 Task: Read customer reviews and ratings for real estate agents in Des Moines, Iowa, to find an agent who specializes in historic preservation or restoration.
Action: Mouse moved to (259, 177)
Screenshot: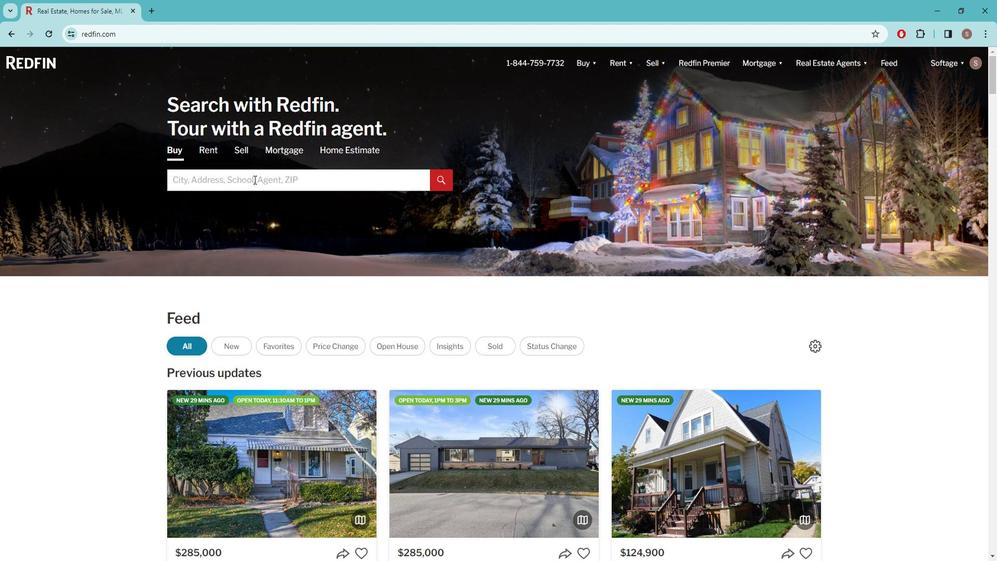 
Action: Mouse pressed left at (259, 177)
Screenshot: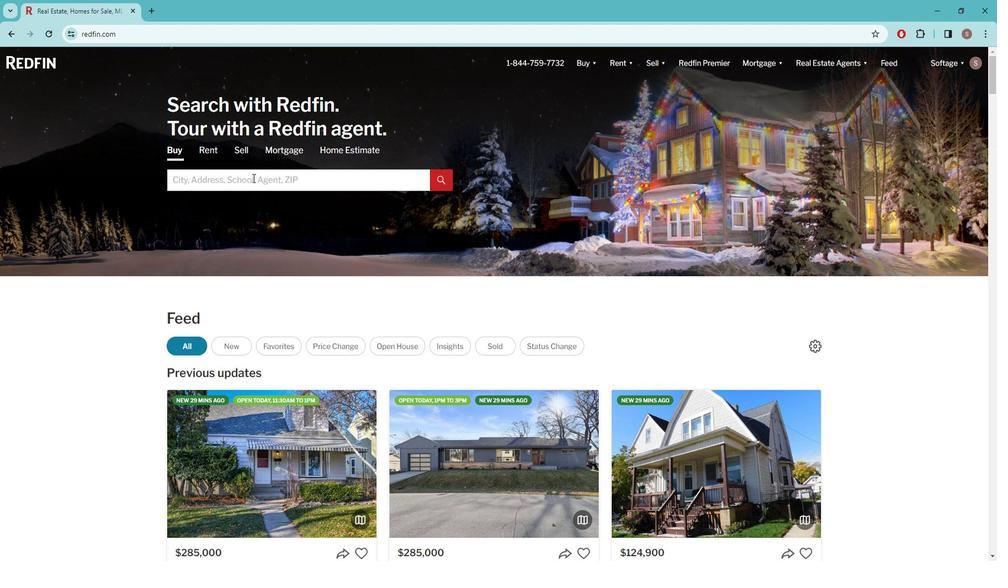 
Action: Key pressed d<Key.caps_lock>ES<Key.space><Key.caps_lock>m<Key.caps_lock>OINES,<Key.space>
Screenshot: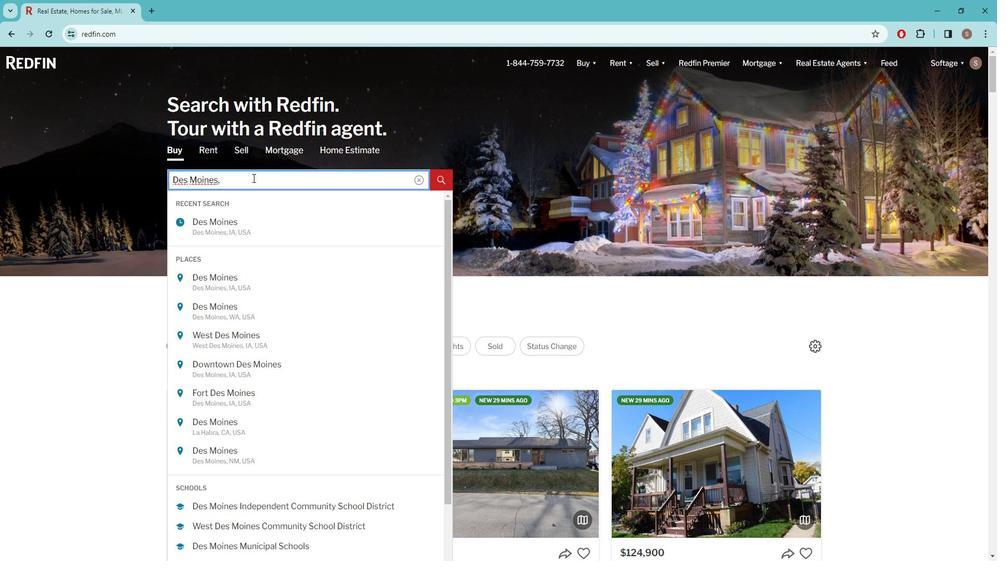 
Action: Mouse moved to (242, 220)
Screenshot: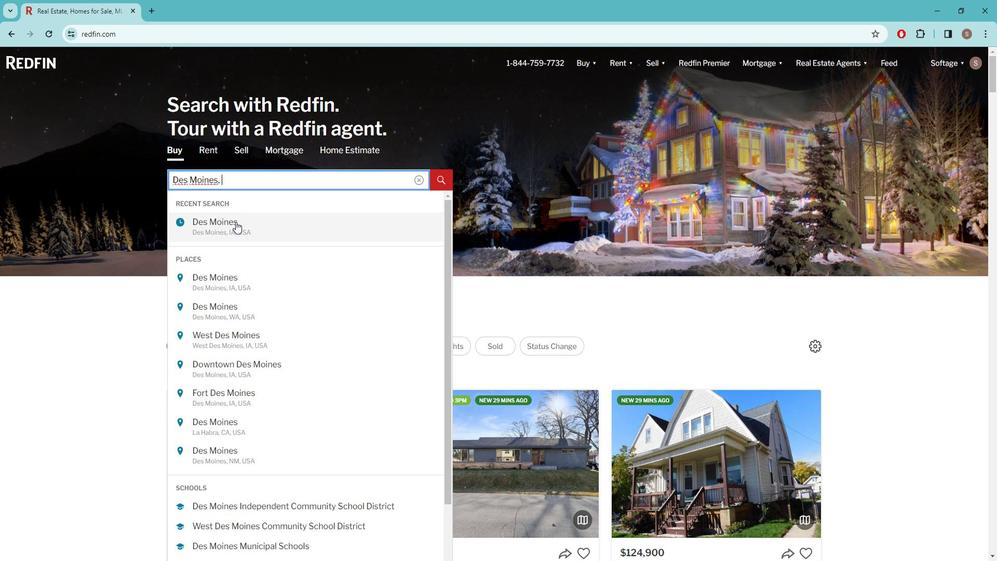 
Action: Mouse pressed left at (242, 220)
Screenshot: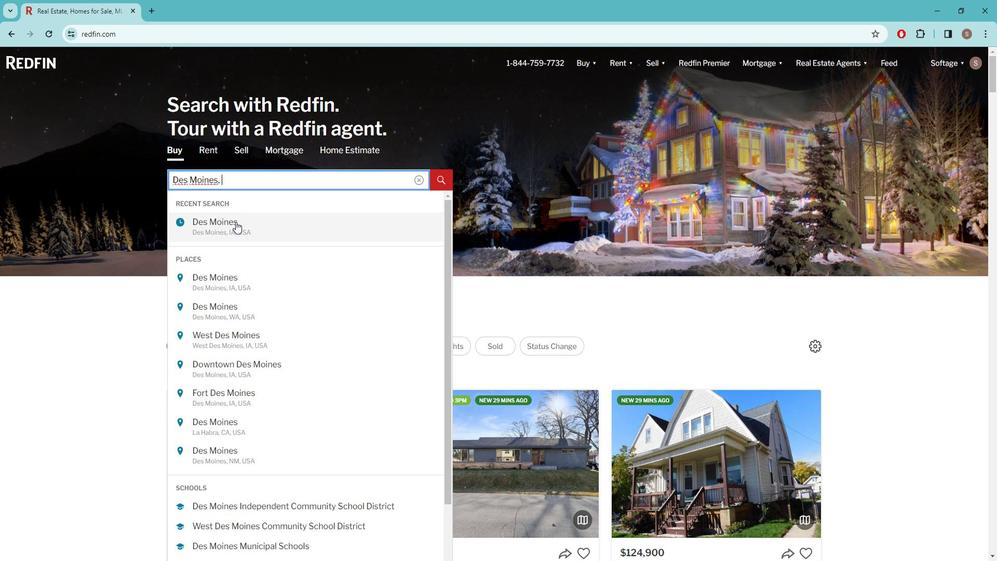 
Action: Mouse moved to (875, 131)
Screenshot: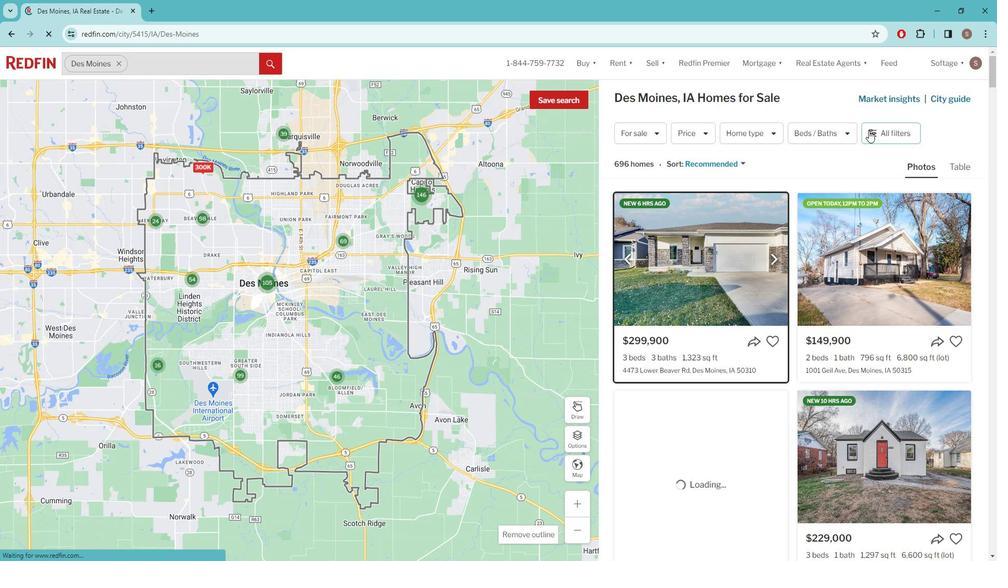 
Action: Mouse pressed left at (875, 131)
Screenshot: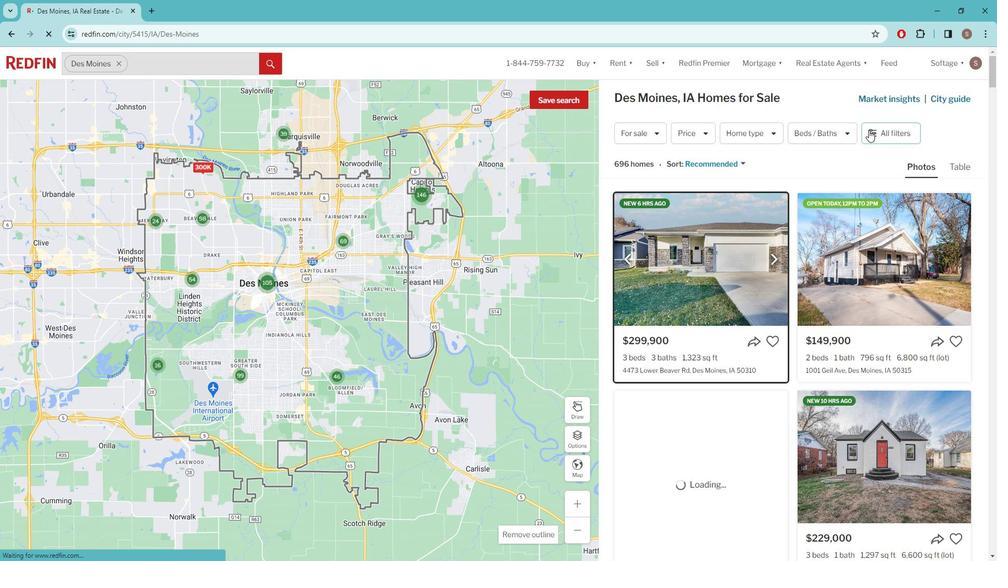 
Action: Mouse pressed left at (875, 131)
Screenshot: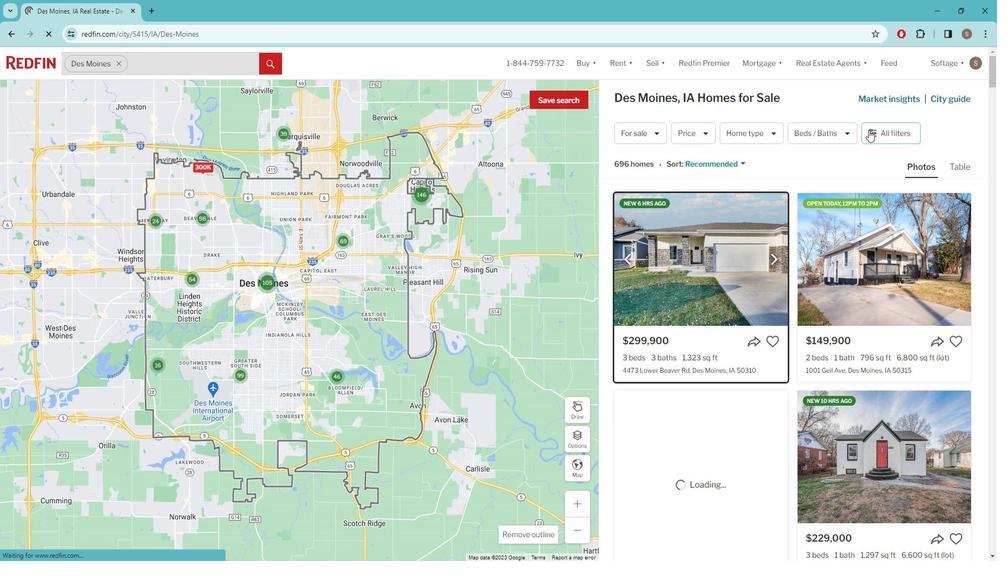
Action: Mouse pressed left at (875, 131)
Screenshot: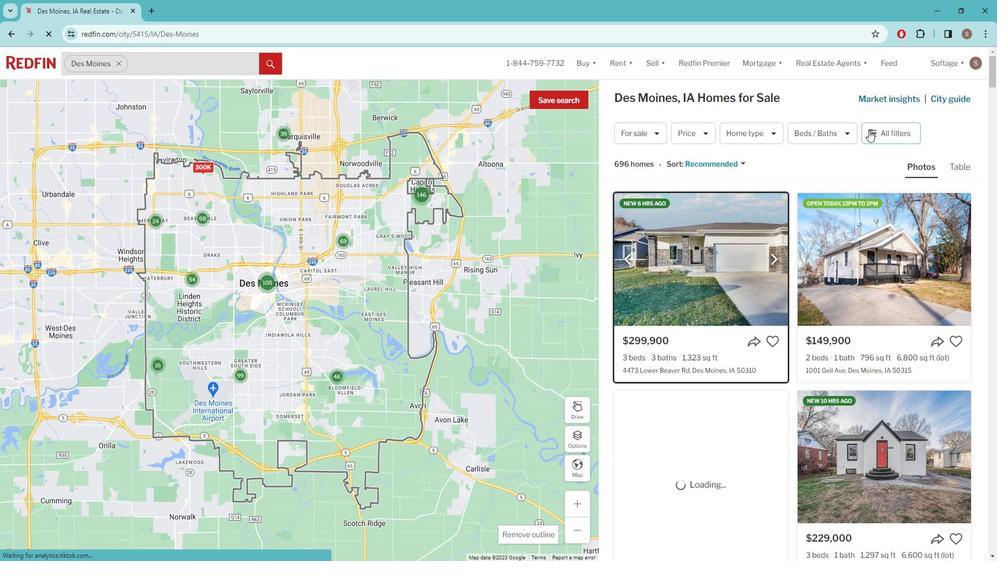 
Action: Mouse moved to (878, 131)
Screenshot: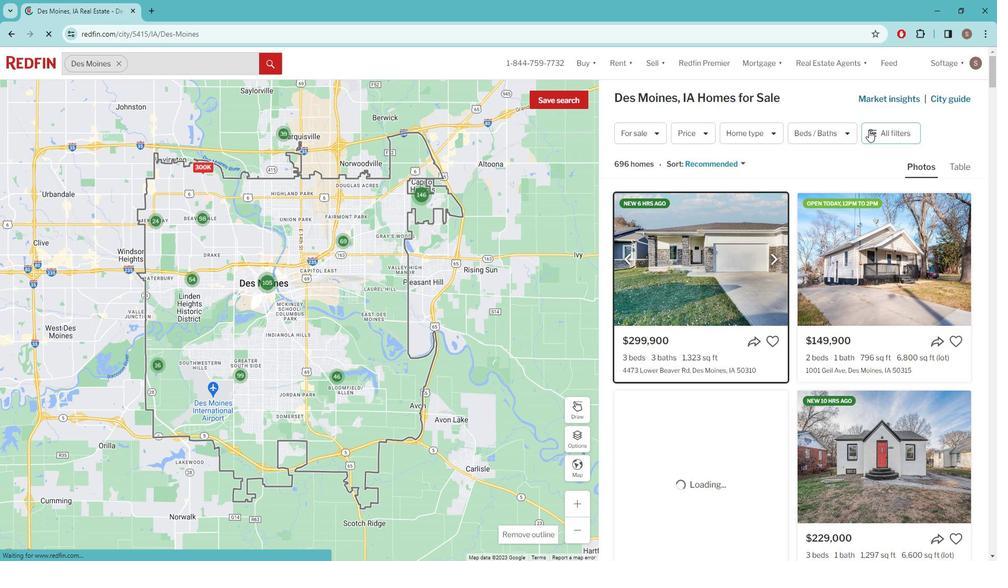 
Action: Mouse pressed left at (878, 131)
Screenshot: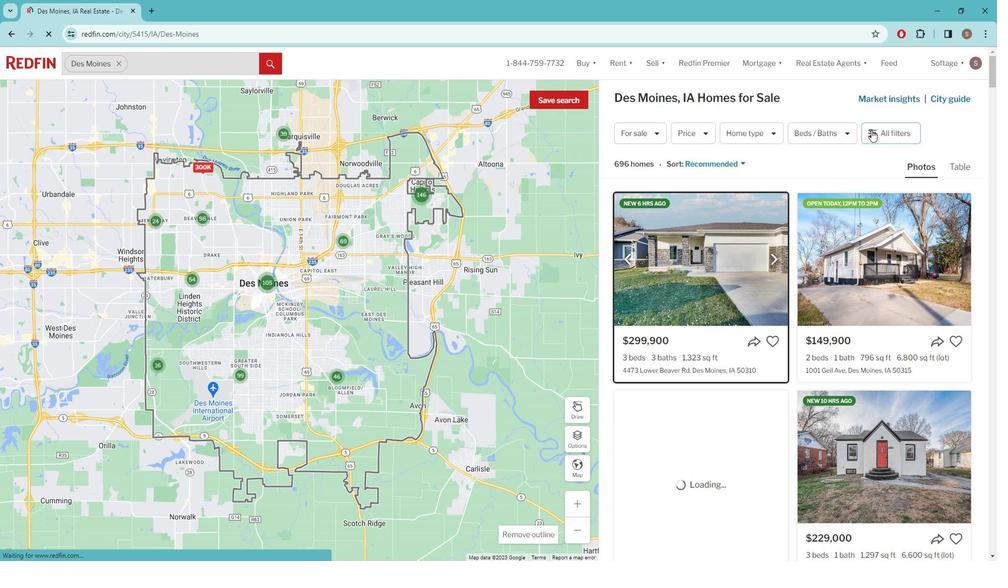 
Action: Mouse pressed left at (878, 131)
Screenshot: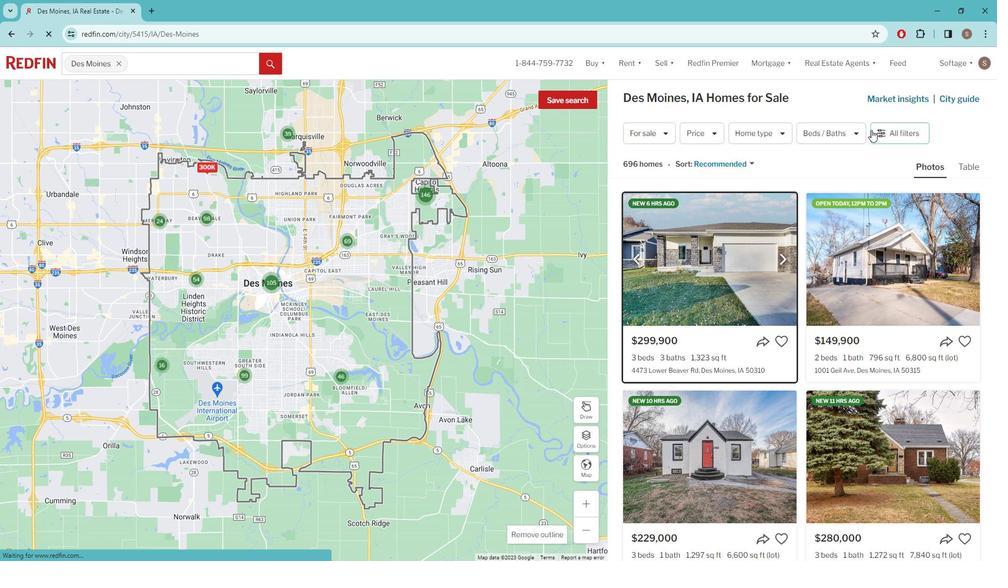 
Action: Mouse moved to (885, 131)
Screenshot: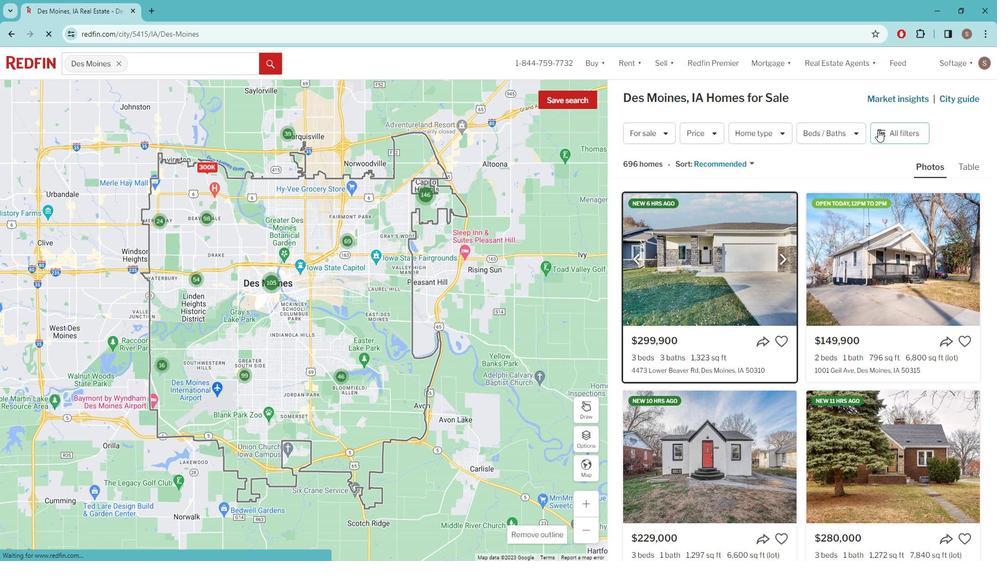
Action: Mouse pressed left at (885, 131)
Screenshot: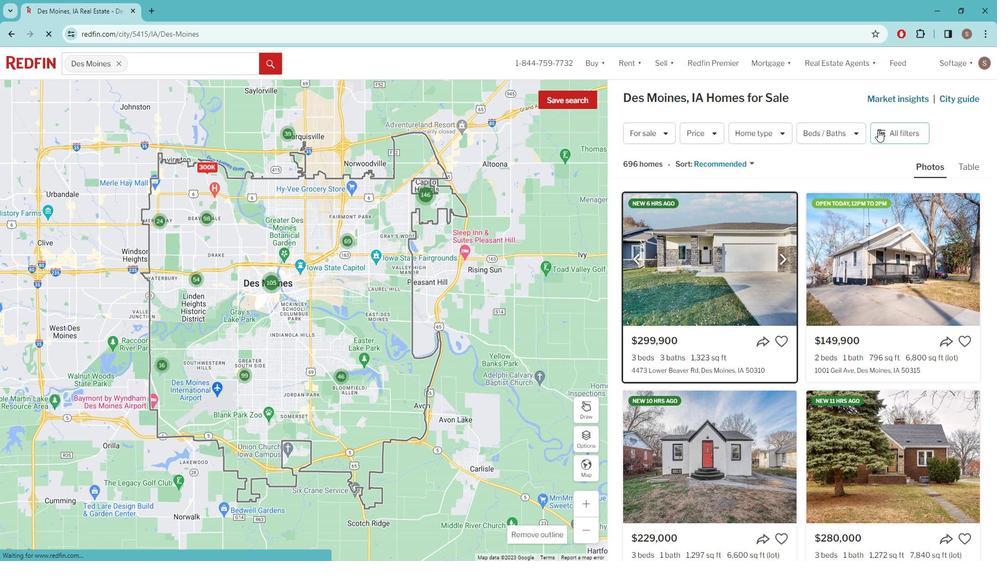 
Action: Mouse pressed left at (885, 131)
Screenshot: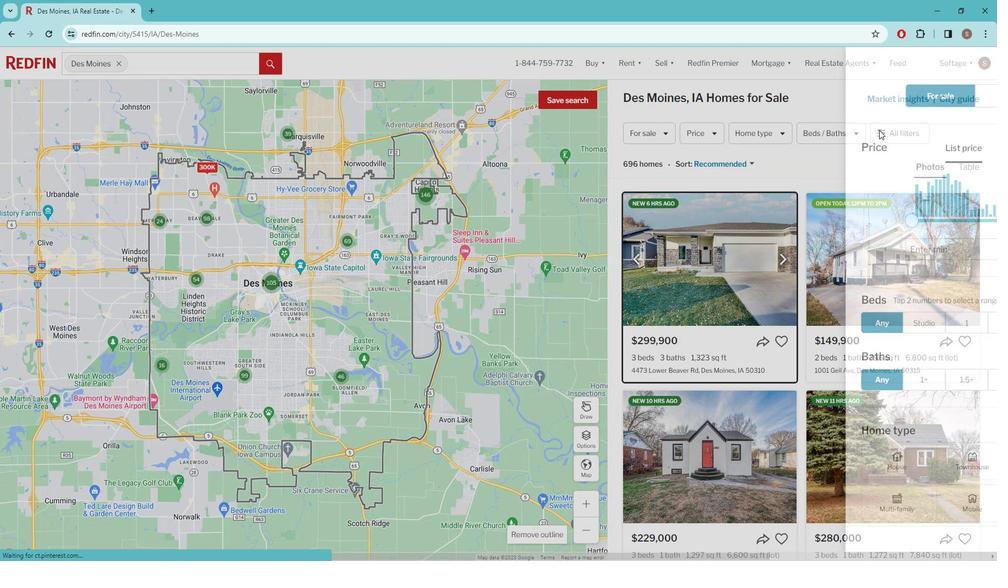 
Action: Mouse moved to (866, 175)
Screenshot: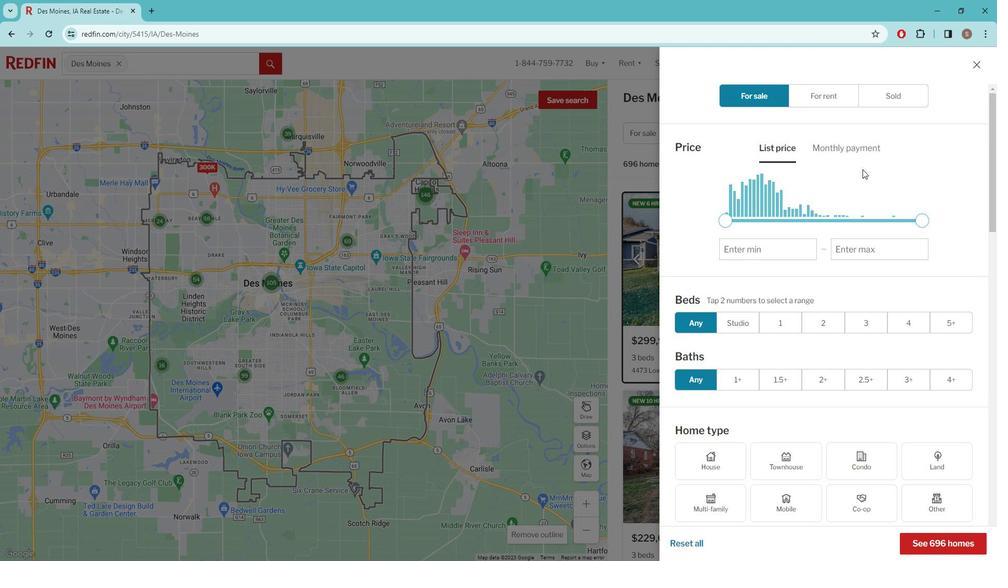 
Action: Mouse scrolled (866, 174) with delta (0, 0)
Screenshot: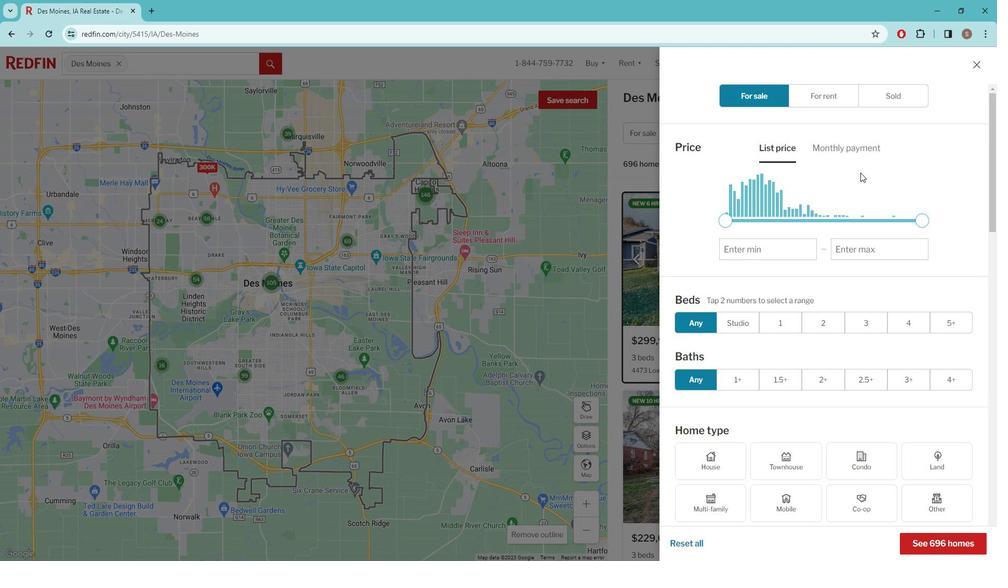 
Action: Mouse moved to (865, 177)
Screenshot: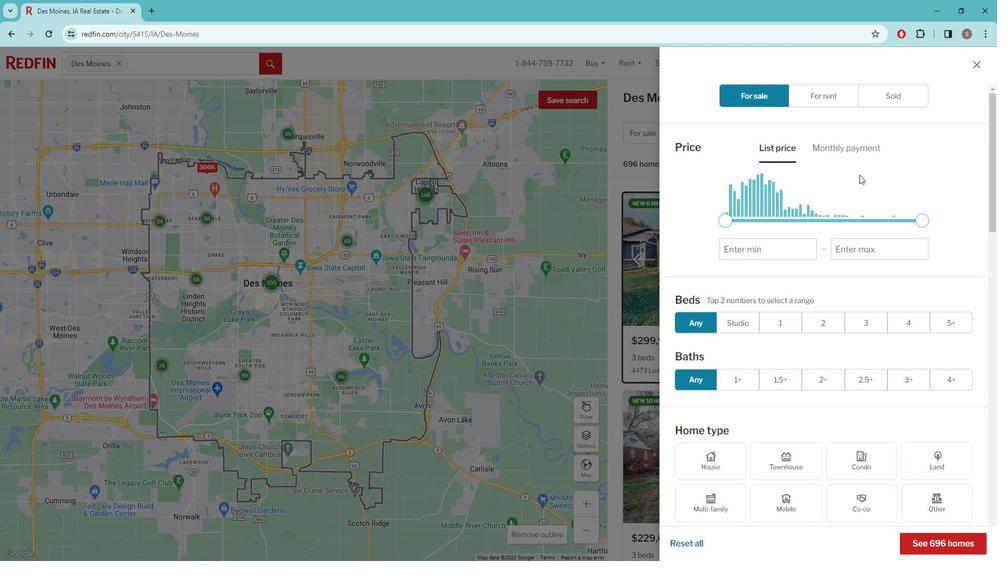 
Action: Mouse scrolled (865, 176) with delta (0, 0)
Screenshot: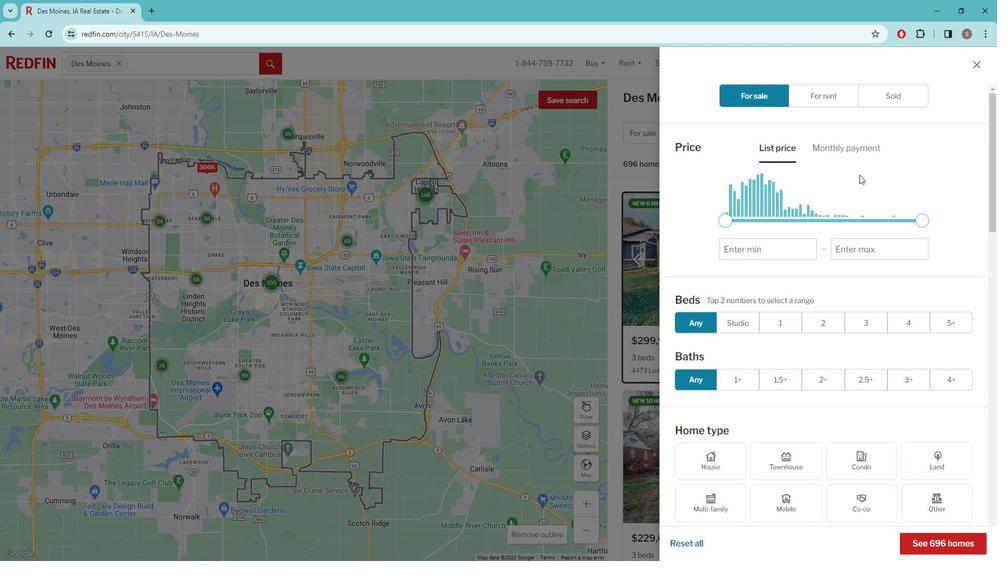 
Action: Mouse moved to (864, 179)
Screenshot: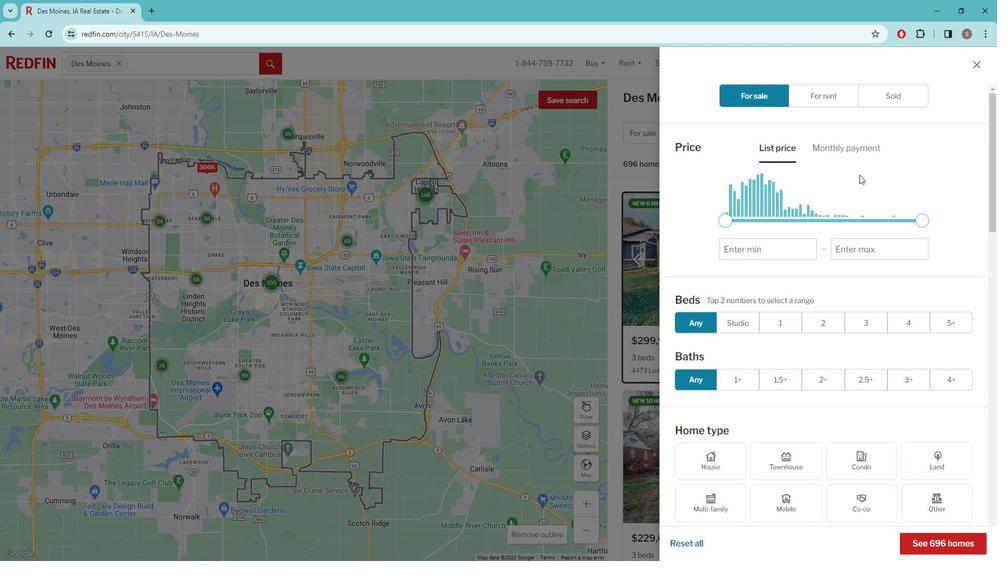 
Action: Mouse scrolled (864, 179) with delta (0, 0)
Screenshot: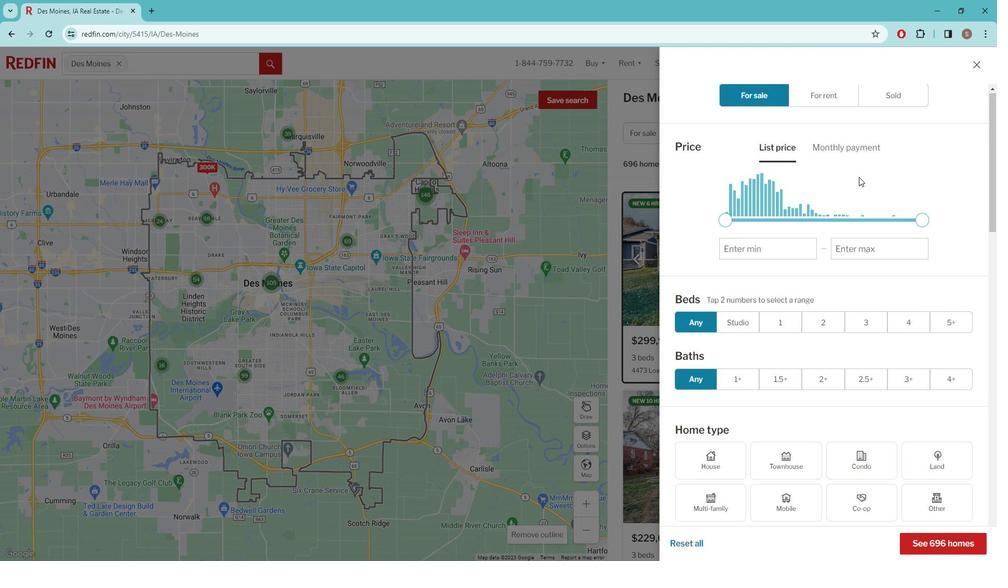 
Action: Mouse moved to (829, 243)
Screenshot: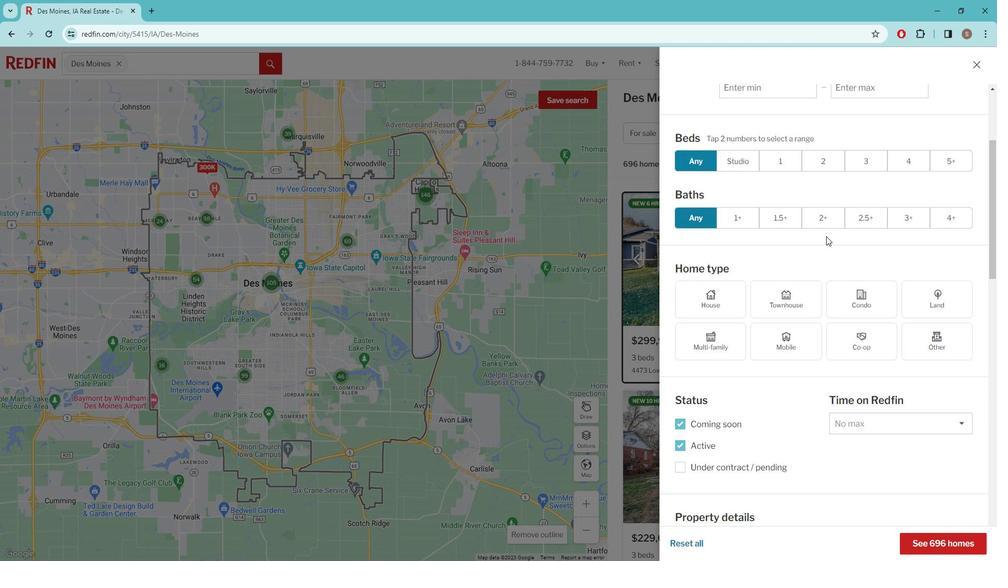 
Action: Mouse scrolled (829, 243) with delta (0, 0)
Screenshot: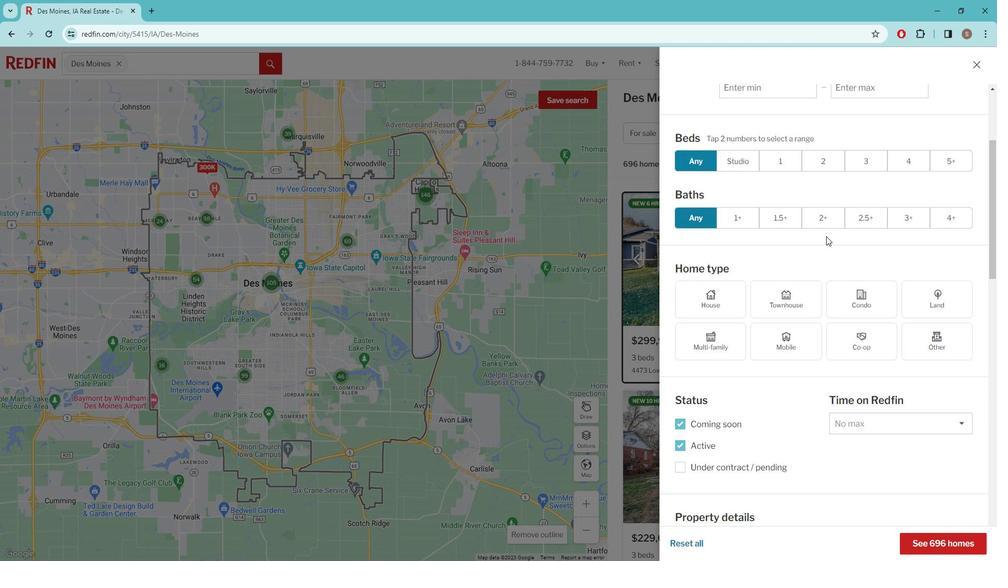 
Action: Mouse moved to (829, 246)
Screenshot: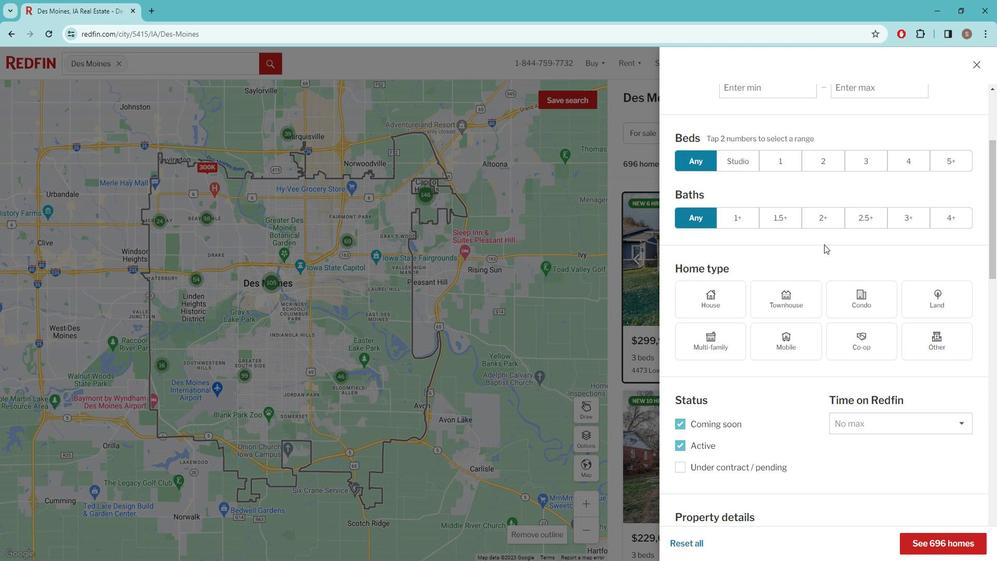 
Action: Mouse scrolled (829, 246) with delta (0, 0)
Screenshot: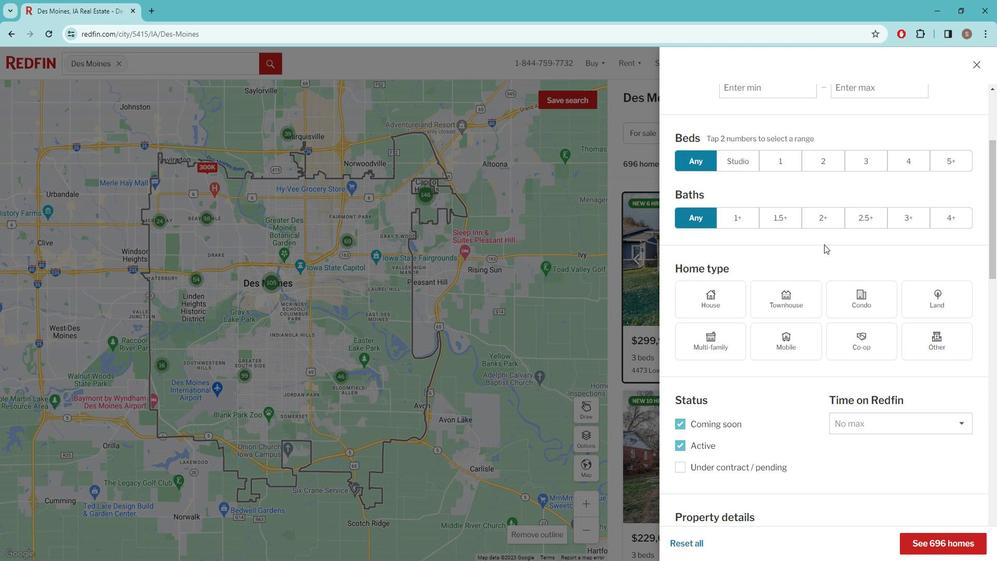 
Action: Mouse moved to (828, 247)
Screenshot: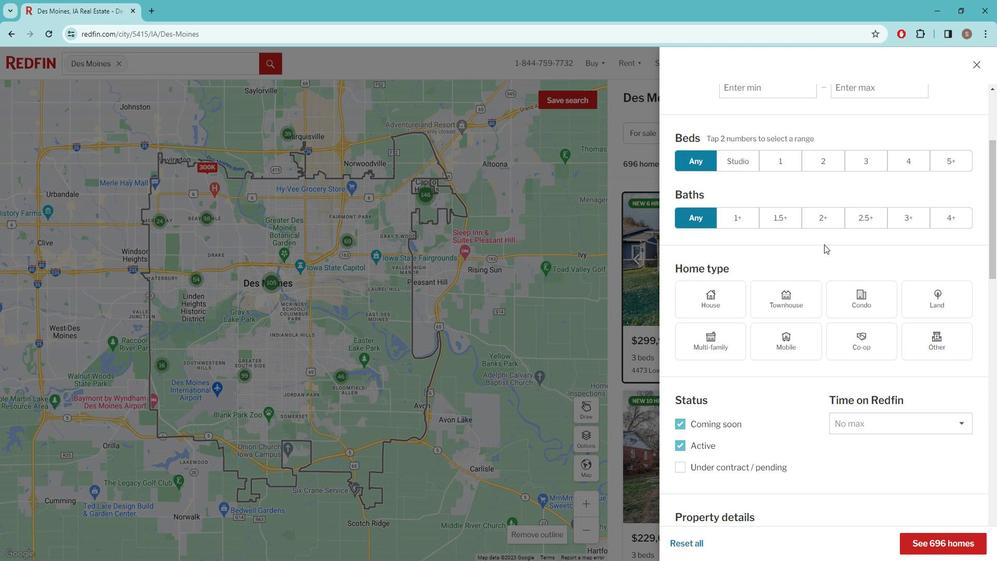 
Action: Mouse scrolled (828, 247) with delta (0, 0)
Screenshot: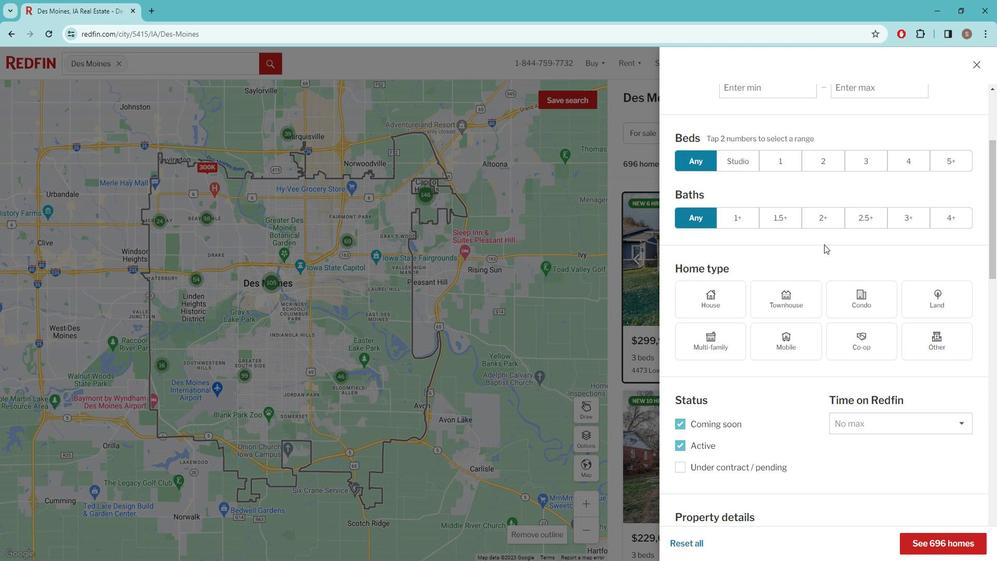 
Action: Mouse scrolled (828, 247) with delta (0, 0)
Screenshot: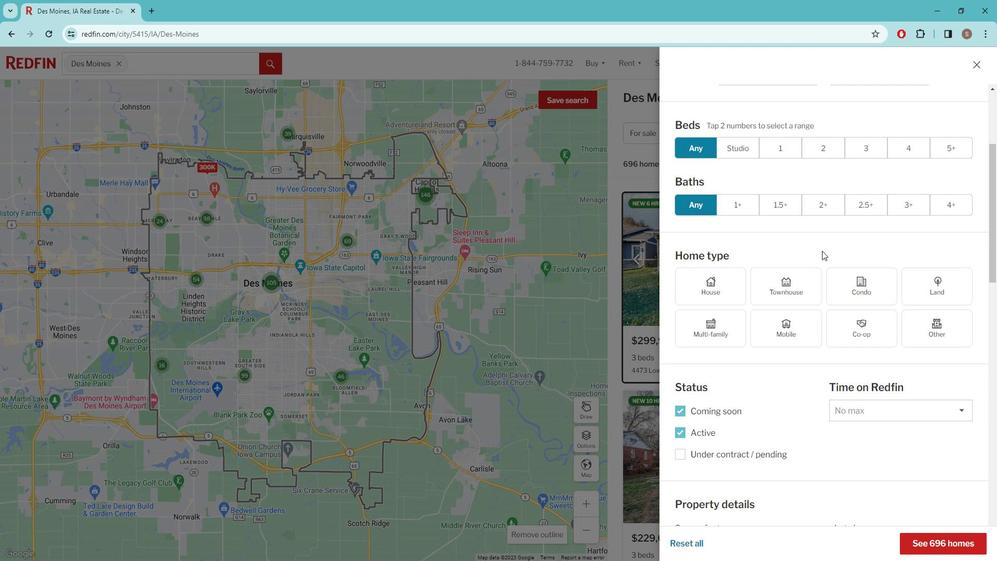 
Action: Mouse moved to (809, 285)
Screenshot: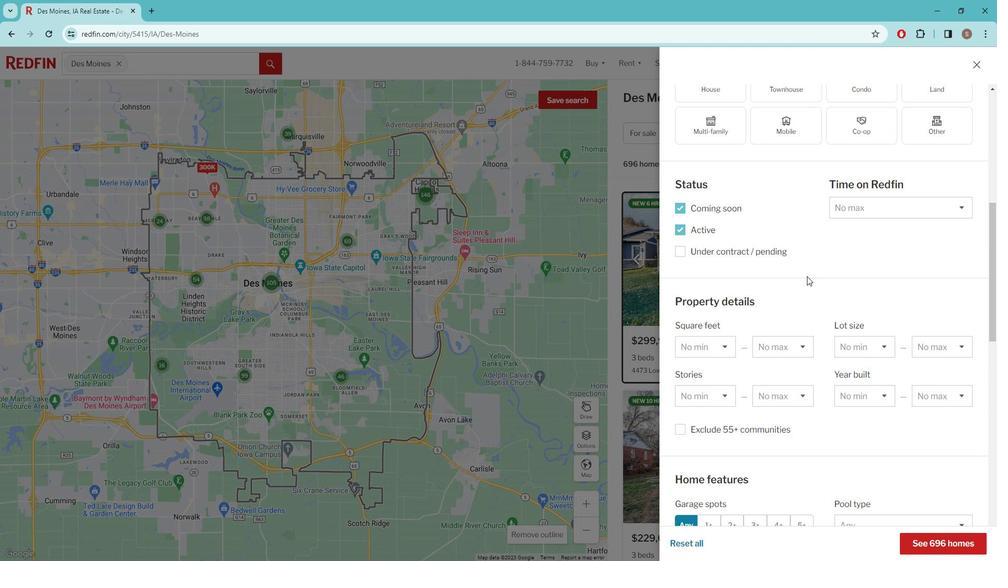 
Action: Mouse scrolled (809, 285) with delta (0, 0)
Screenshot: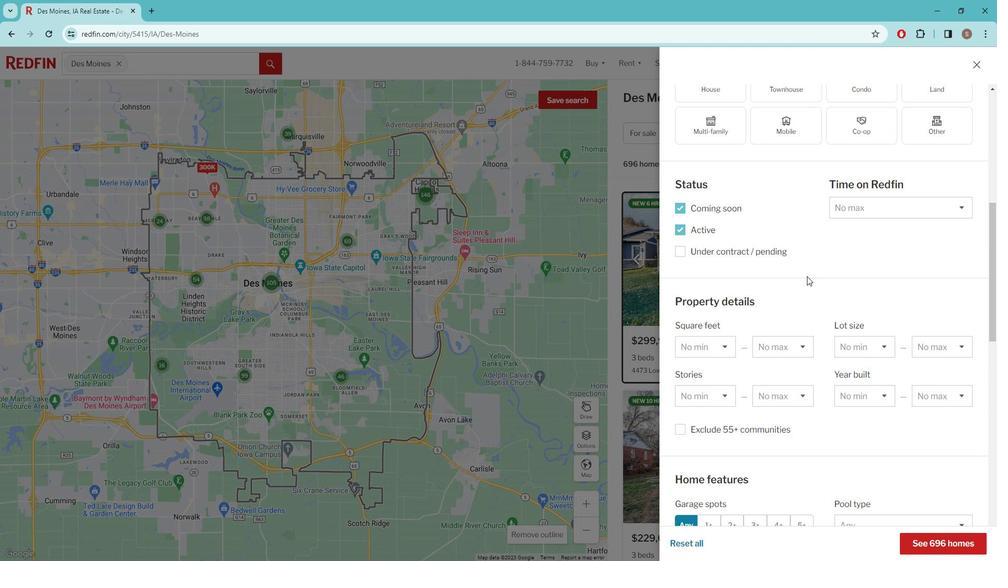 
Action: Mouse moved to (809, 287)
Screenshot: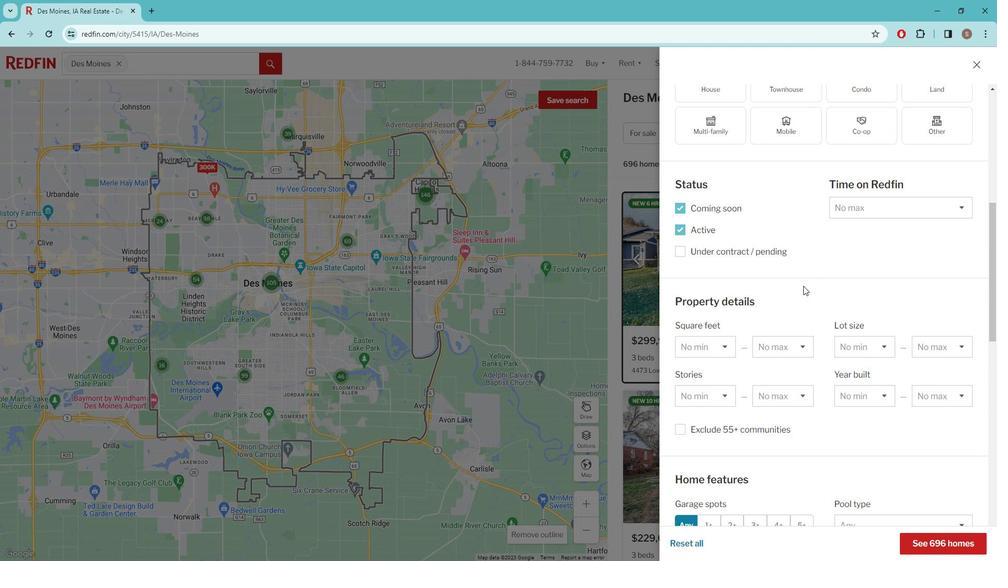 
Action: Mouse scrolled (809, 286) with delta (0, 0)
Screenshot: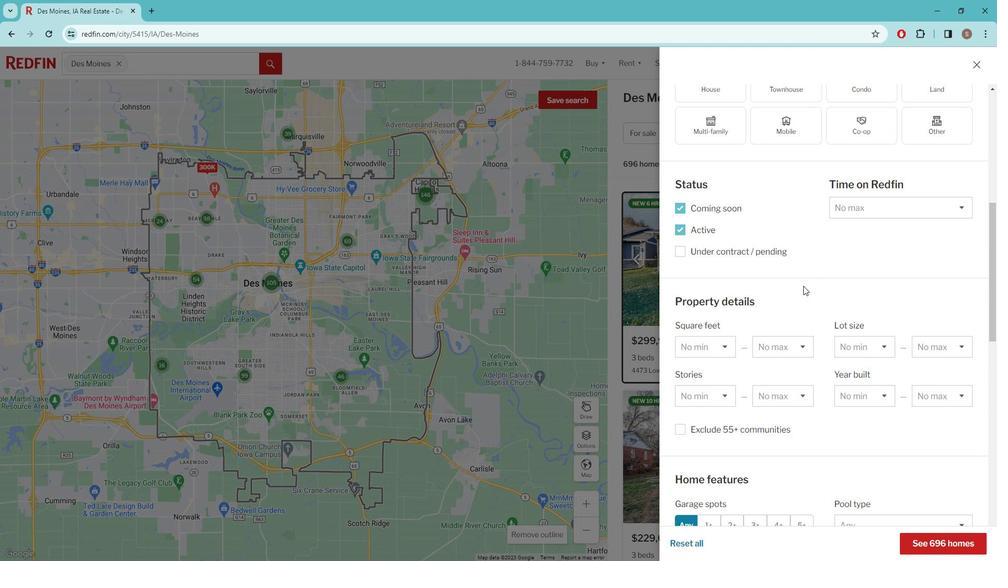 
Action: Mouse moved to (809, 298)
Screenshot: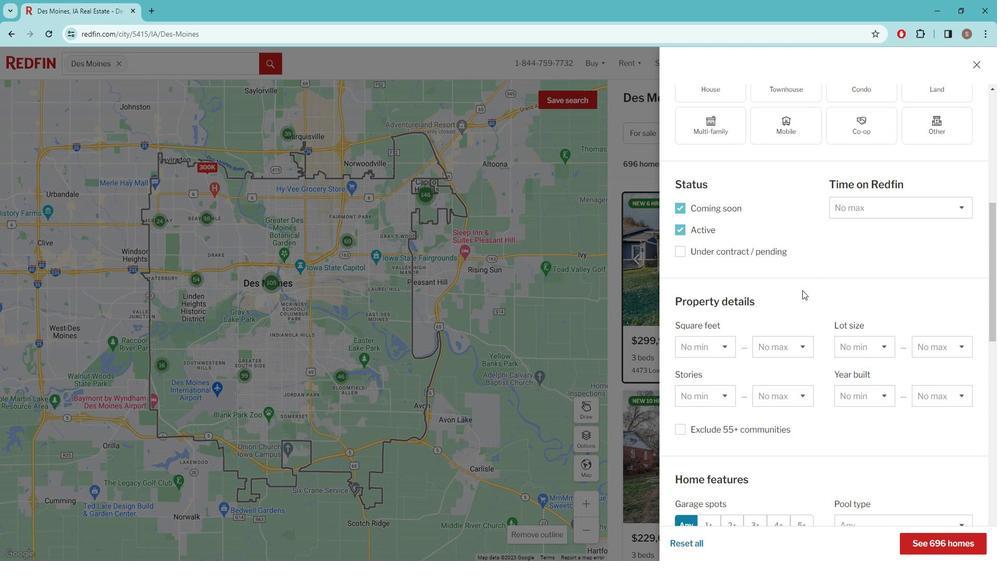 
Action: Mouse scrolled (809, 297) with delta (0, 0)
Screenshot: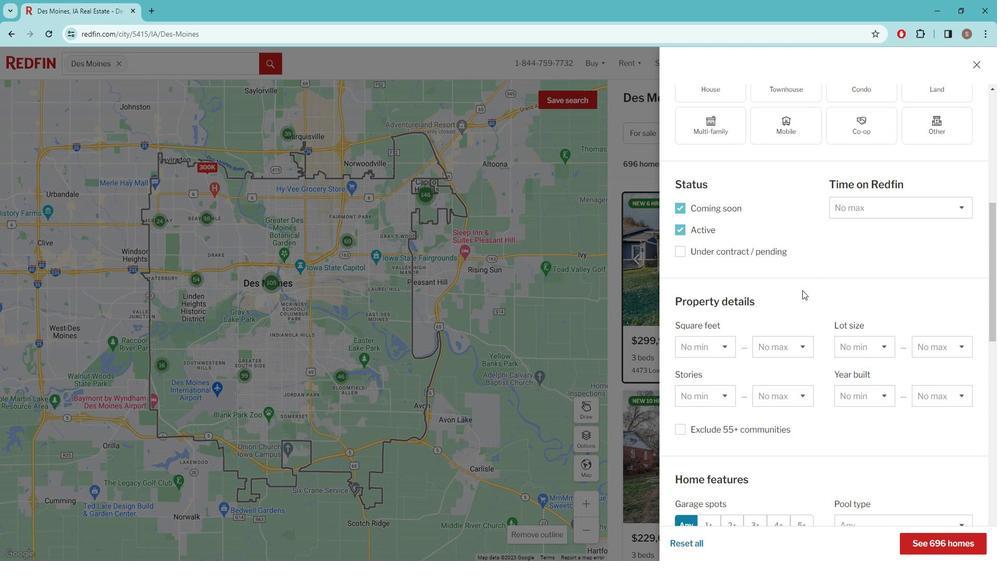 
Action: Mouse moved to (782, 398)
Screenshot: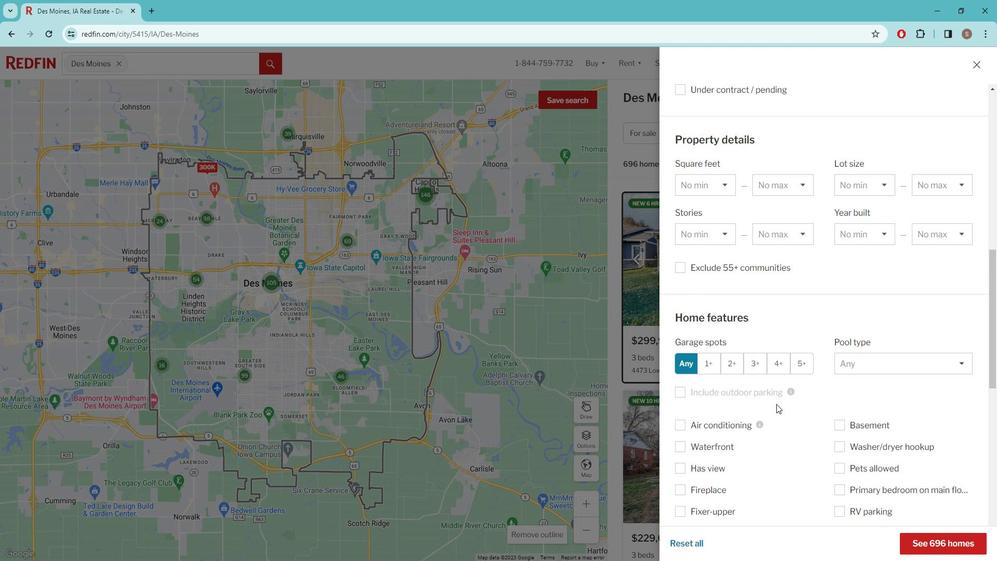 
Action: Mouse scrolled (782, 397) with delta (0, 0)
Screenshot: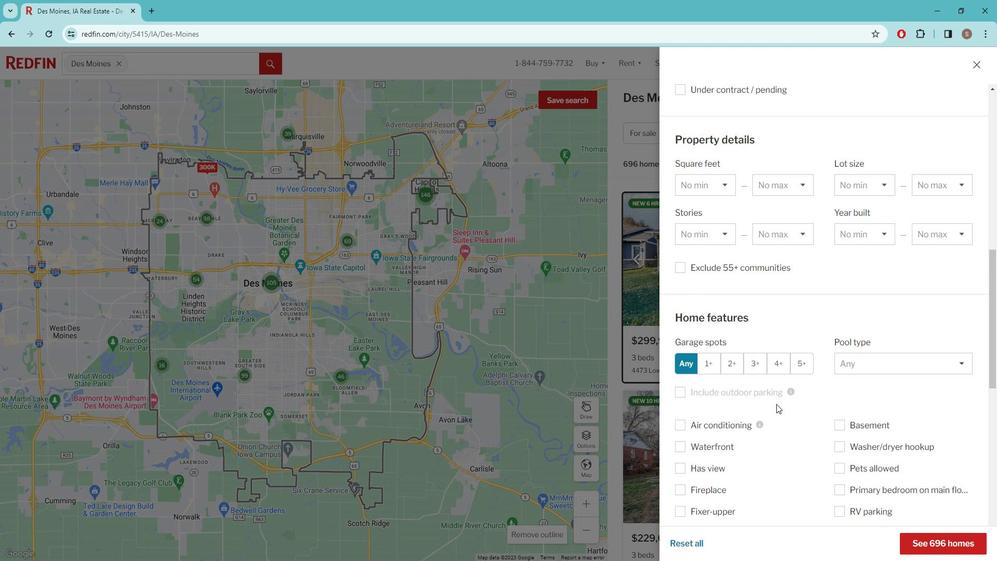 
Action: Mouse moved to (782, 398)
Screenshot: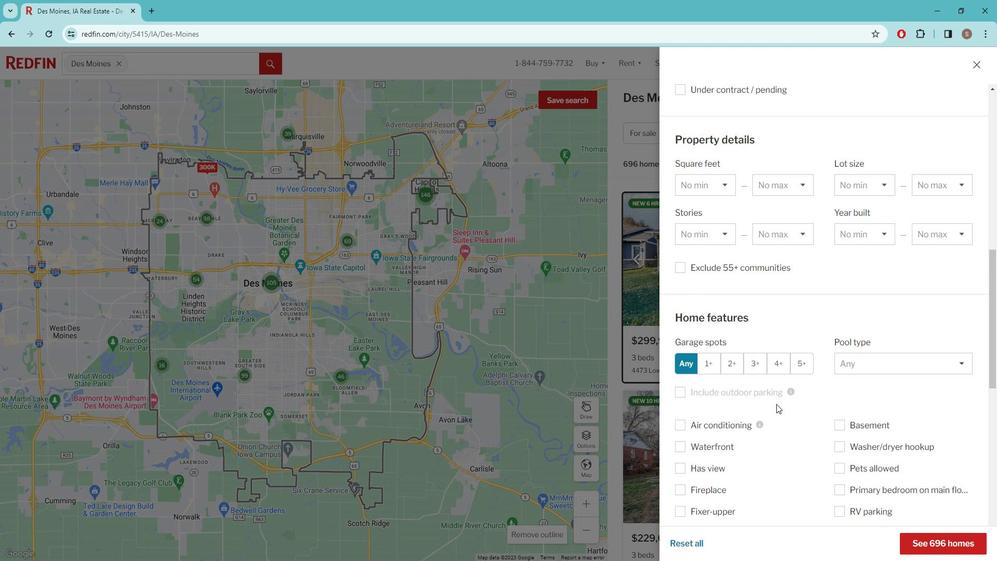 
Action: Mouse scrolled (782, 397) with delta (0, 0)
Screenshot: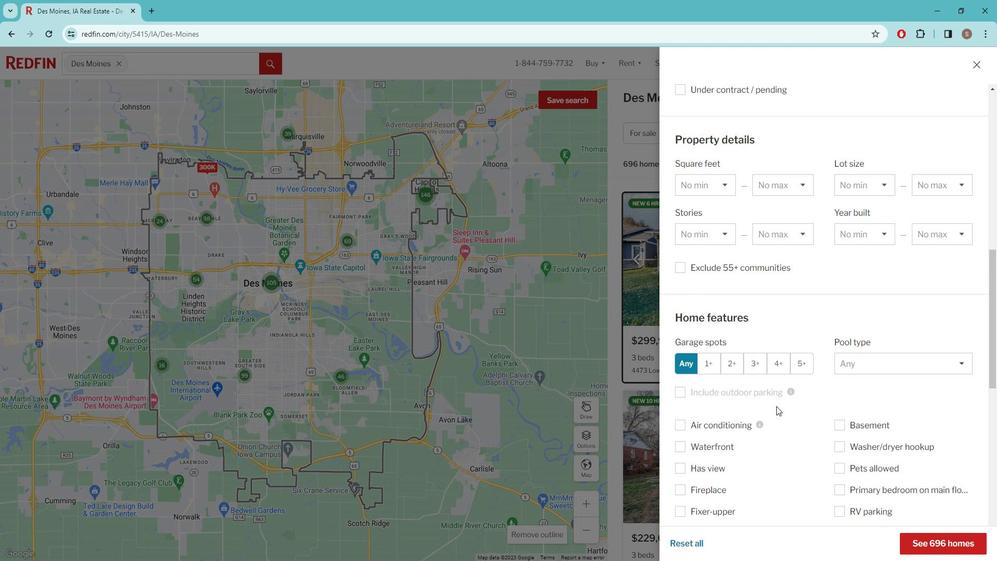 
Action: Mouse scrolled (782, 397) with delta (0, 0)
Screenshot: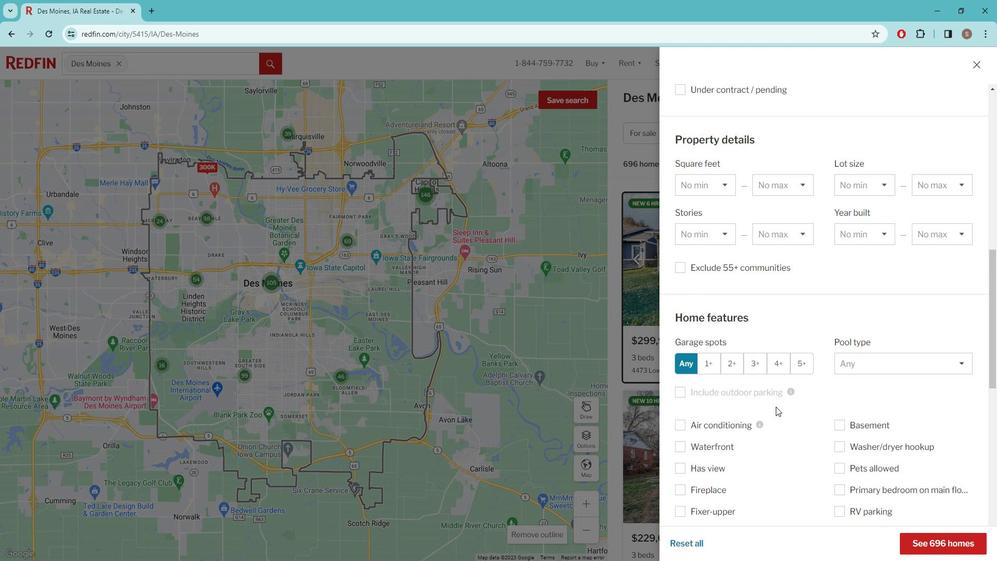 
Action: Mouse moved to (749, 441)
Screenshot: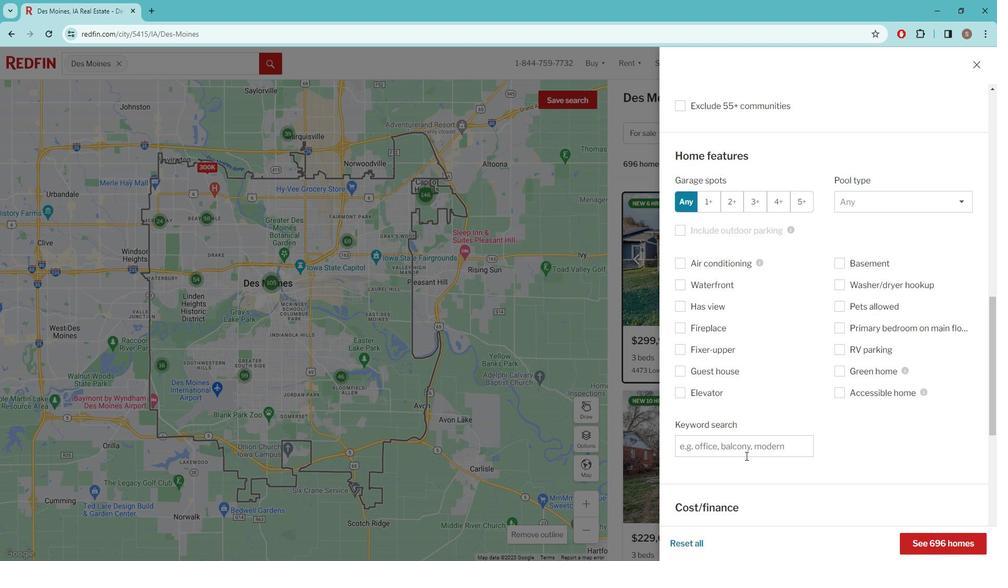 
Action: Mouse pressed left at (749, 441)
Screenshot: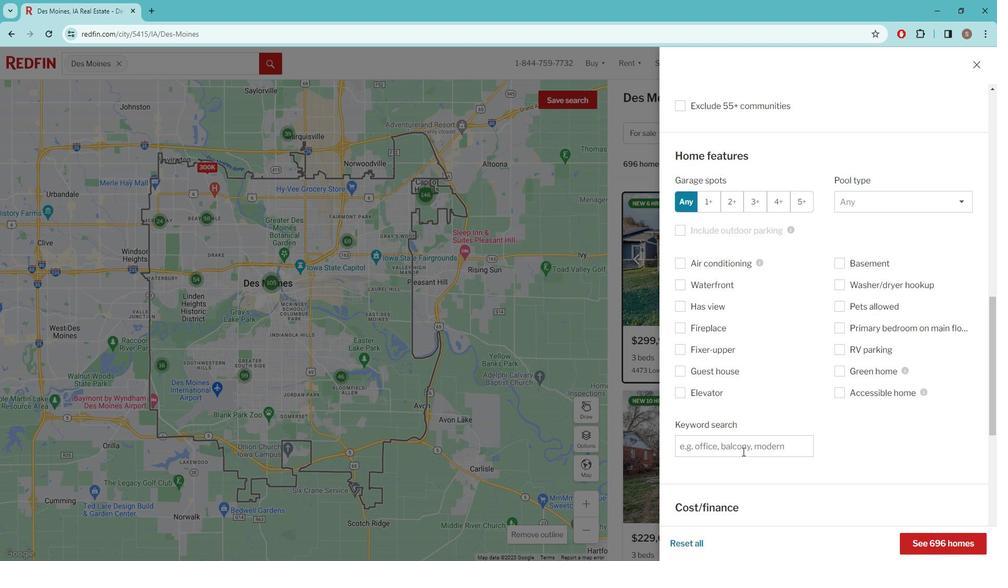 
Action: Key pressed HISTORIC<Key.space>RESTORATION<Key.space>
Screenshot: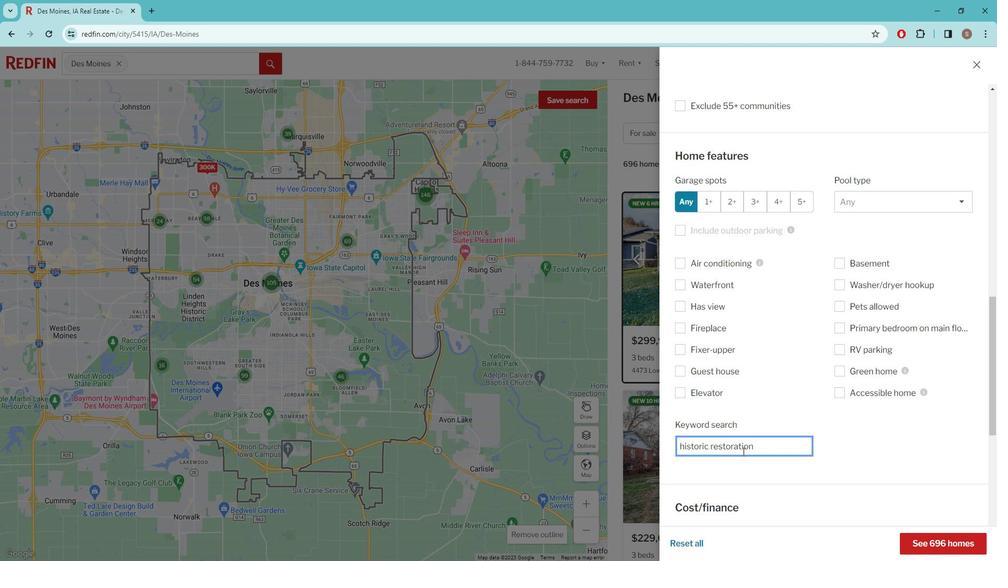 
Action: Mouse scrolled (749, 440) with delta (0, 0)
Screenshot: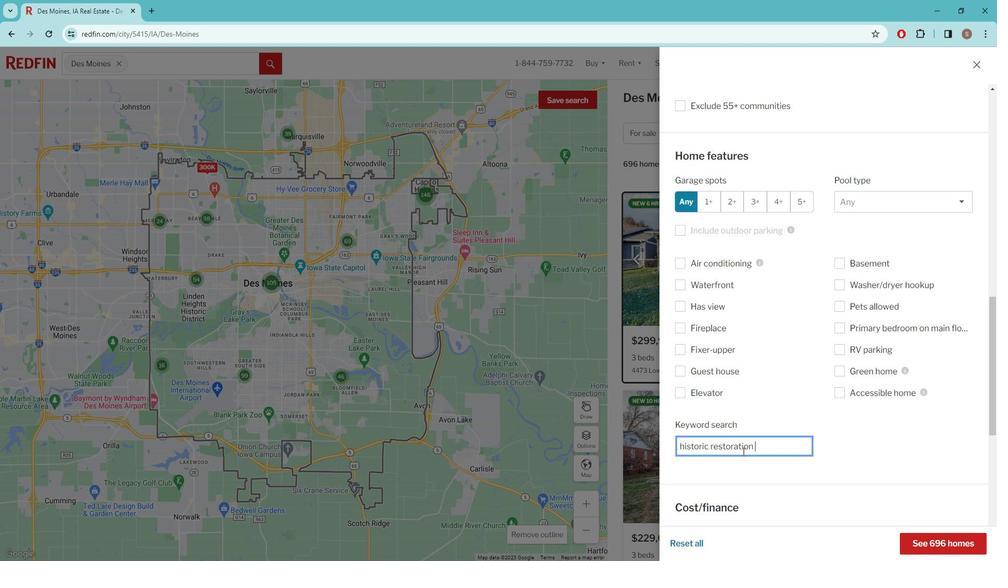 
Action: Mouse scrolled (749, 440) with delta (0, 0)
Screenshot: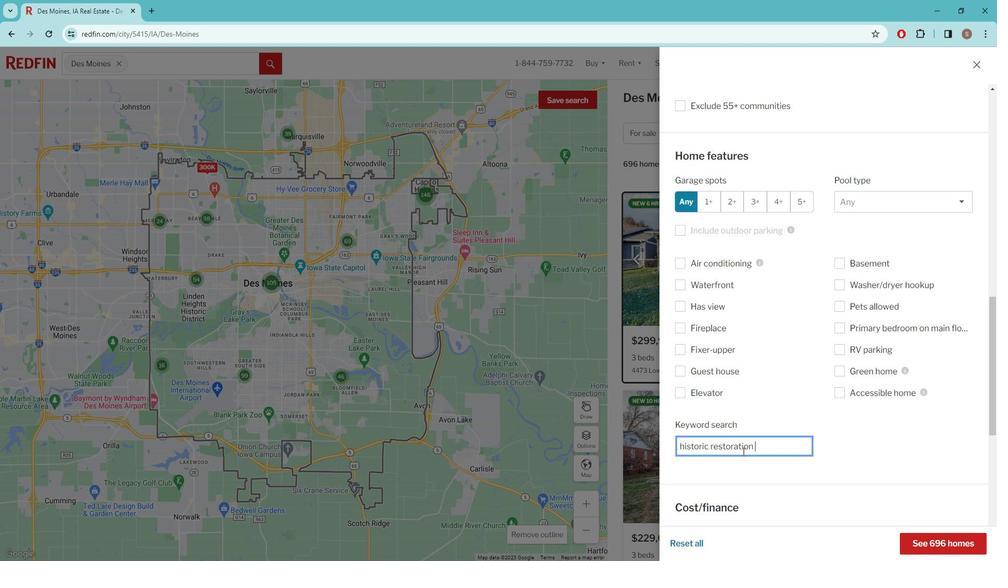 
Action: Mouse scrolled (749, 440) with delta (0, 0)
Screenshot: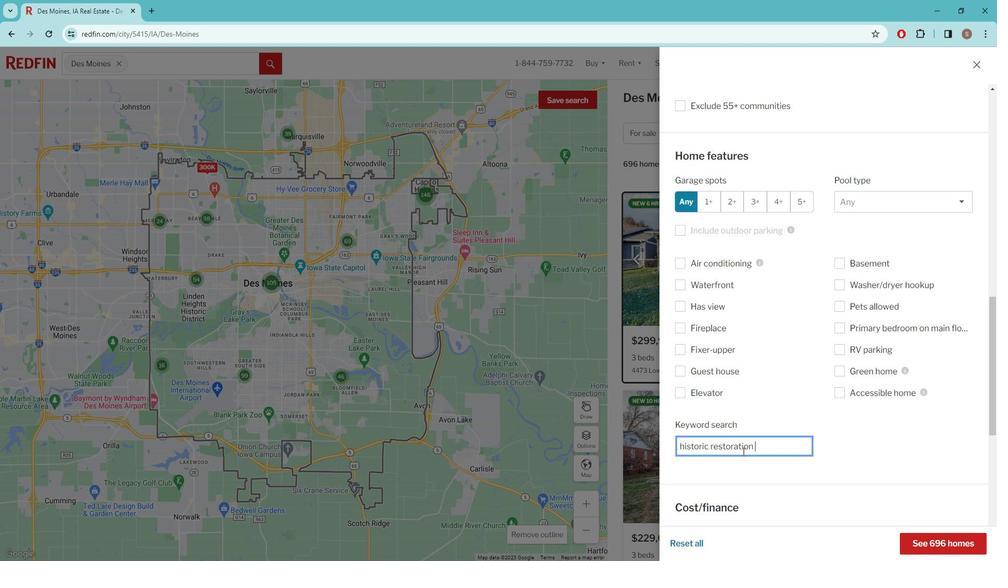 
Action: Mouse scrolled (749, 440) with delta (0, 0)
Screenshot: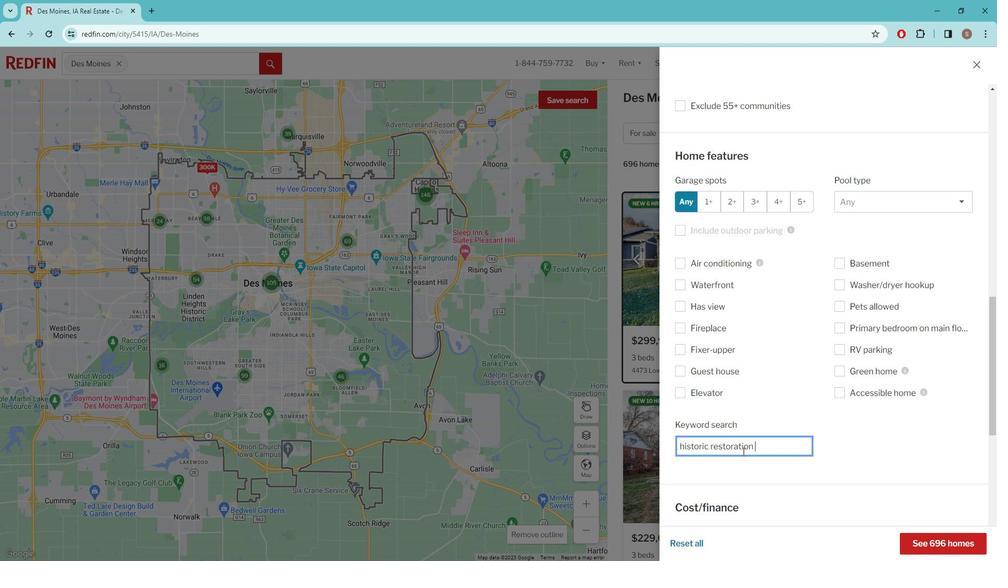 
Action: Mouse scrolled (749, 440) with delta (0, 0)
Screenshot: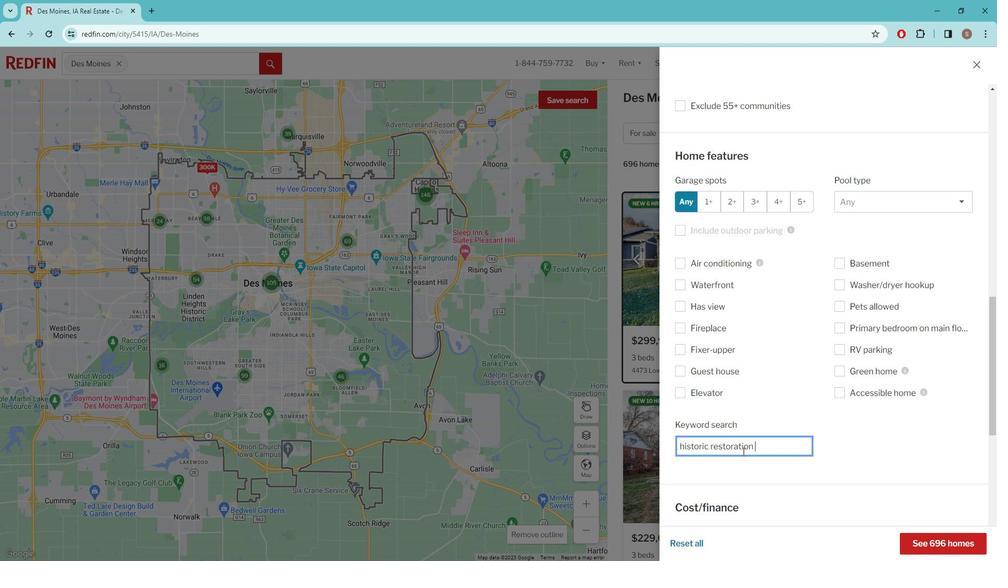 
Action: Mouse scrolled (749, 440) with delta (0, 0)
Screenshot: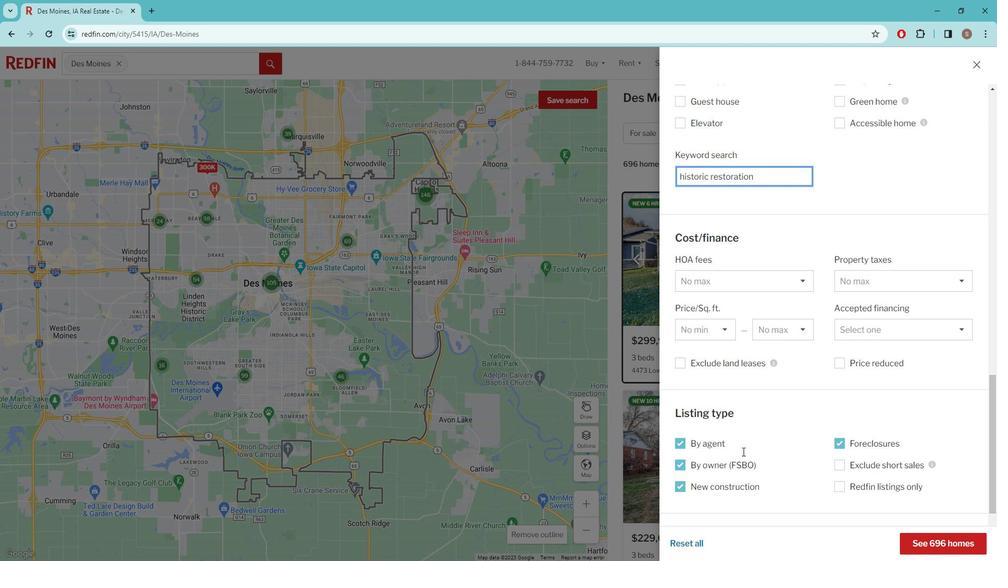
Action: Mouse scrolled (749, 440) with delta (0, 0)
Screenshot: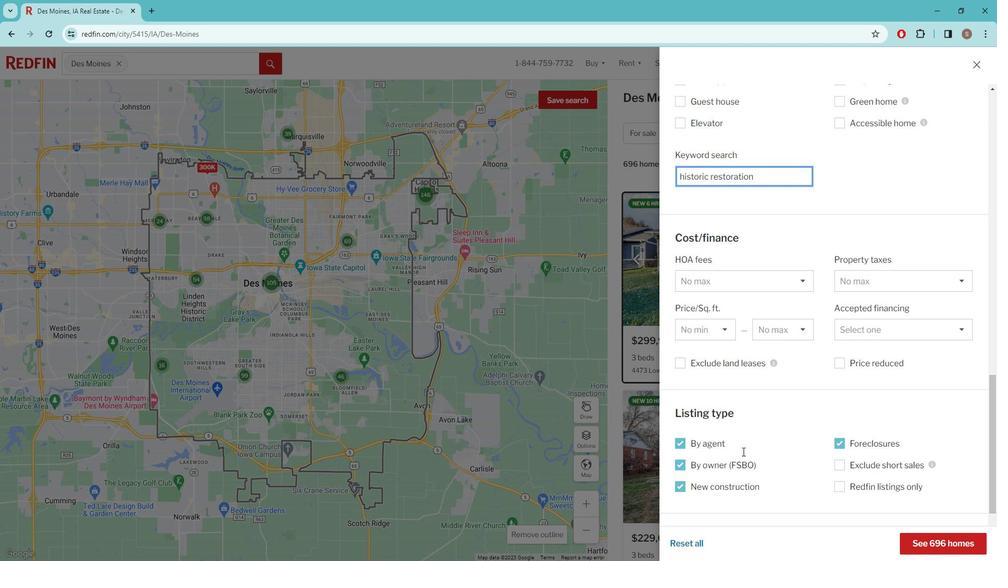 
Action: Mouse scrolled (749, 440) with delta (0, 0)
Screenshot: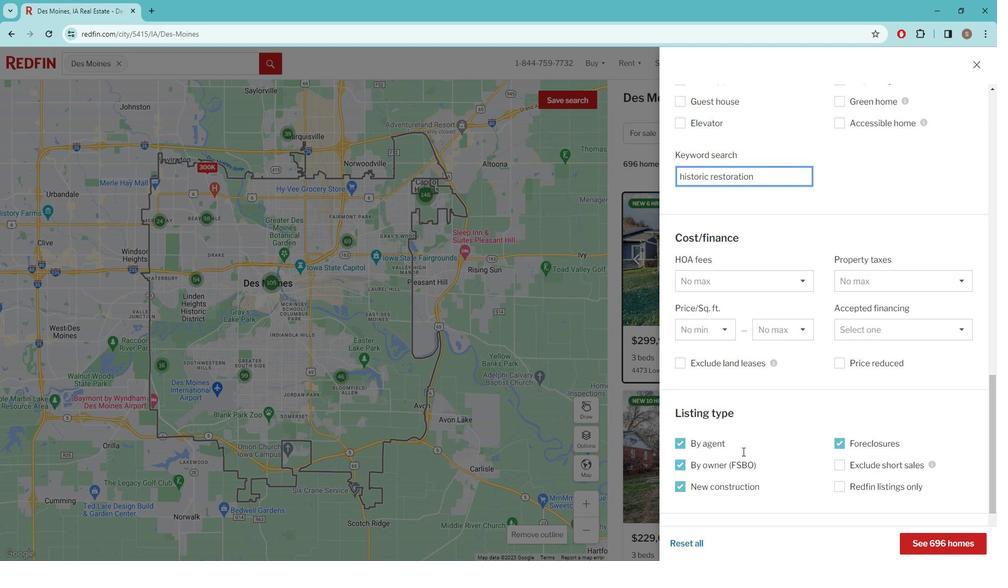 
Action: Mouse scrolled (749, 440) with delta (0, 0)
Screenshot: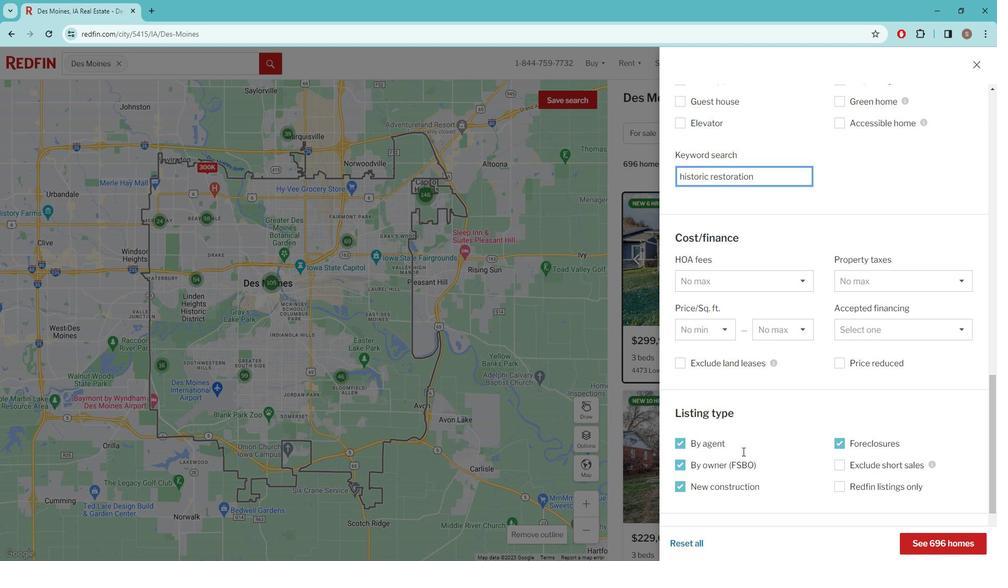 
Action: Mouse scrolled (749, 440) with delta (0, 0)
Screenshot: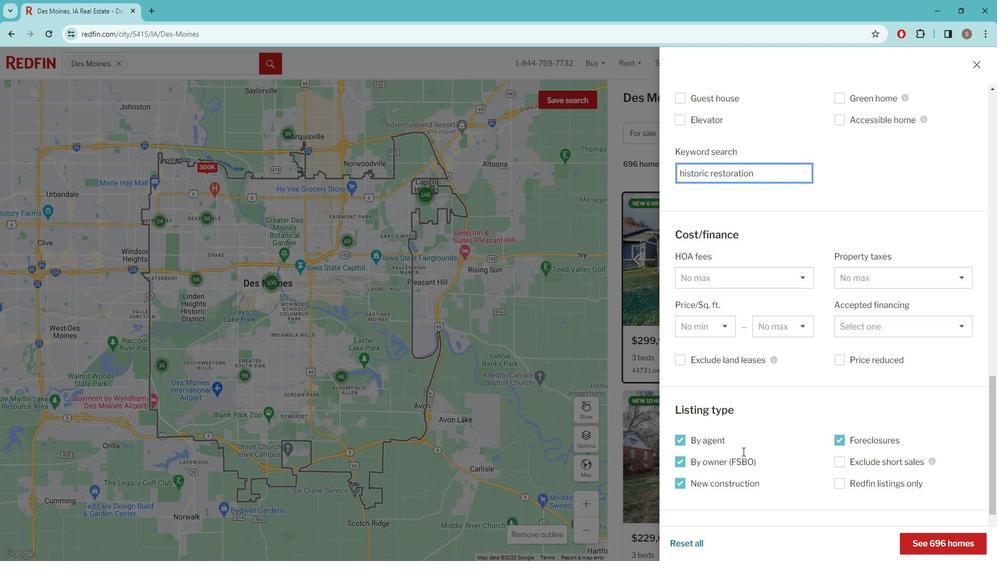 
Action: Mouse moved to (926, 523)
Screenshot: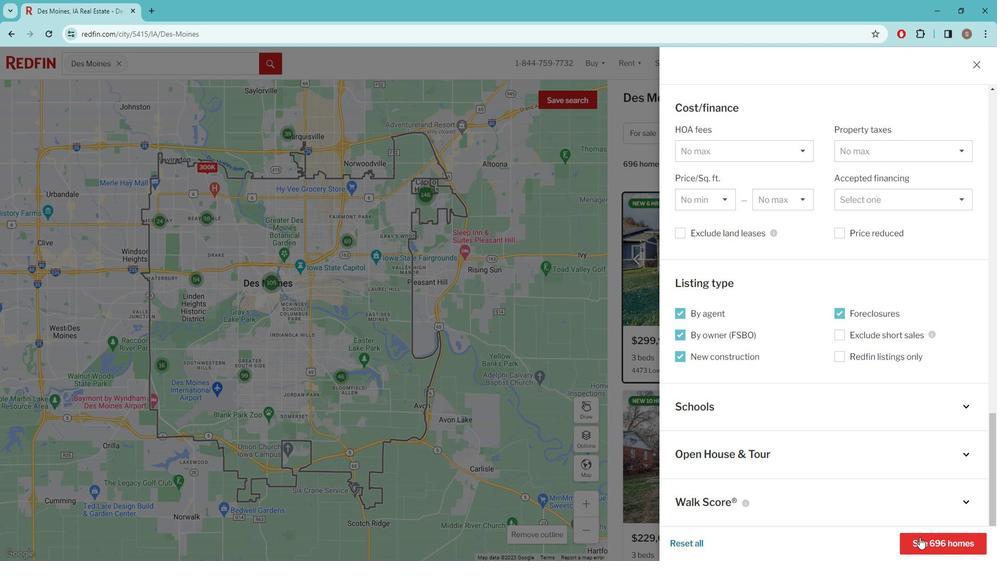 
Action: Mouse pressed left at (926, 523)
Screenshot: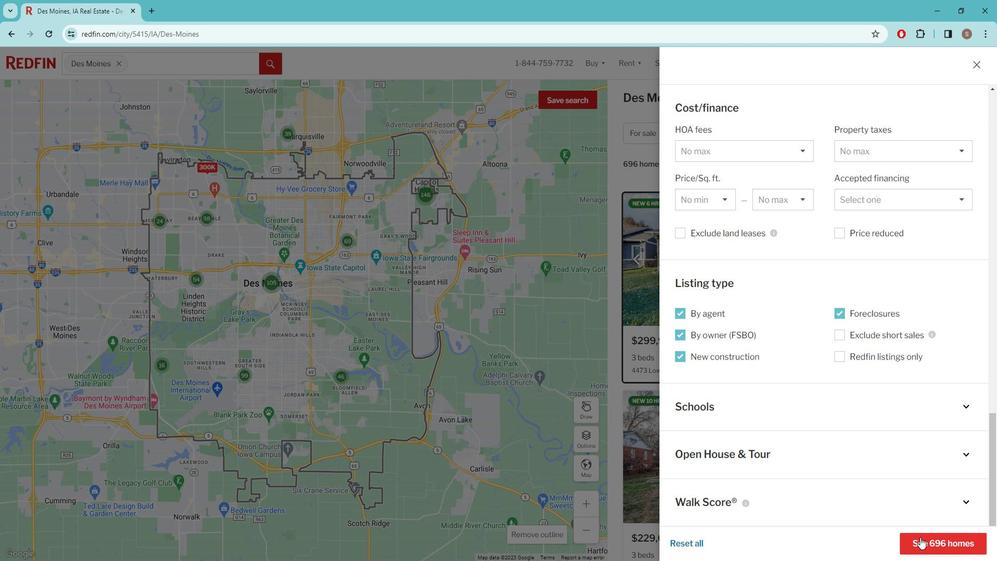 
Action: Mouse moved to (839, 106)
Screenshot: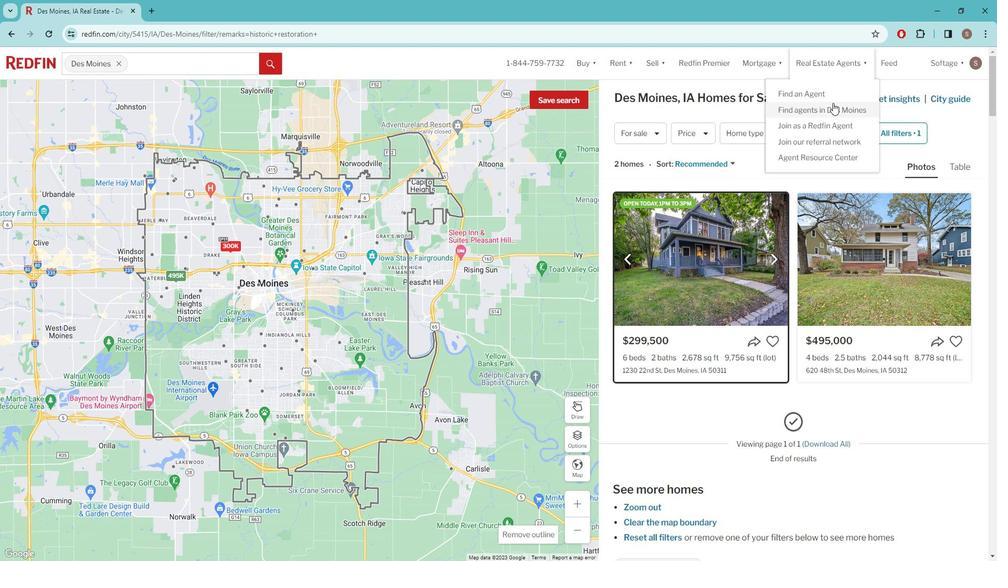
Action: Mouse pressed left at (839, 106)
Screenshot: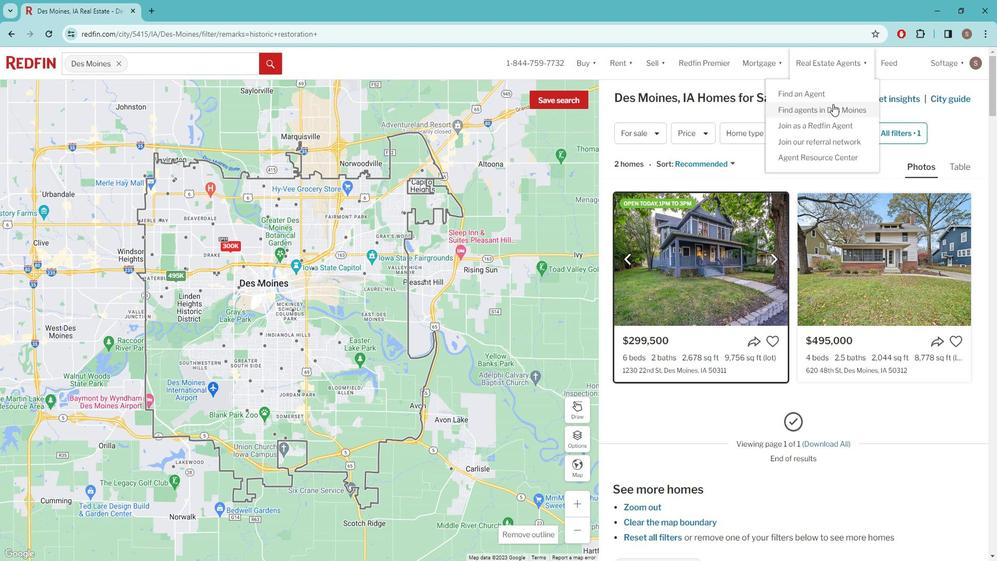 
Action: Mouse moved to (366, 264)
Screenshot: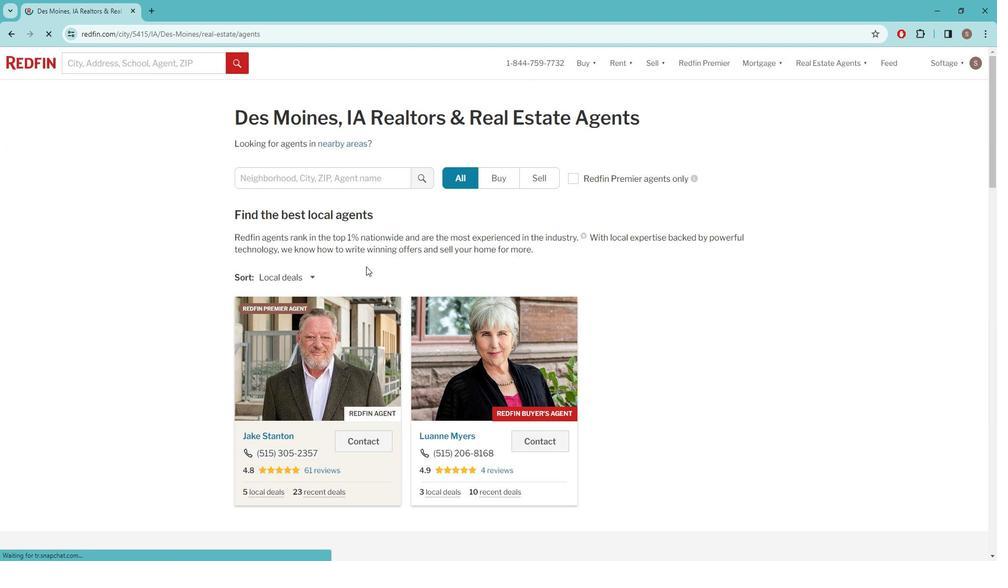 
Action: Mouse scrolled (366, 263) with delta (0, 0)
Screenshot: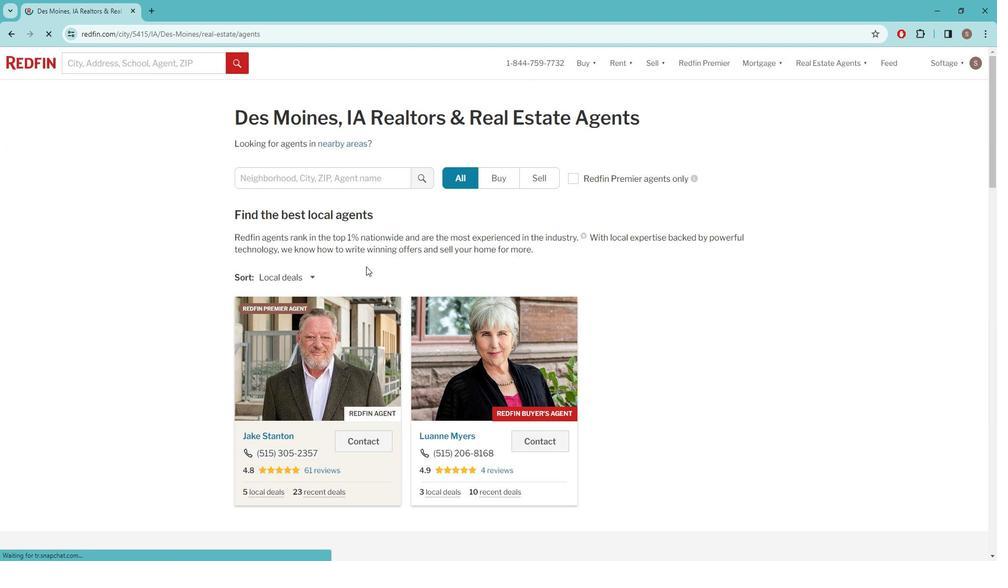 
Action: Mouse moved to (365, 264)
Screenshot: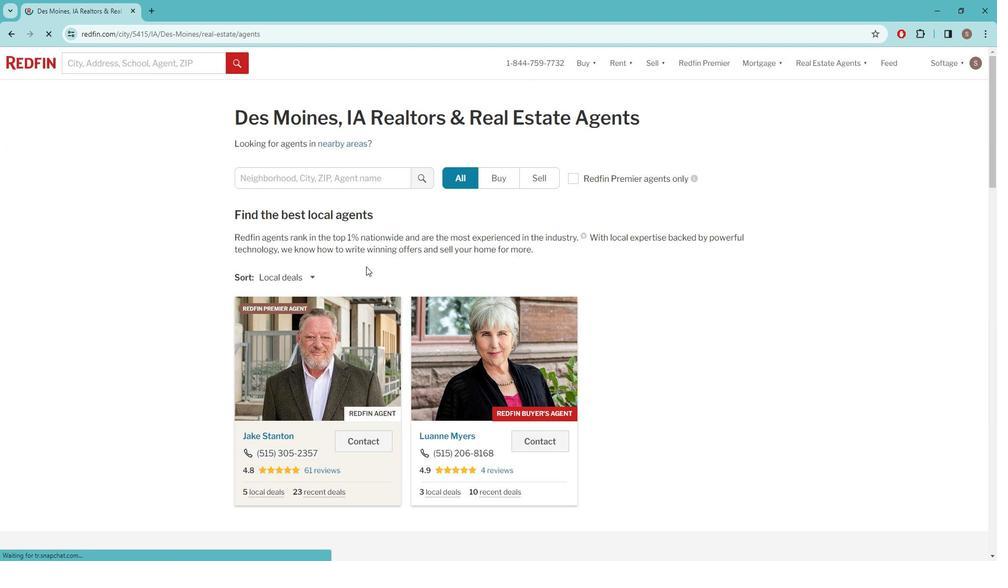 
Action: Mouse scrolled (365, 263) with delta (0, 0)
Screenshot: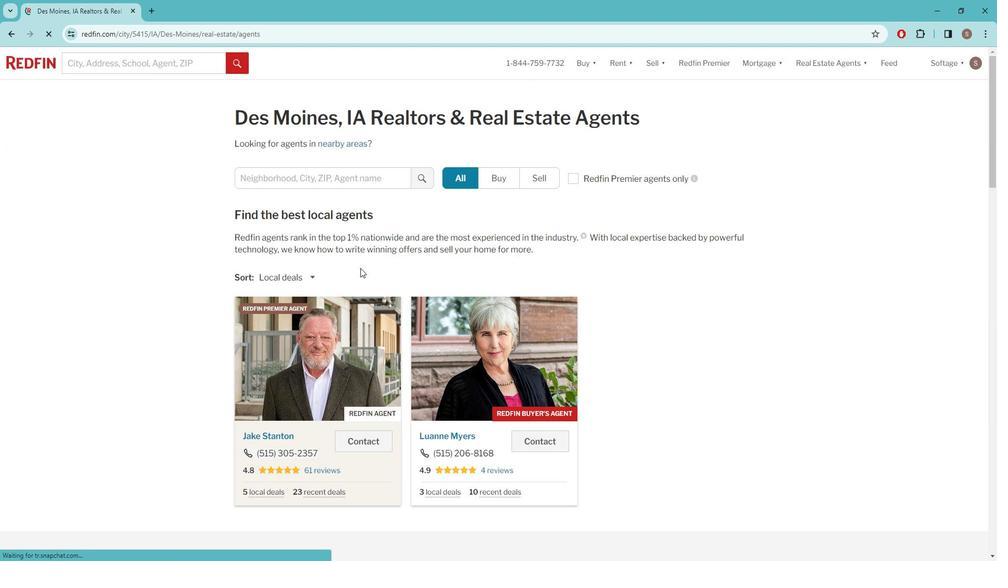 
Action: Mouse scrolled (365, 263) with delta (0, 0)
Screenshot: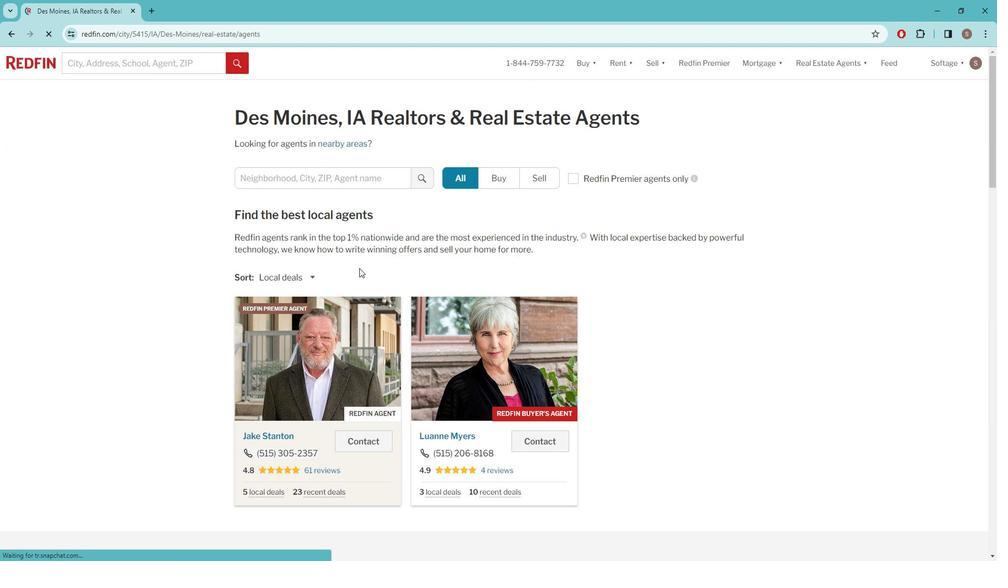 
Action: Mouse scrolled (365, 263) with delta (0, 0)
Screenshot: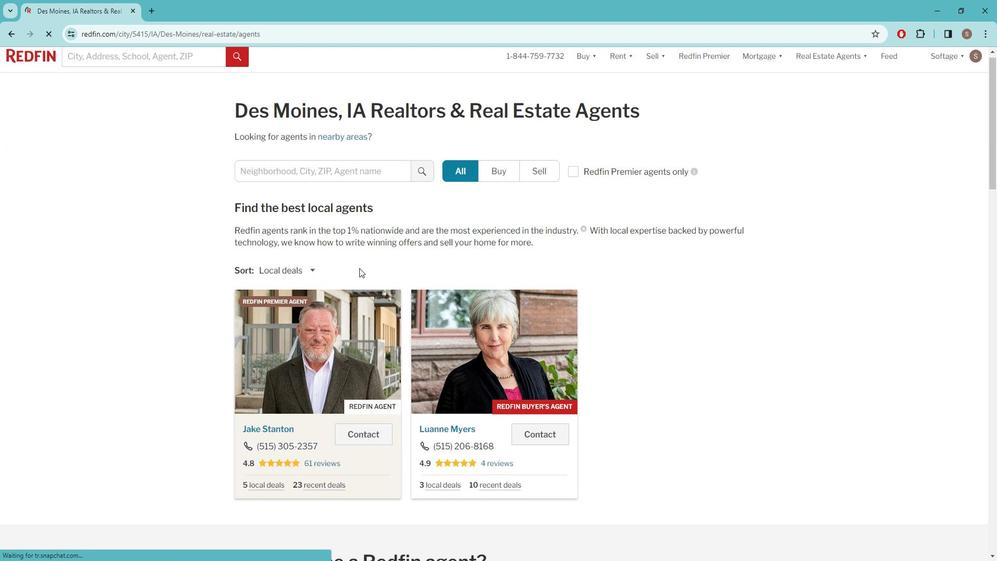 
Action: Mouse moved to (316, 250)
Screenshot: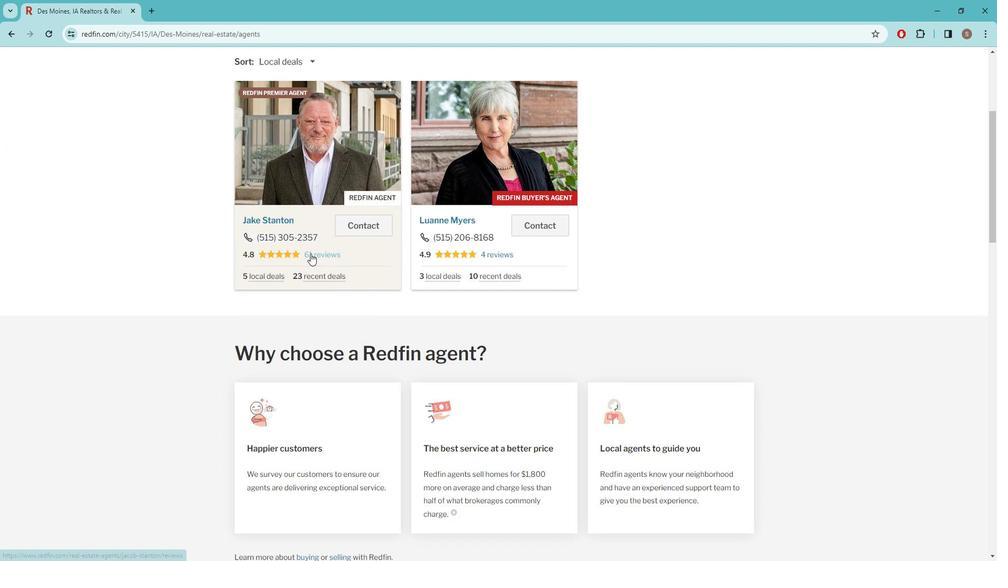 
Action: Mouse pressed left at (316, 250)
Screenshot: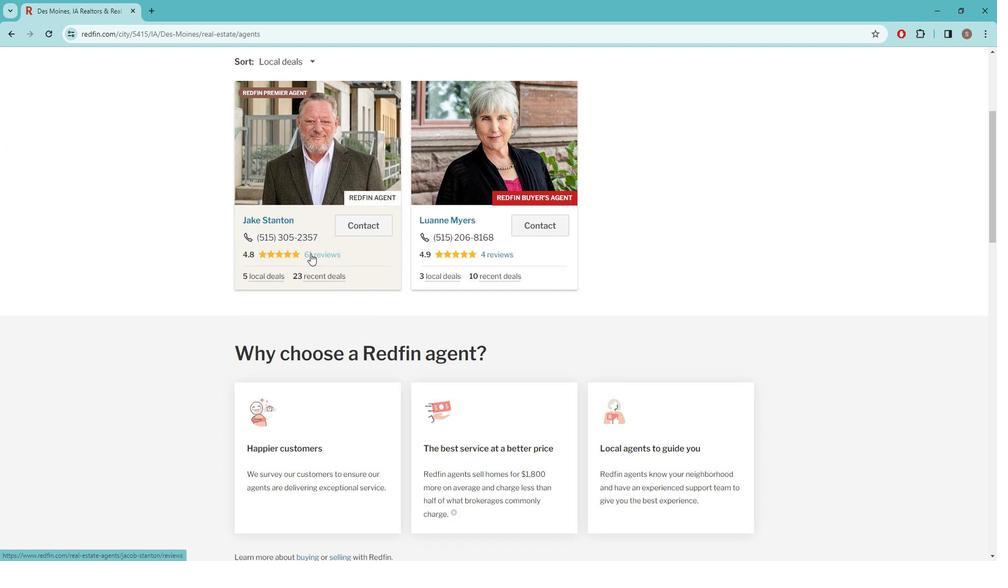 
Action: Mouse moved to (371, 252)
Screenshot: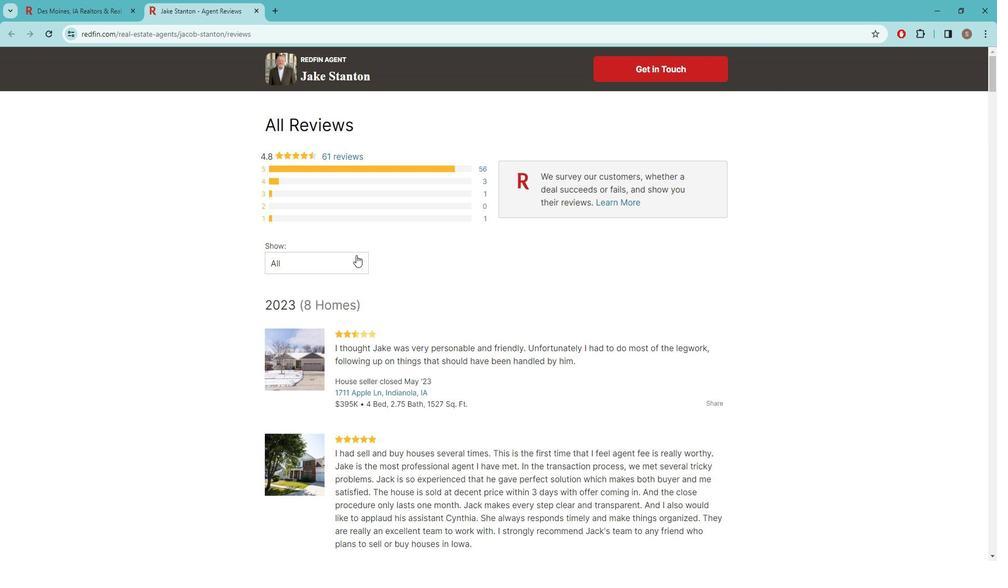 
Action: Mouse scrolled (371, 251) with delta (0, 0)
Screenshot: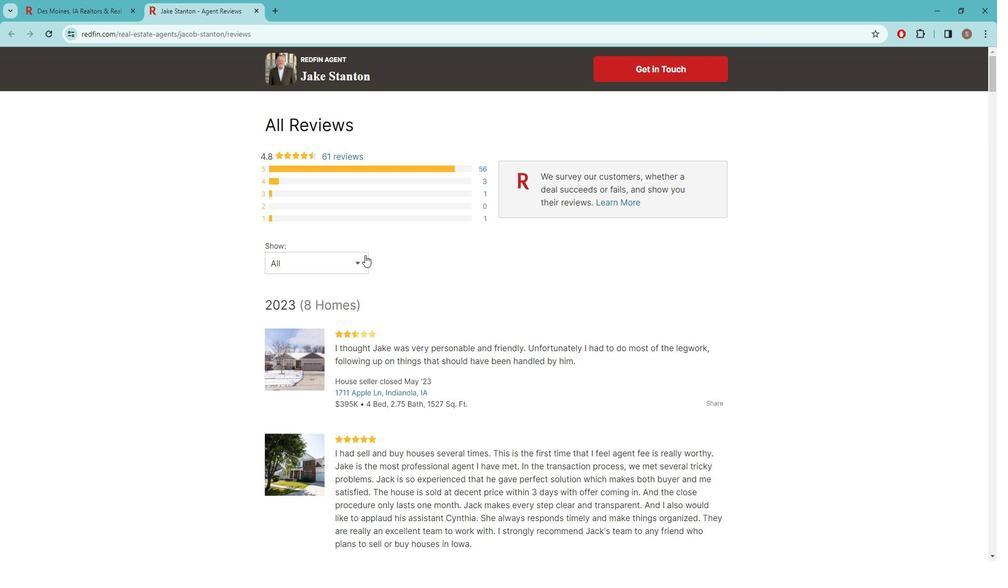 
Action: Mouse moved to (413, 251)
Screenshot: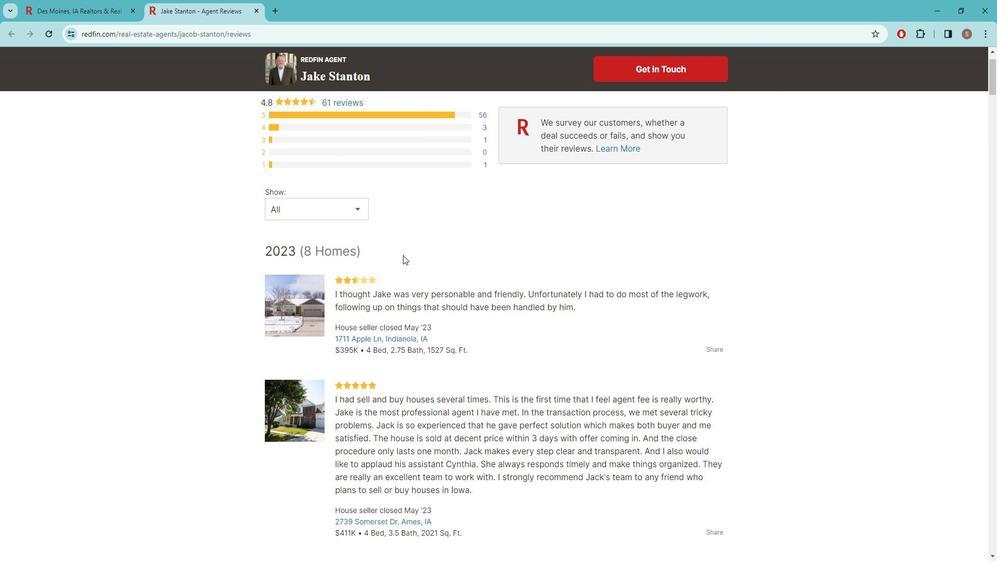 
Action: Mouse scrolled (413, 252) with delta (0, 0)
Screenshot: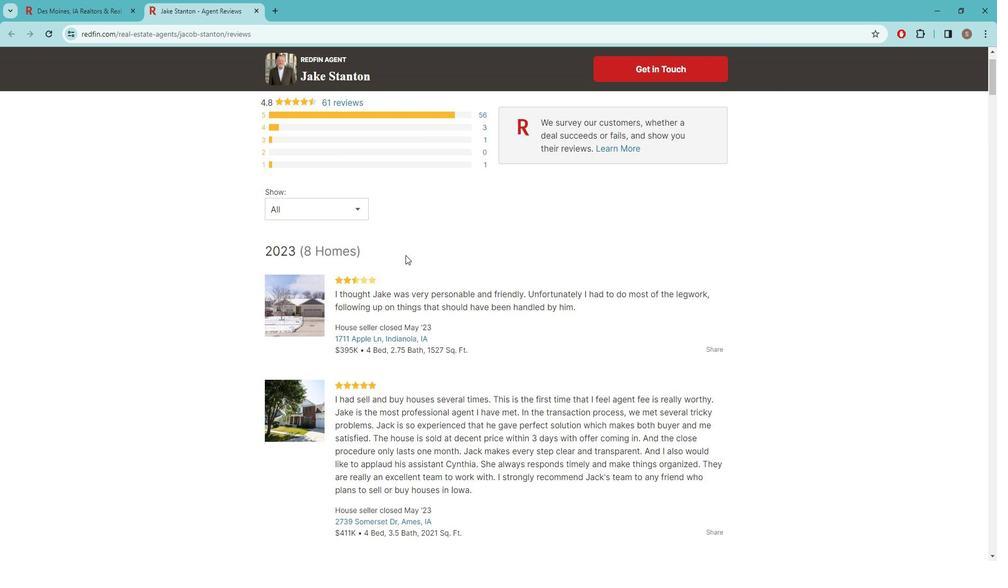 
Action: Mouse scrolled (413, 252) with delta (0, 0)
Screenshot: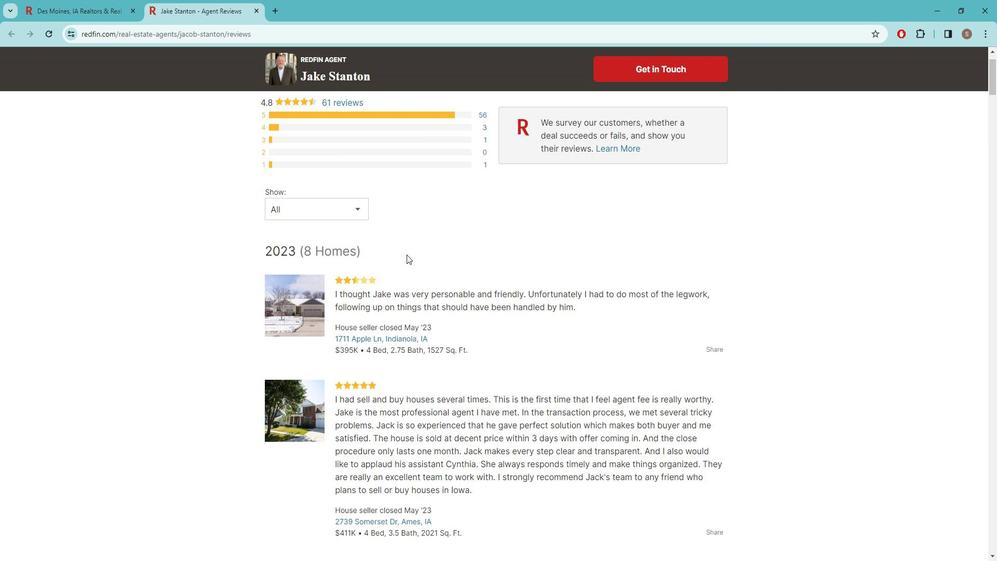 
Action: Mouse scrolled (413, 252) with delta (0, 0)
Screenshot: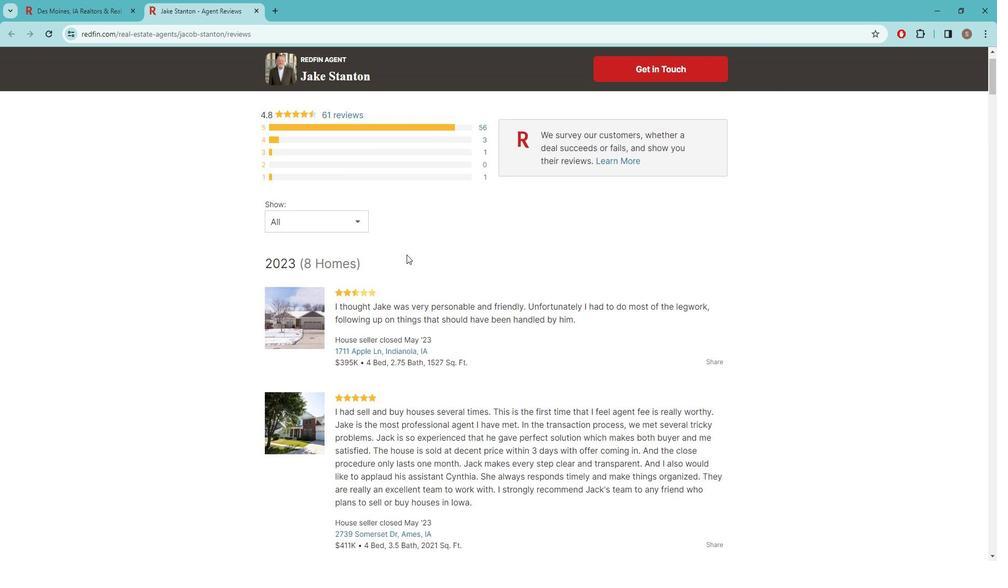 
Action: Mouse moved to (412, 253)
Screenshot: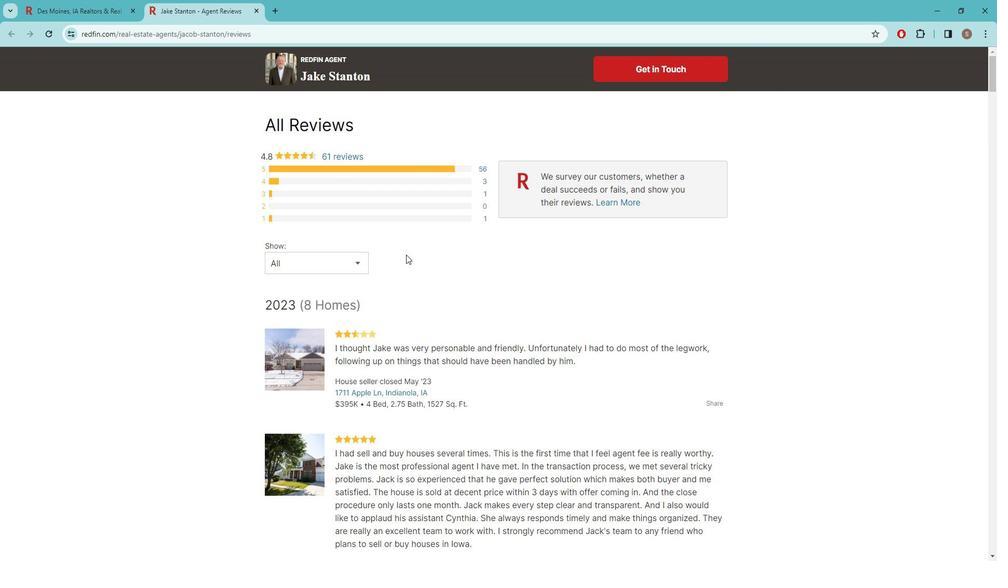 
Action: Mouse scrolled (412, 252) with delta (0, 0)
Screenshot: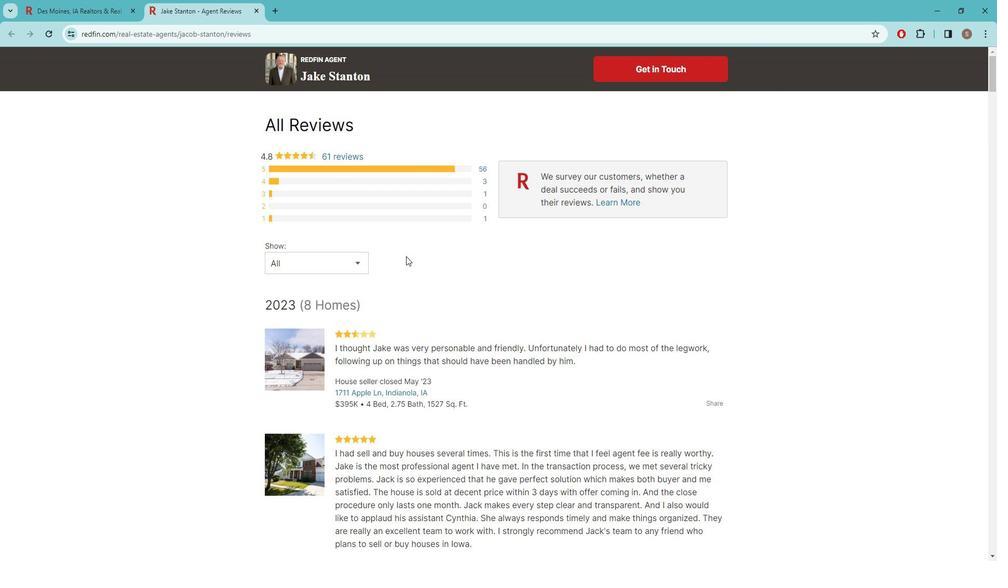 
Action: Mouse moved to (549, 320)
Screenshot: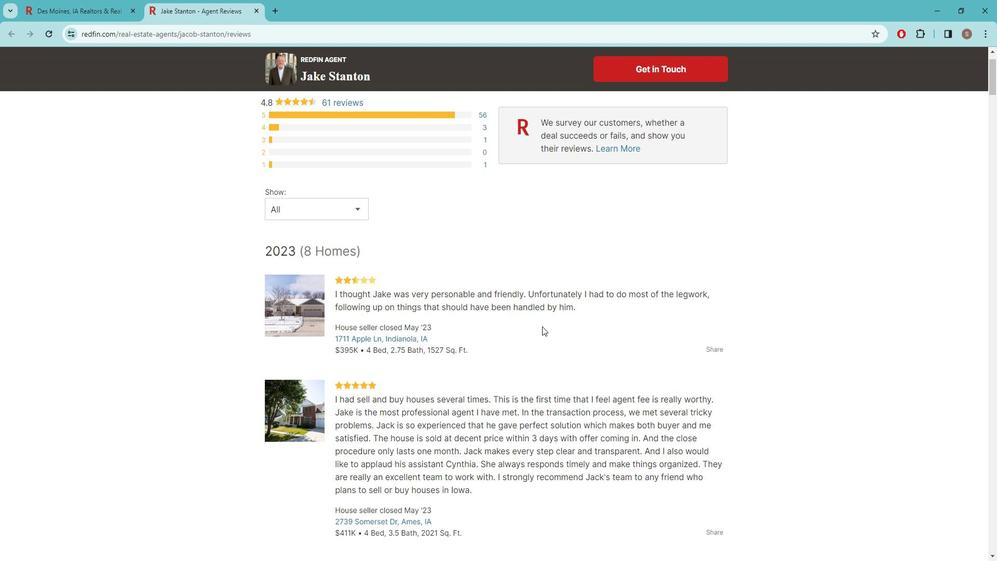 
Action: Mouse scrolled (549, 320) with delta (0, 0)
Screenshot: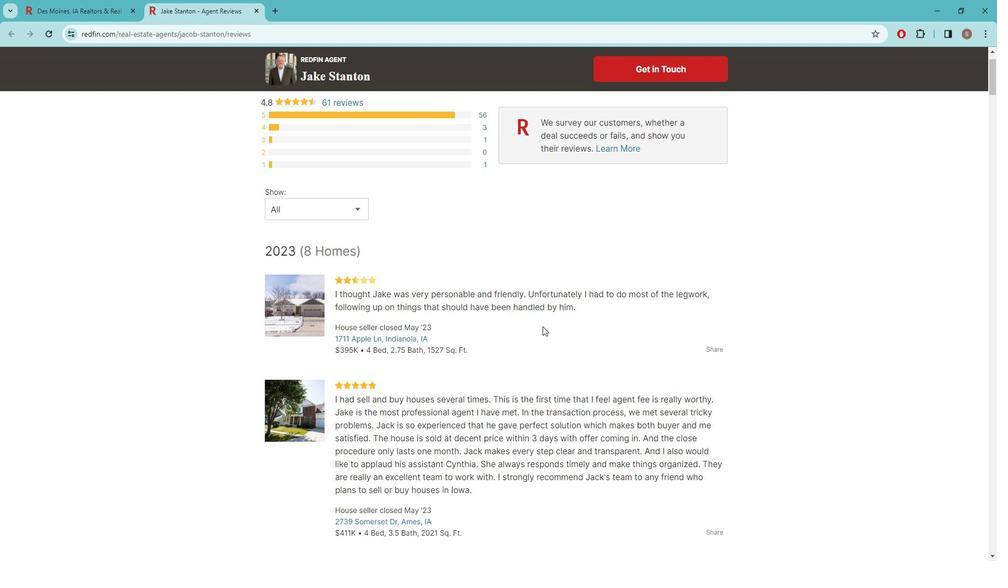 
Action: Mouse moved to (548, 314)
Screenshot: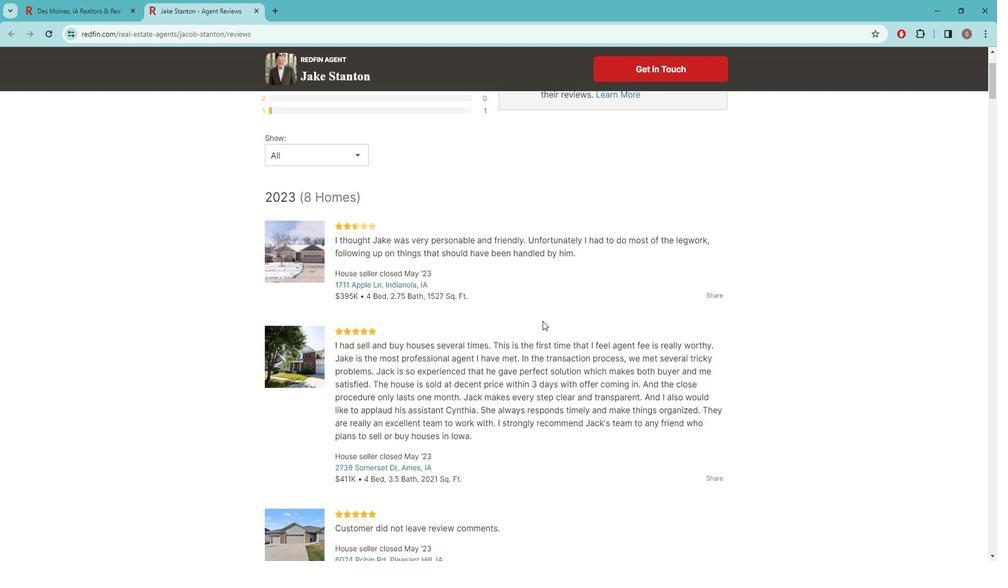 
Action: Mouse scrolled (548, 313) with delta (0, 0)
Screenshot: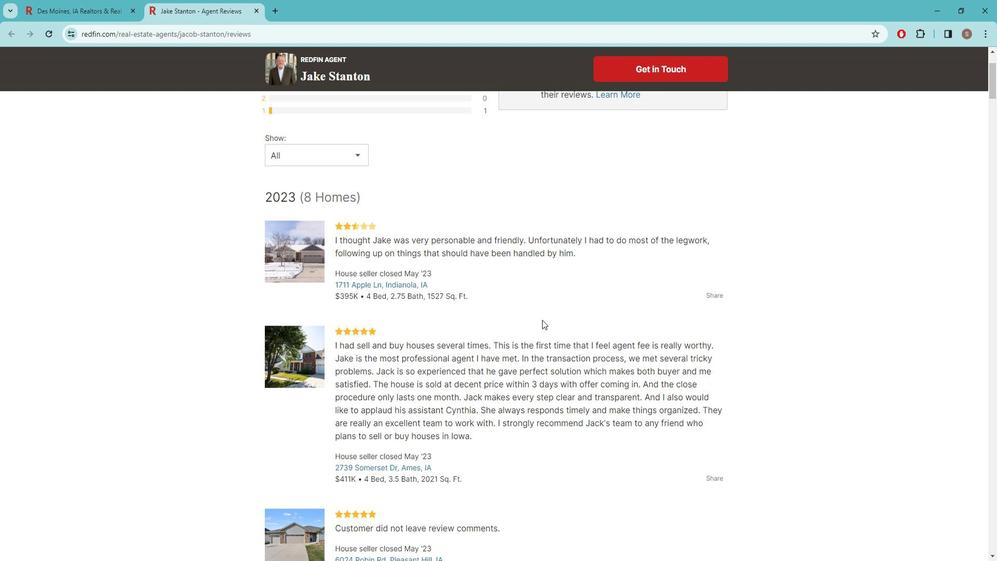 
Action: Mouse moved to (548, 313)
Screenshot: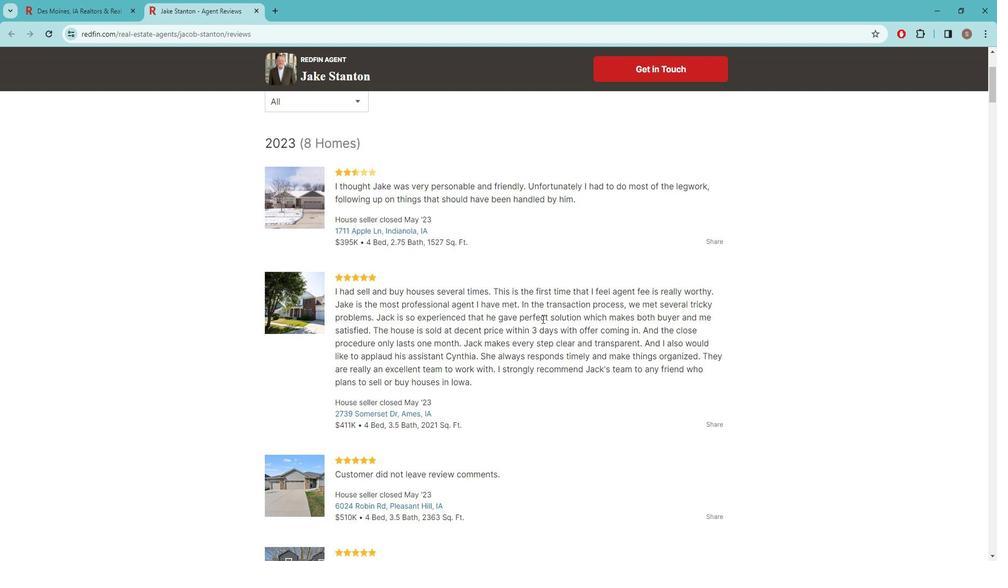 
Action: Mouse scrolled (548, 312) with delta (0, 0)
Screenshot: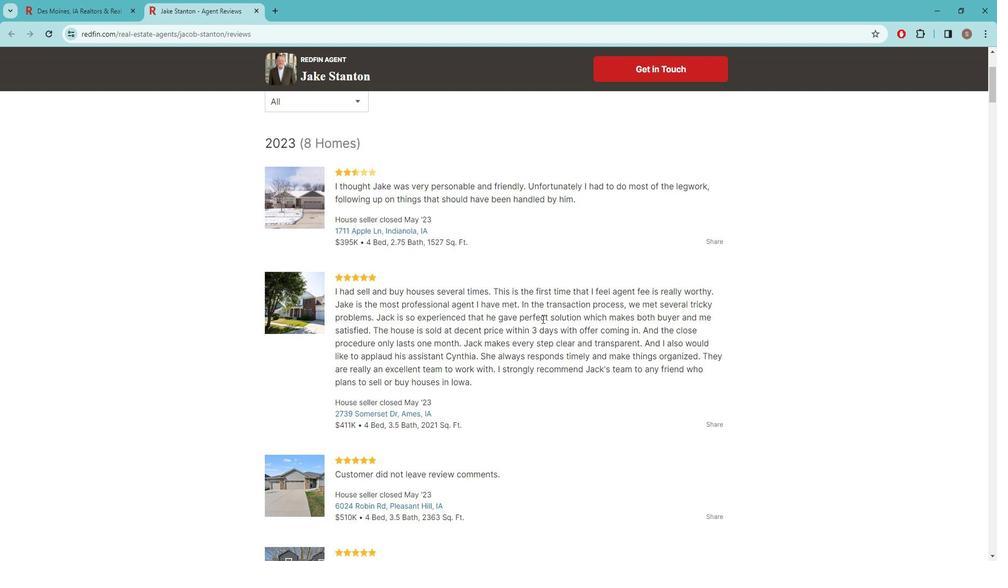 
Action: Mouse moved to (549, 328)
Screenshot: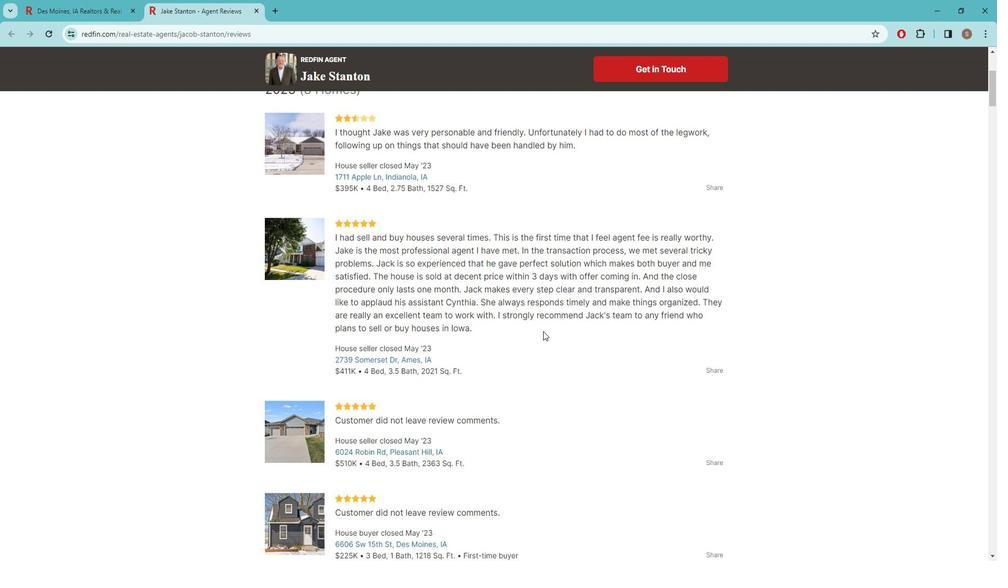 
Action: Mouse scrolled (549, 328) with delta (0, 0)
Screenshot: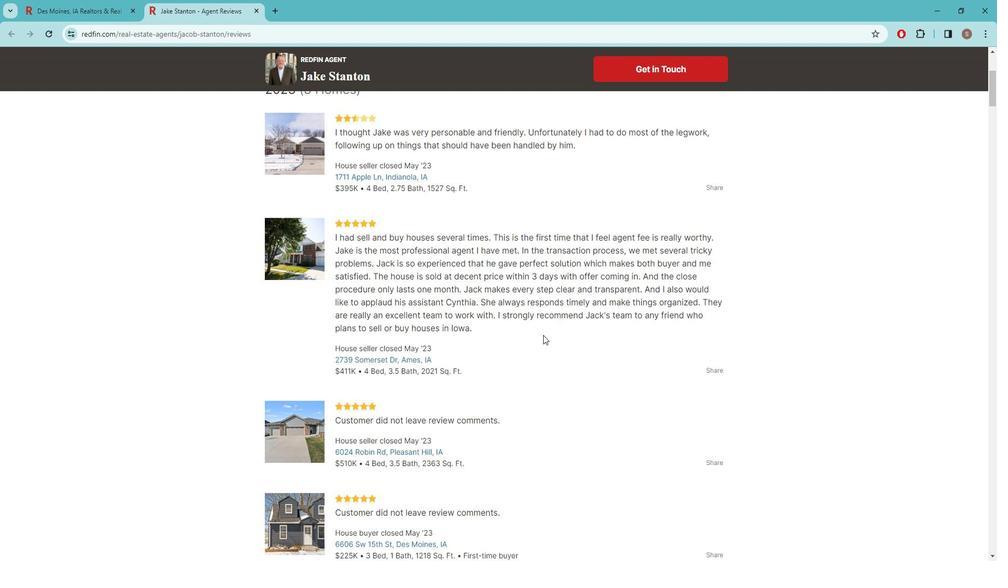 
Action: Mouse moved to (565, 316)
Screenshot: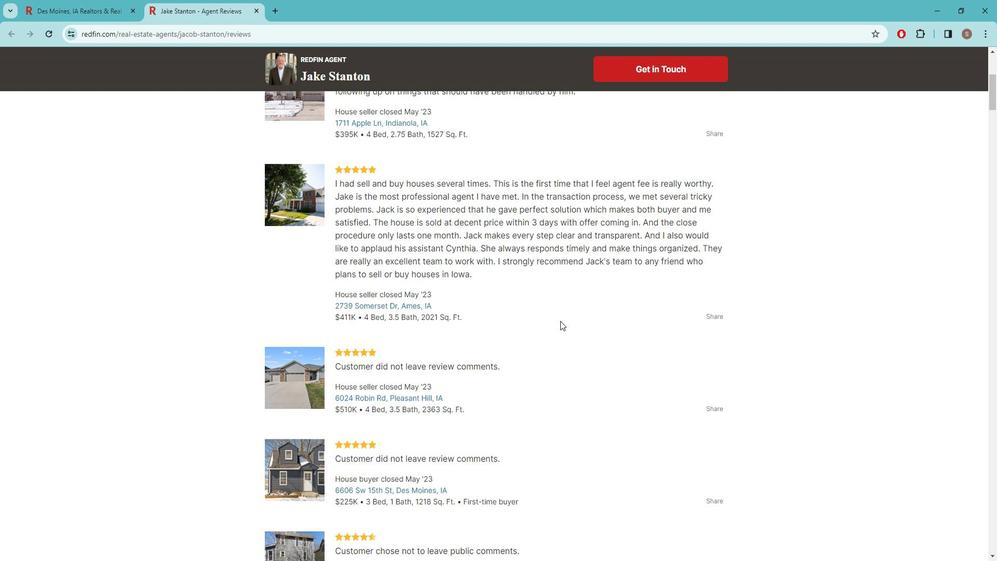 
Action: Mouse scrolled (565, 316) with delta (0, 0)
Screenshot: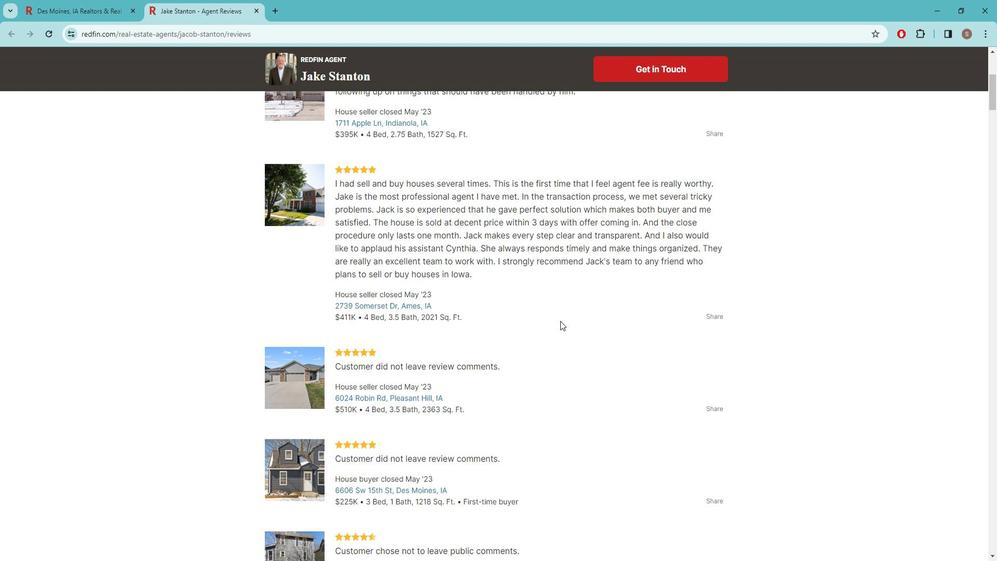 
Action: Mouse moved to (547, 320)
Screenshot: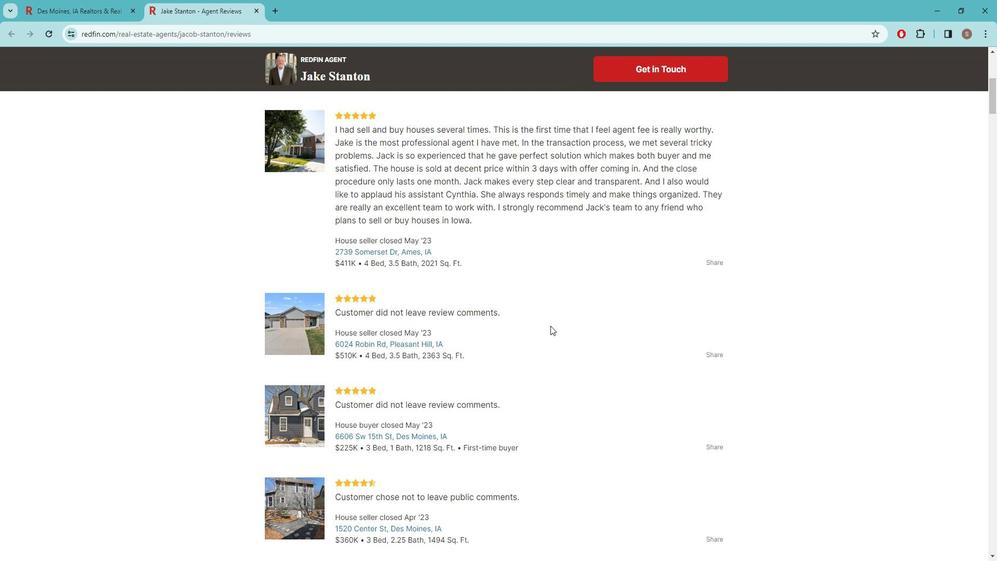 
Action: Mouse scrolled (547, 319) with delta (0, 0)
Screenshot: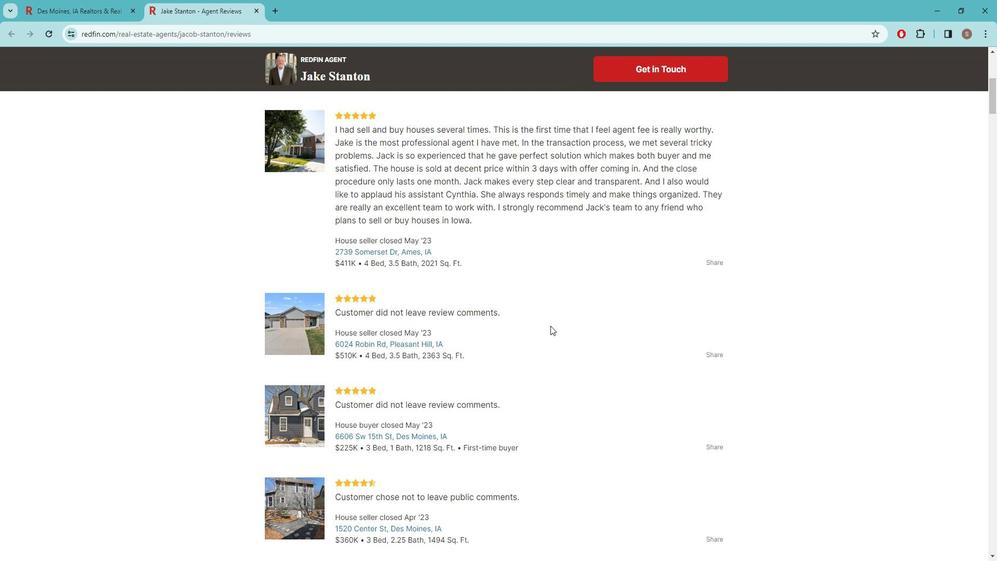 
Action: Mouse moved to (488, 308)
Screenshot: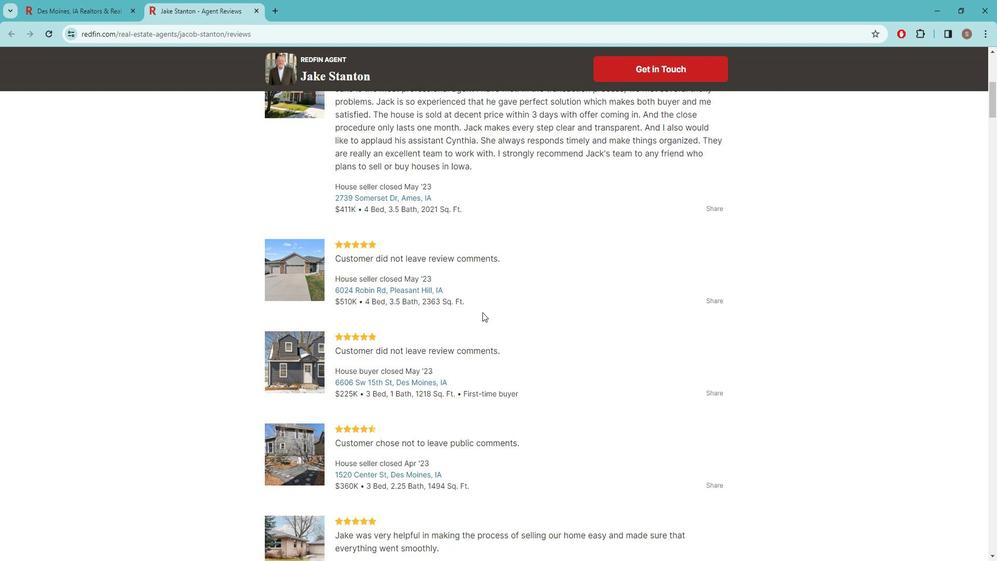
Action: Mouse scrolled (488, 307) with delta (0, 0)
Screenshot: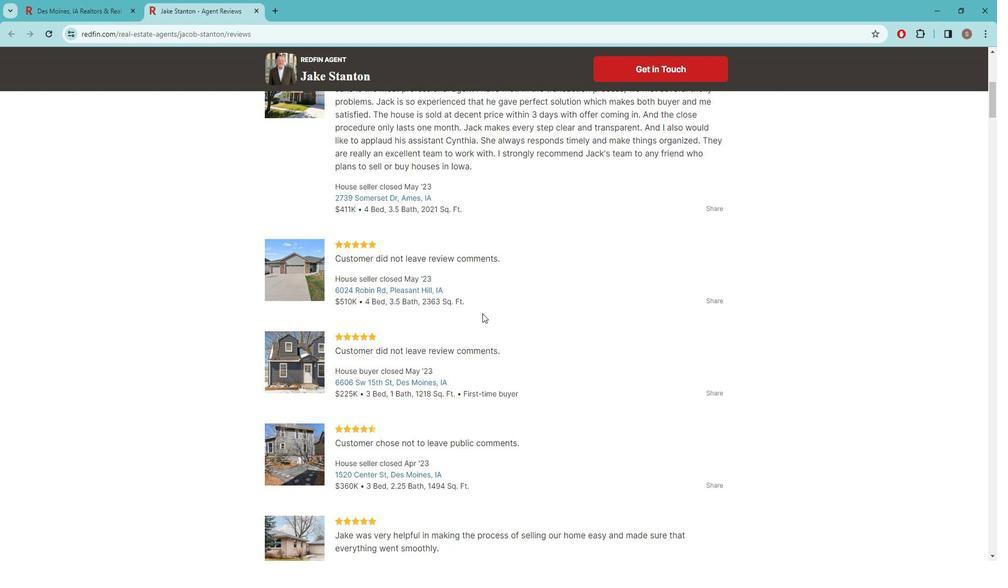 
Action: Mouse moved to (488, 308)
Screenshot: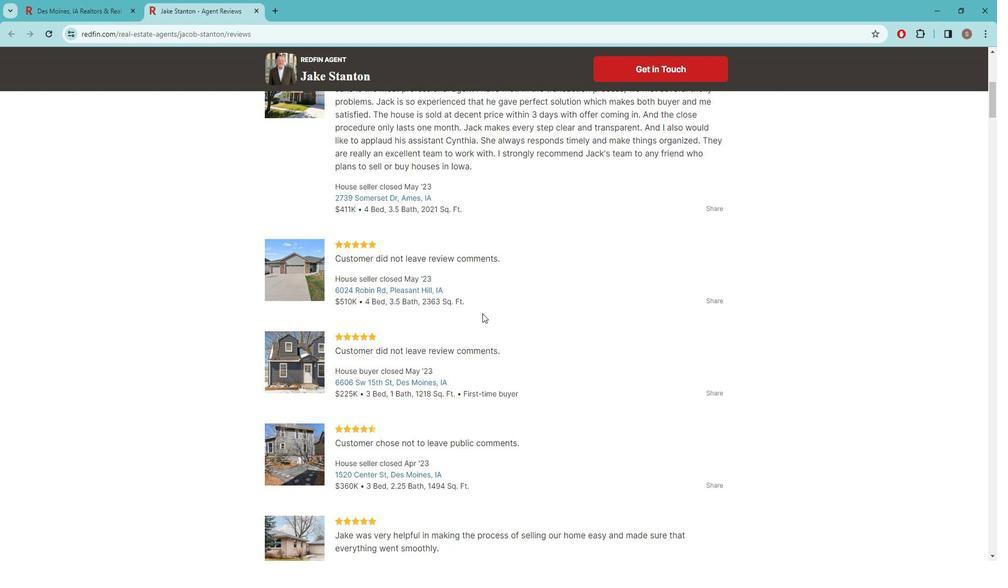 
Action: Mouse scrolled (488, 308) with delta (0, 0)
Screenshot: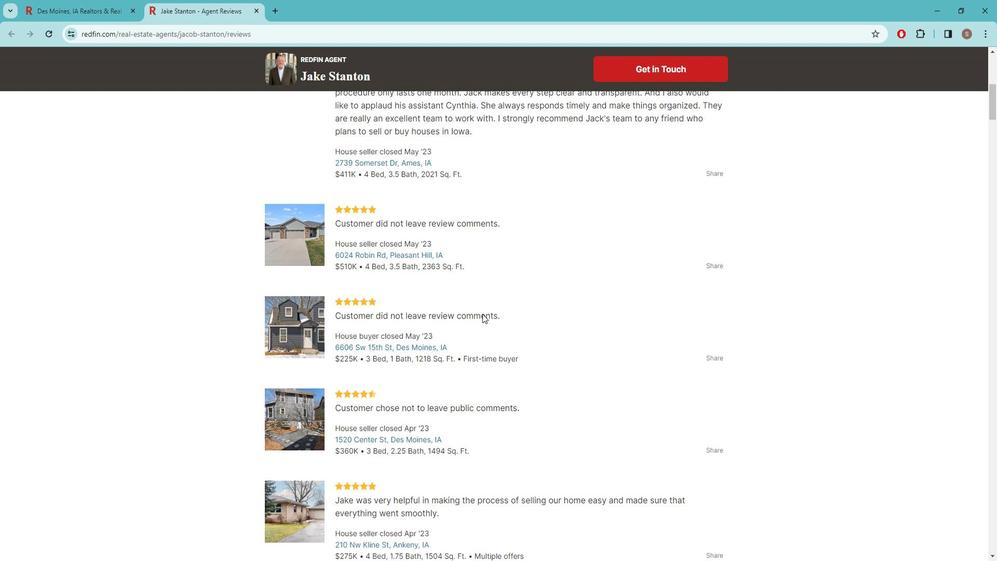 
Action: Mouse moved to (498, 312)
Screenshot: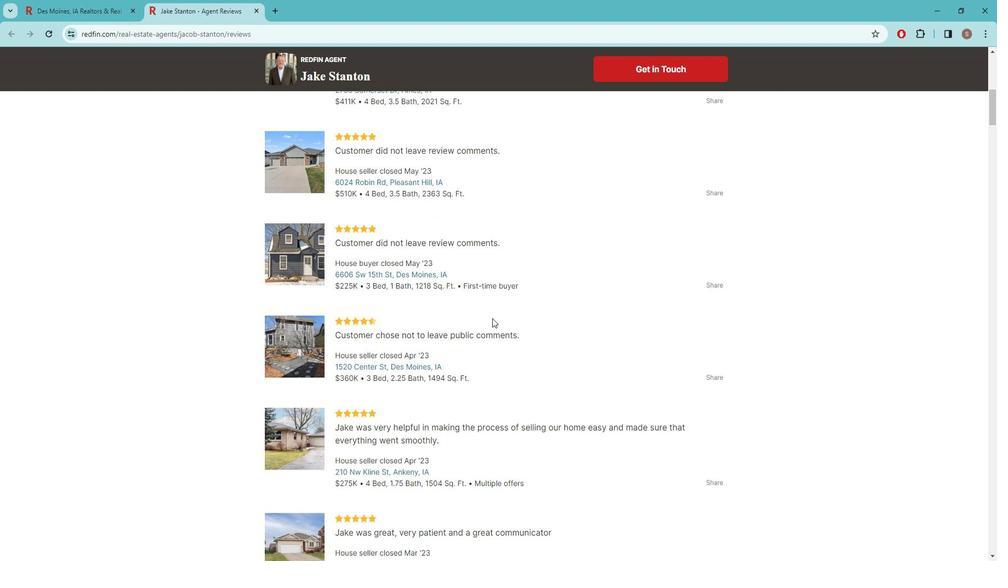 
Action: Mouse scrolled (498, 312) with delta (0, 0)
Screenshot: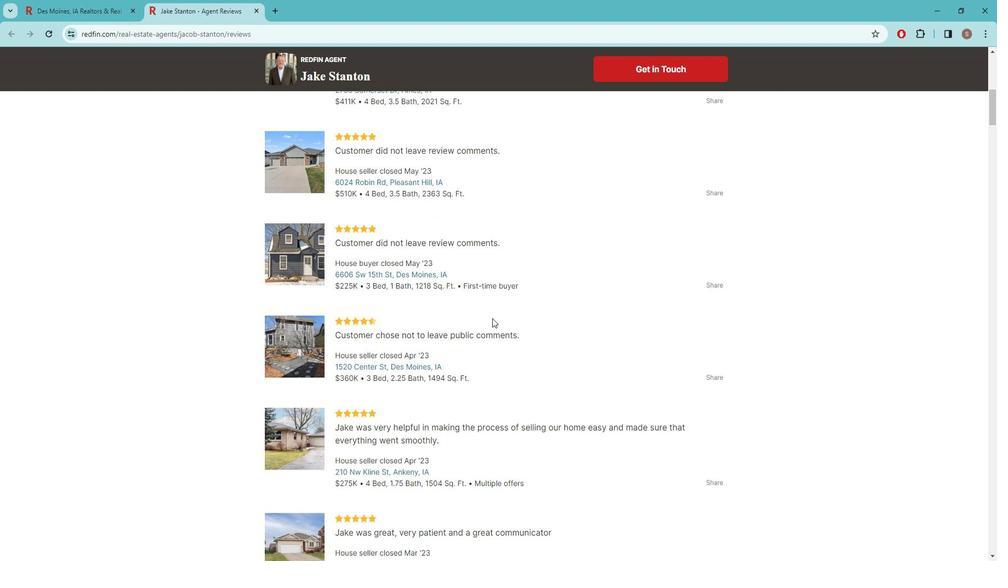 
Action: Mouse moved to (502, 319)
Screenshot: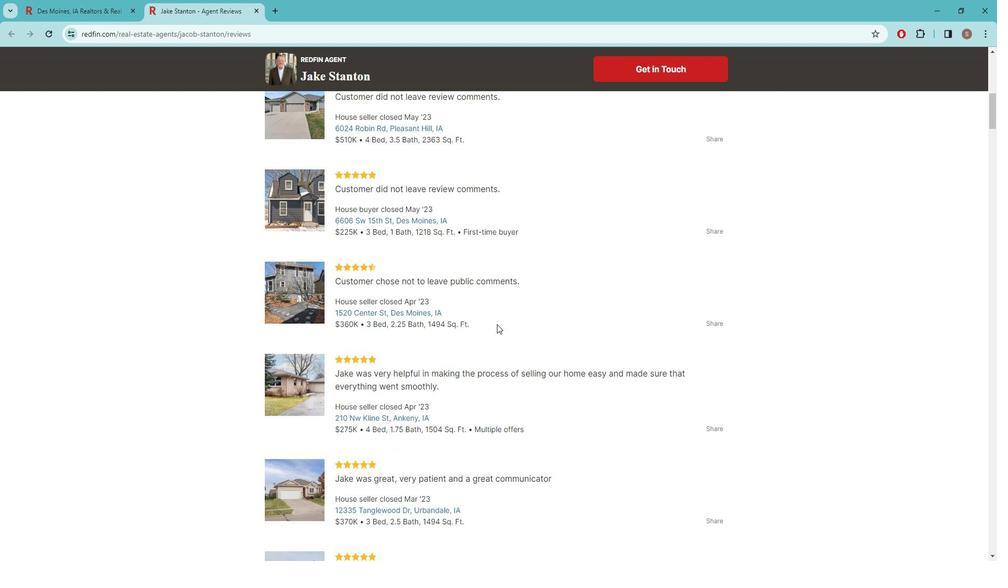 
Action: Mouse scrolled (502, 318) with delta (0, 0)
Screenshot: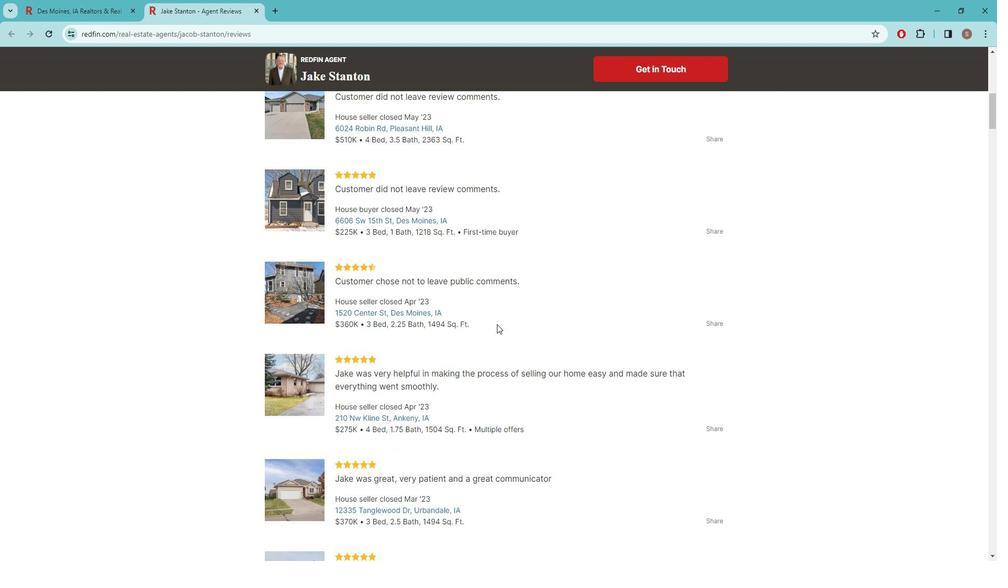 
Action: Mouse moved to (502, 319)
Screenshot: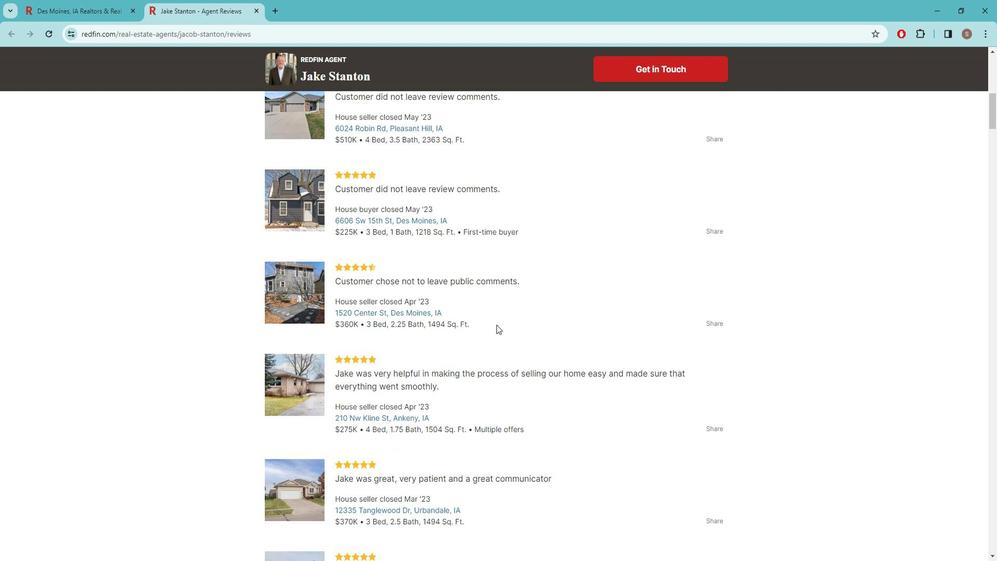 
Action: Mouse scrolled (502, 319) with delta (0, 0)
Screenshot: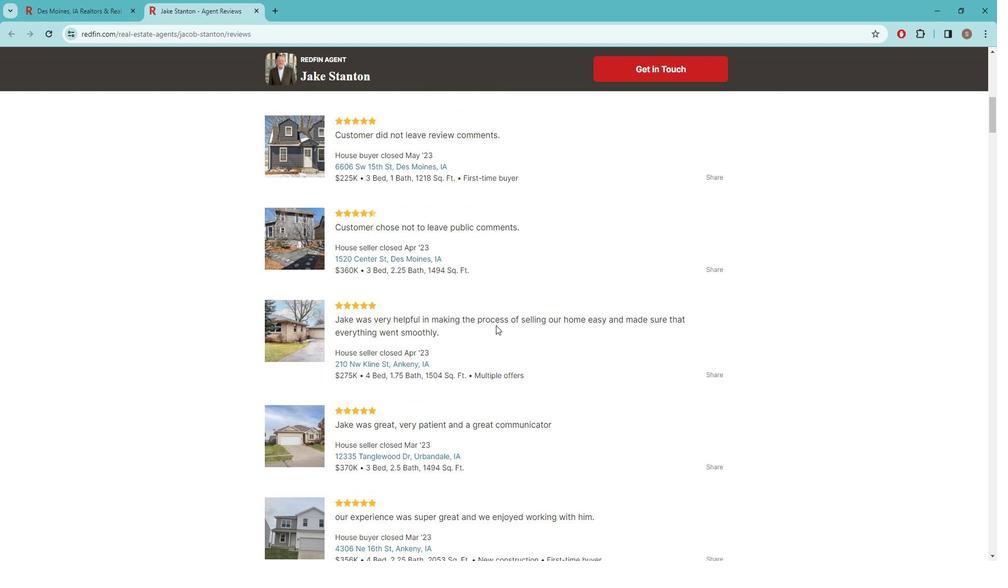 
Action: Mouse moved to (501, 319)
Screenshot: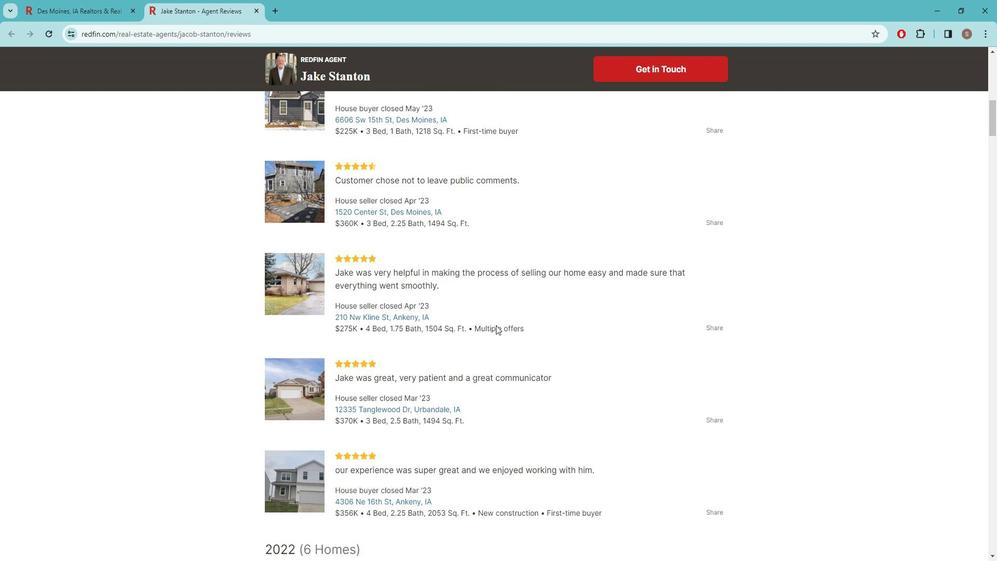 
Action: Mouse scrolled (501, 320) with delta (0, 0)
Screenshot: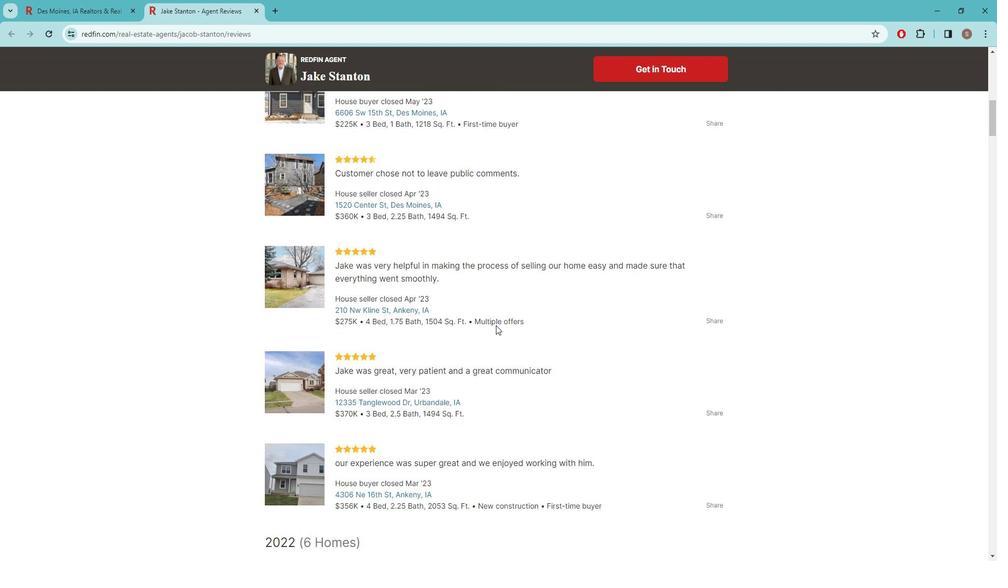 
Action: Mouse moved to (501, 324)
Screenshot: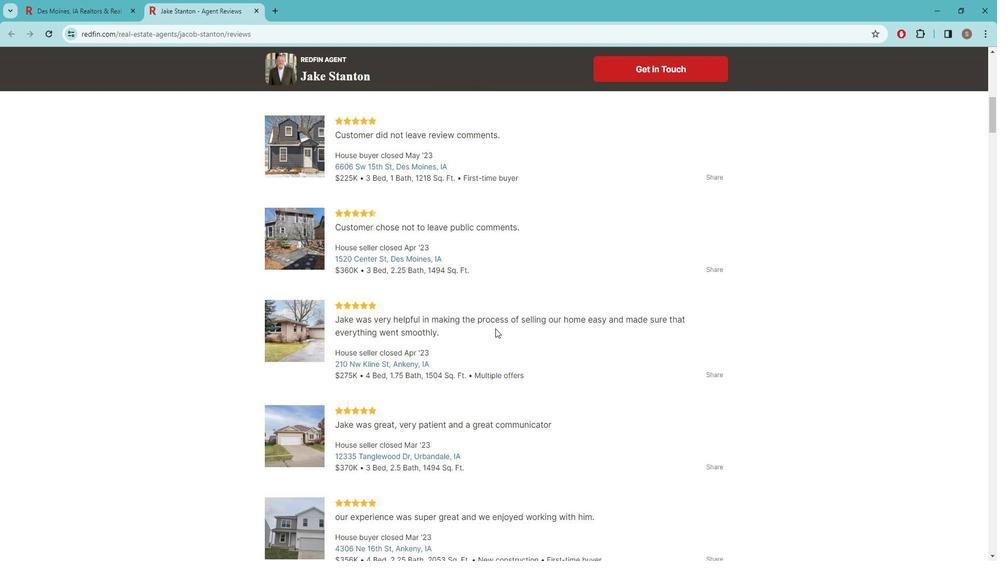 
Action: Mouse scrolled (501, 323) with delta (0, 0)
Screenshot: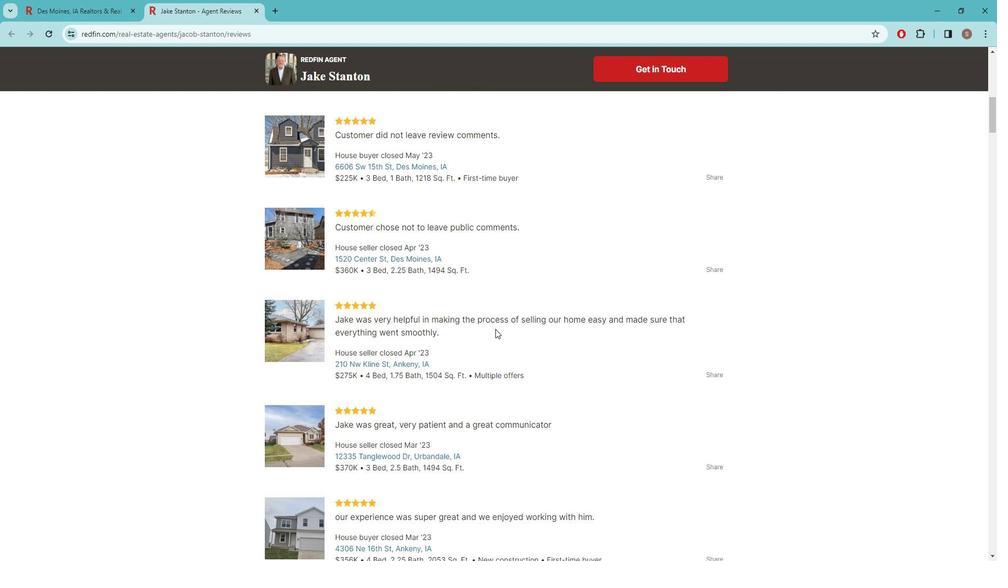 
Action: Mouse moved to (543, 321)
Screenshot: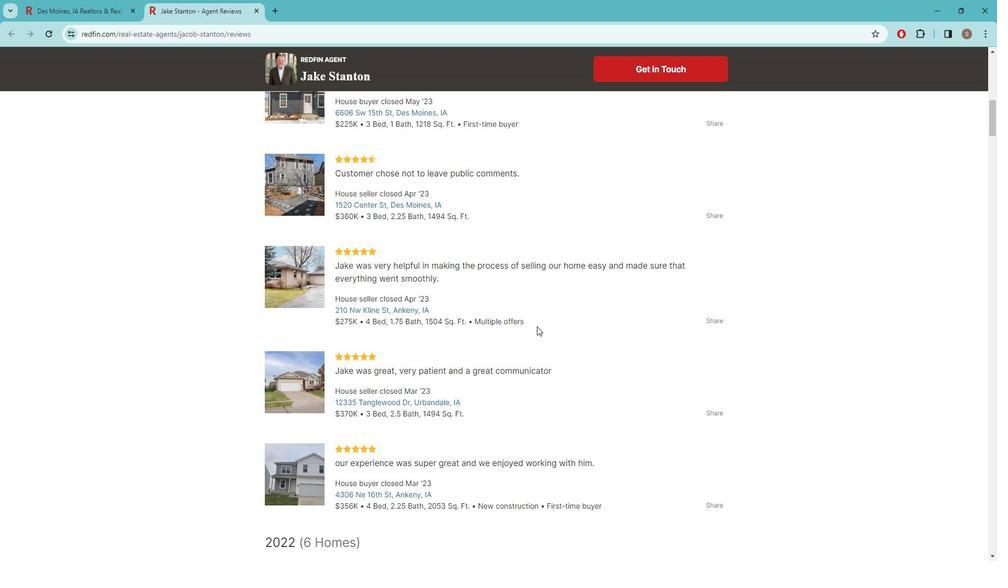 
Action: Mouse scrolled (543, 321) with delta (0, 0)
Screenshot: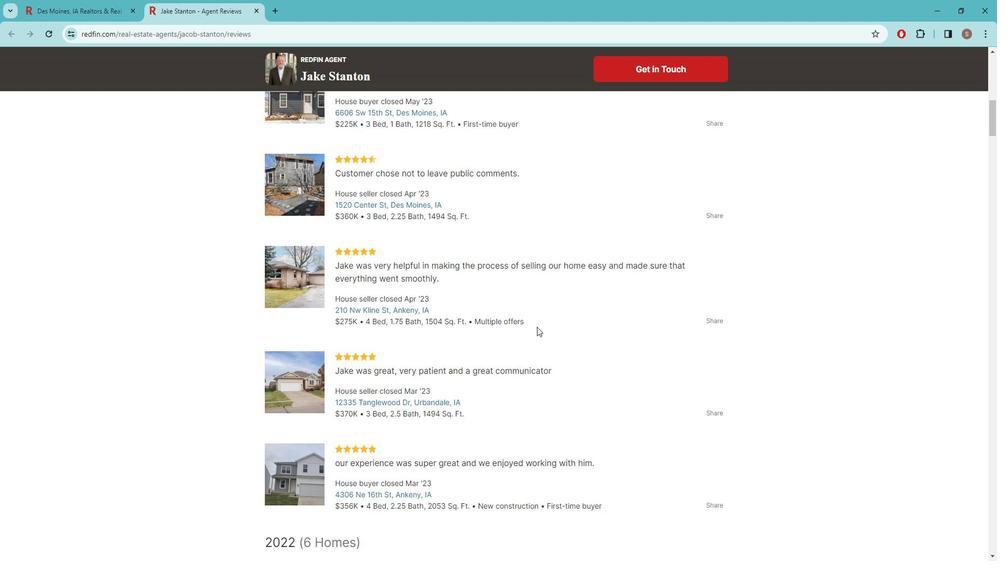 
Action: Mouse moved to (543, 322)
Screenshot: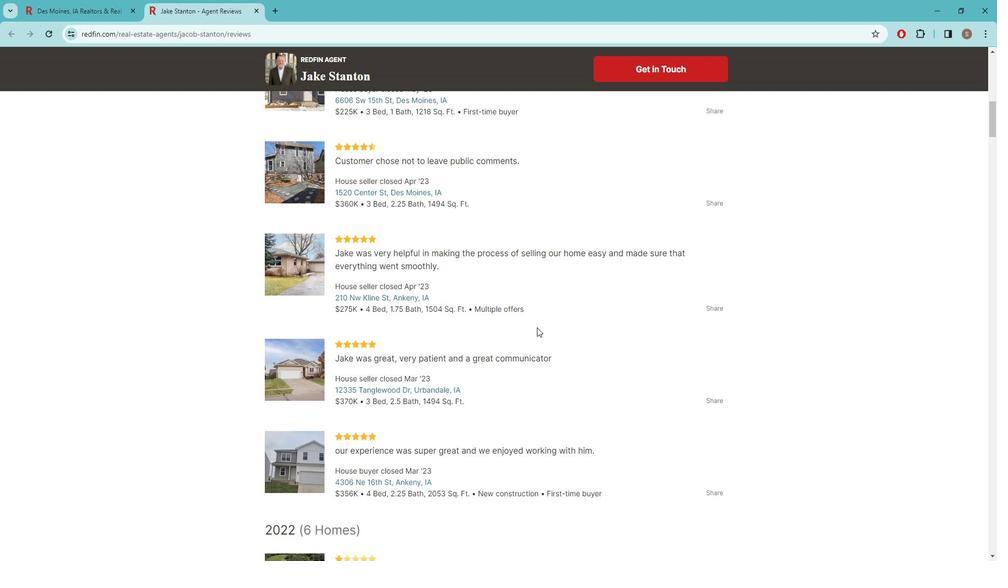 
Action: Mouse scrolled (543, 321) with delta (0, 0)
Screenshot: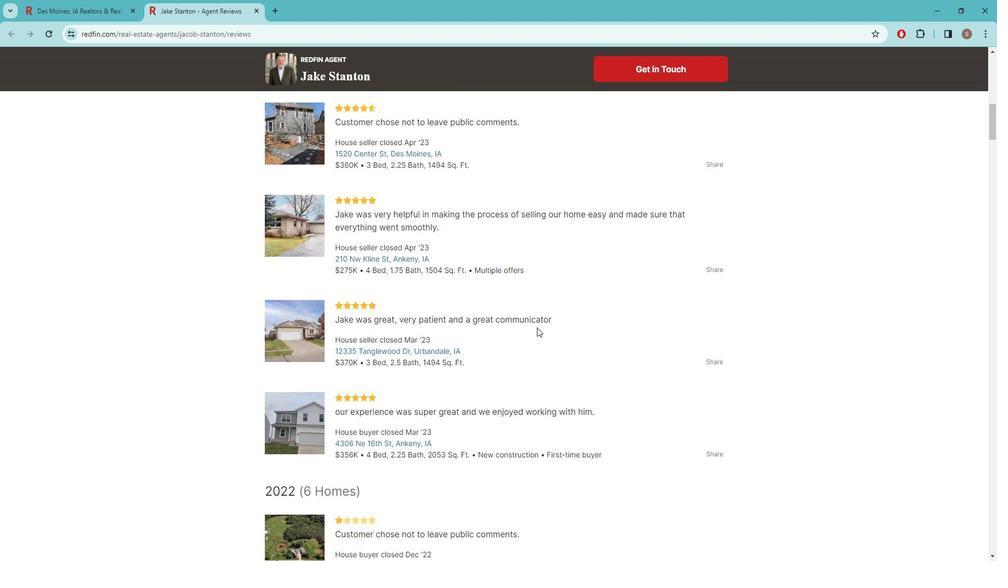
Action: Mouse moved to (493, 317)
Screenshot: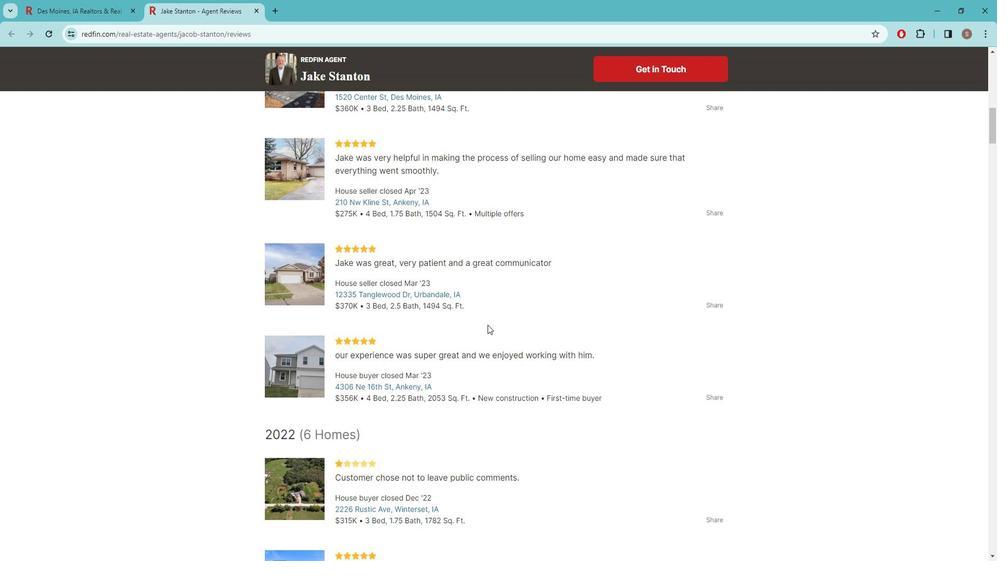 
Action: Mouse scrolled (493, 317) with delta (0, 0)
Screenshot: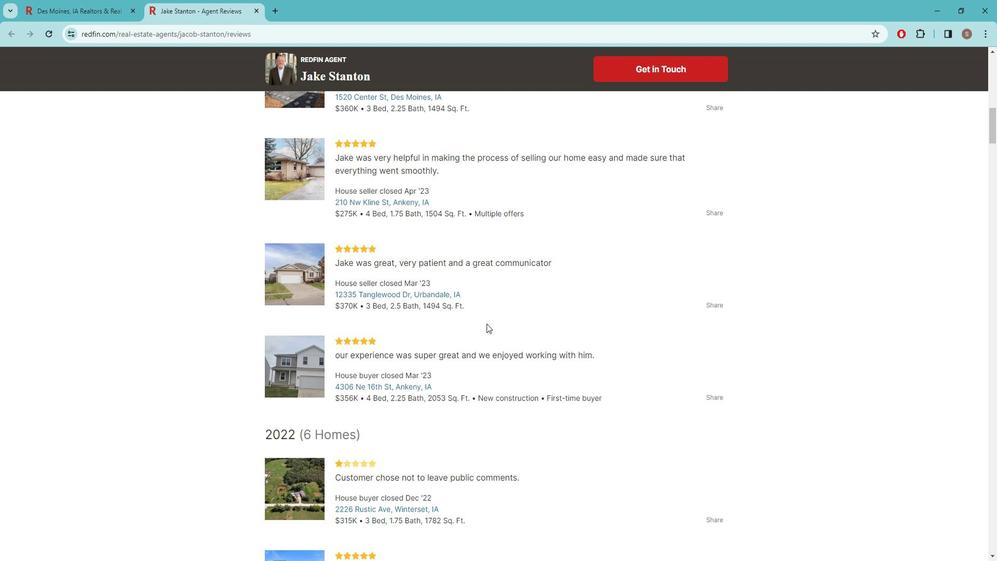 
Action: Mouse moved to (529, 319)
Screenshot: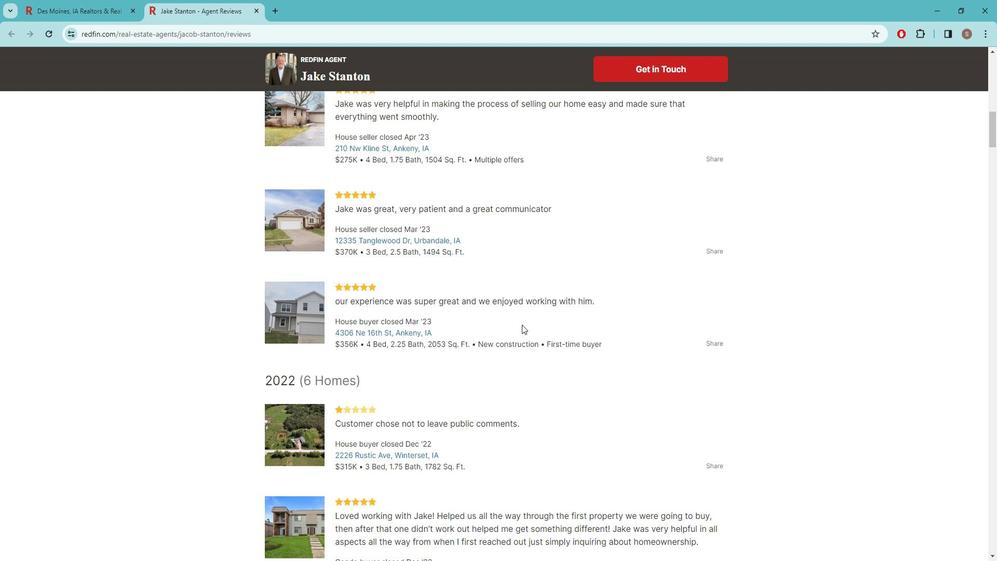 
Action: Mouse scrolled (529, 318) with delta (0, 0)
Screenshot: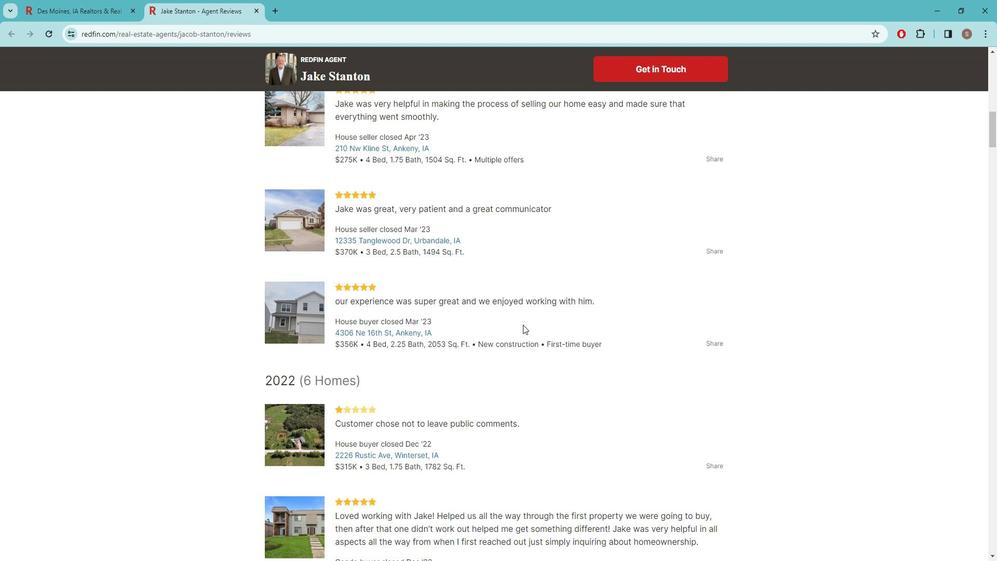 
Action: Mouse scrolled (529, 318) with delta (0, 0)
Screenshot: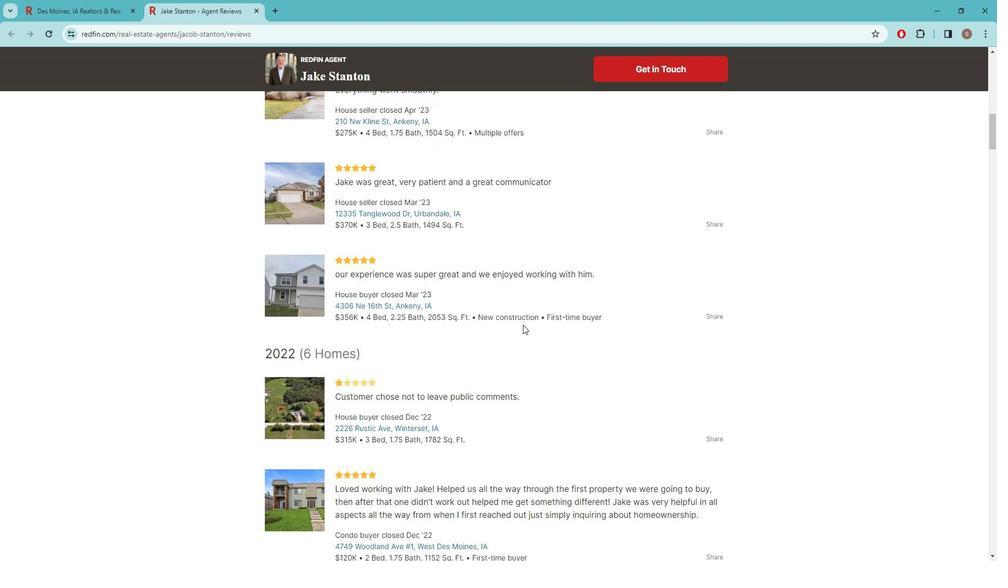 
Action: Mouse moved to (511, 329)
Screenshot: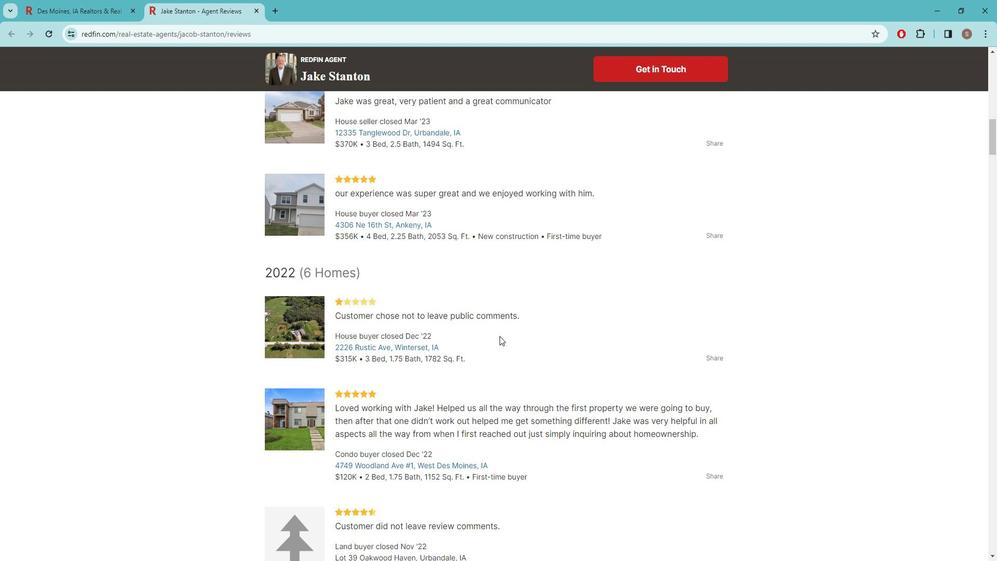 
Action: Mouse scrolled (511, 329) with delta (0, 0)
Screenshot: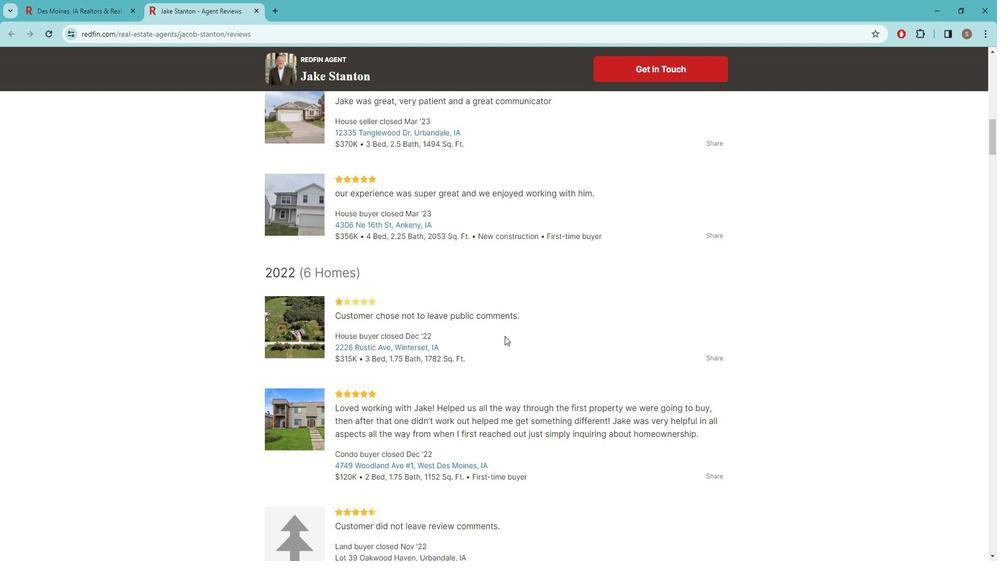 
Action: Mouse scrolled (511, 329) with delta (0, 0)
Screenshot: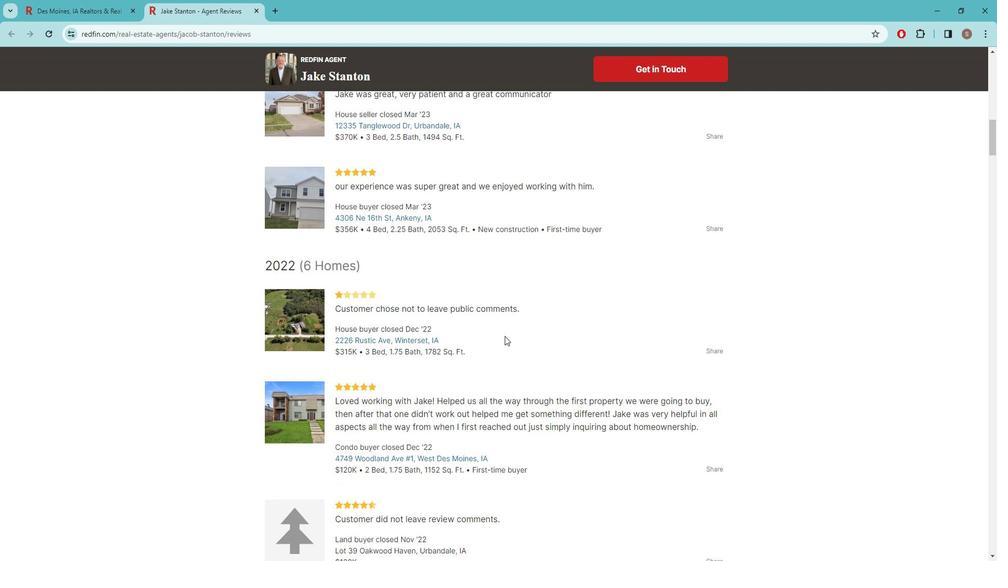 
Action: Mouse moved to (545, 391)
Screenshot: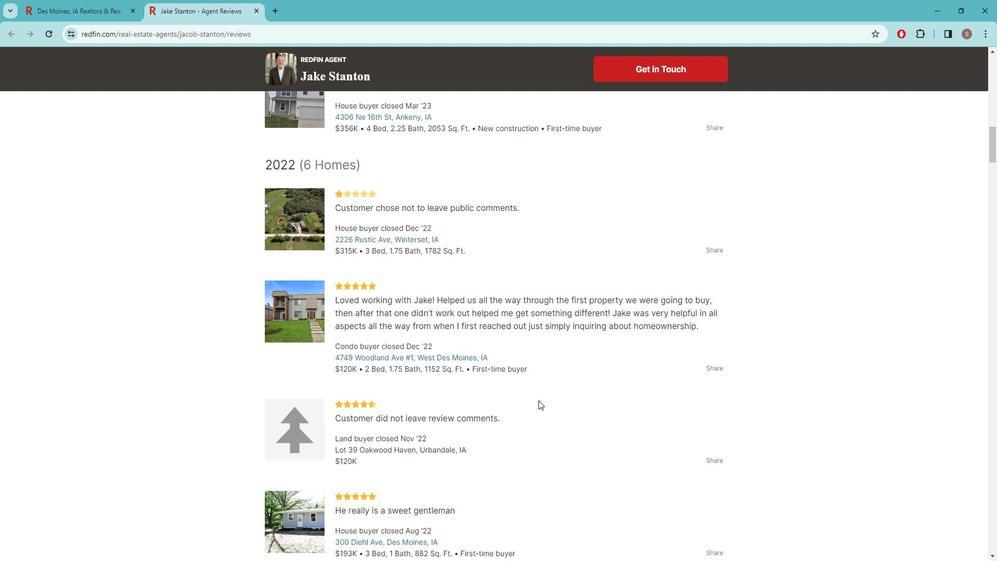 
Action: Mouse scrolled (545, 391) with delta (0, 0)
Screenshot: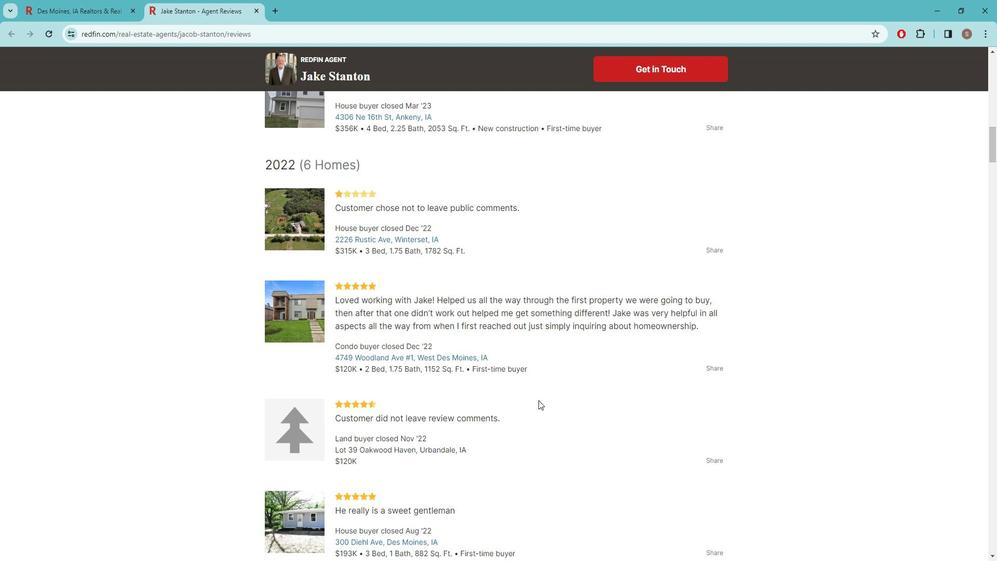 
Action: Mouse moved to (544, 391)
Screenshot: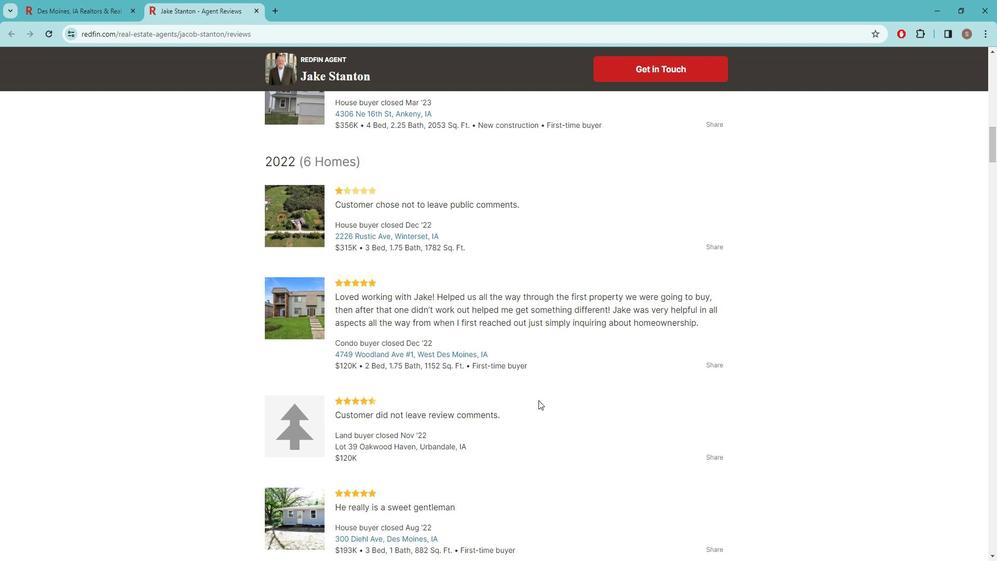 
Action: Mouse scrolled (544, 391) with delta (0, 0)
Screenshot: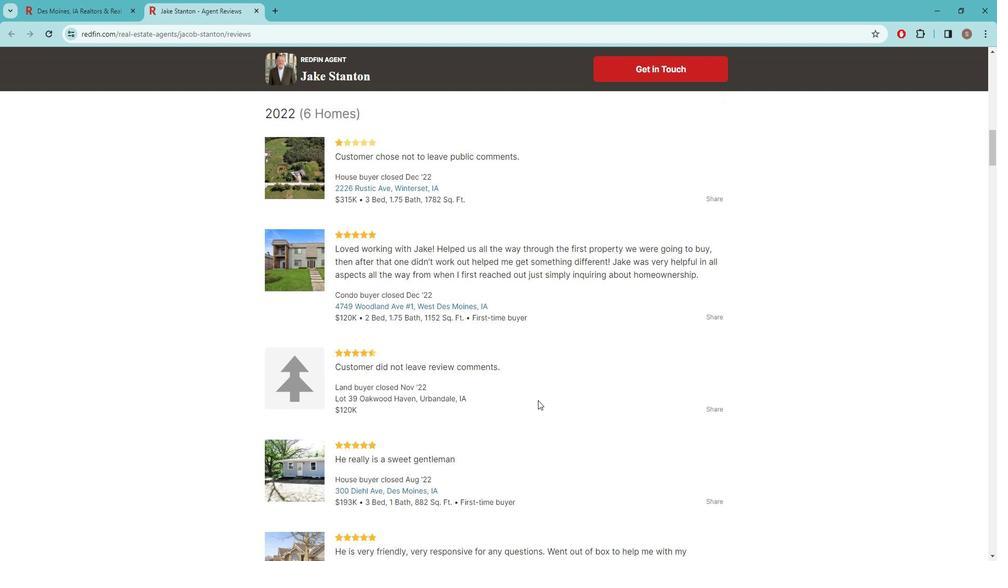 
Action: Mouse moved to (510, 377)
Screenshot: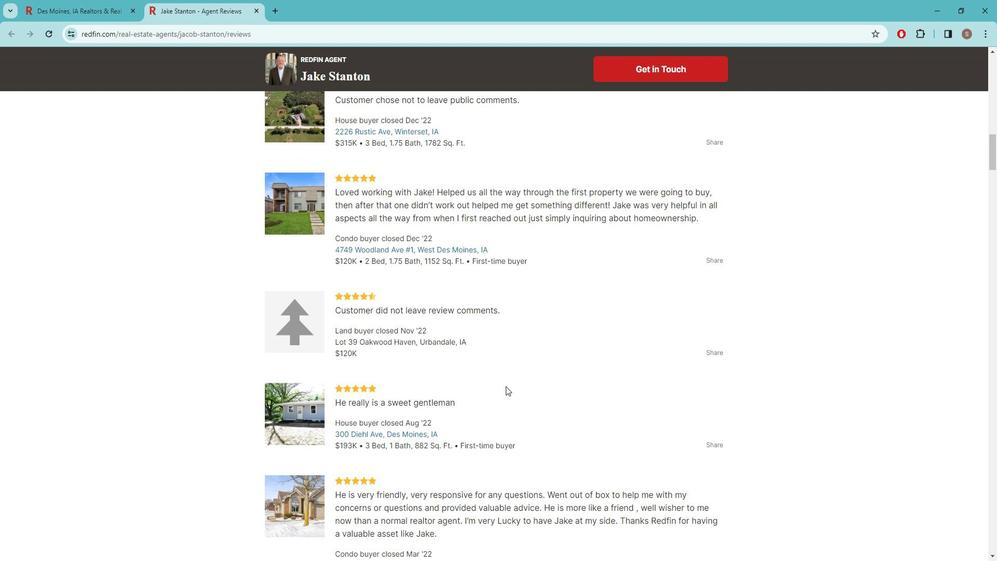 
Action: Mouse scrolled (510, 377) with delta (0, 0)
Screenshot: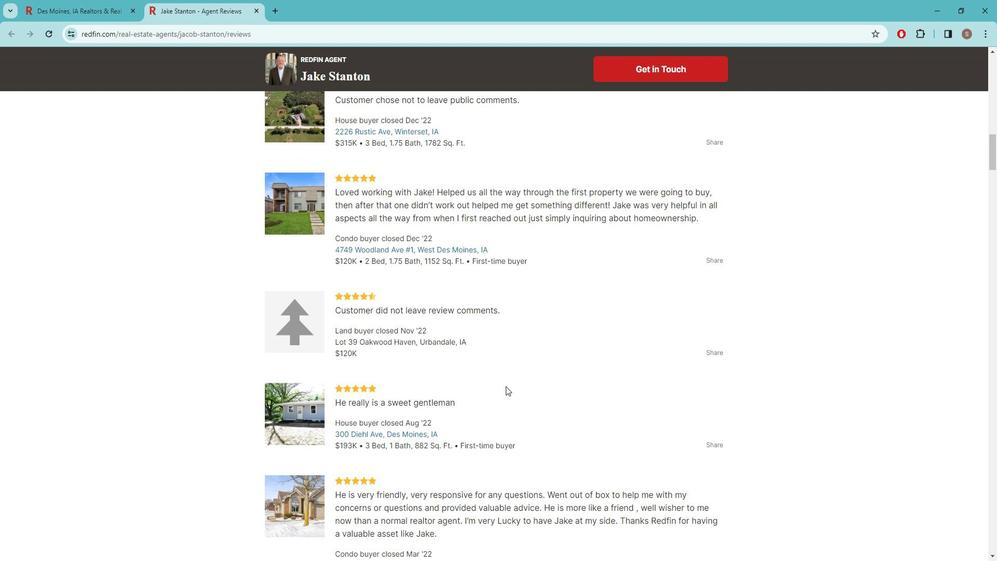
Action: Mouse moved to (507, 377)
Screenshot: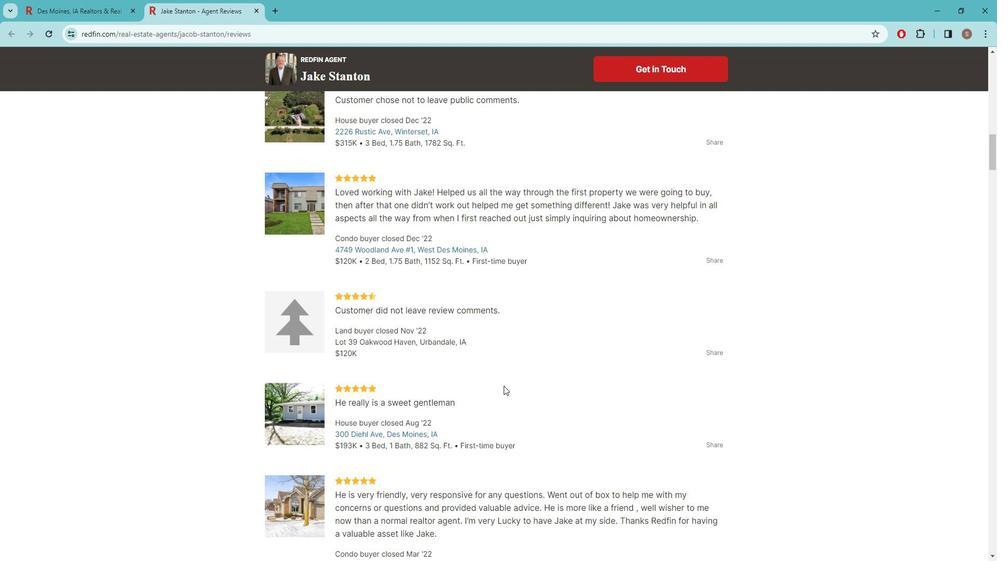 
Action: Mouse scrolled (507, 376) with delta (0, 0)
Screenshot: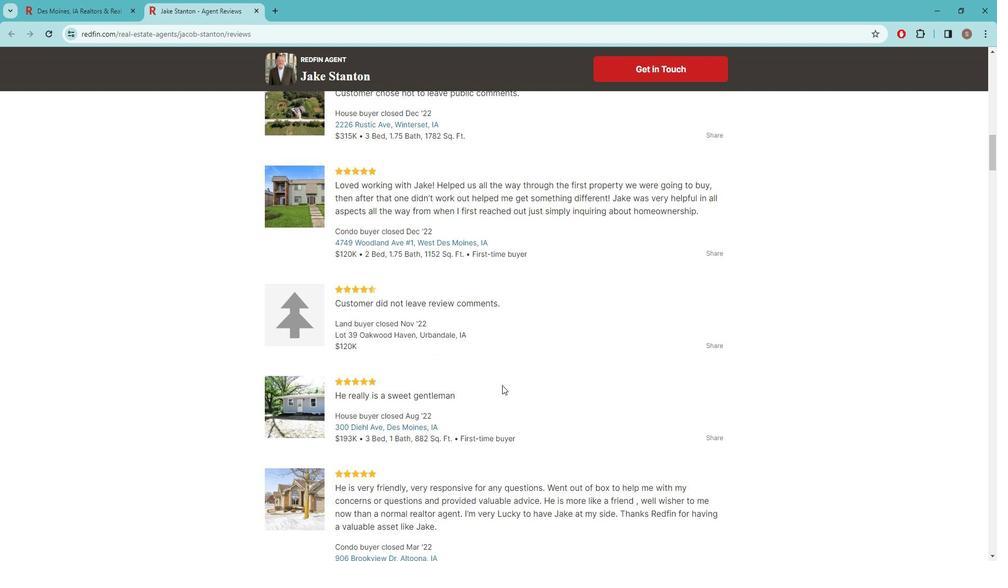
Action: Mouse moved to (520, 380)
Screenshot: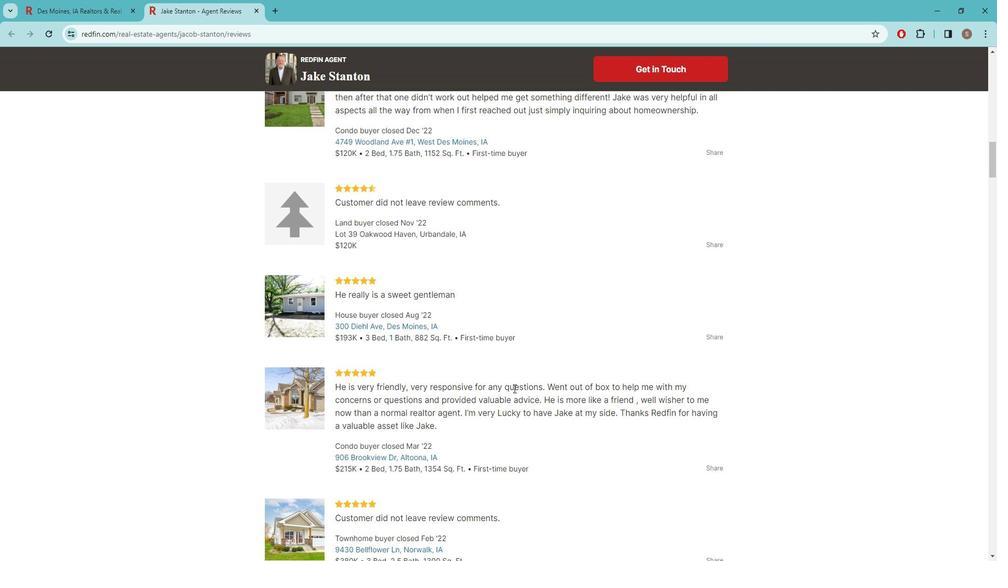 
Action: Mouse scrolled (520, 380) with delta (0, 0)
Screenshot: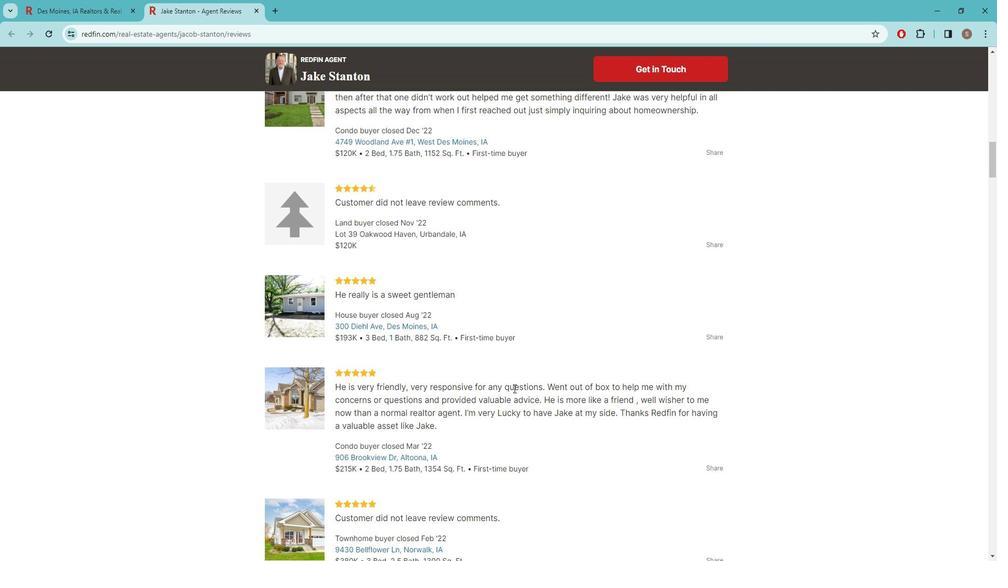 
Action: Mouse moved to (519, 380)
Screenshot: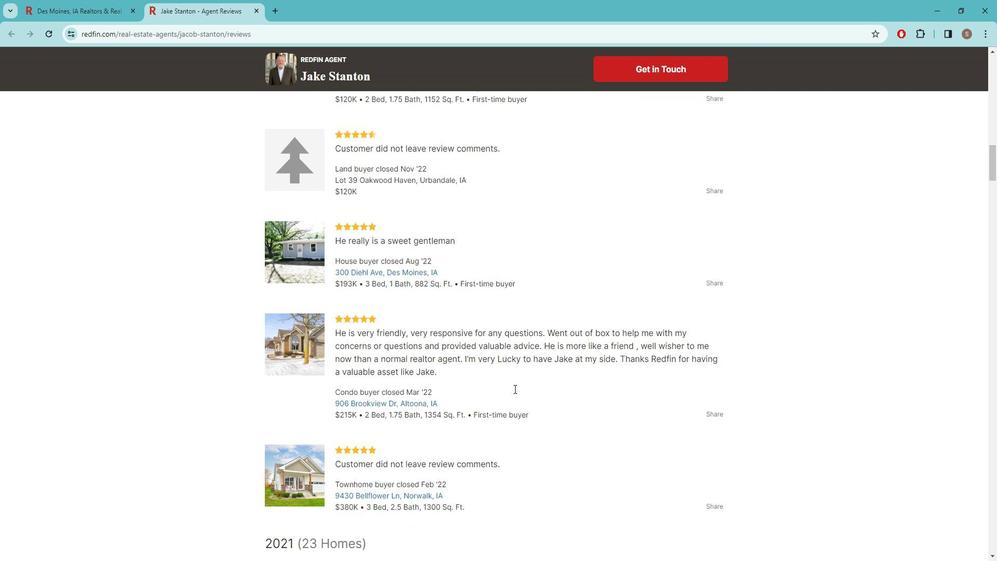 
Action: Mouse scrolled (519, 380) with delta (0, 0)
Screenshot: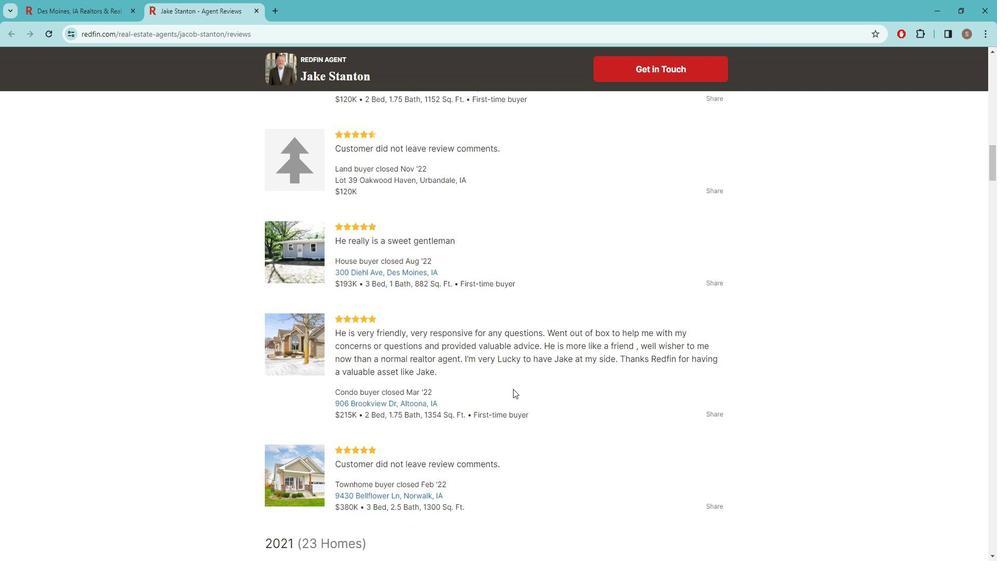 
Action: Mouse moved to (509, 379)
Screenshot: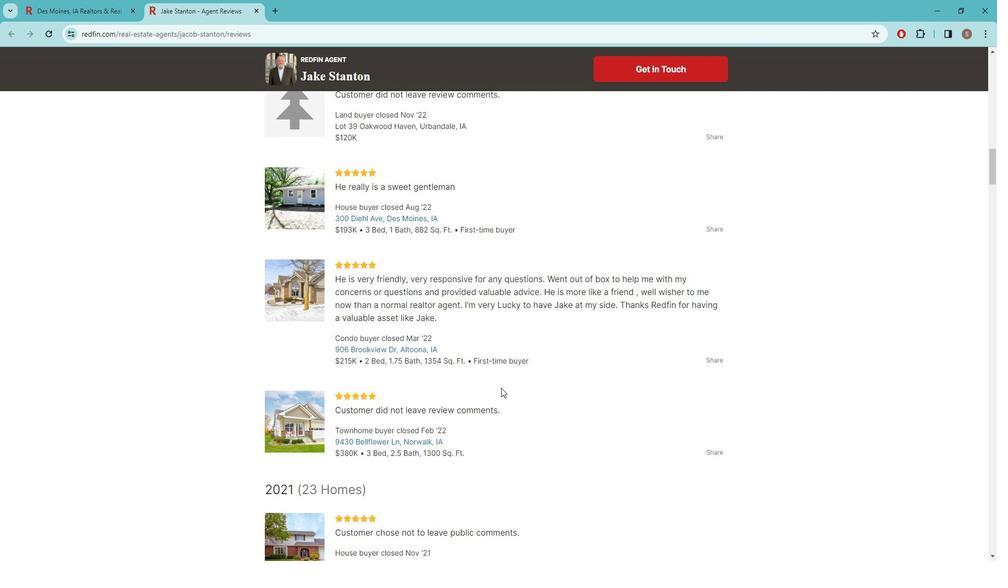 
Action: Mouse scrolled (509, 378) with delta (0, 0)
Screenshot: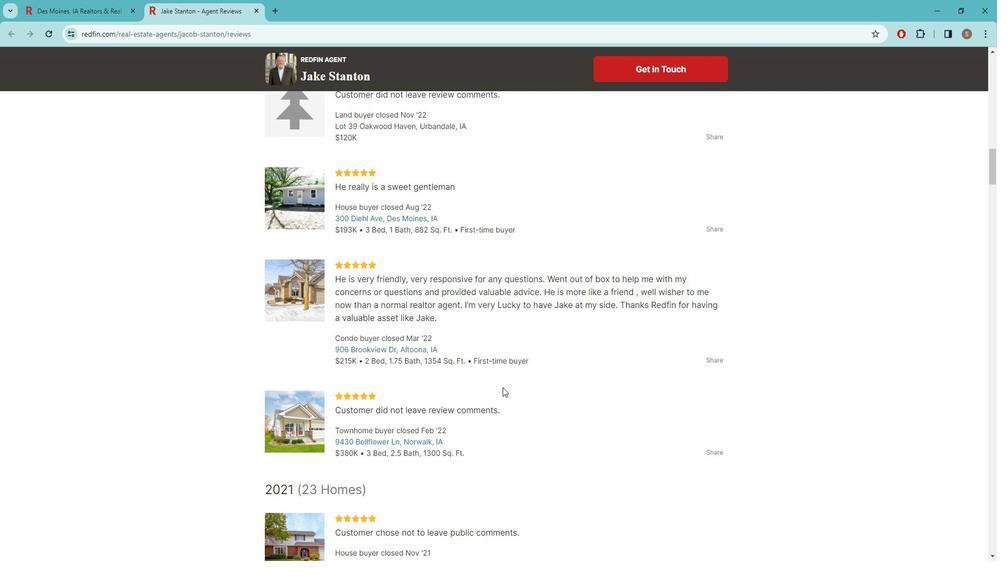 
Action: Mouse moved to (557, 295)
Screenshot: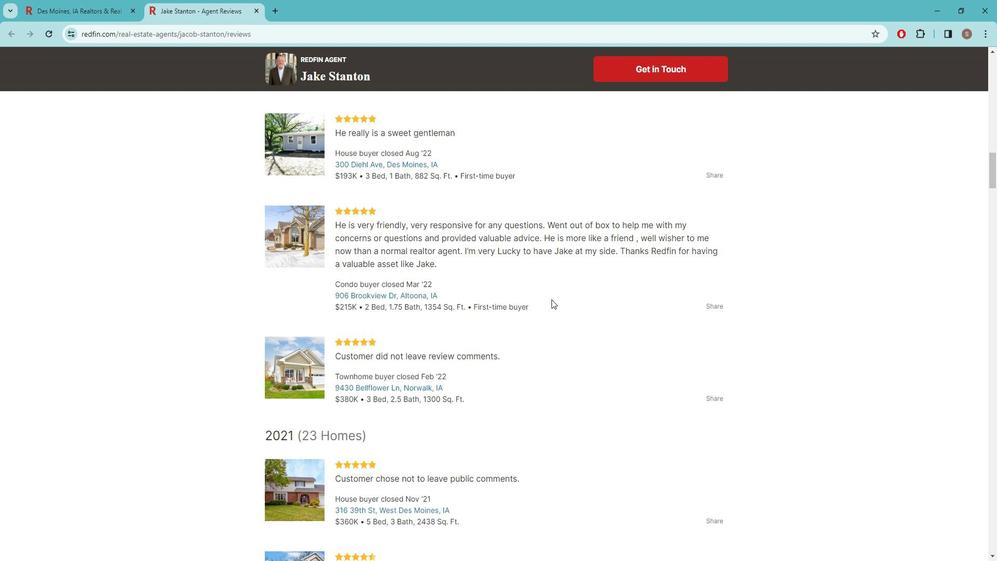 
Action: Mouse scrolled (557, 294) with delta (0, 0)
Screenshot: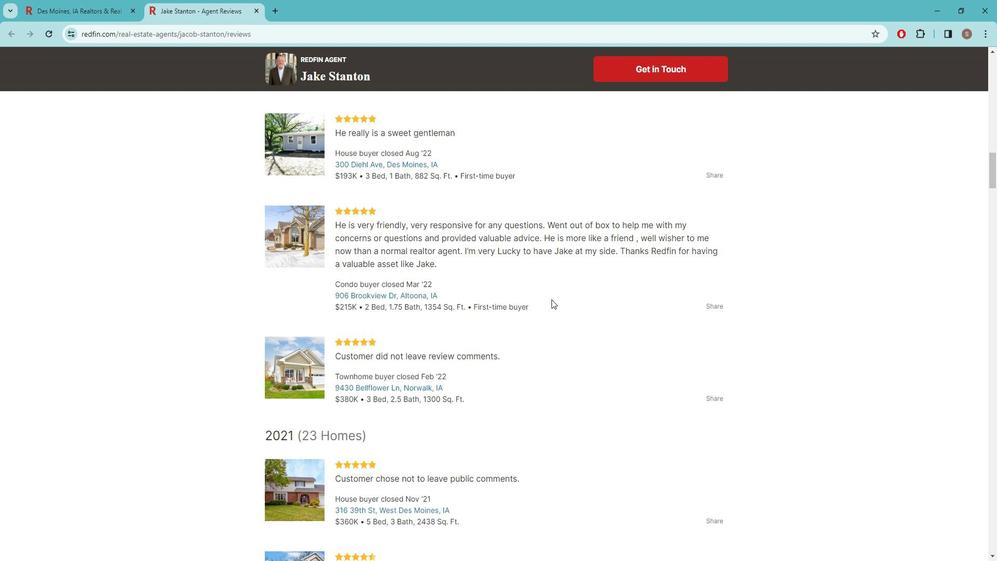 
Action: Mouse moved to (548, 295)
Screenshot: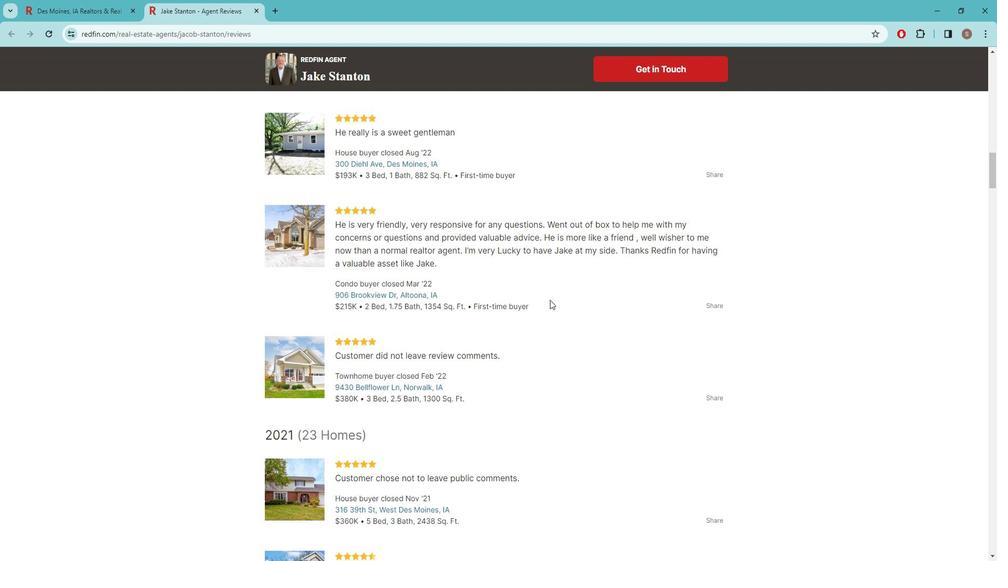
Action: Mouse scrolled (548, 294) with delta (0, 0)
Screenshot: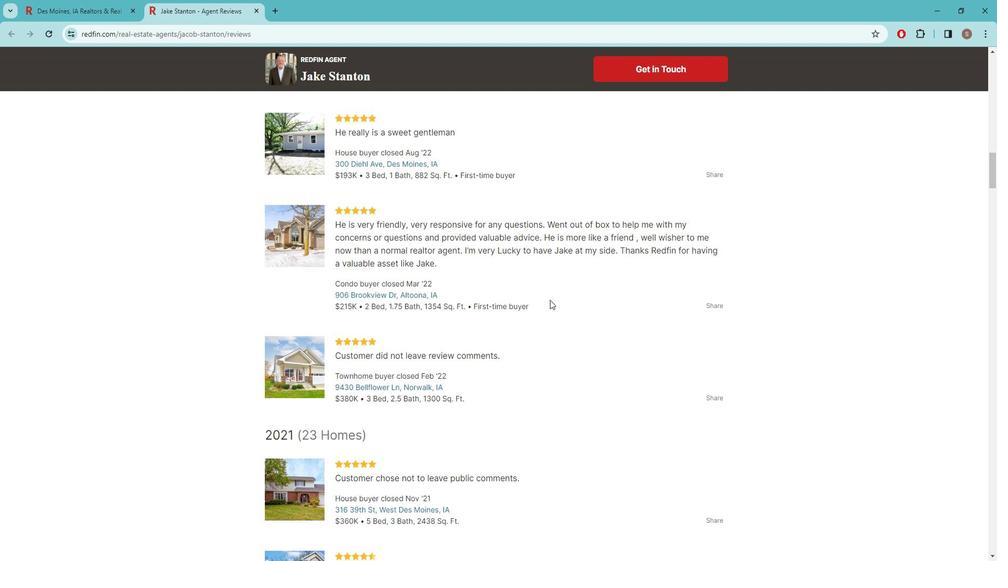 
Action: Mouse moved to (524, 293)
Screenshot: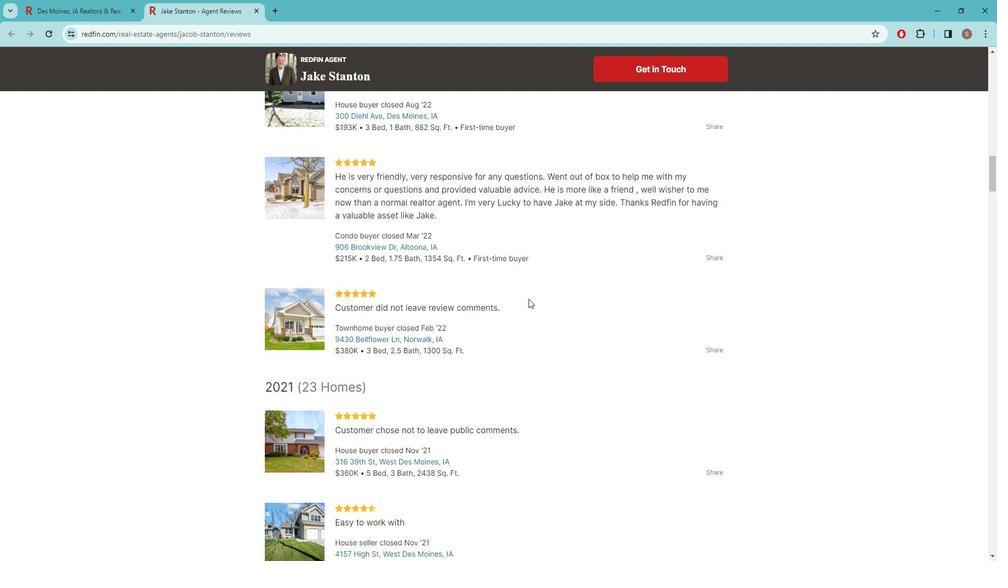 
Action: Mouse scrolled (524, 293) with delta (0, 0)
Screenshot: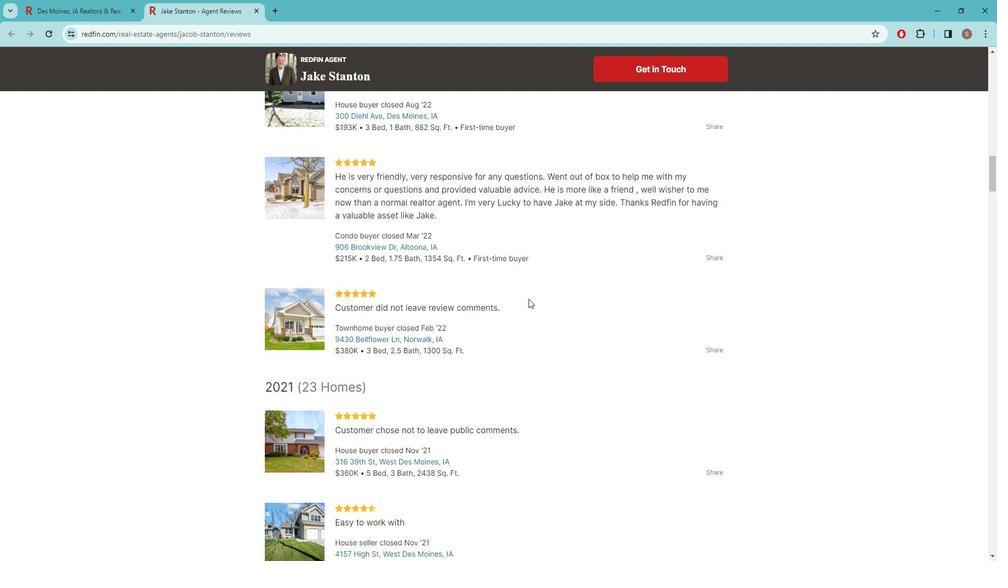 
Action: Mouse moved to (487, 346)
Screenshot: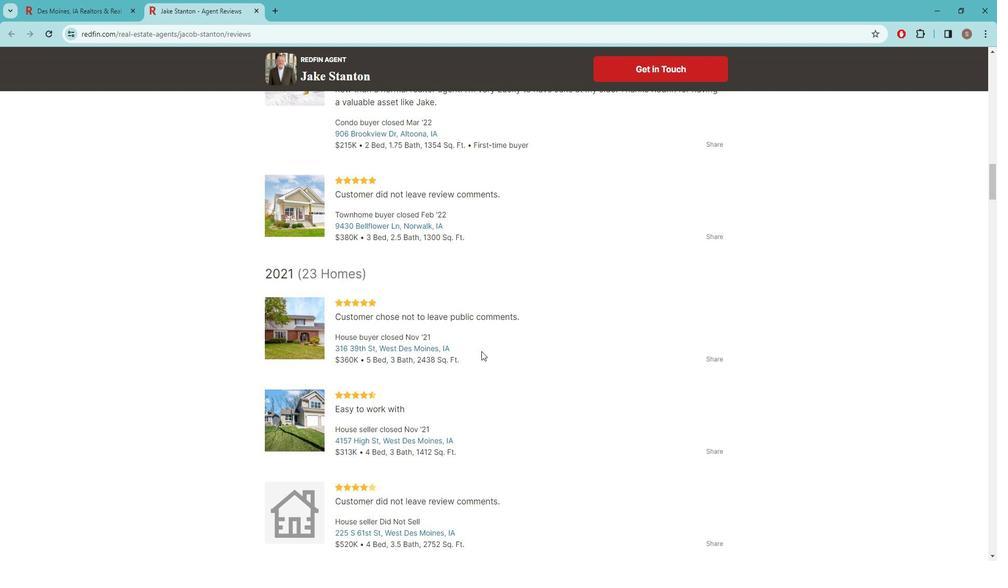 
Action: Mouse scrolled (487, 346) with delta (0, 0)
Screenshot: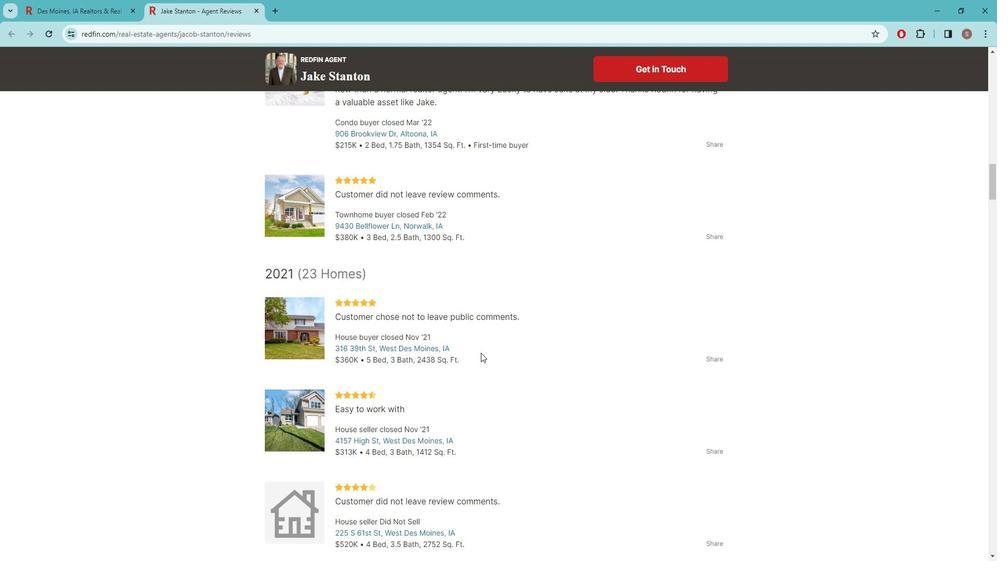 
Action: Mouse scrolled (487, 346) with delta (0, 0)
Screenshot: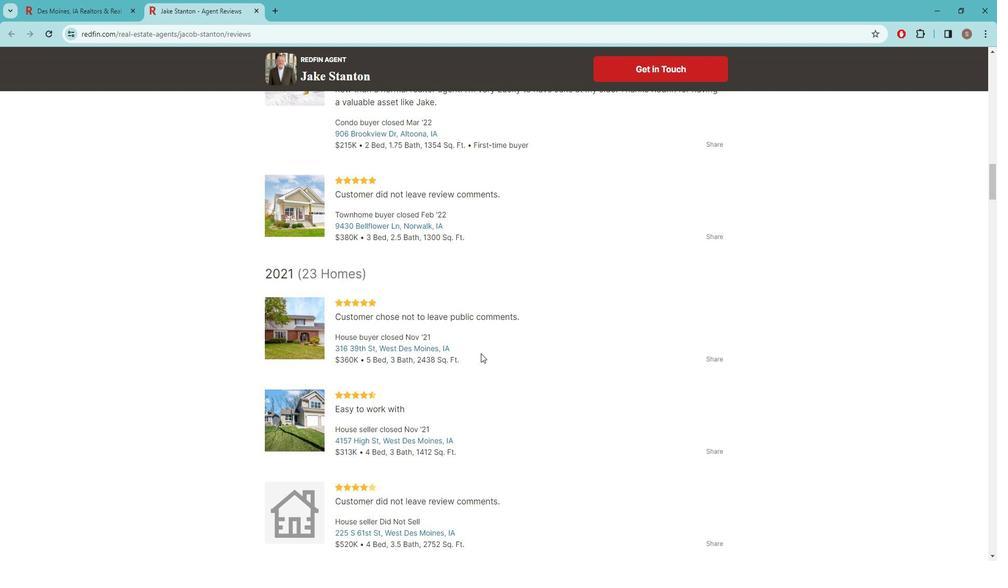 
Action: Mouse moved to (481, 339)
Screenshot: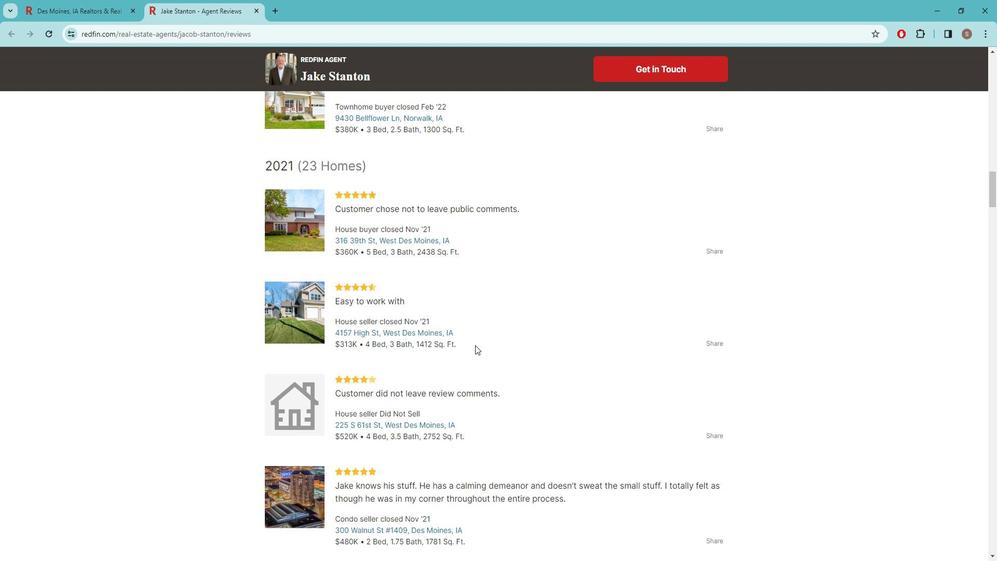 
Action: Mouse scrolled (481, 338) with delta (0, 0)
Screenshot: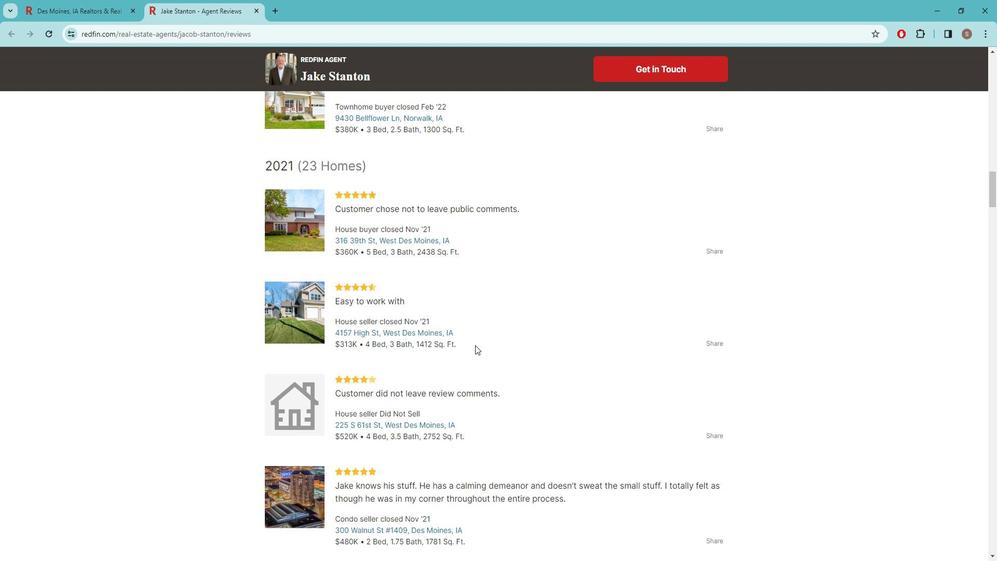 
Action: Mouse moved to (506, 352)
Screenshot: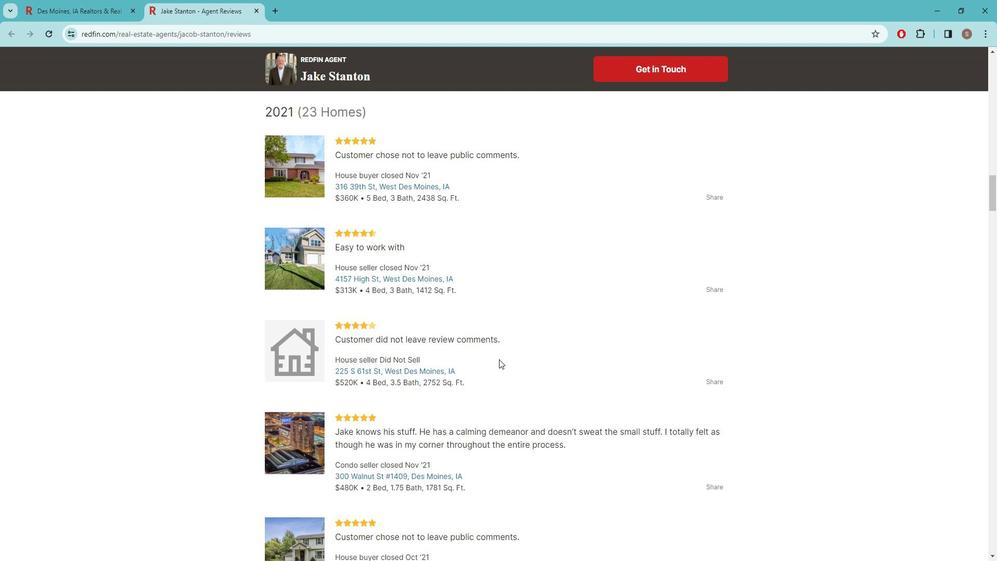 
Action: Mouse scrolled (506, 352) with delta (0, 0)
Screenshot: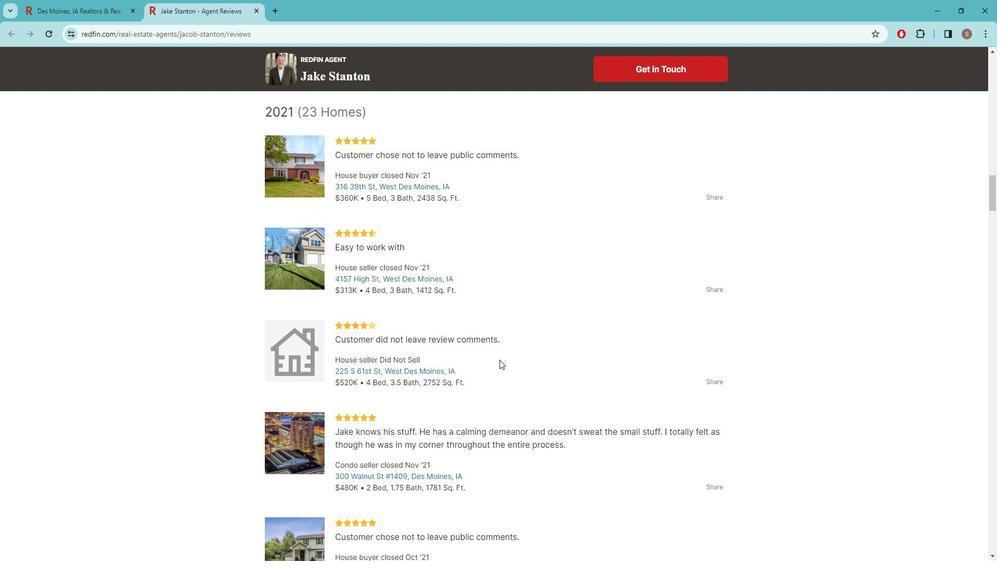 
Action: Mouse moved to (483, 335)
Screenshot: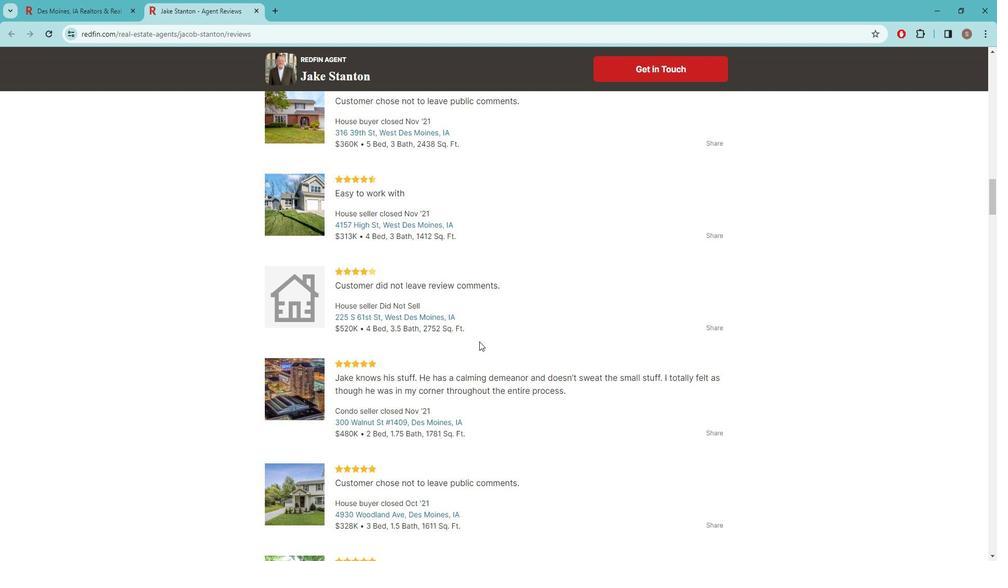 
Action: Mouse scrolled (483, 335) with delta (0, 0)
Screenshot: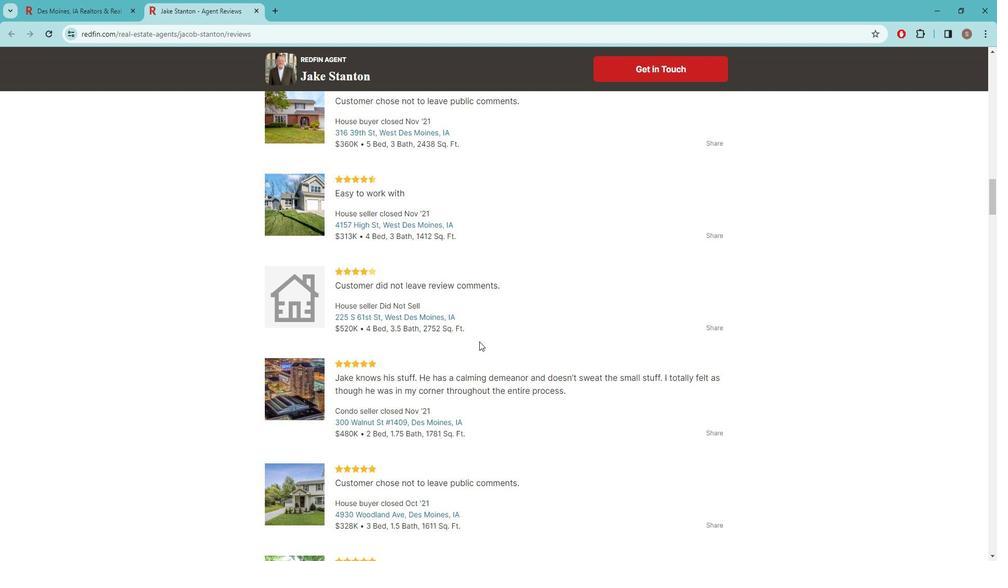 
Action: Mouse moved to (482, 335)
Screenshot: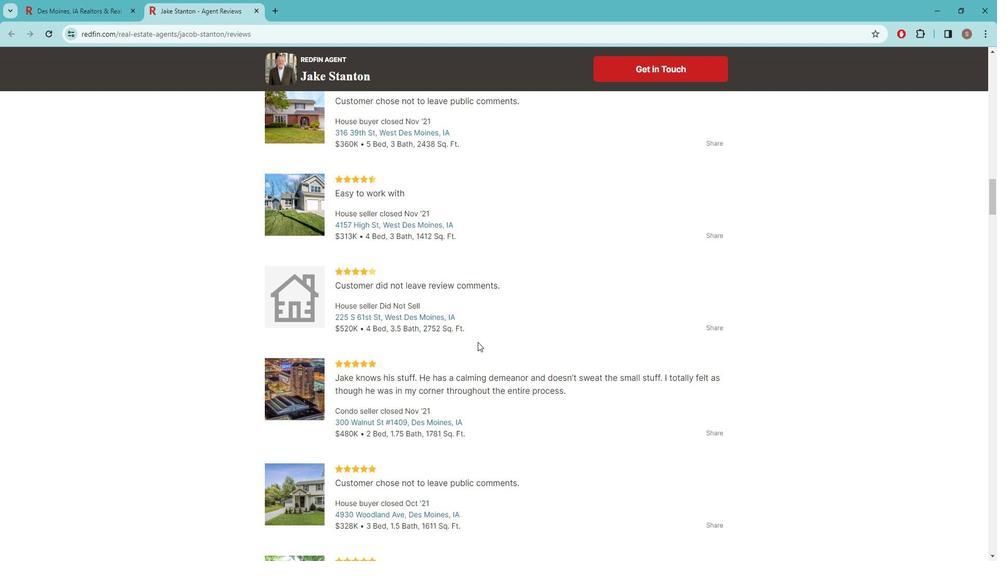 
Action: Mouse scrolled (482, 335) with delta (0, 0)
Screenshot: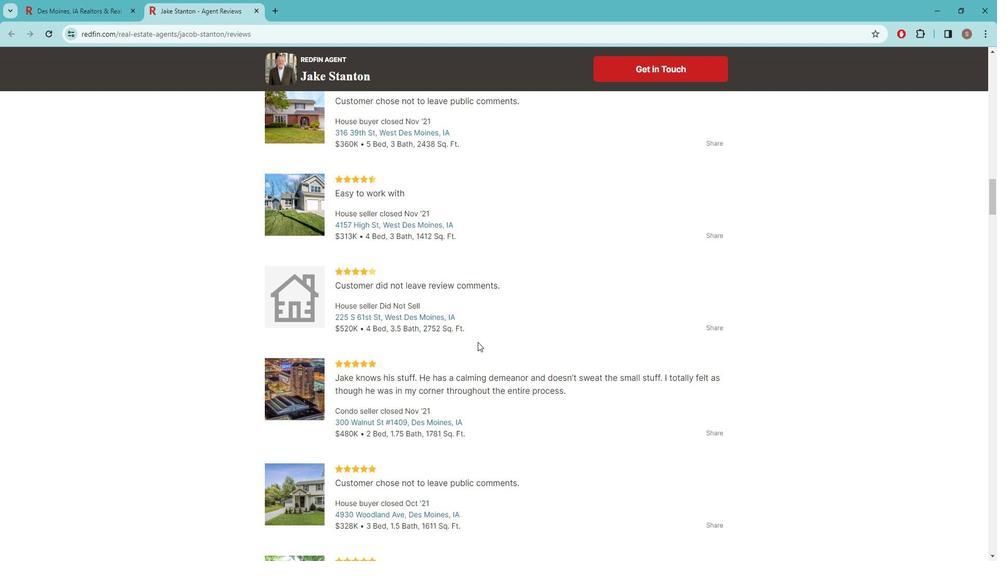 
Action: Mouse moved to (610, 306)
Screenshot: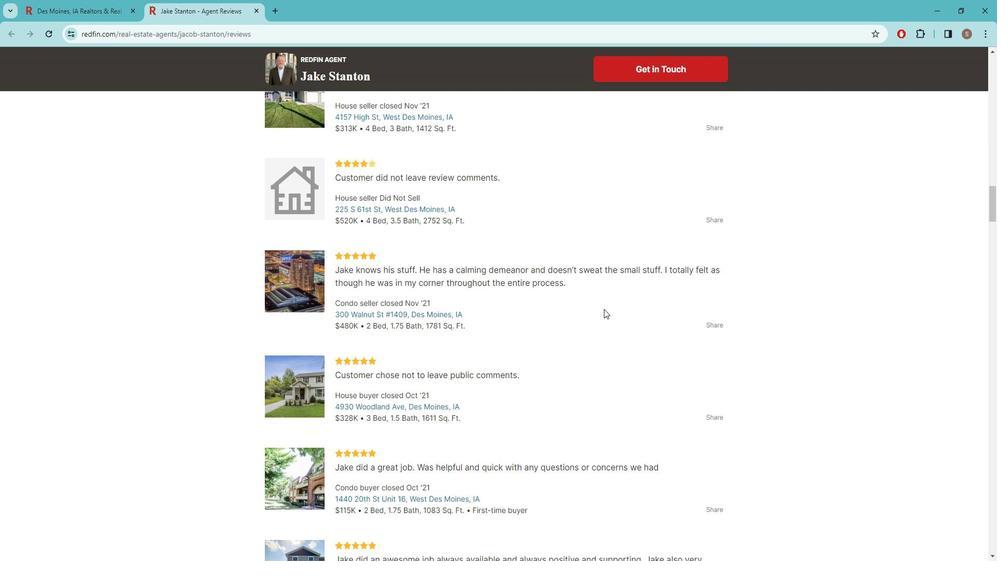
Action: Mouse scrolled (610, 306) with delta (0, 0)
Screenshot: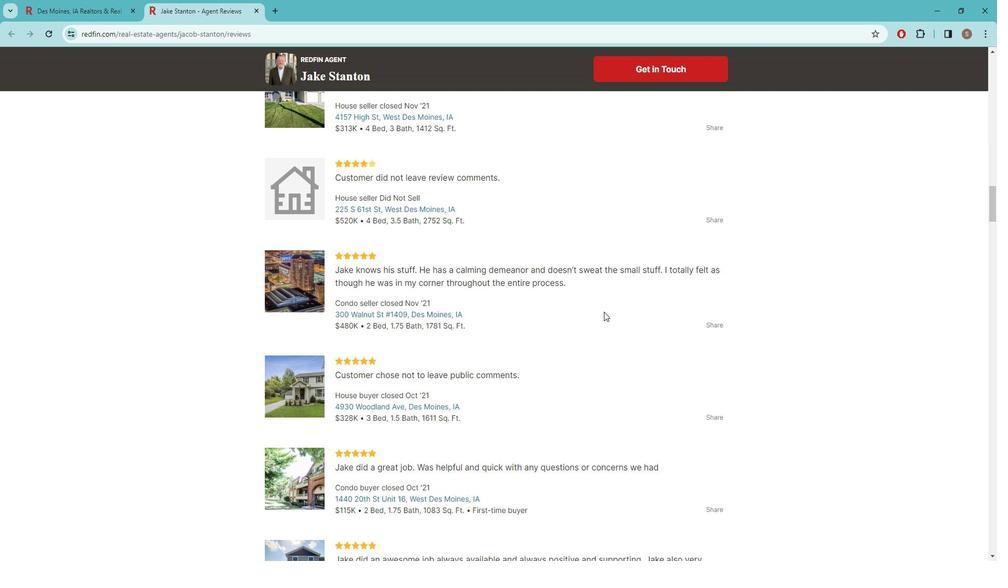 
Action: Mouse scrolled (610, 307) with delta (0, 0)
Screenshot: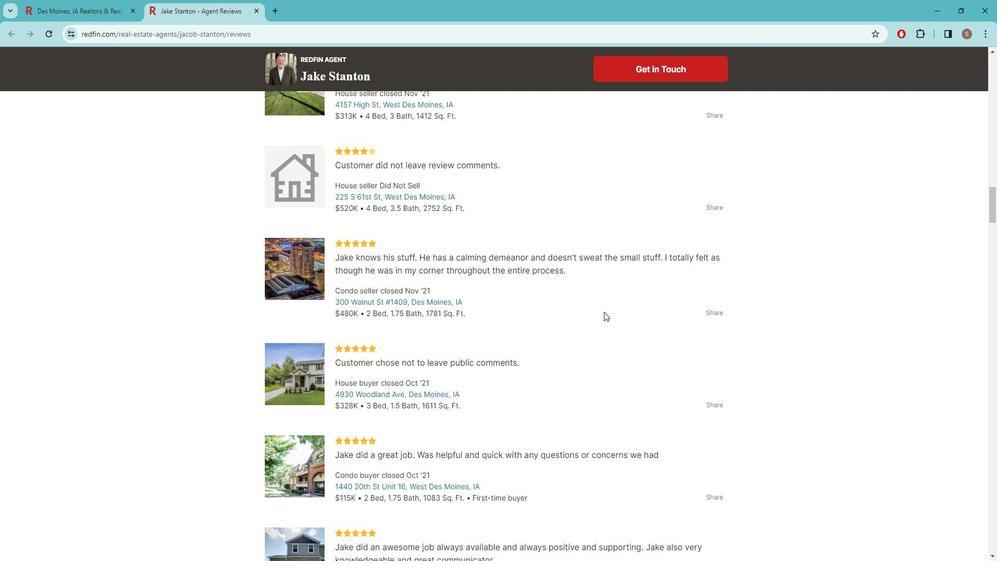 
Action: Mouse moved to (501, 358)
Screenshot: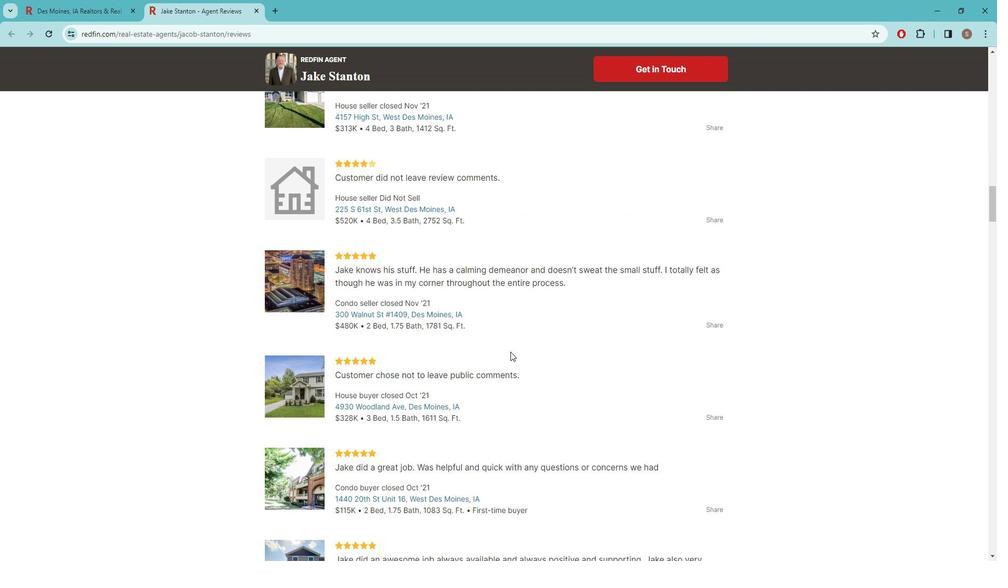 
Action: Mouse scrolled (501, 357) with delta (0, 0)
Screenshot: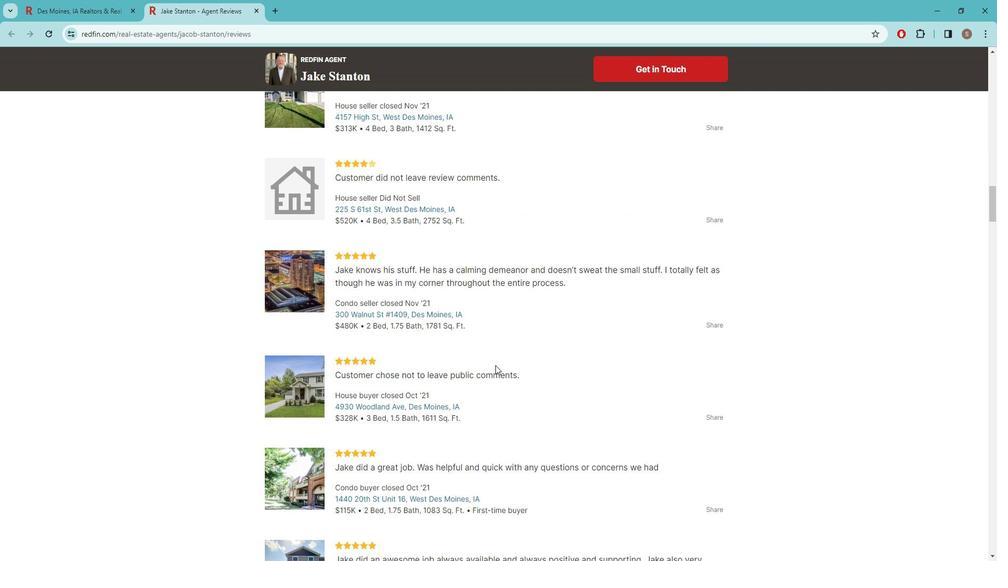 
Action: Mouse moved to (509, 352)
Screenshot: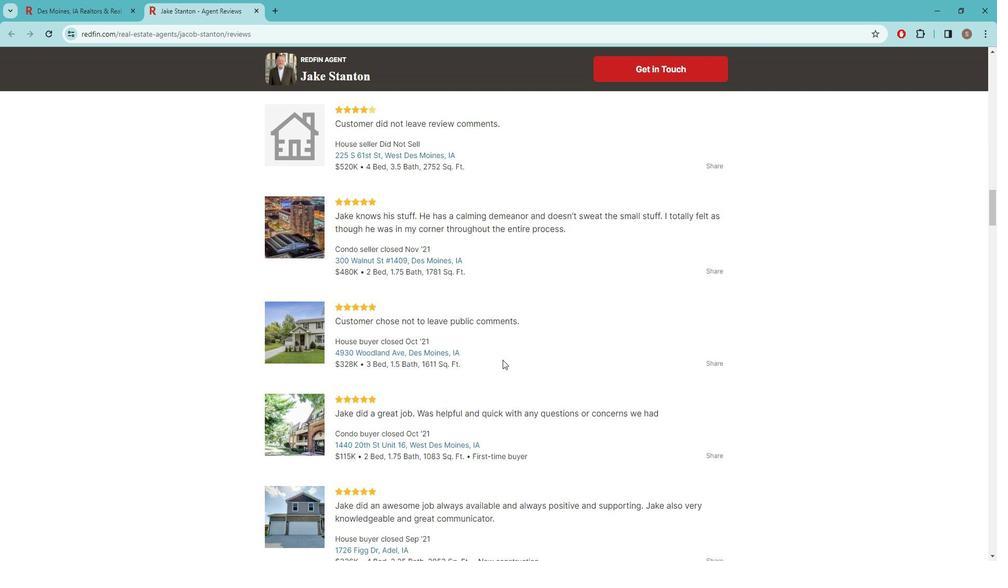 
Action: Mouse scrolled (509, 352) with delta (0, 0)
Screenshot: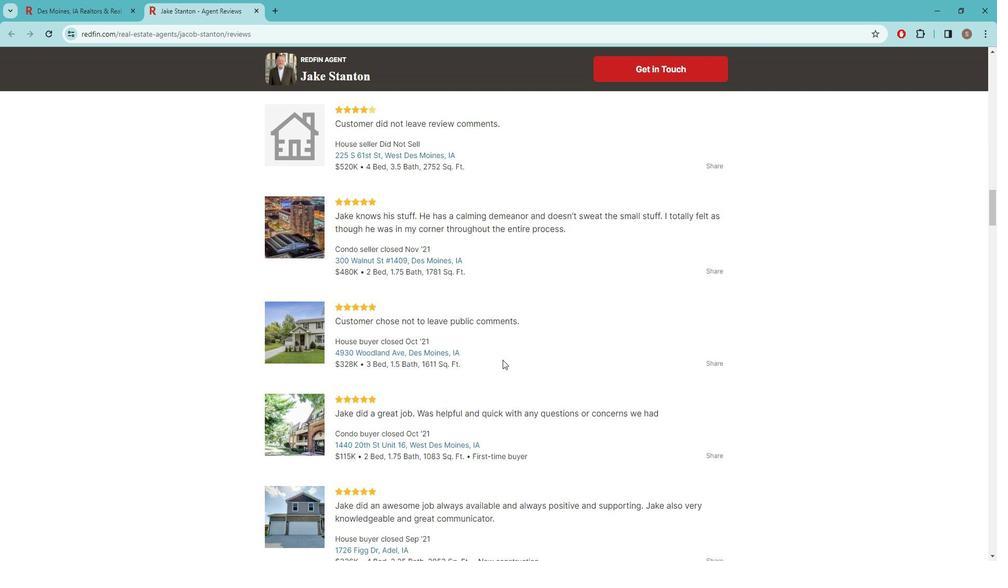 
Action: Mouse moved to (529, 346)
Screenshot: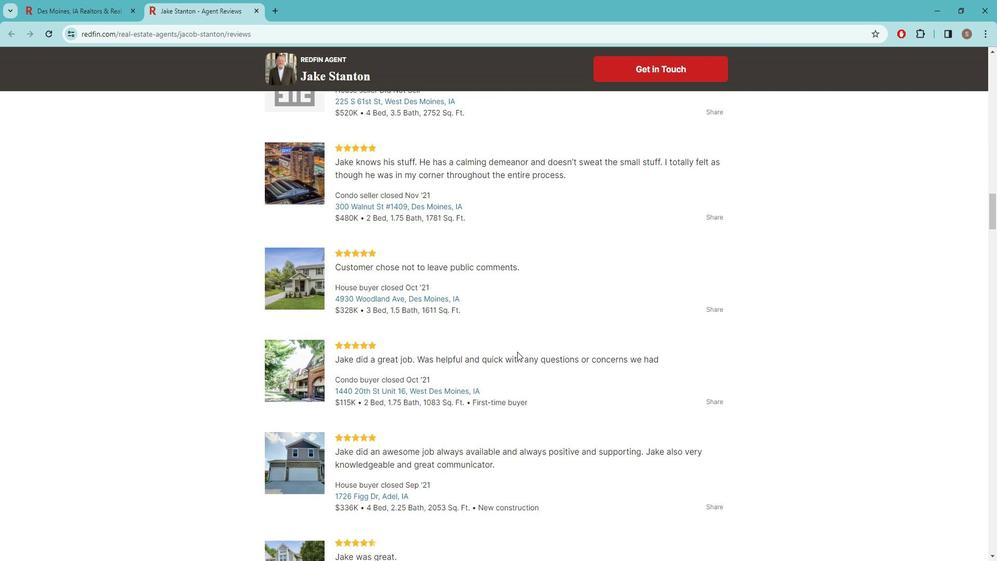 
Action: Mouse scrolled (529, 345) with delta (0, 0)
Screenshot: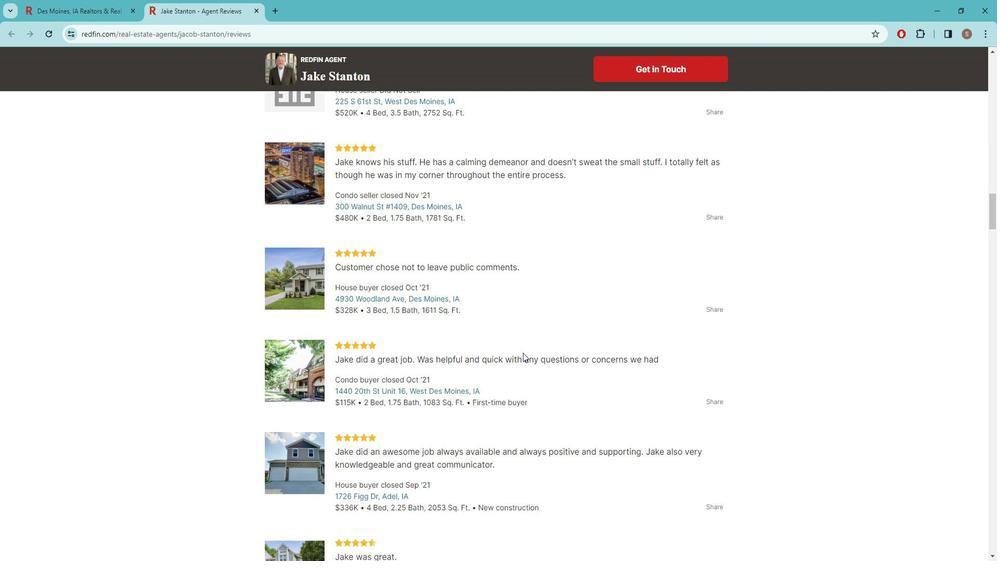 
Action: Mouse moved to (551, 349)
Screenshot: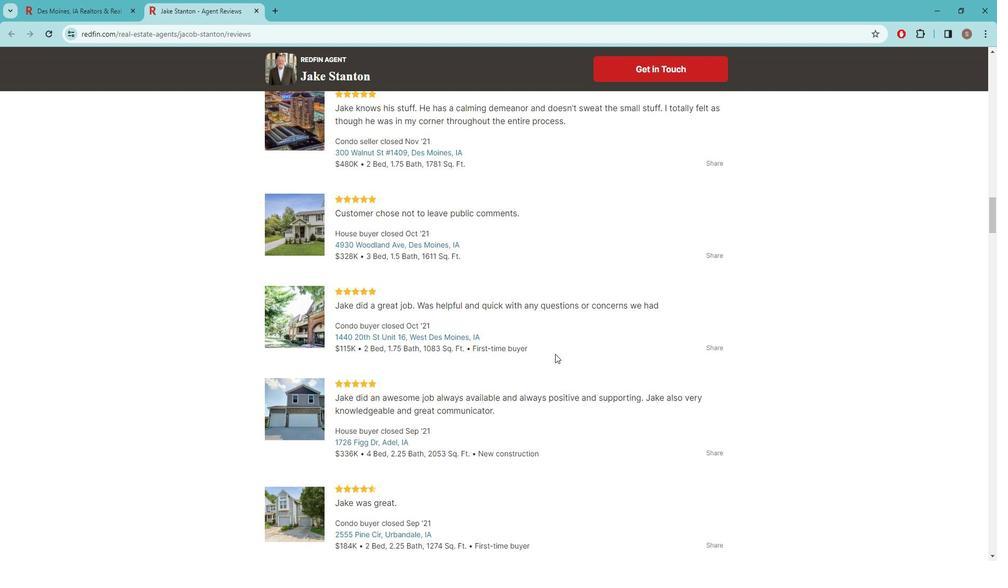 
Action: Mouse scrolled (551, 348) with delta (0, 0)
Screenshot: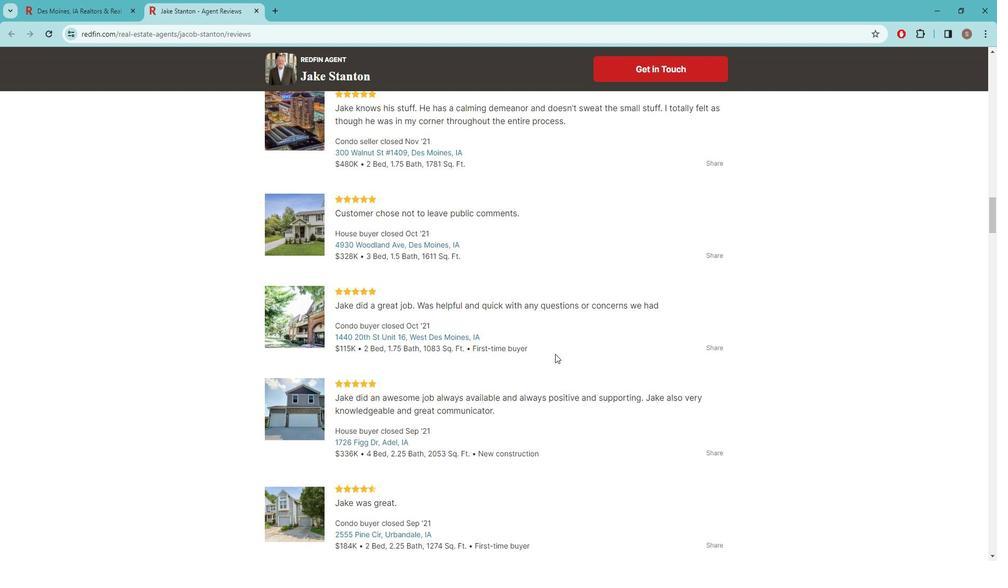
Action: Mouse moved to (533, 350)
Screenshot: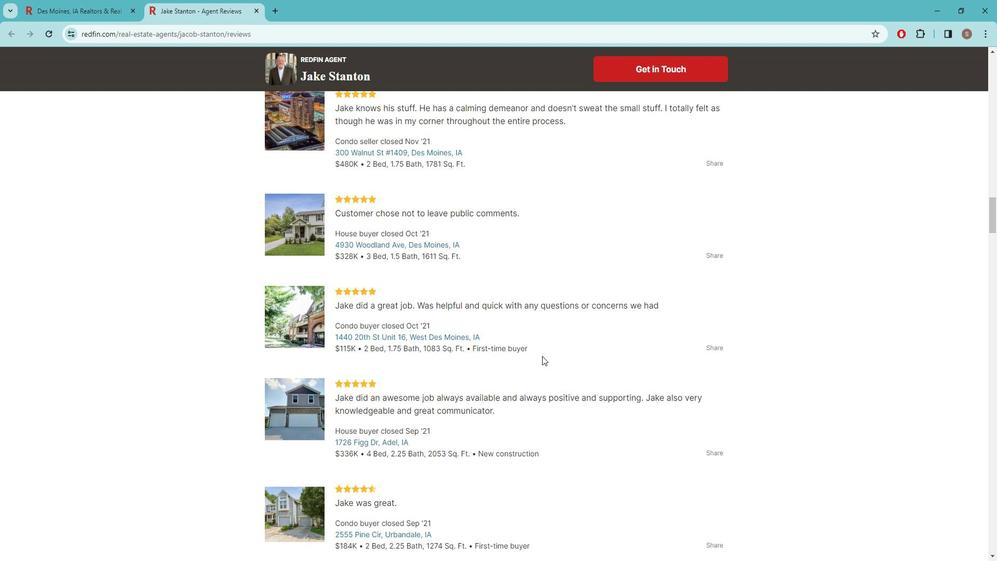 
Action: Mouse scrolled (533, 350) with delta (0, 0)
Screenshot: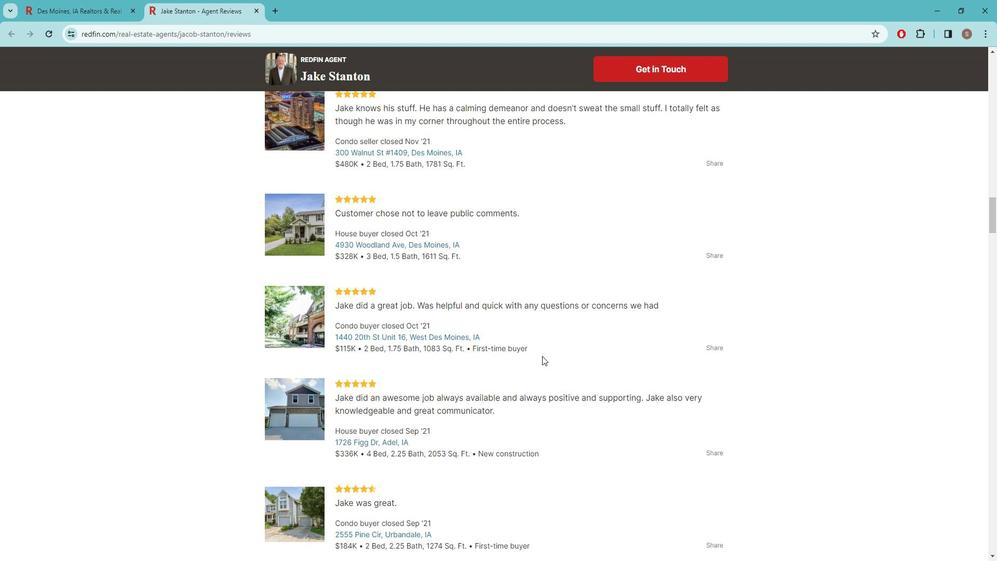 
Action: Mouse moved to (596, 314)
Screenshot: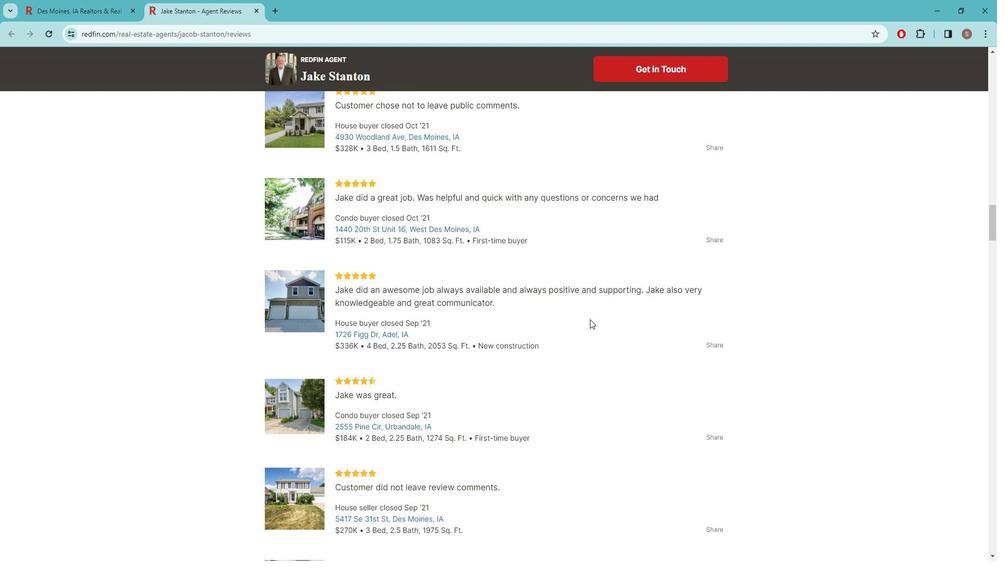 
Action: Mouse scrolled (596, 313) with delta (0, 0)
Screenshot: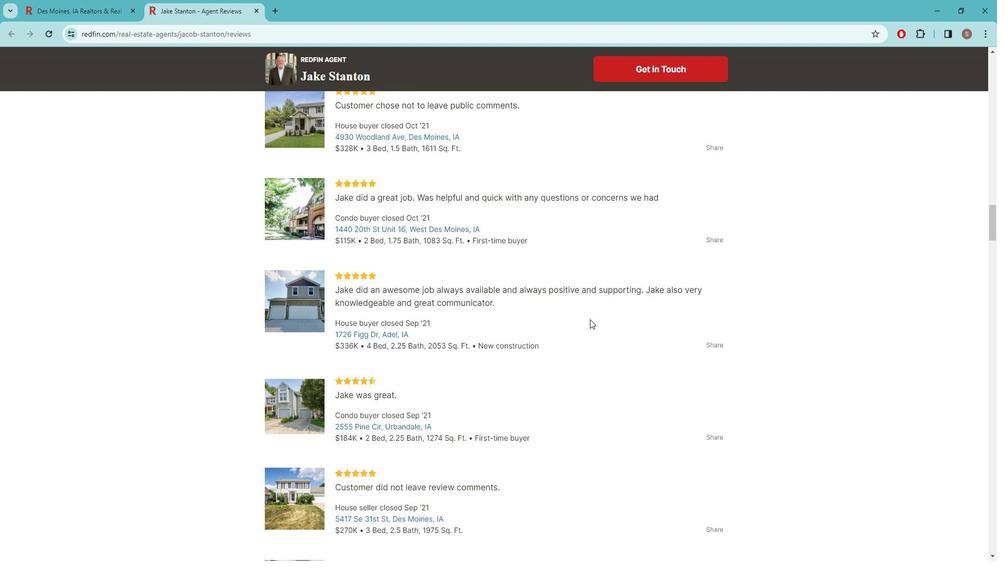 
Action: Mouse scrolled (596, 313) with delta (0, 0)
Screenshot: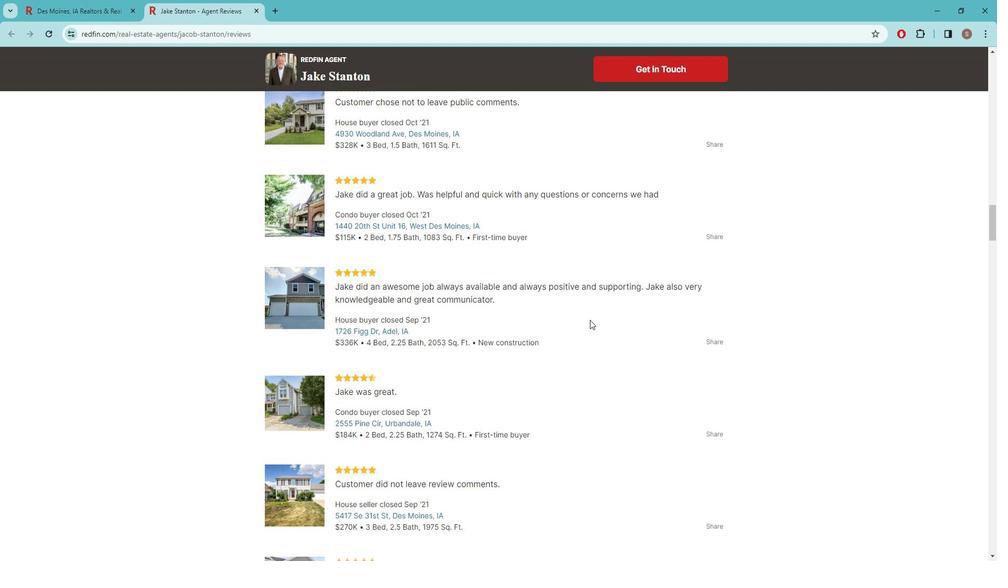 
Action: Mouse moved to (529, 328)
Screenshot: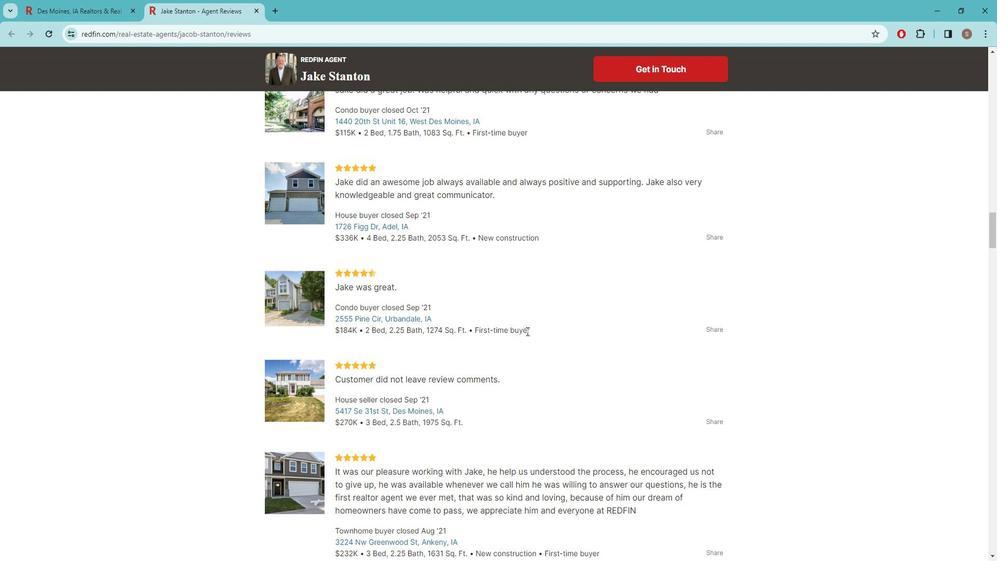 
Action: Mouse scrolled (529, 327) with delta (0, 0)
Screenshot: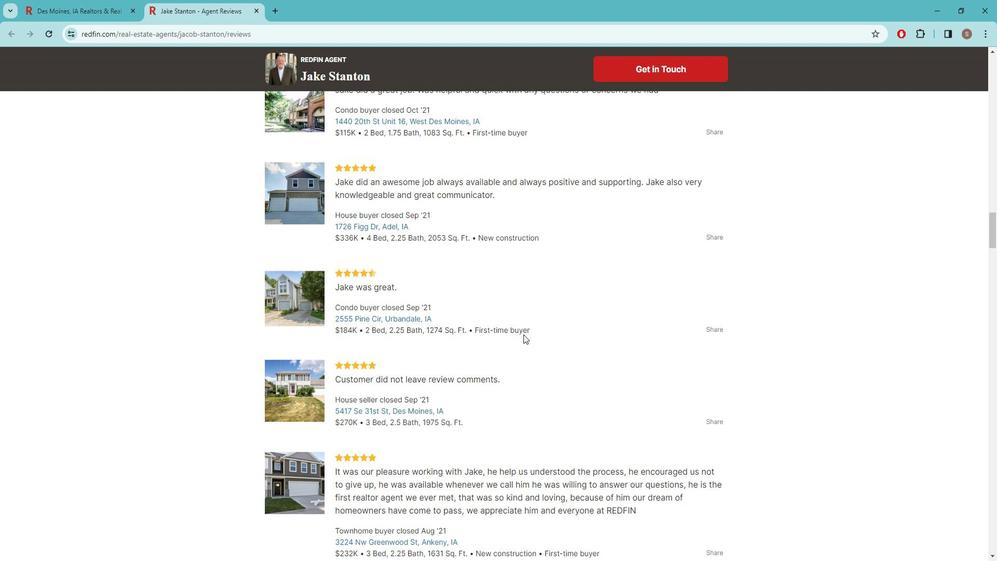 
Action: Mouse moved to (519, 345)
Screenshot: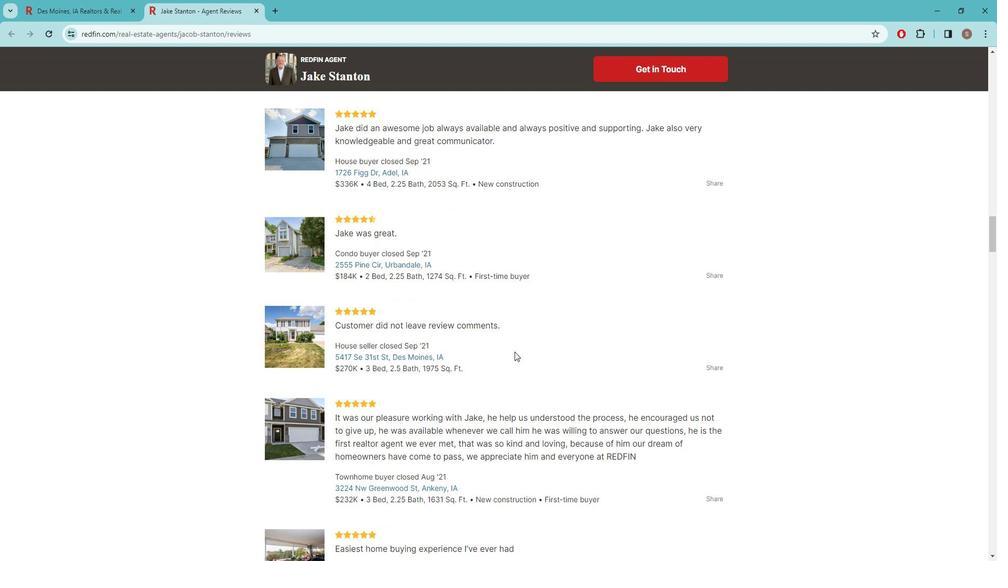 
Action: Mouse scrolled (519, 345) with delta (0, 0)
Screenshot: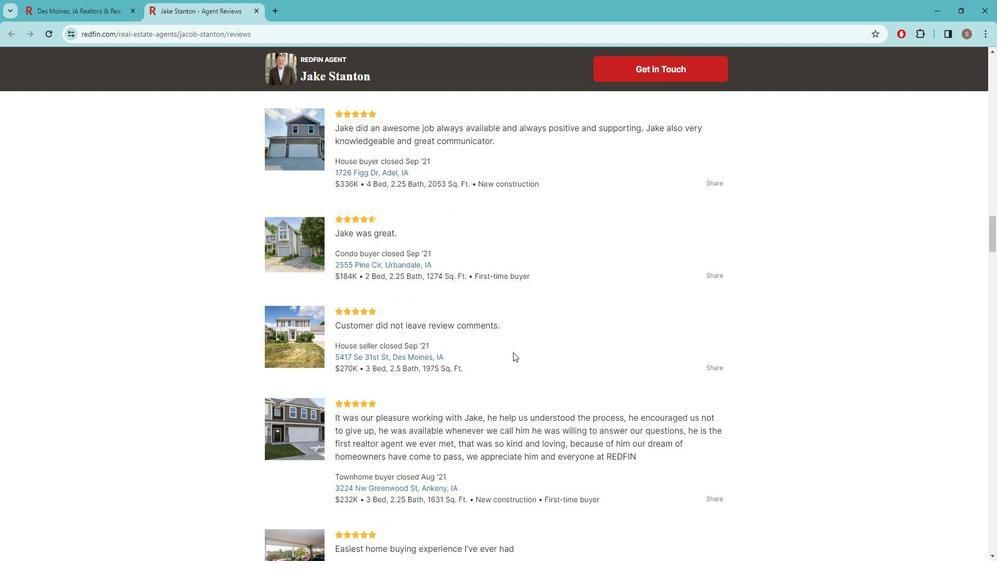 
Action: Mouse moved to (518, 346)
Screenshot: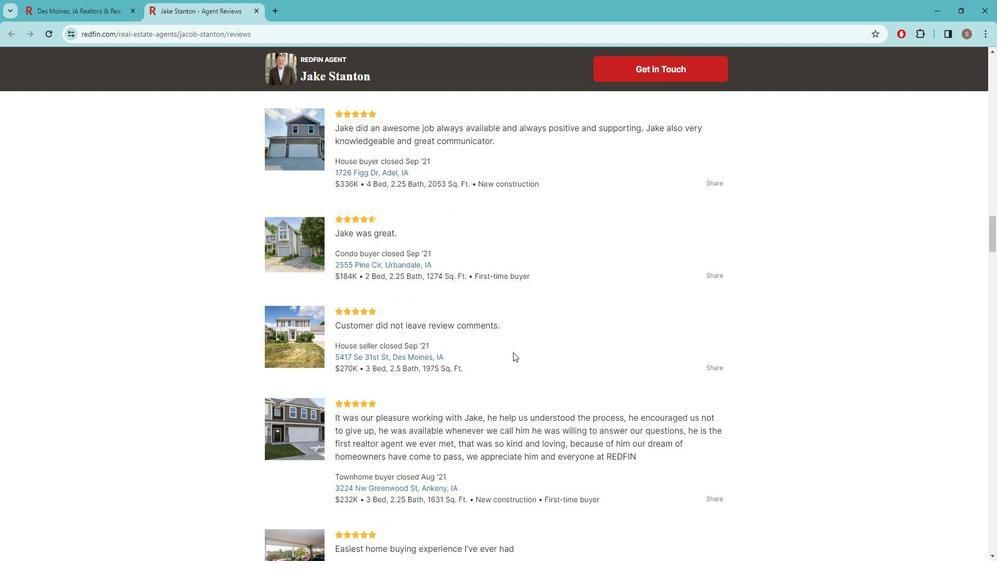 
Action: Mouse scrolled (518, 345) with delta (0, 0)
Screenshot: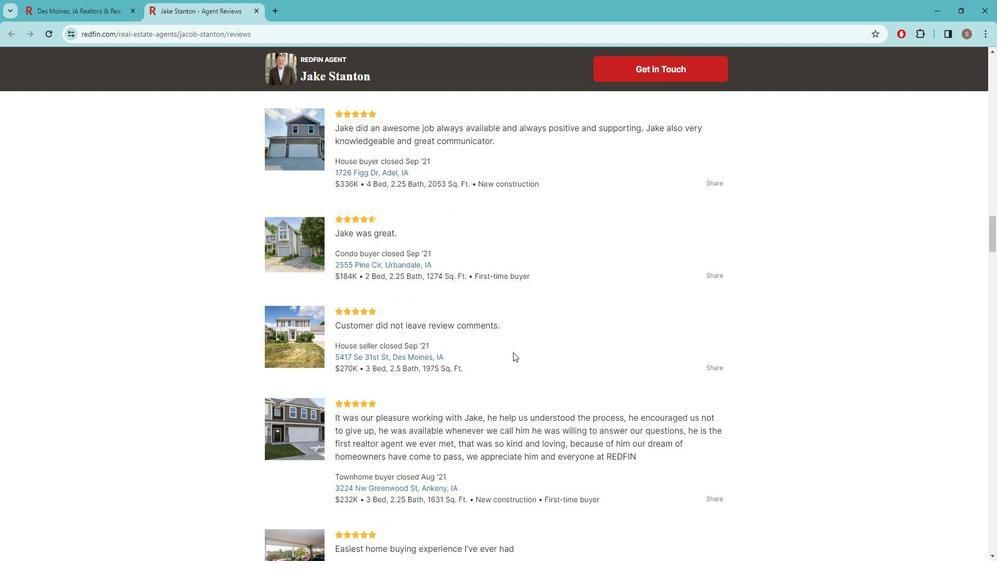 
Action: Mouse moved to (586, 377)
Screenshot: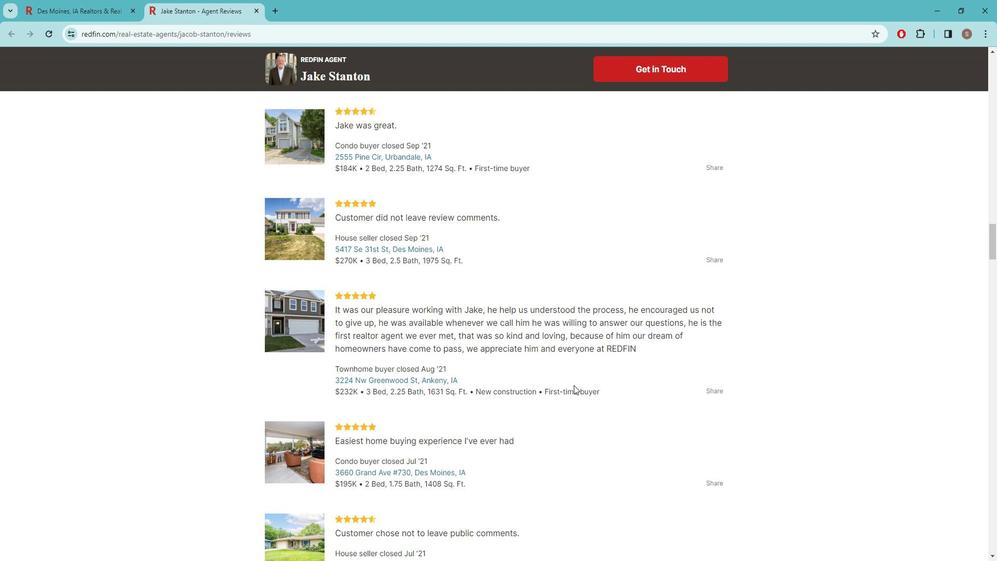 
Action: Mouse scrolled (586, 376) with delta (0, 0)
Screenshot: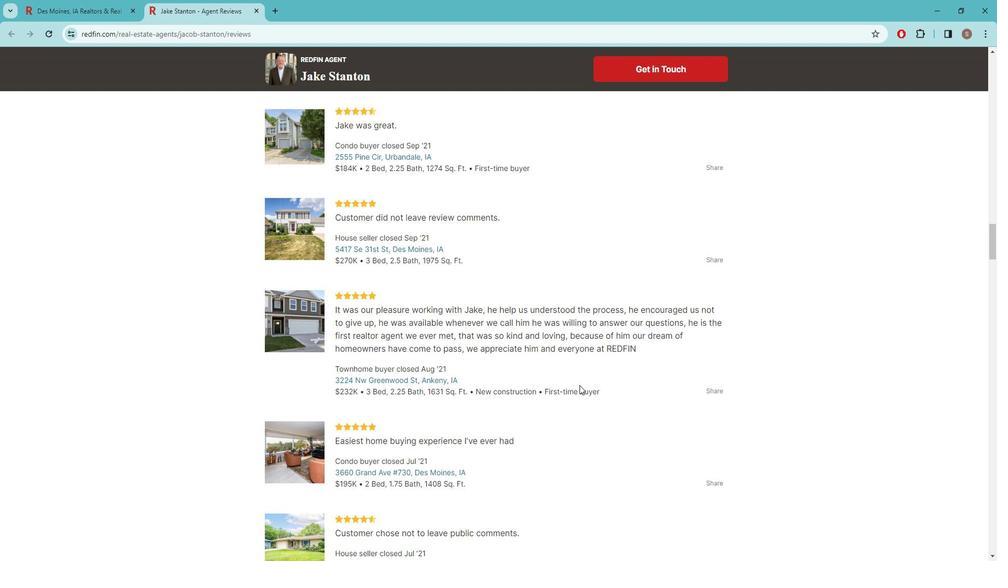 
Action: Mouse scrolled (586, 376) with delta (0, 0)
Screenshot: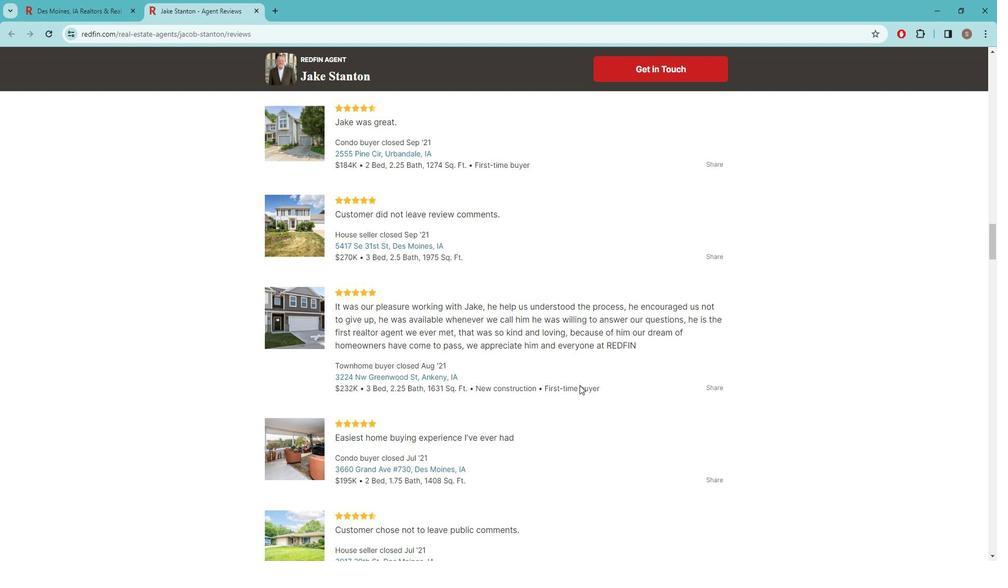 
Action: Mouse moved to (584, 374)
Screenshot: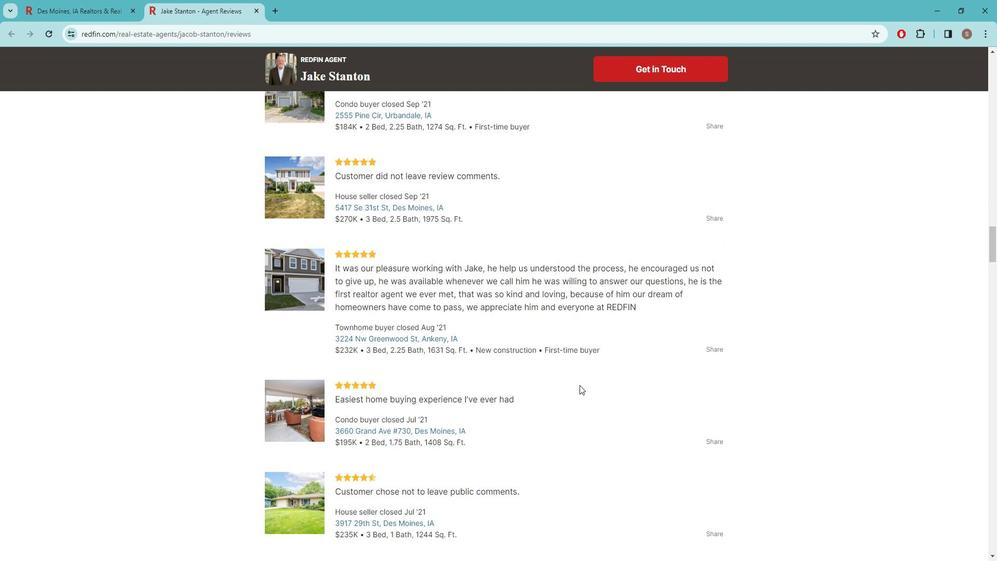 
Action: Mouse scrolled (584, 373) with delta (0, 0)
Screenshot: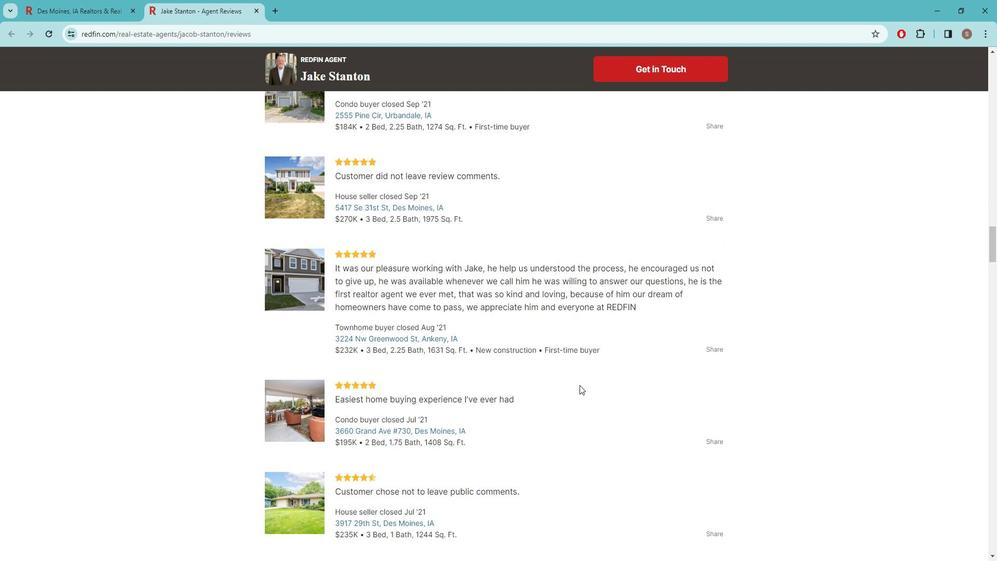 
Action: Mouse moved to (481, 431)
Screenshot: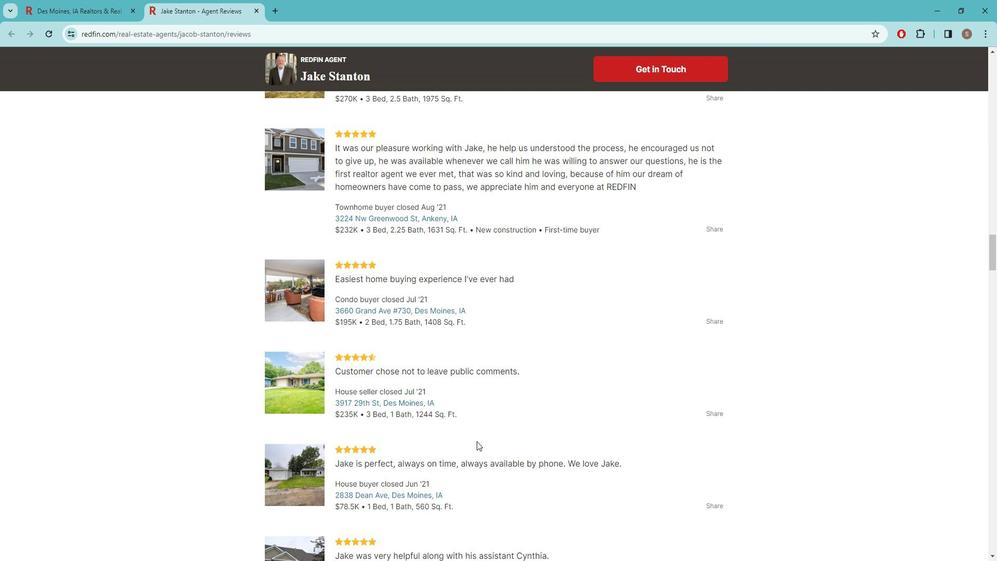 
Action: Mouse scrolled (481, 430) with delta (0, 0)
Screenshot: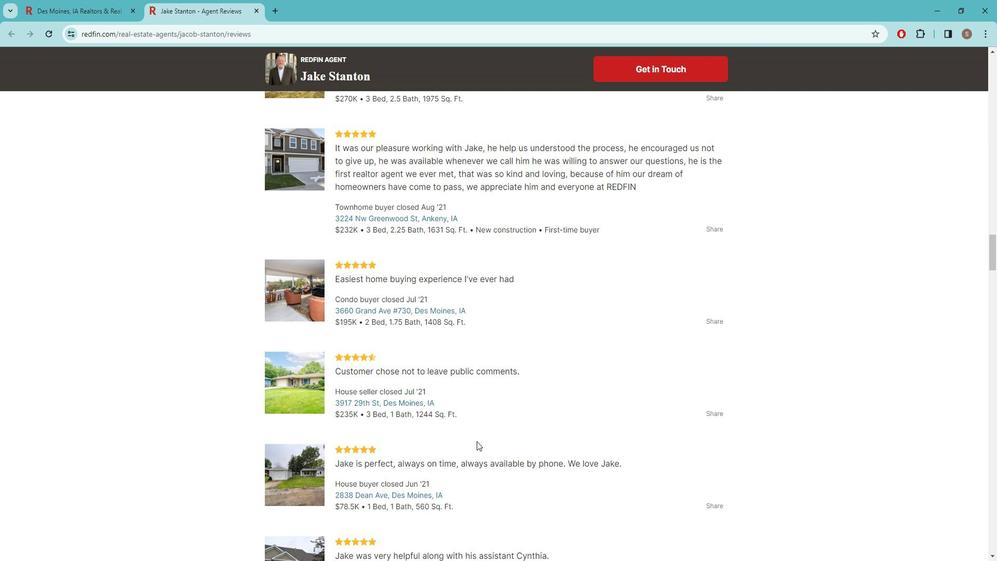 
Action: Mouse moved to (476, 431)
Screenshot: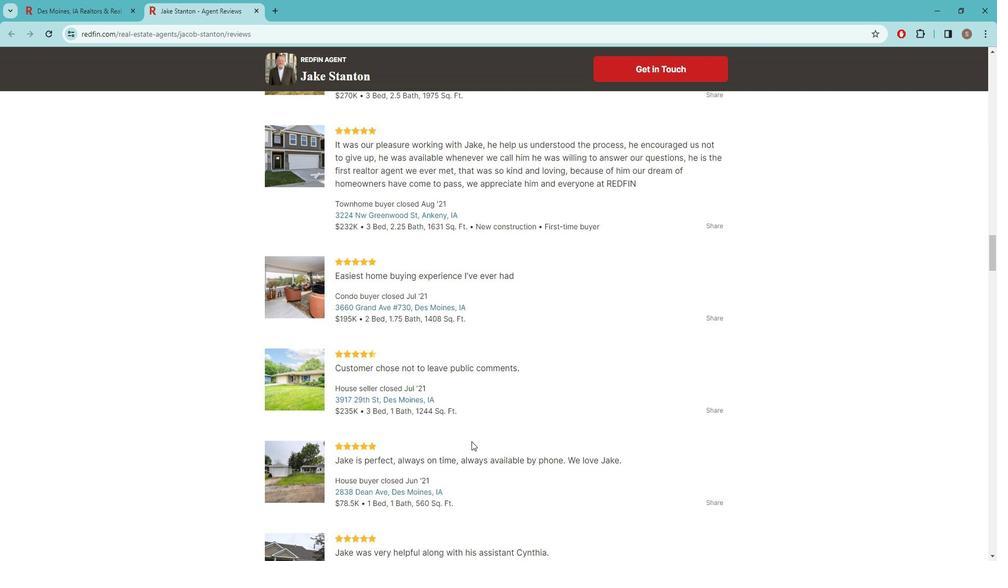 
Action: Mouse scrolled (476, 430) with delta (0, 0)
Screenshot: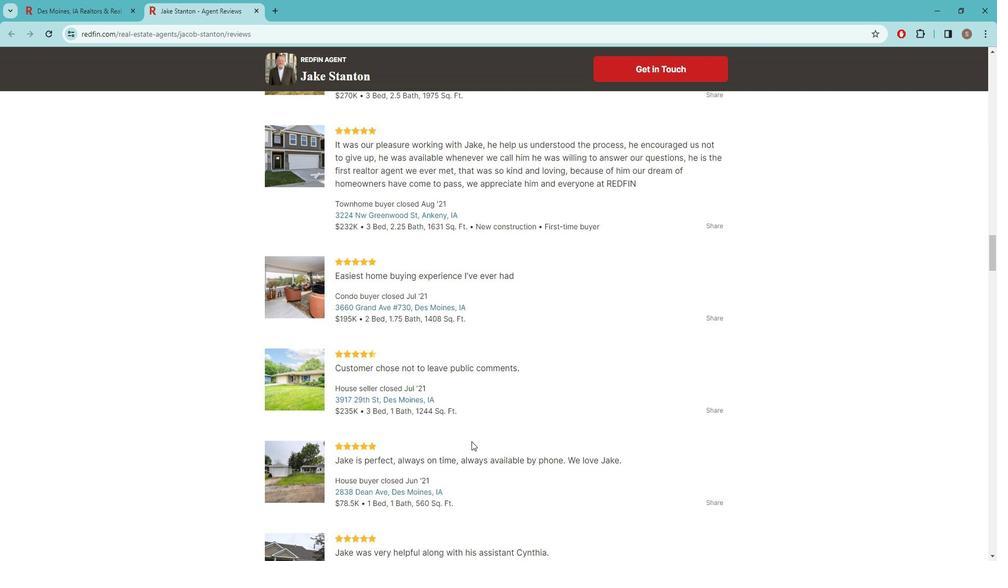 
Action: Mouse moved to (482, 448)
Screenshot: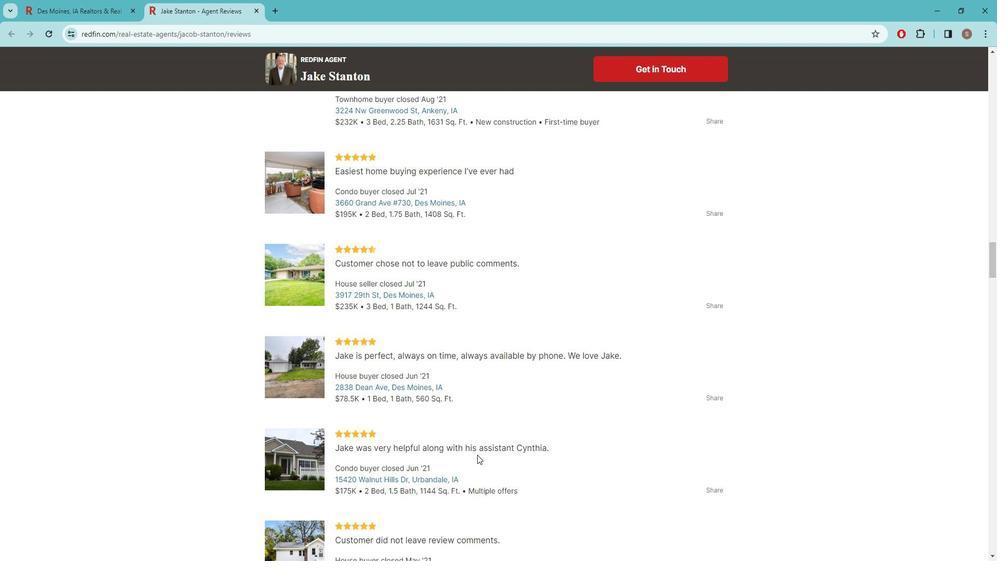 
Action: Mouse scrolled (482, 447) with delta (0, 0)
Screenshot: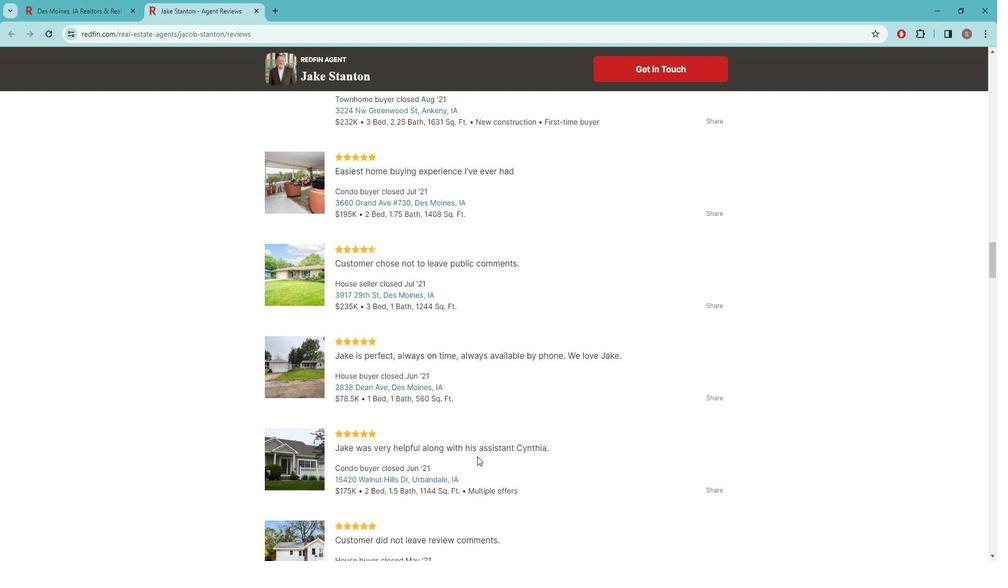 
Action: Mouse moved to (452, 441)
Screenshot: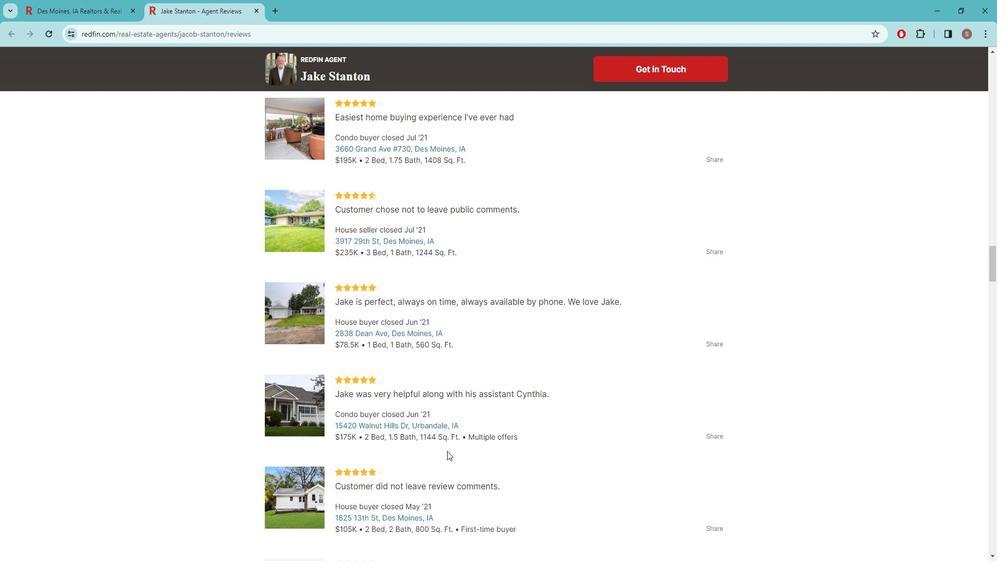 
Action: Mouse scrolled (452, 440) with delta (0, 0)
Screenshot: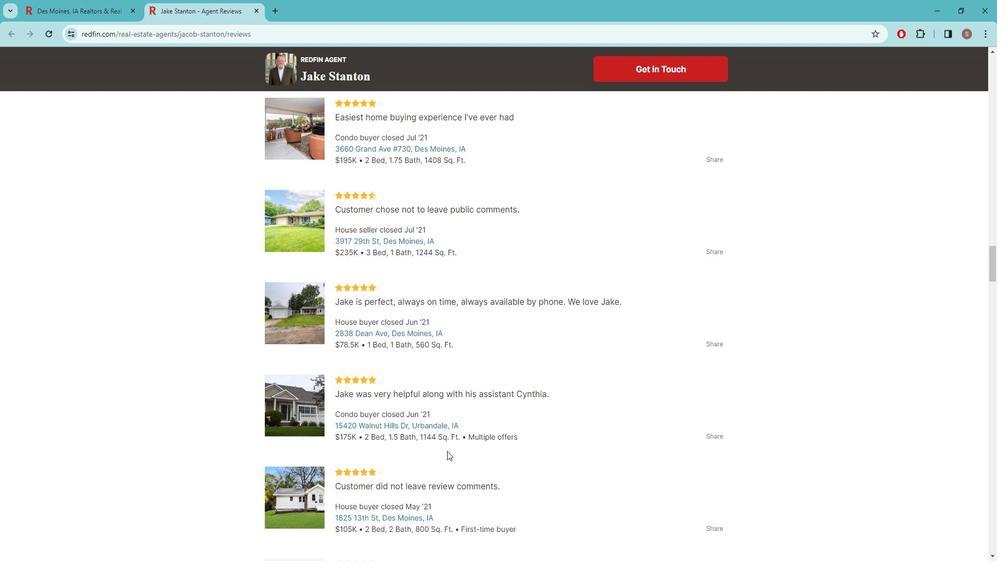 
Action: Mouse moved to (434, 438)
Screenshot: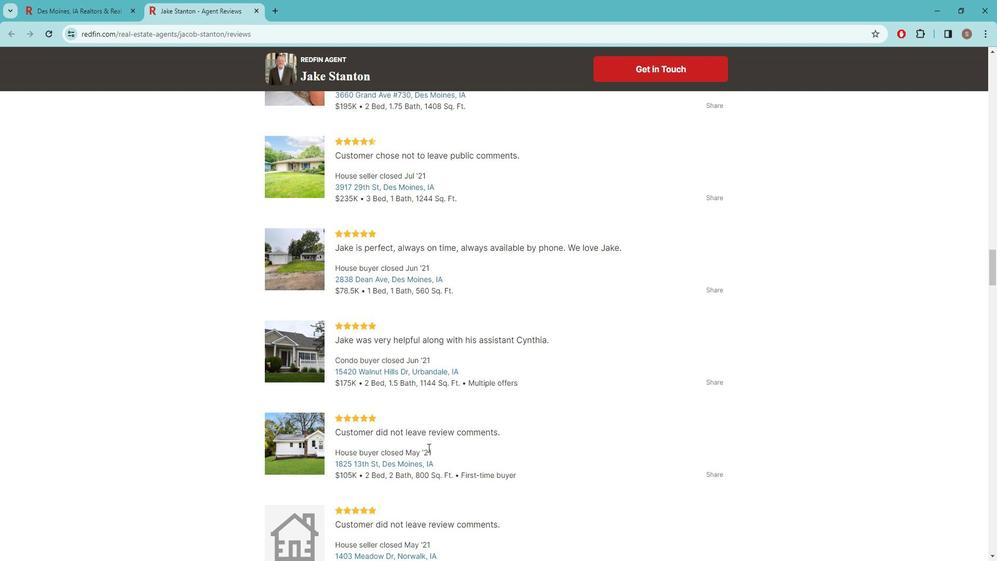 
Action: Mouse scrolled (434, 437) with delta (0, 0)
Screenshot: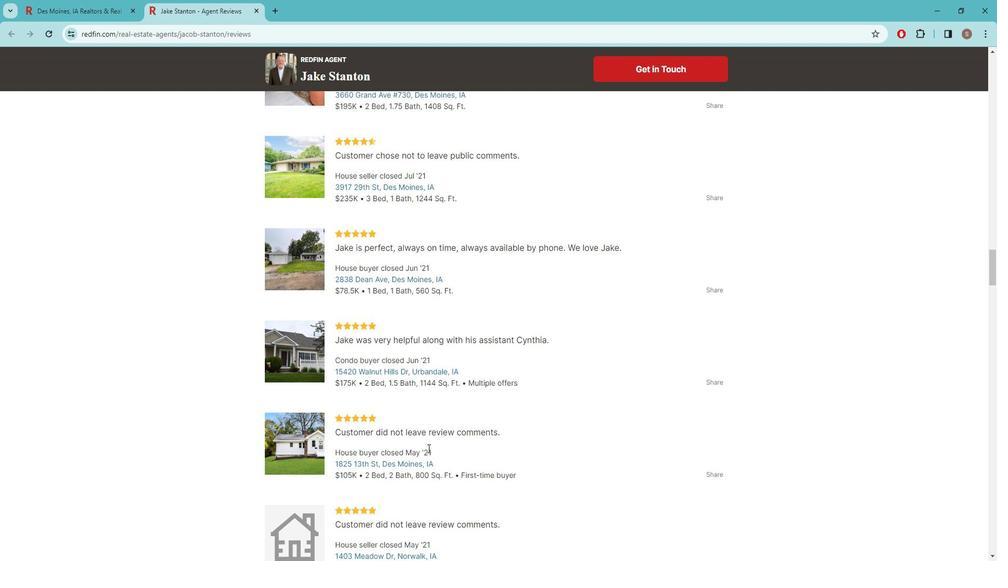
Action: Mouse moved to (436, 440)
Screenshot: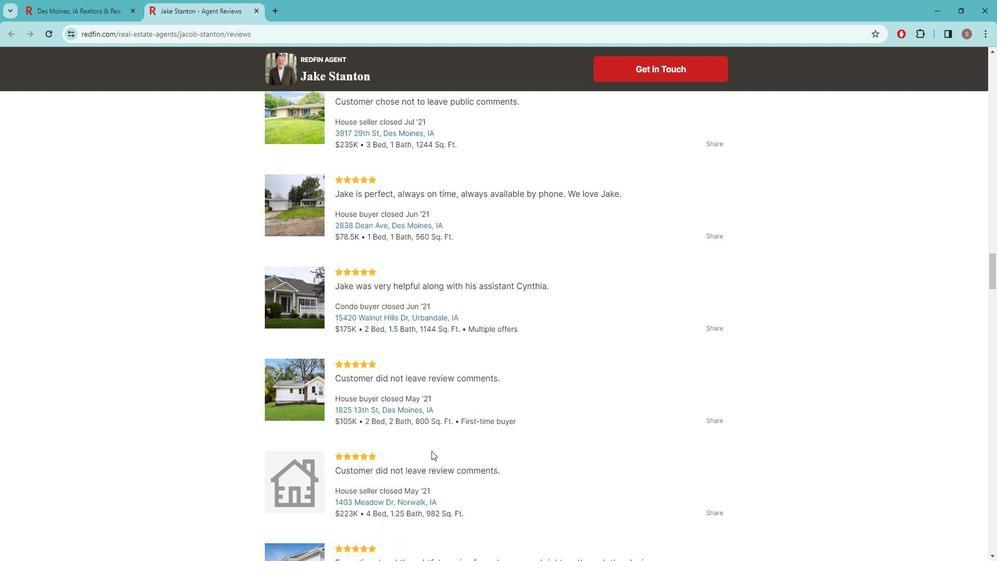 
Action: Mouse scrolled (436, 440) with delta (0, 0)
Screenshot: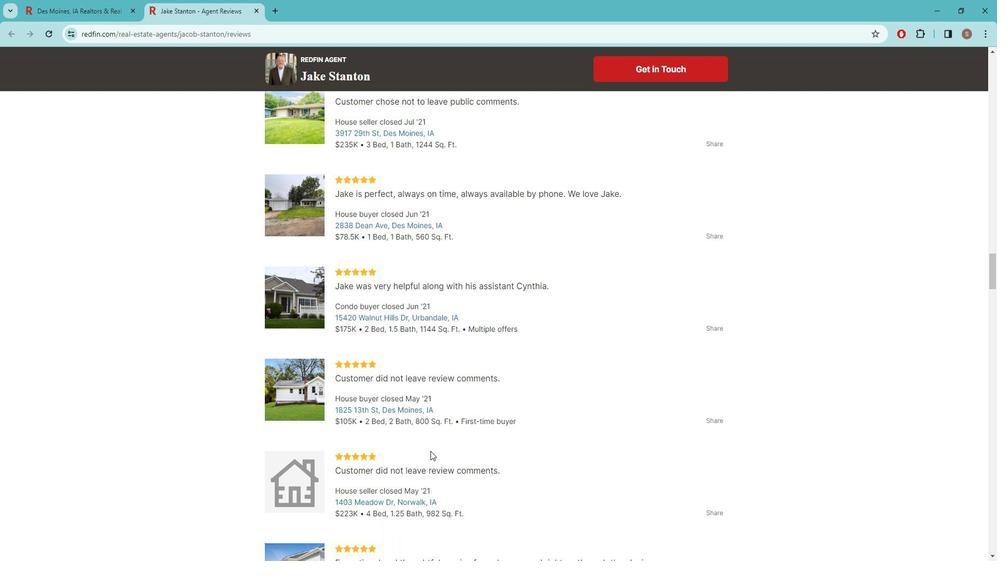 
Action: Mouse moved to (452, 441)
Screenshot: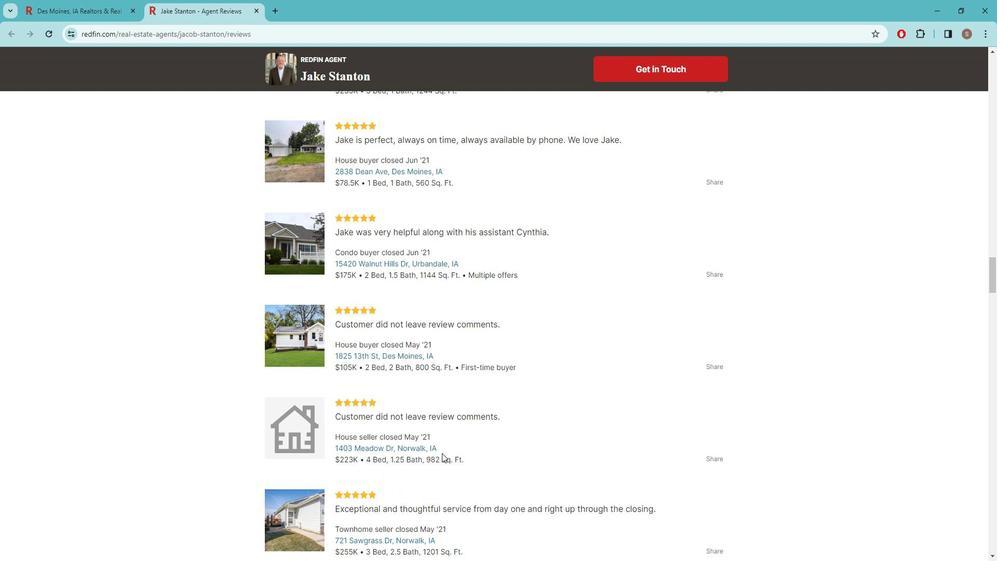 
Action: Mouse scrolled (452, 440) with delta (0, 0)
Screenshot: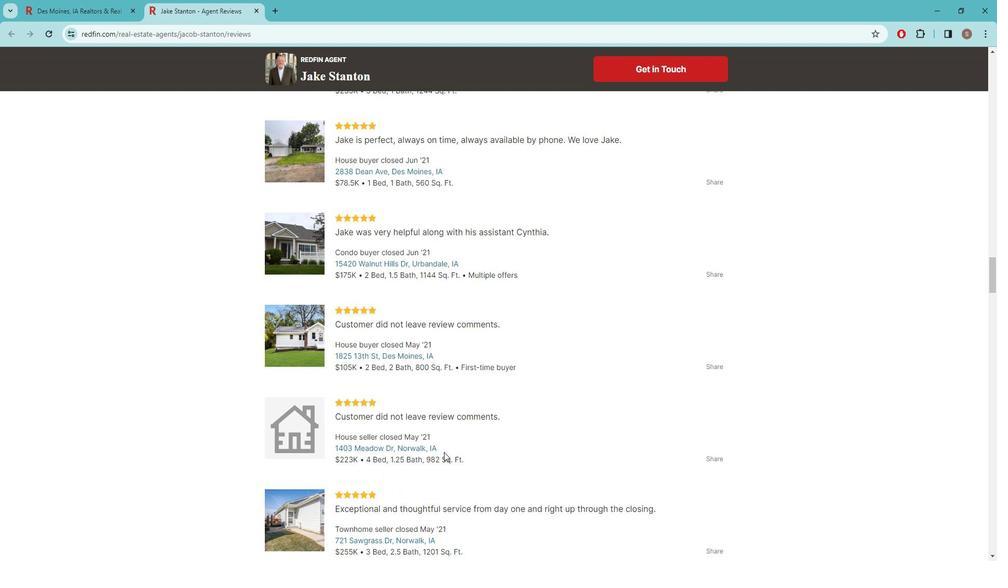 
Action: Mouse moved to (450, 436)
Screenshot: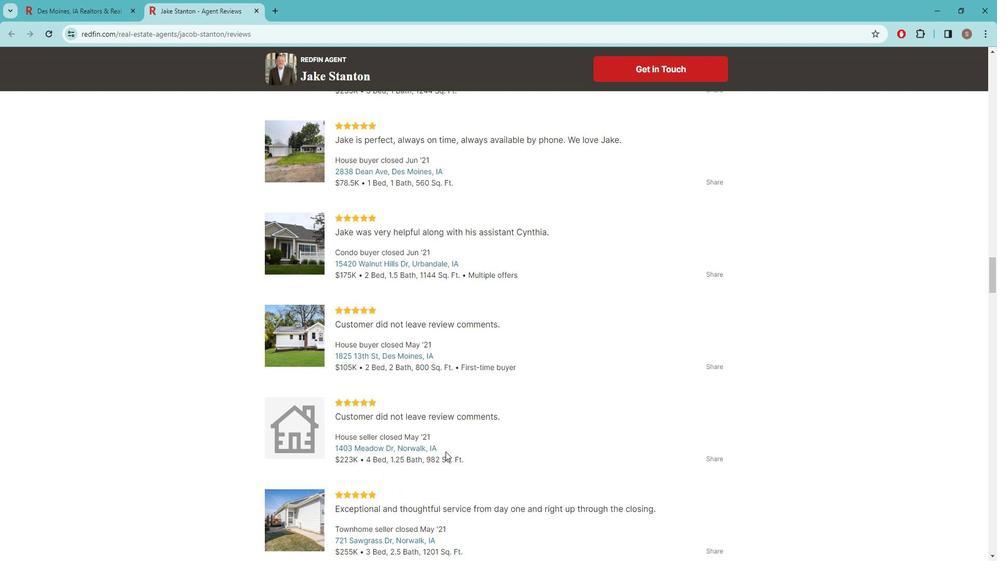 
Action: Mouse scrolled (451, 437) with delta (0, 0)
Screenshot: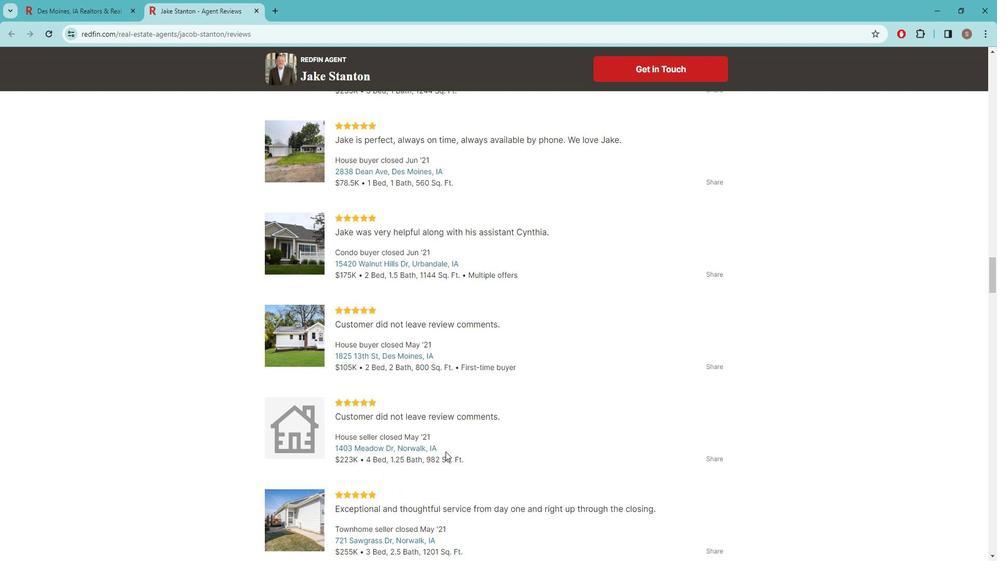 
Action: Mouse moved to (501, 428)
Screenshot: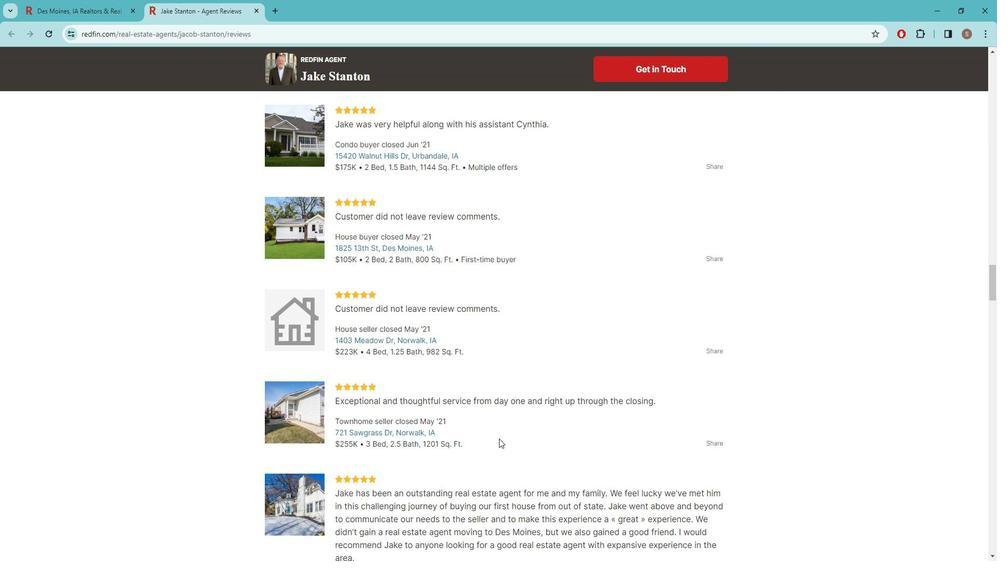 
Action: Mouse scrolled (501, 427) with delta (0, 0)
Screenshot: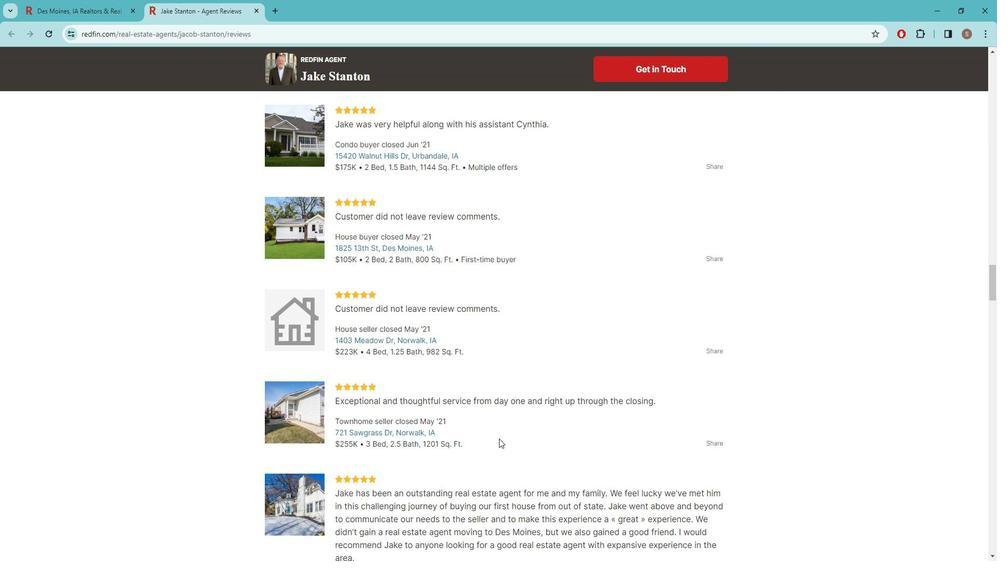 
Action: Mouse moved to (491, 394)
Screenshot: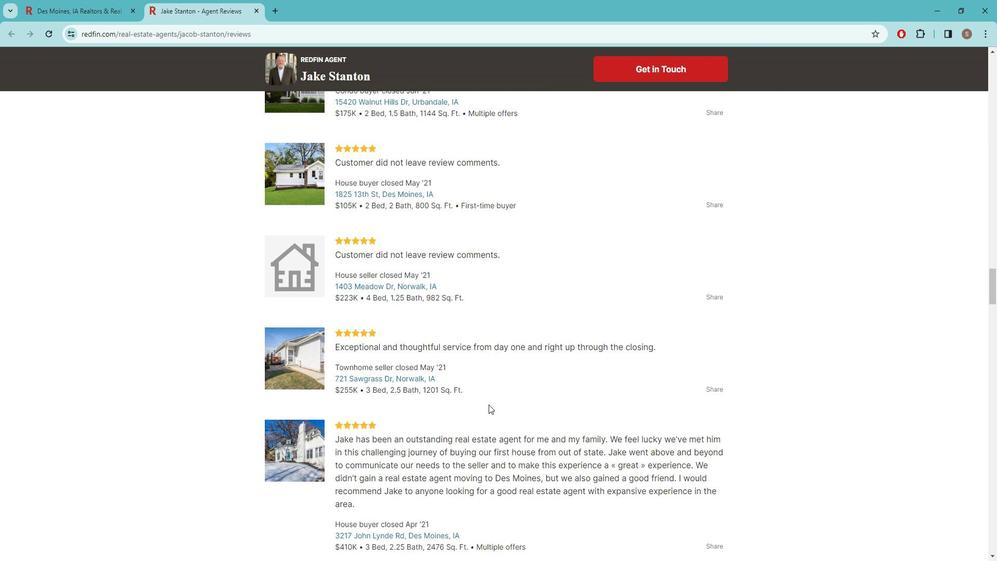 
Action: Mouse scrolled (491, 394) with delta (0, 0)
Screenshot: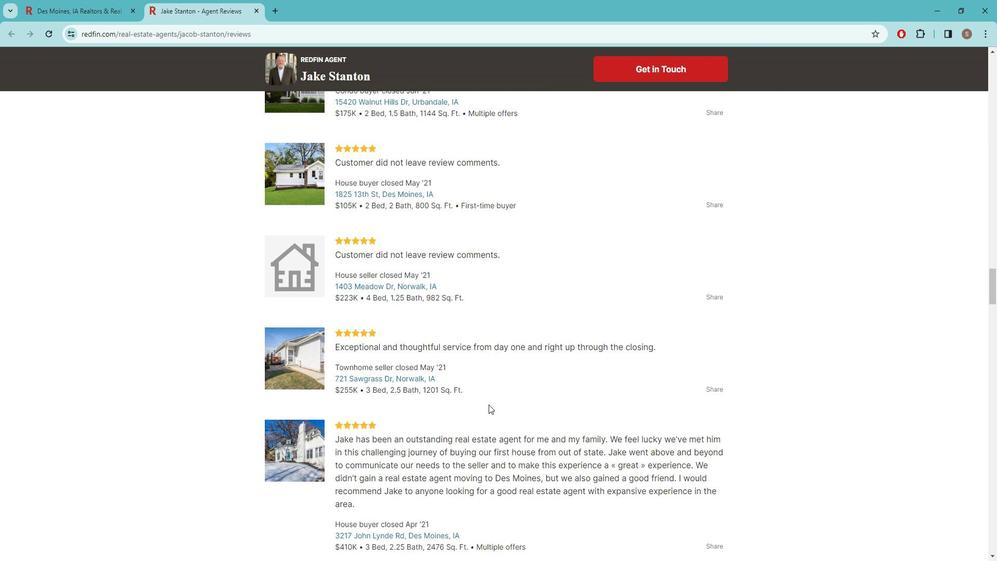 
Action: Mouse scrolled (491, 394) with delta (0, 0)
Screenshot: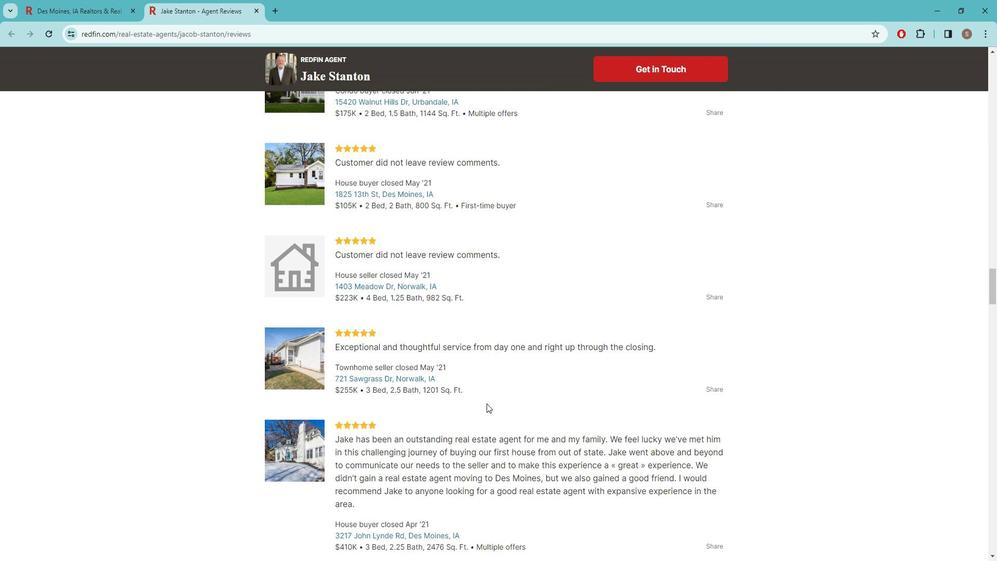 
Action: Mouse moved to (592, 415)
Screenshot: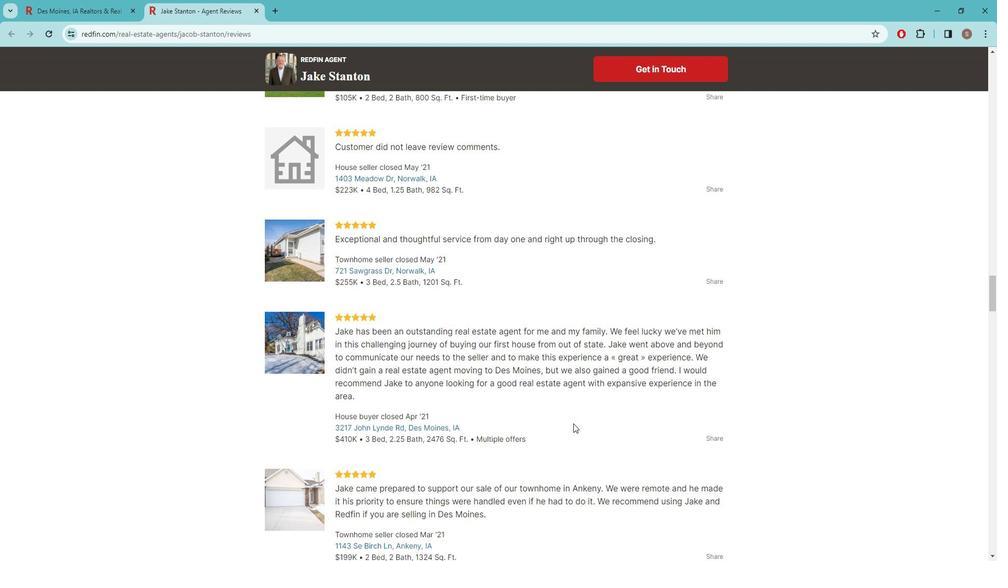 
Action: Mouse scrolled (592, 415) with delta (0, 0)
Screenshot: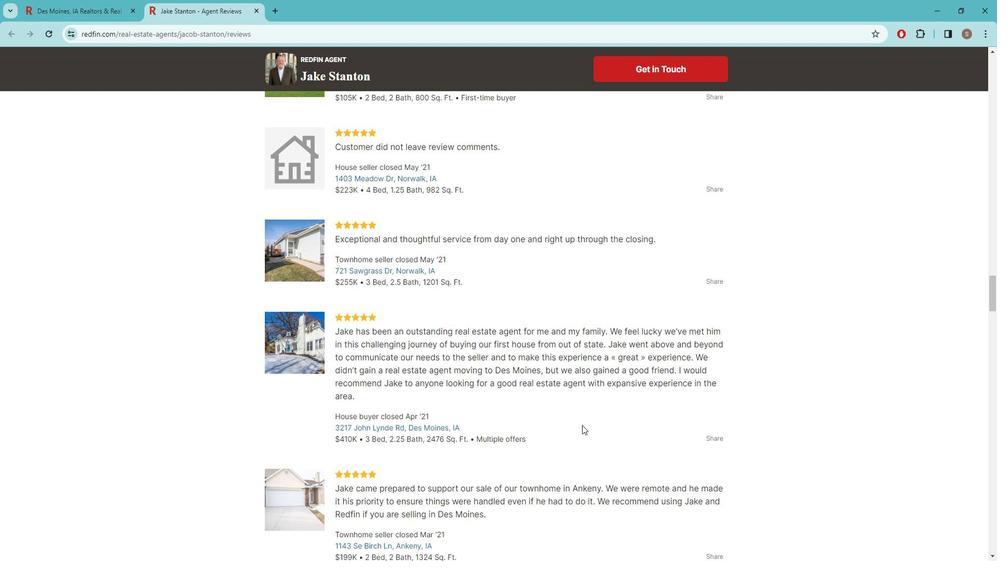 
Action: Mouse scrolled (592, 415) with delta (0, 0)
Screenshot: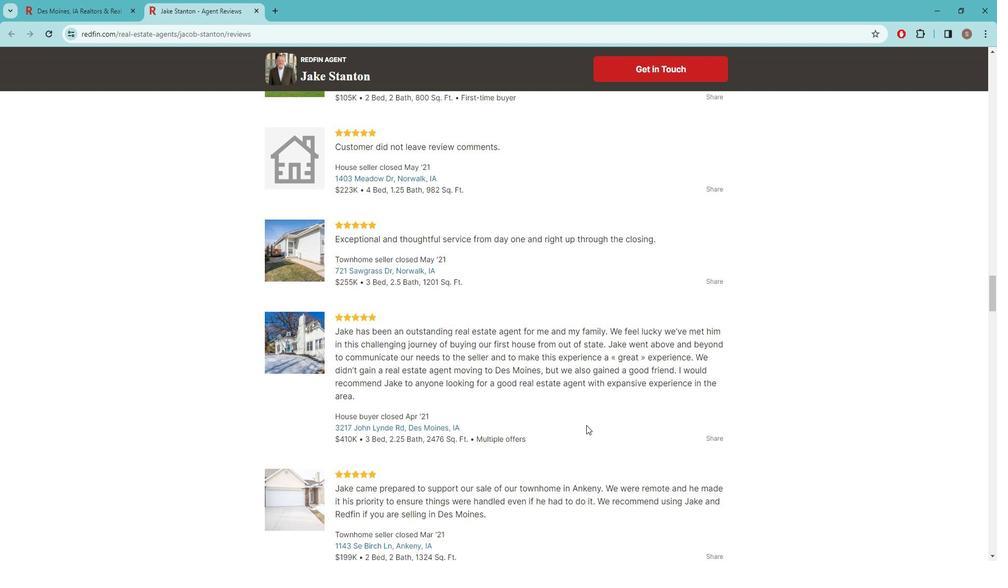 
Action: Mouse moved to (547, 390)
Screenshot: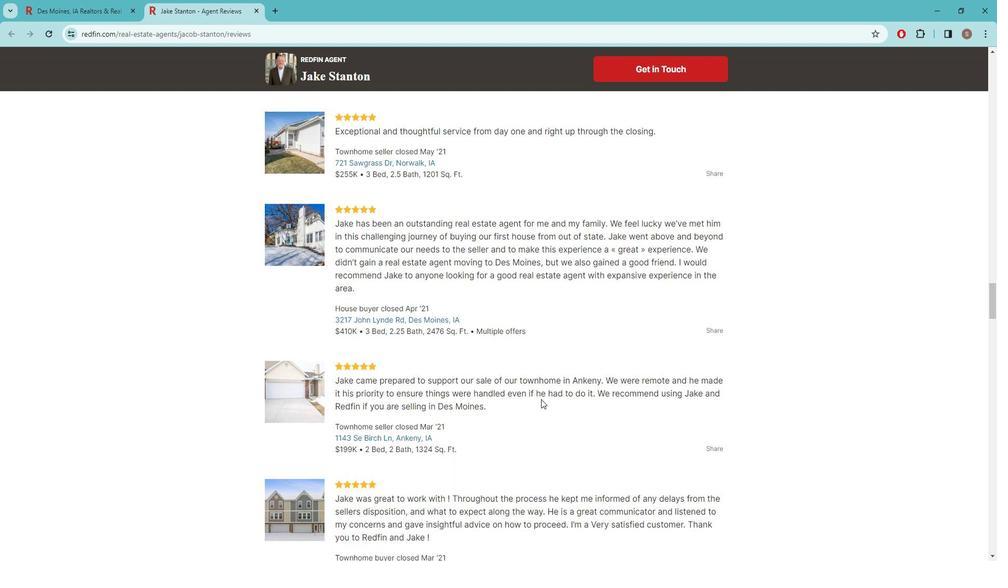 
Action: Mouse scrolled (547, 390) with delta (0, 0)
Screenshot: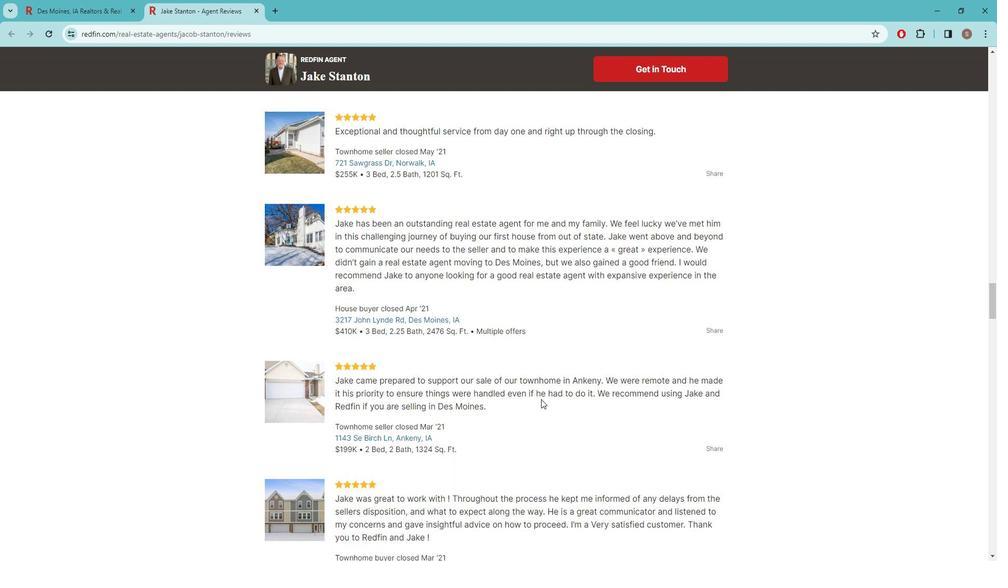 
Action: Mouse moved to (541, 379)
Screenshot: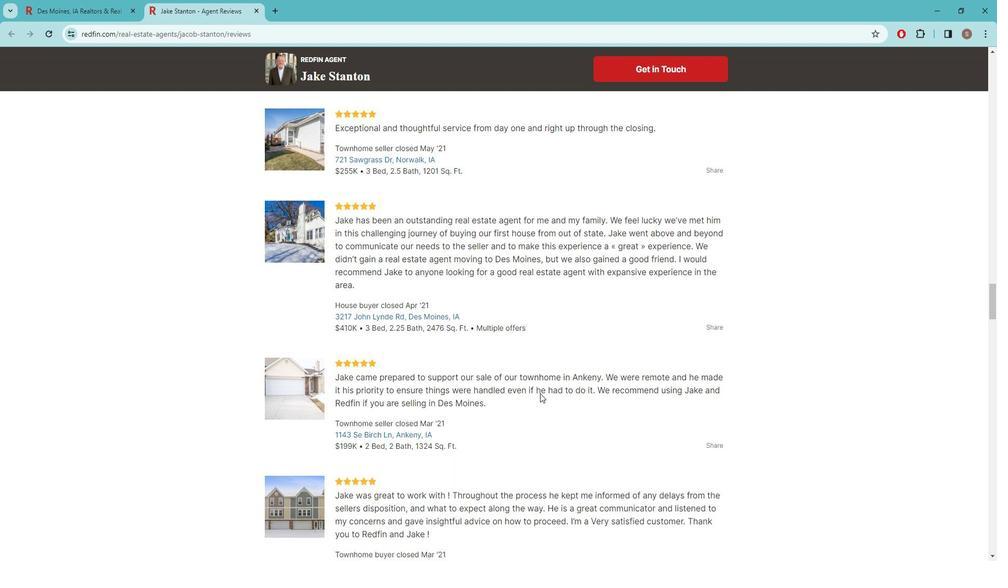
Action: Mouse scrolled (541, 379) with delta (0, 0)
Screenshot: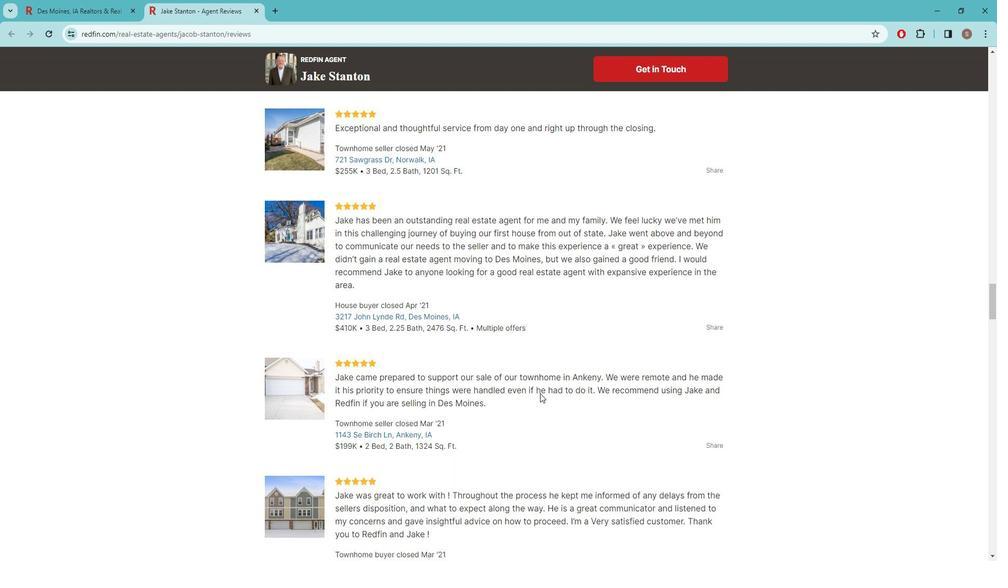 
Action: Mouse moved to (578, 320)
Screenshot: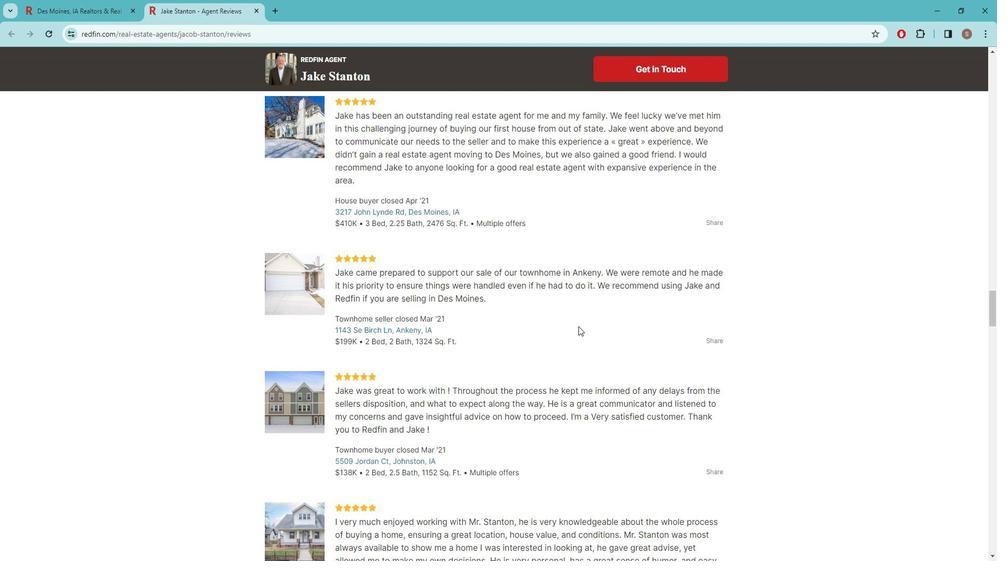 
Action: Mouse scrolled (578, 319) with delta (0, 0)
Screenshot: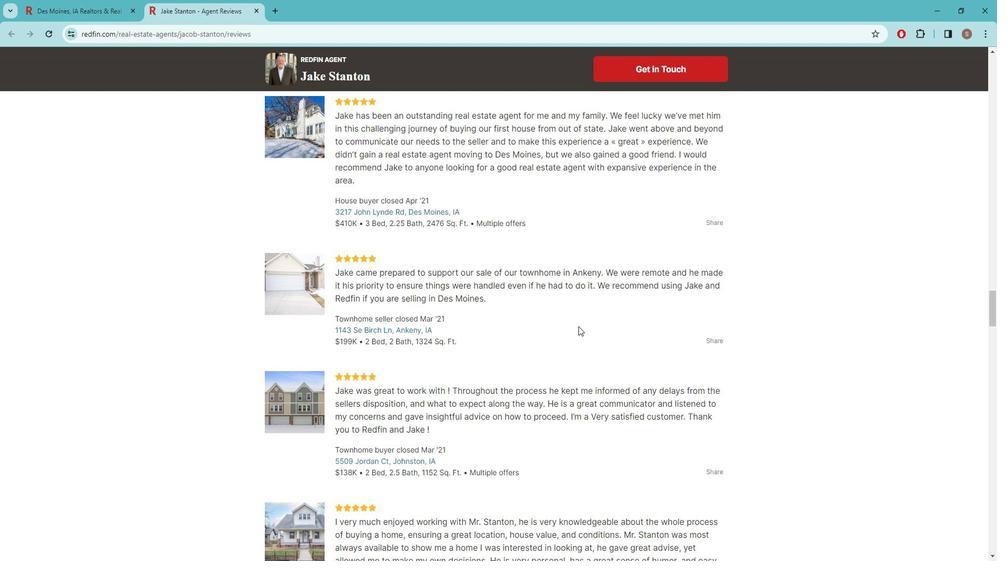
Action: Mouse moved to (577, 320)
Screenshot: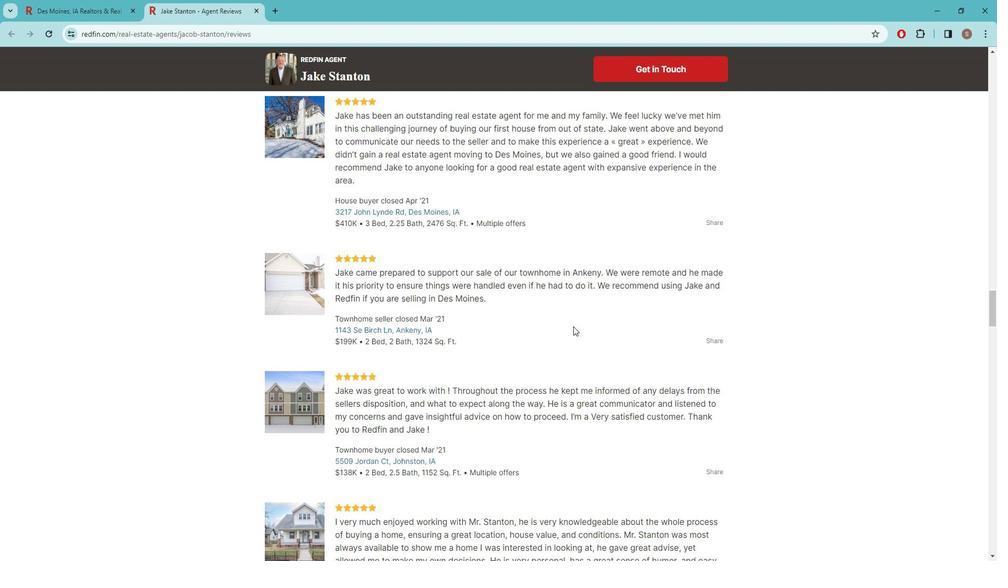 
Action: Mouse scrolled (577, 319) with delta (0, 0)
Screenshot: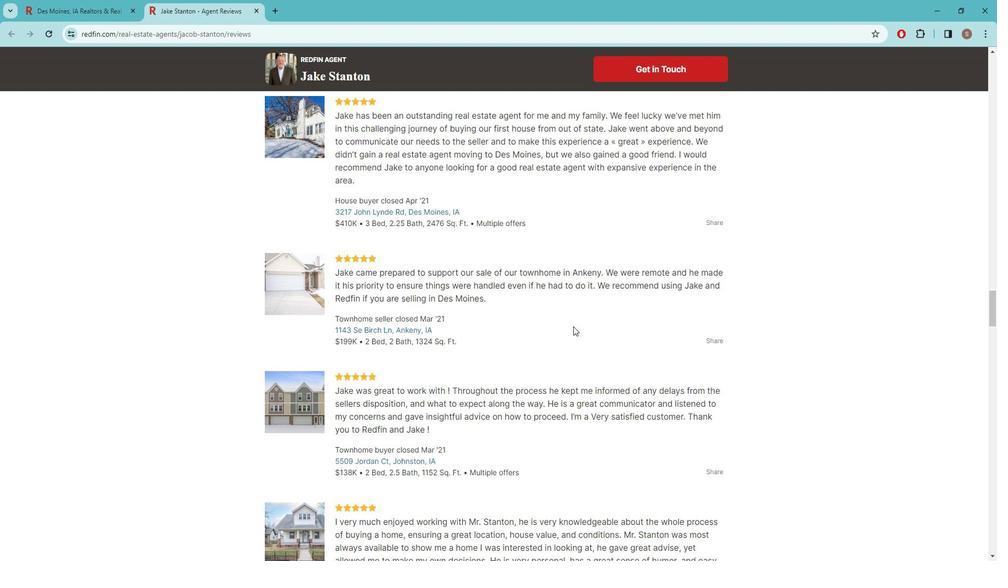 
Action: Mouse moved to (567, 319)
Screenshot: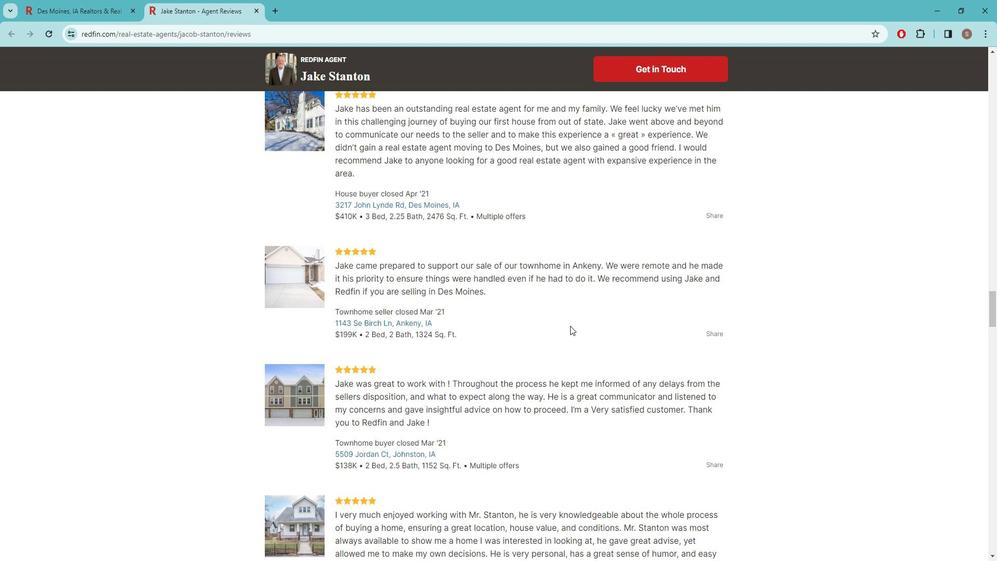 
Action: Mouse scrolled (567, 318) with delta (0, 0)
Screenshot: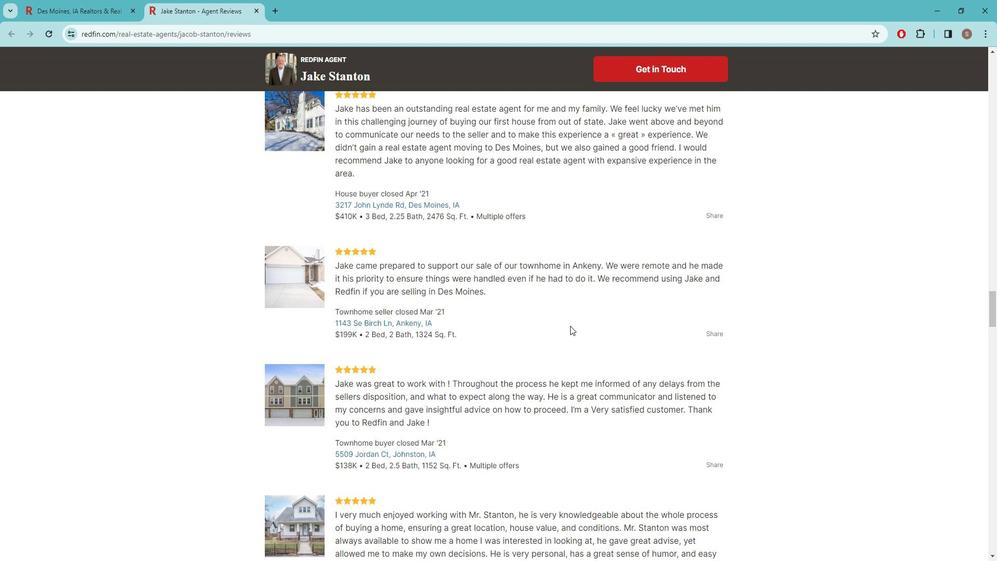 
Action: Mouse moved to (572, 297)
Screenshot: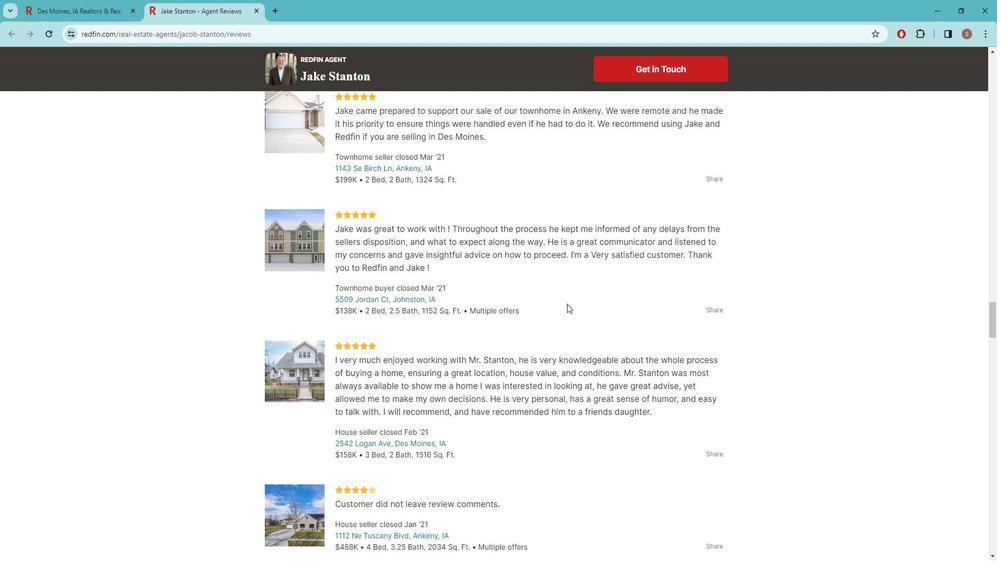 
Action: Mouse scrolled (572, 297) with delta (0, 0)
Screenshot: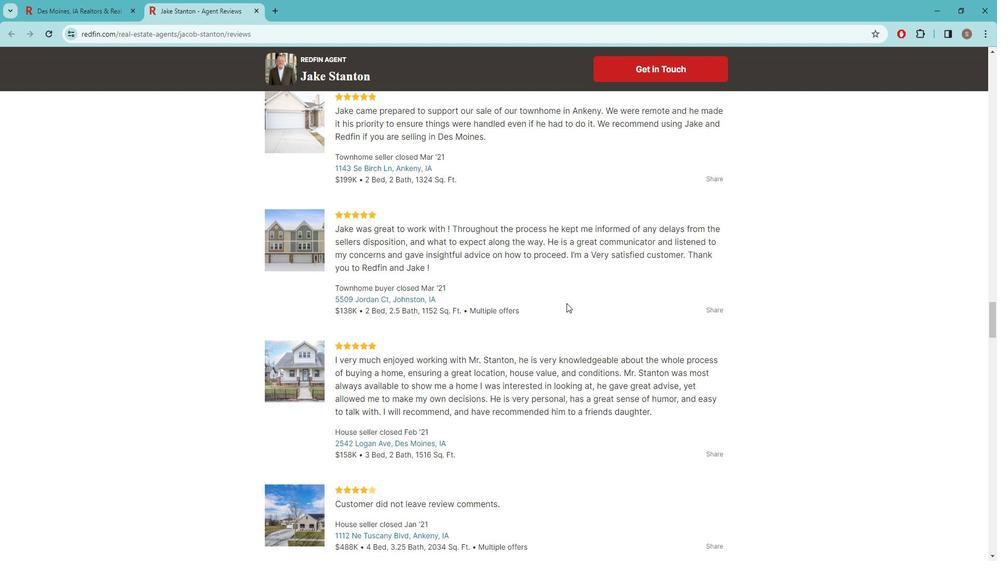 
Action: Mouse moved to (568, 296)
Screenshot: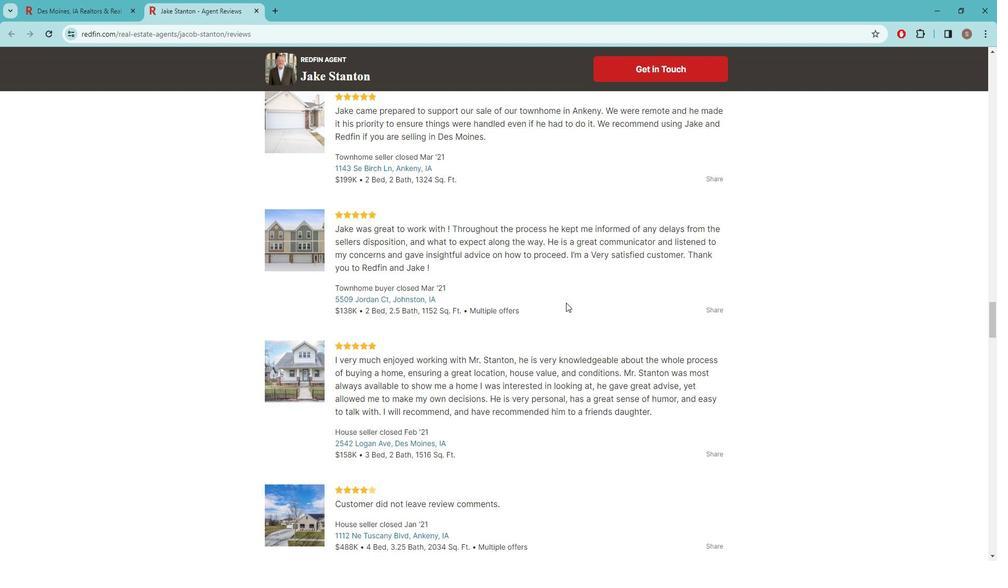 
Action: Mouse scrolled (568, 296) with delta (0, 0)
Screenshot: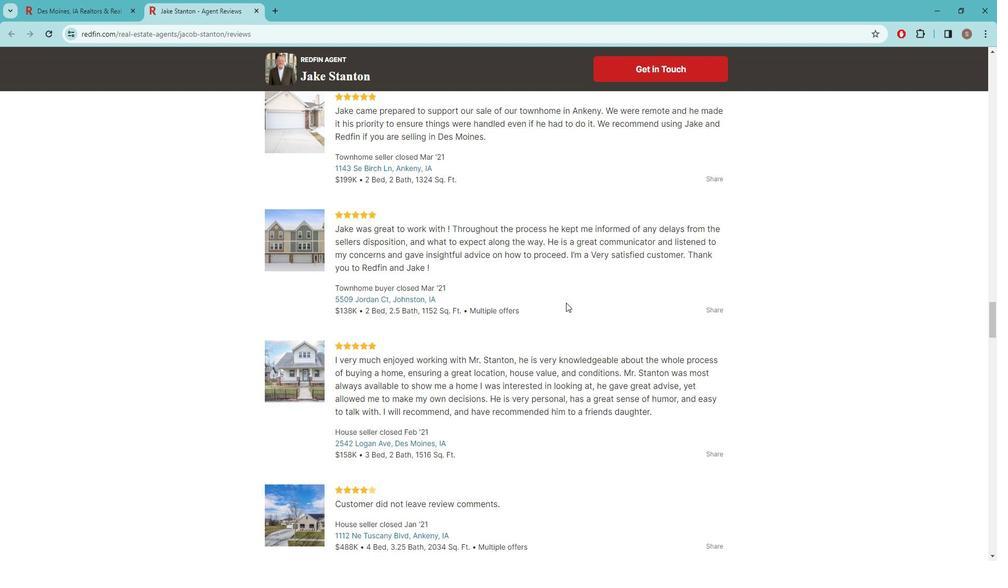 
Action: Mouse moved to (543, 325)
Screenshot: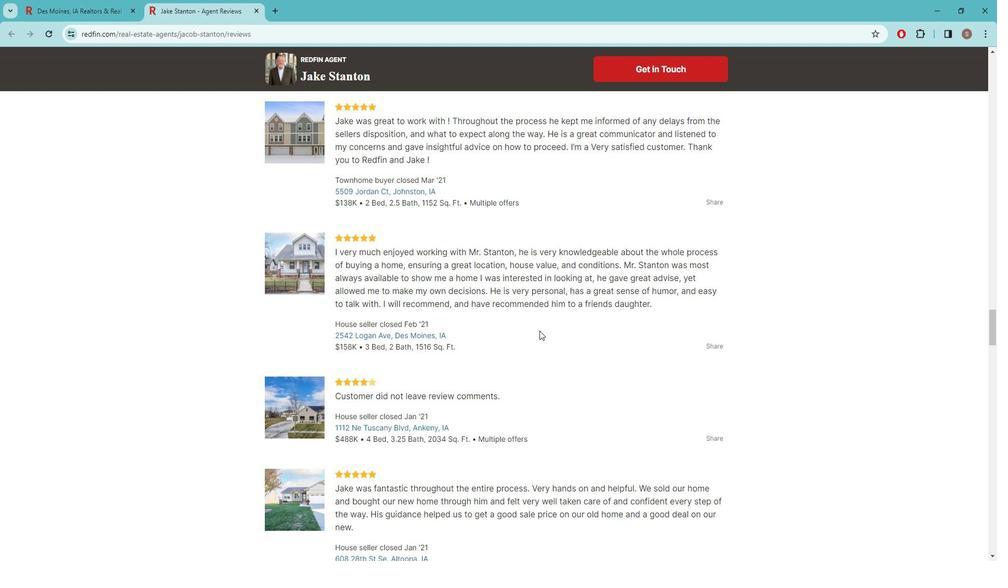 
Action: Mouse scrolled (543, 325) with delta (0, 0)
Screenshot: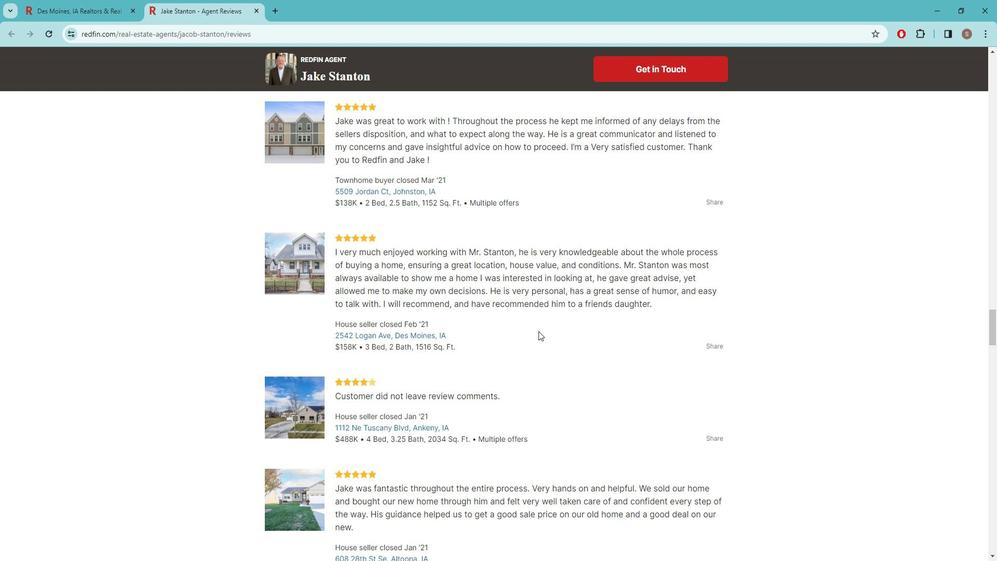 
Action: Mouse moved to (536, 324)
Screenshot: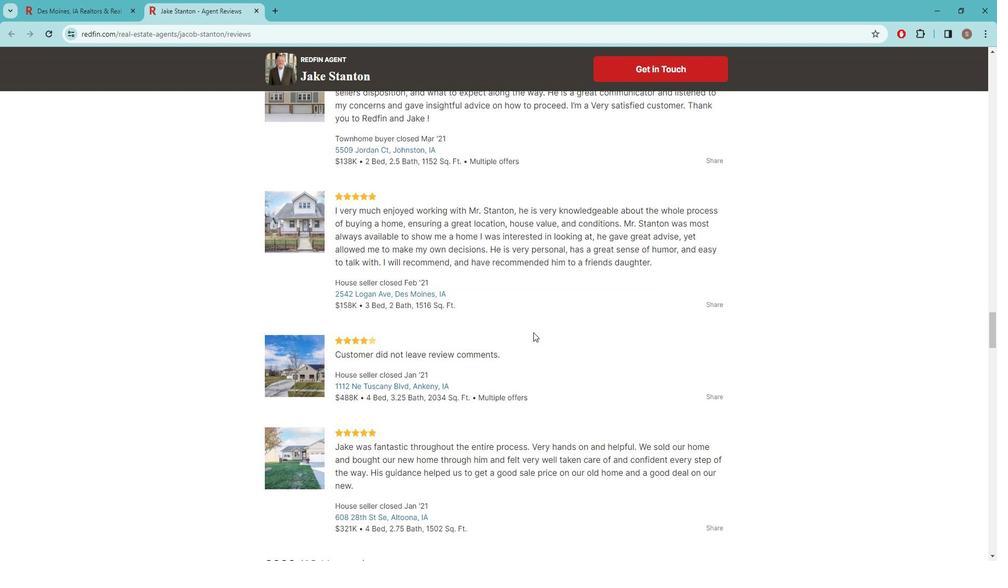 
Action: Mouse scrolled (536, 323) with delta (0, 0)
Screenshot: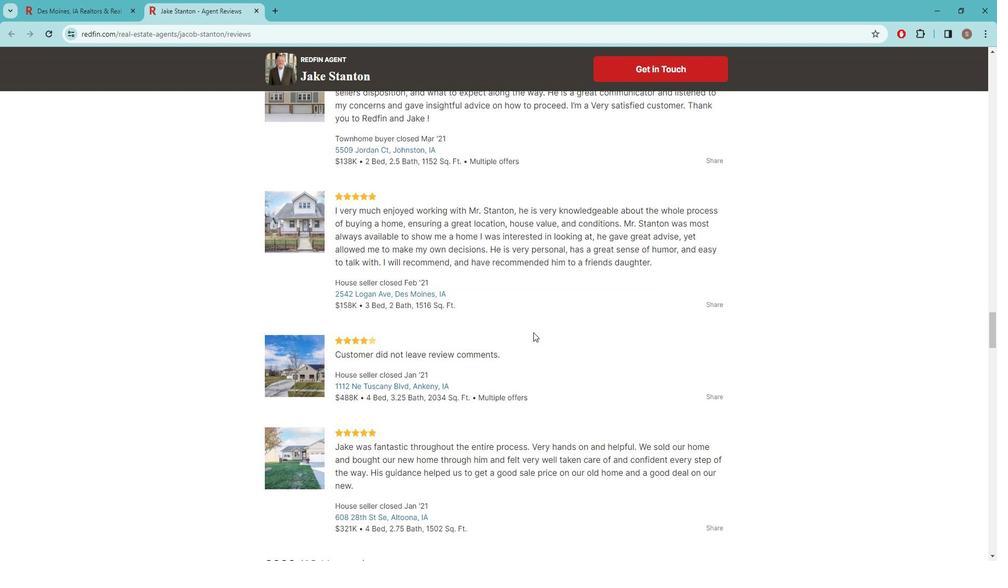 
Action: Mouse moved to (530, 327)
Screenshot: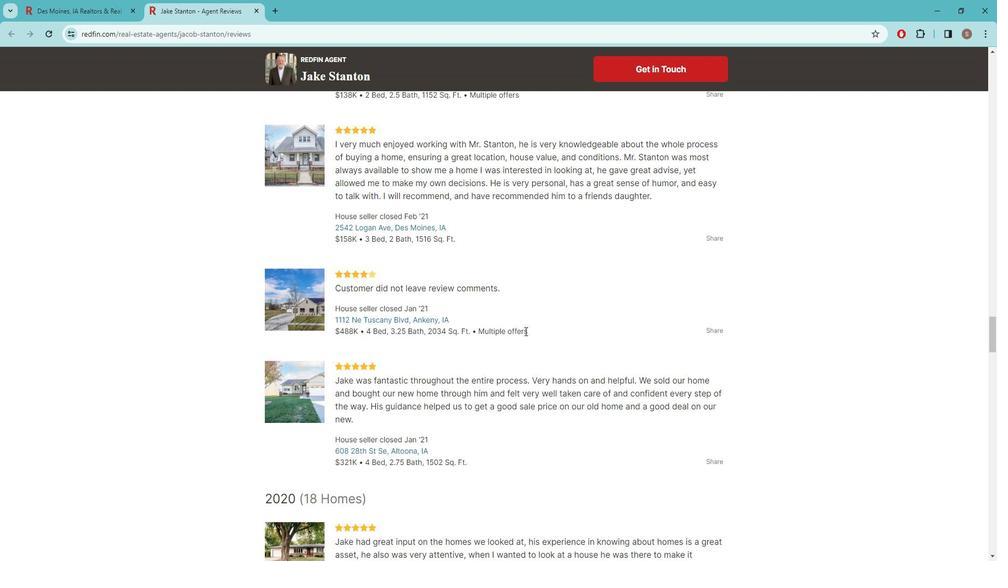 
Action: Mouse scrolled (530, 326) with delta (0, 0)
Screenshot: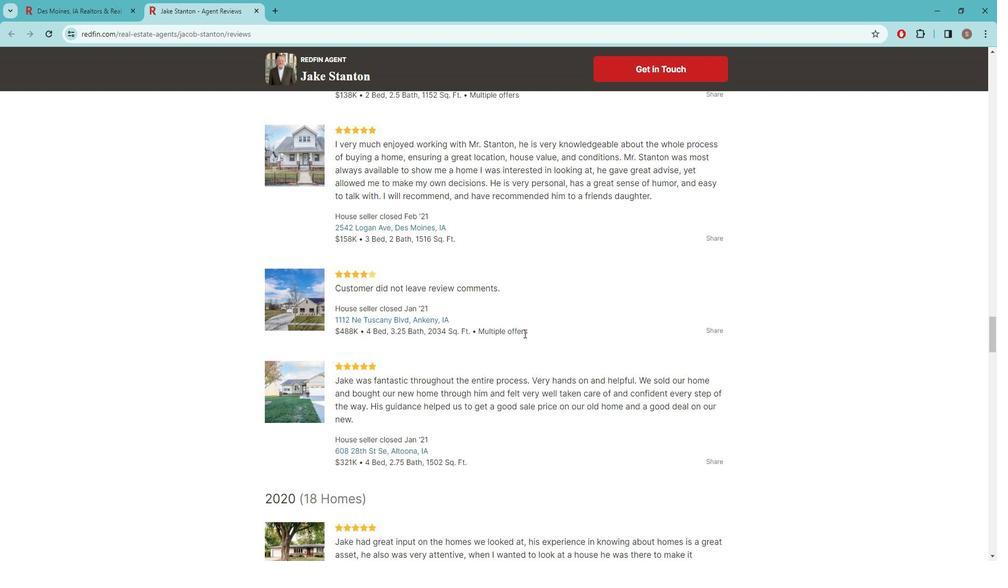 
Action: Mouse scrolled (530, 326) with delta (0, 0)
Screenshot: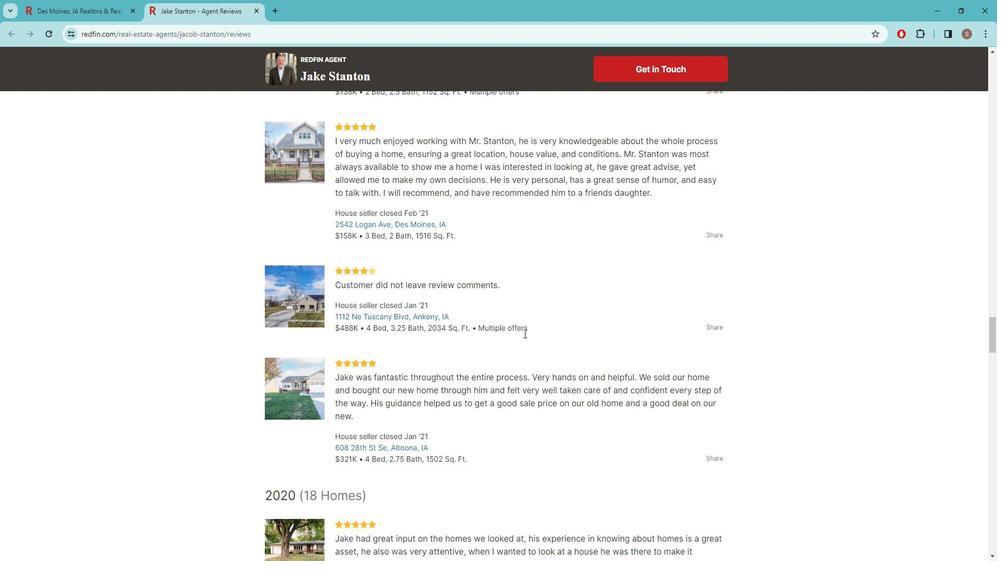 
Action: Mouse moved to (546, 328)
Screenshot: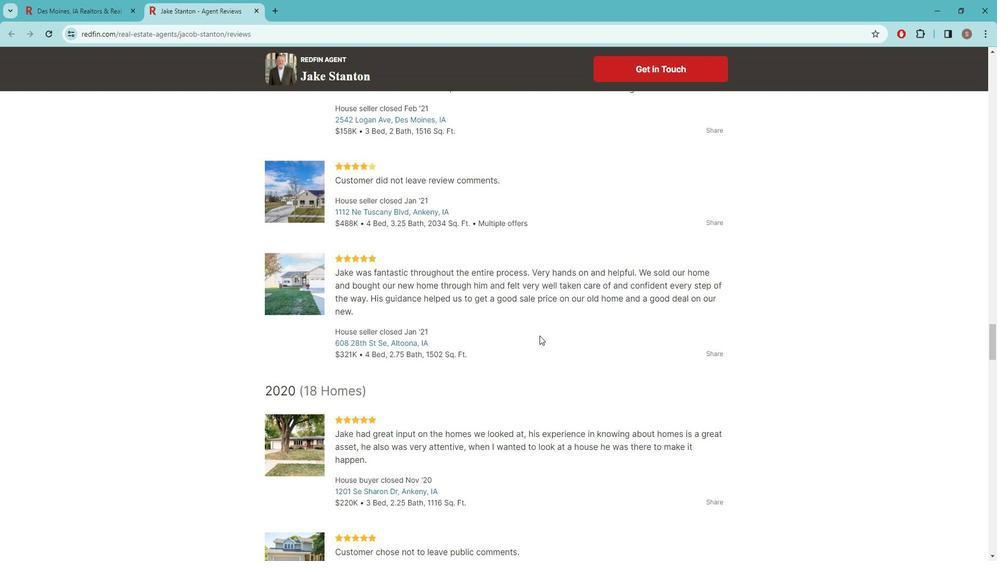 
Action: Mouse scrolled (546, 327) with delta (0, 0)
Screenshot: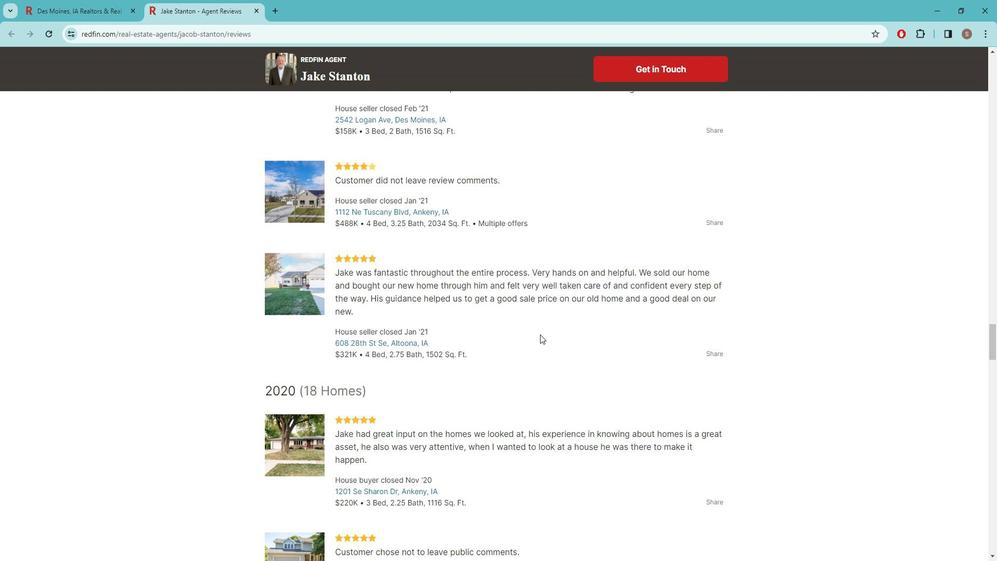 
Action: Mouse moved to (546, 323)
Screenshot: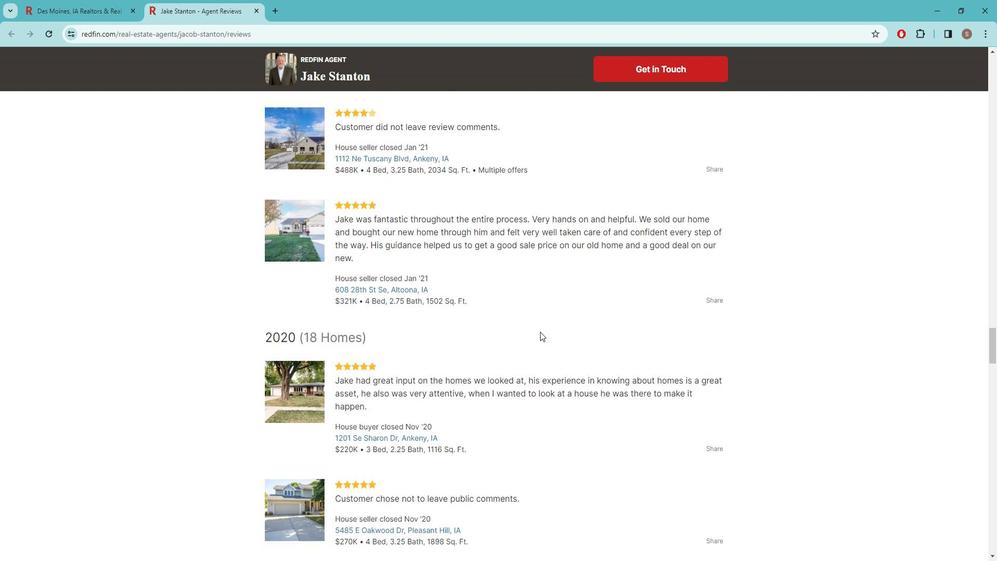 
Action: Mouse scrolled (546, 322) with delta (0, 0)
Screenshot: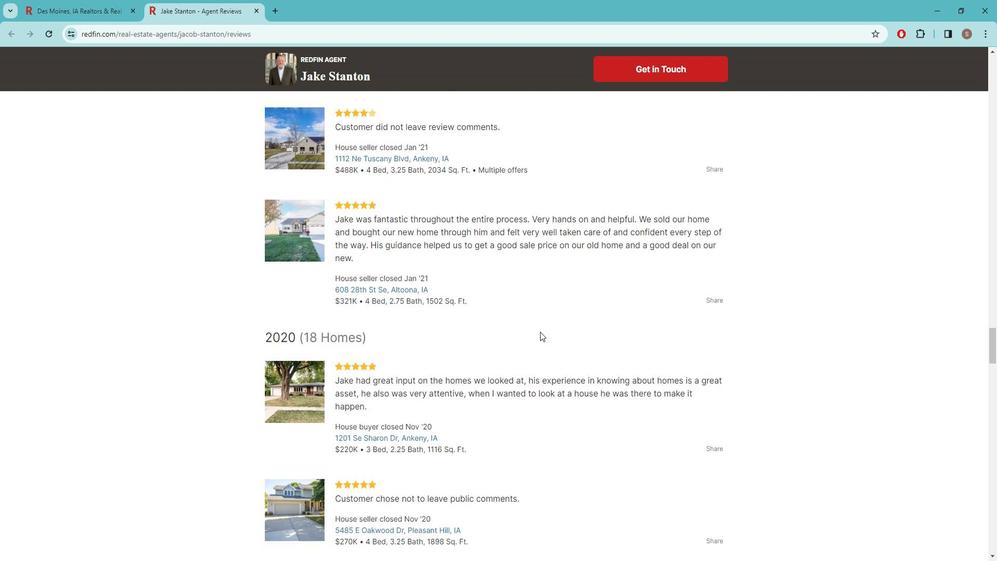 
Action: Mouse moved to (555, 376)
Screenshot: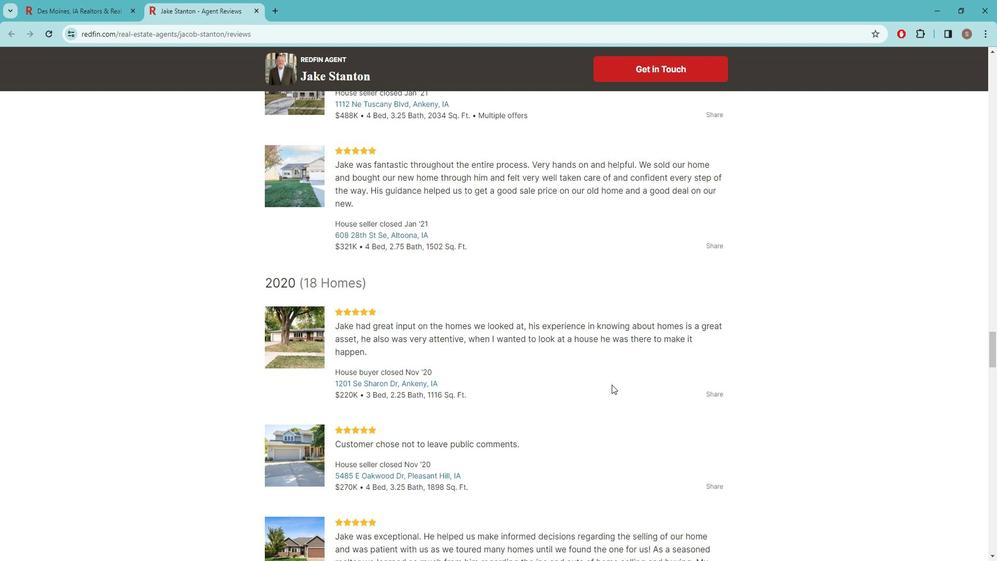 
Action: Mouse scrolled (555, 376) with delta (0, 0)
Screenshot: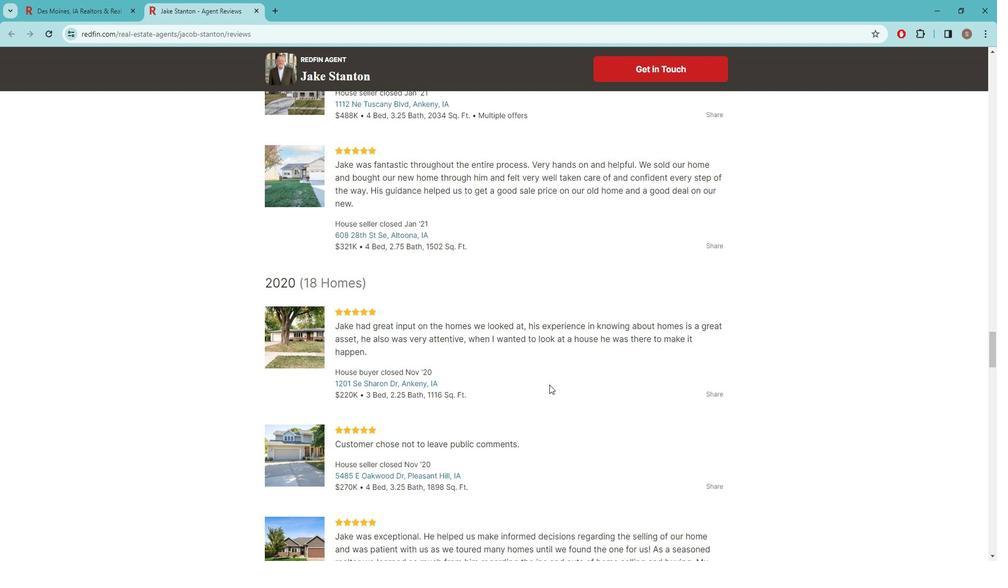 
Action: Mouse scrolled (555, 376) with delta (0, 0)
Screenshot: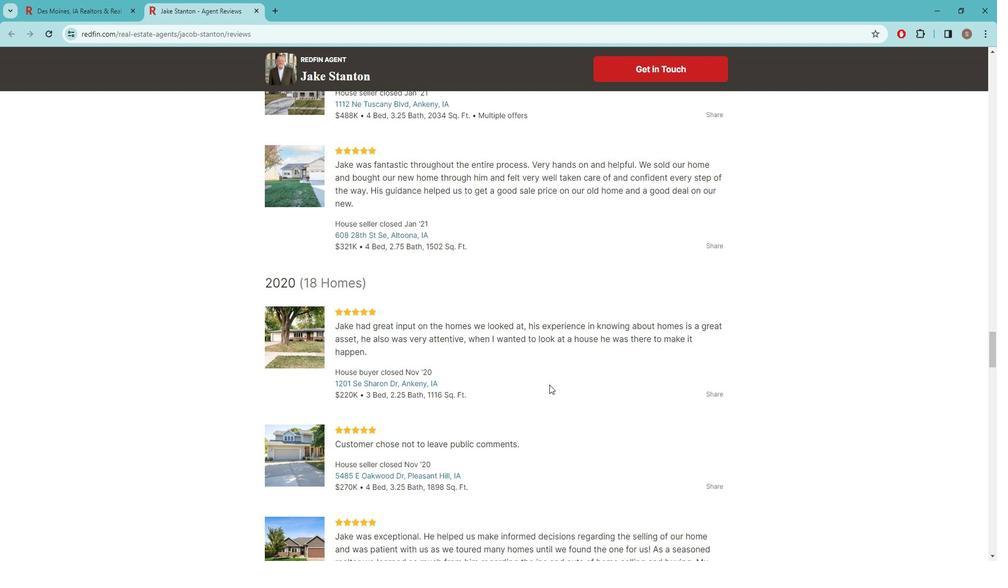 
Action: Mouse moved to (516, 362)
Screenshot: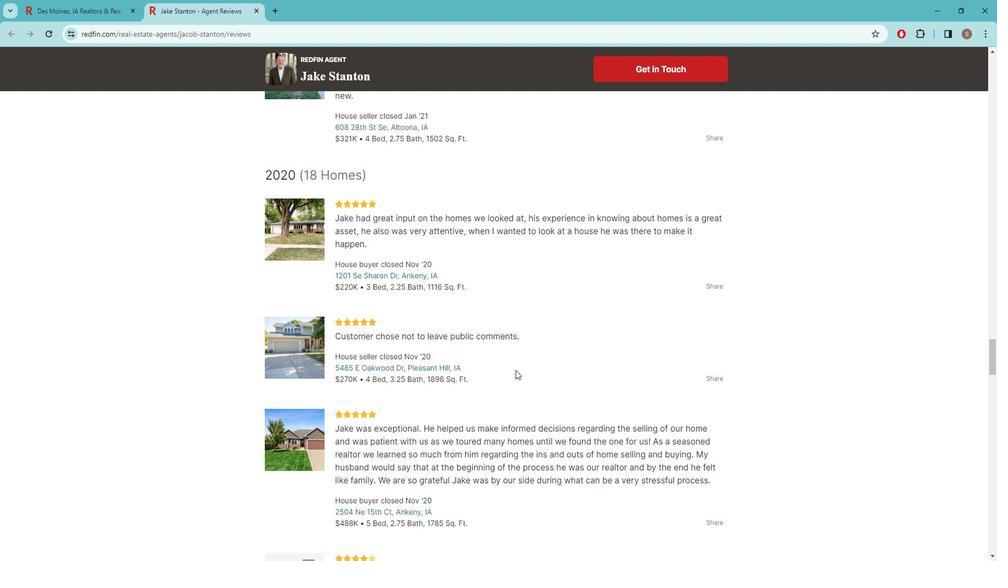
Action: Mouse scrolled (516, 361) with delta (0, 0)
Screenshot: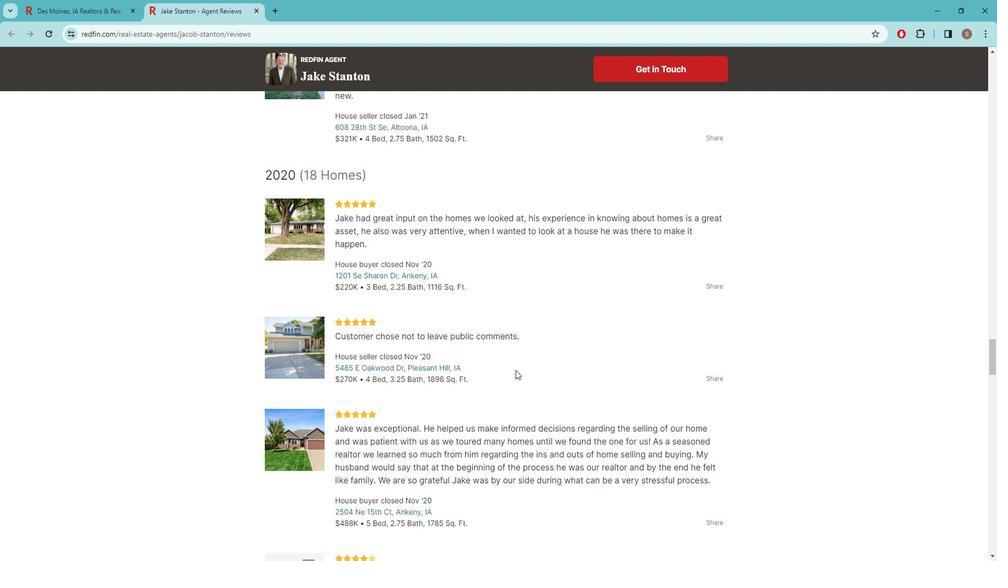 
Action: Mouse moved to (514, 361)
Screenshot: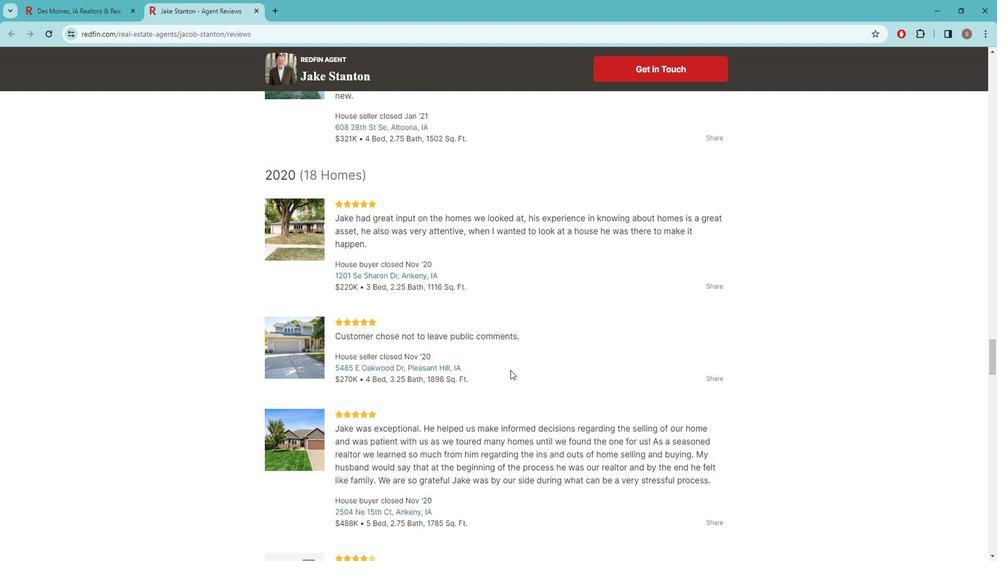 
Action: Mouse scrolled (514, 360) with delta (0, 0)
Screenshot: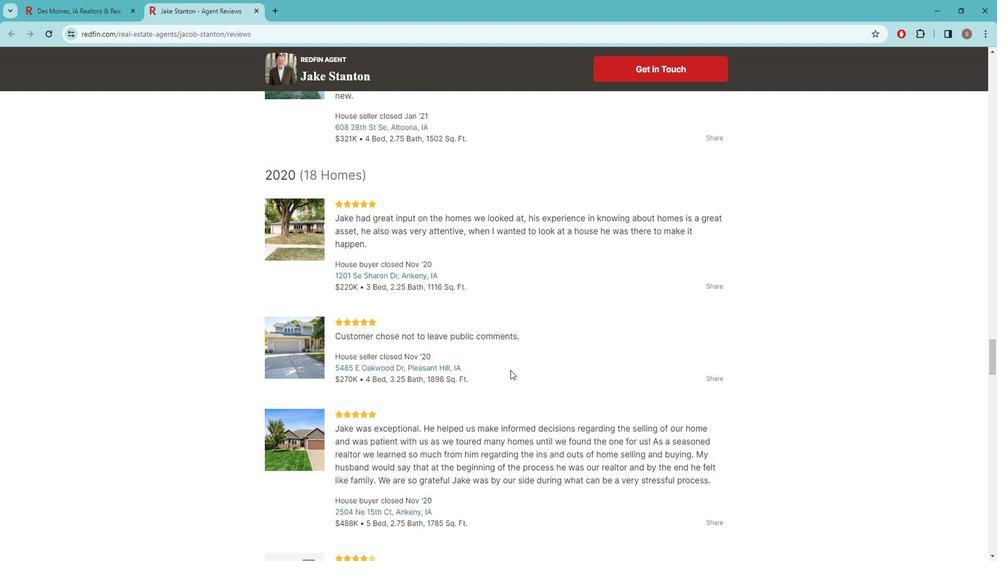 
Action: Mouse moved to (544, 401)
Screenshot: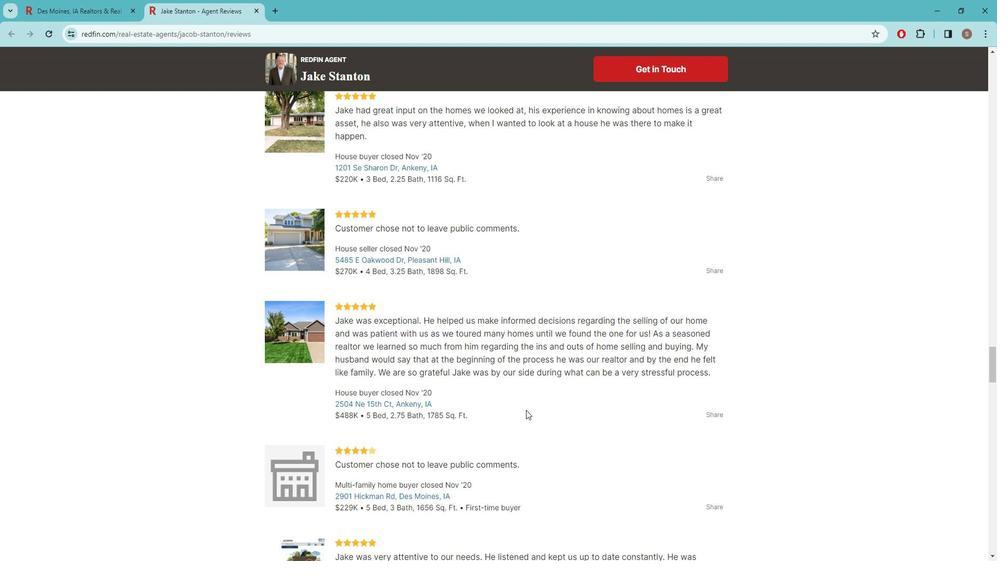 
Action: Mouse scrolled (544, 400) with delta (0, 0)
Screenshot: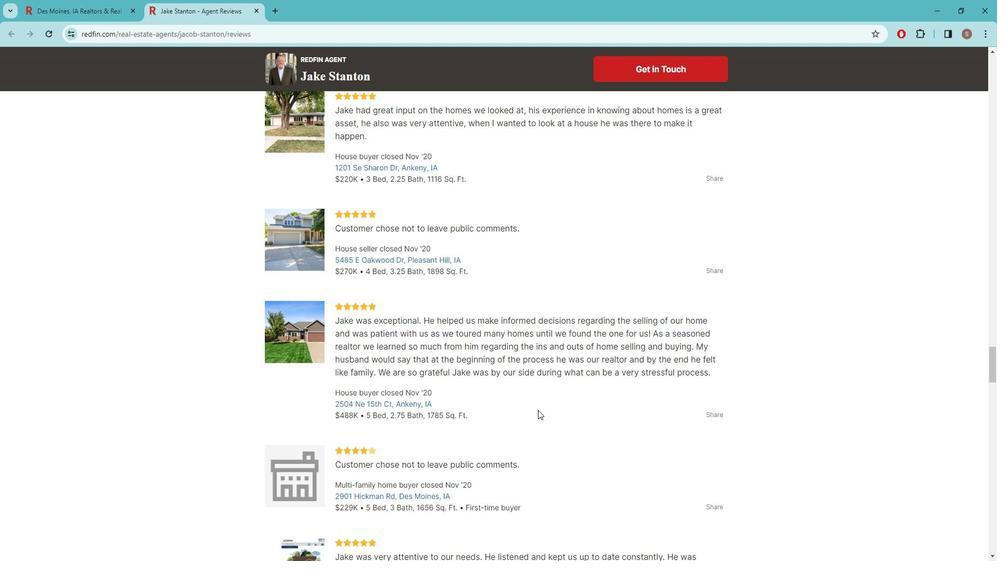 
Action: Mouse moved to (542, 397)
Screenshot: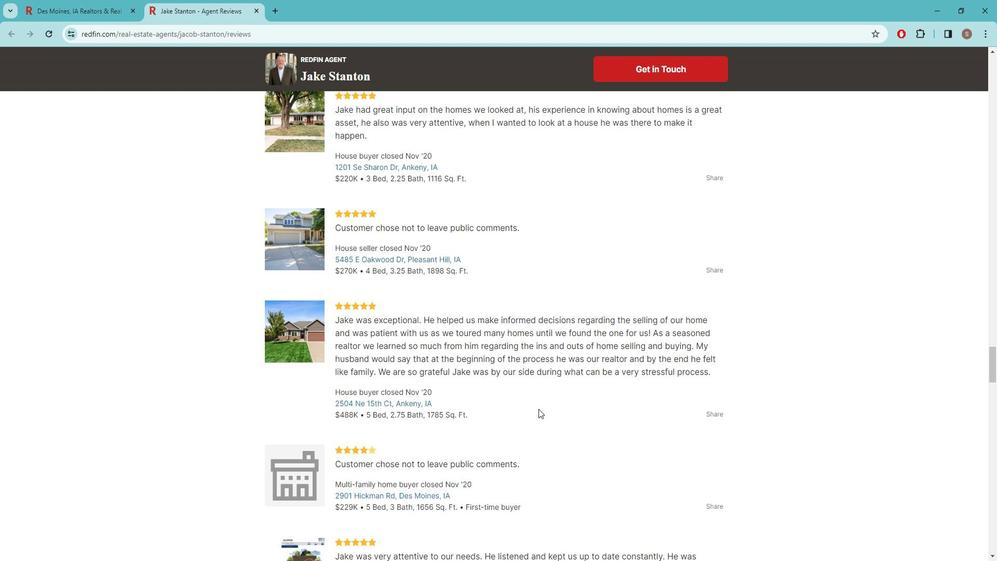 
Action: Mouse scrolled (542, 396) with delta (0, 0)
Screenshot: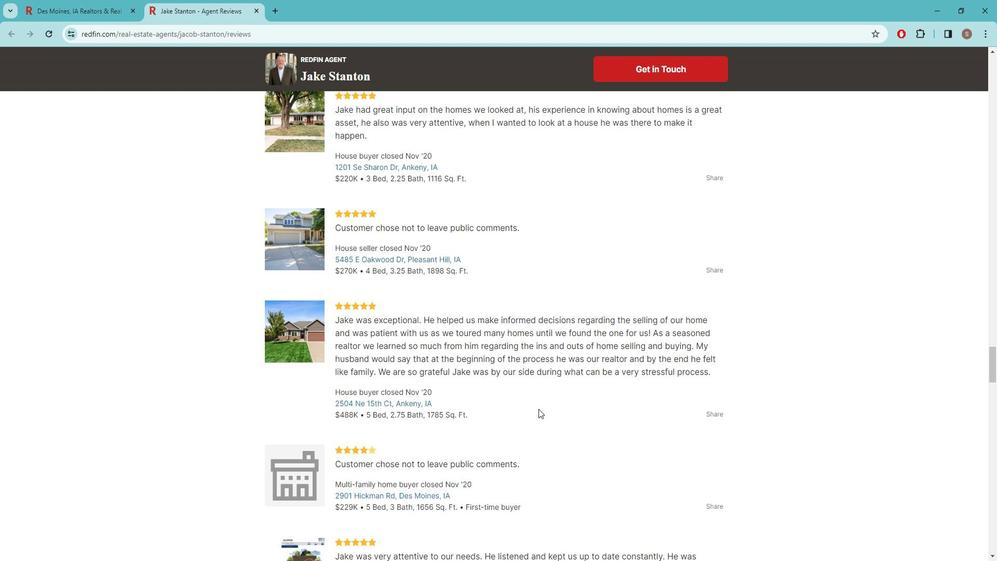 
Action: Mouse moved to (521, 410)
Screenshot: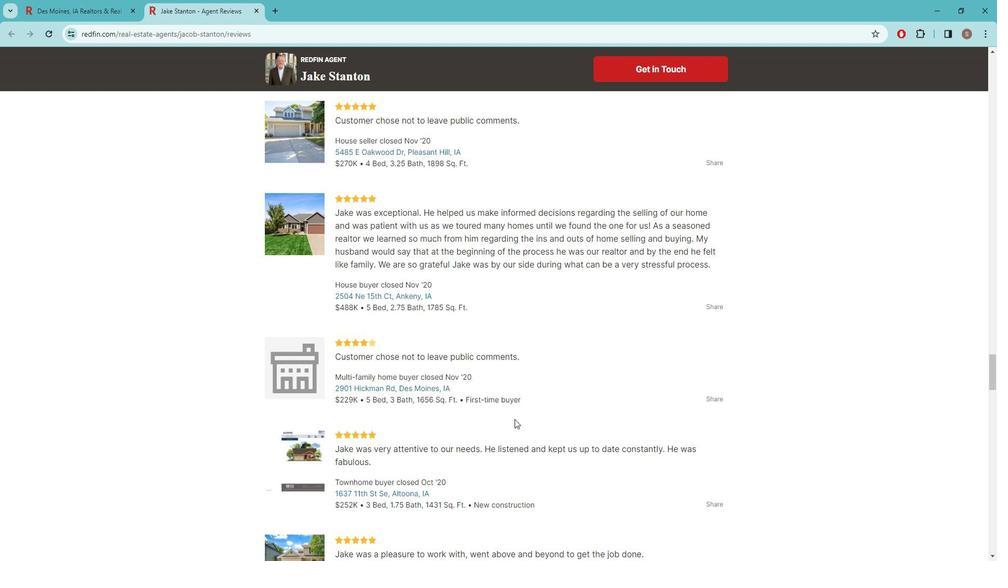 
Action: Mouse scrolled (521, 409) with delta (0, 0)
Screenshot: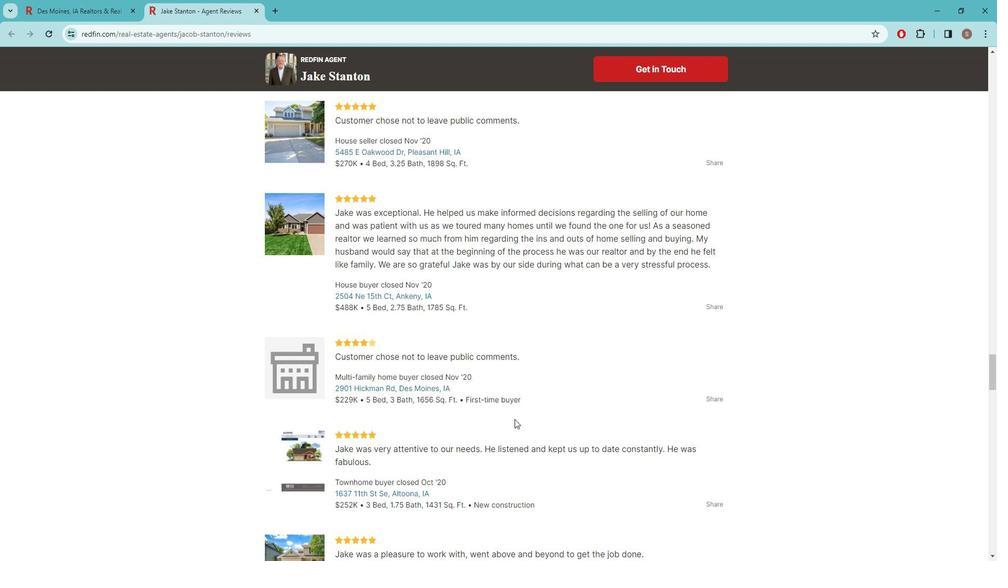 
Action: Mouse moved to (524, 413)
Screenshot: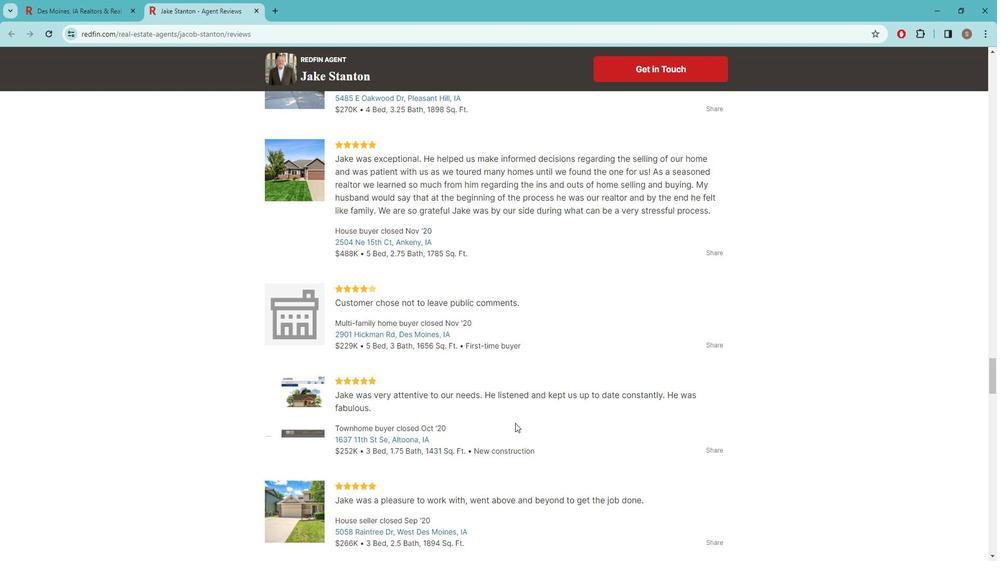 
Action: Mouse scrolled (524, 413) with delta (0, 0)
Screenshot: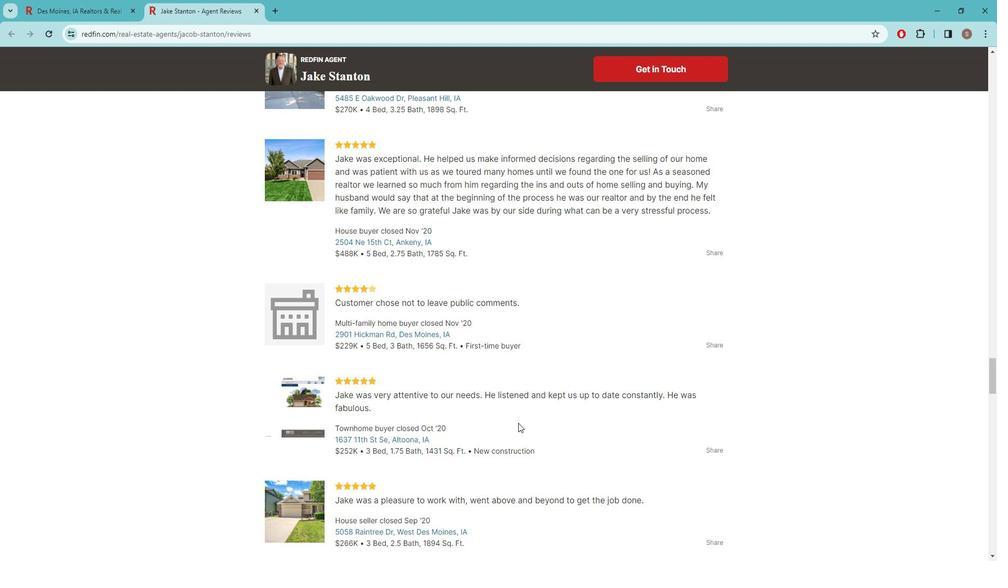 
Action: Mouse moved to (513, 408)
Screenshot: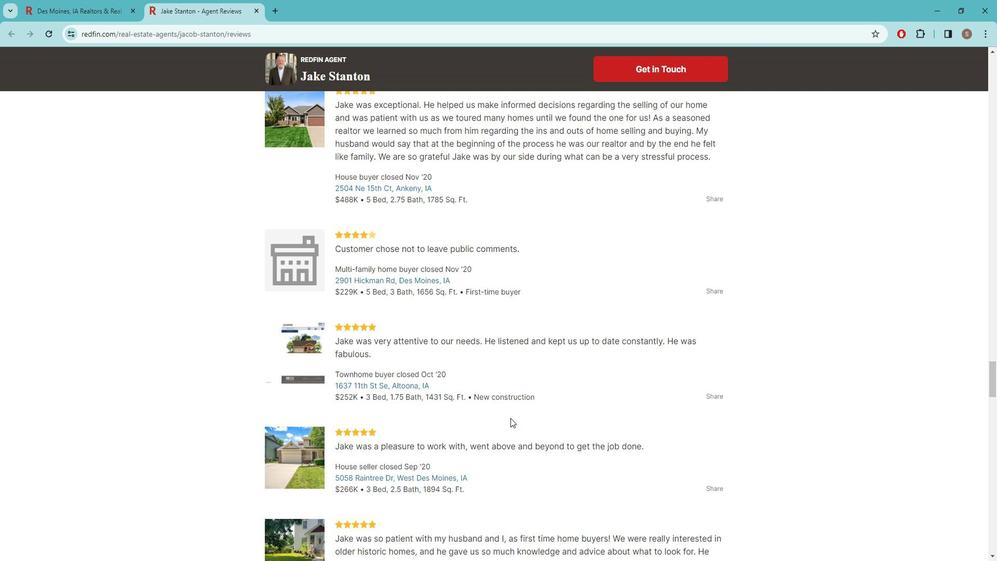
Action: Mouse scrolled (513, 408) with delta (0, 0)
Screenshot: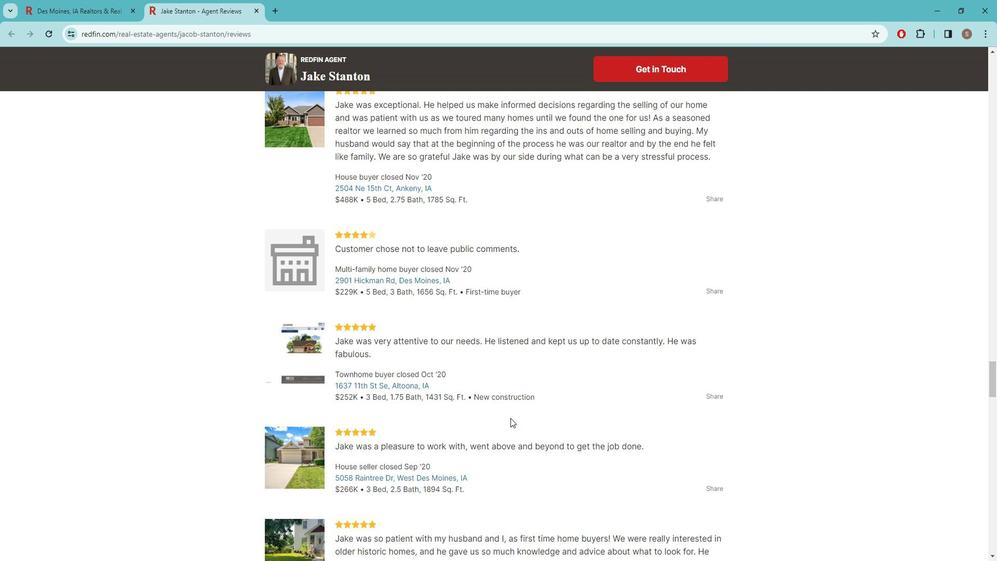 
Action: Mouse moved to (490, 396)
Screenshot: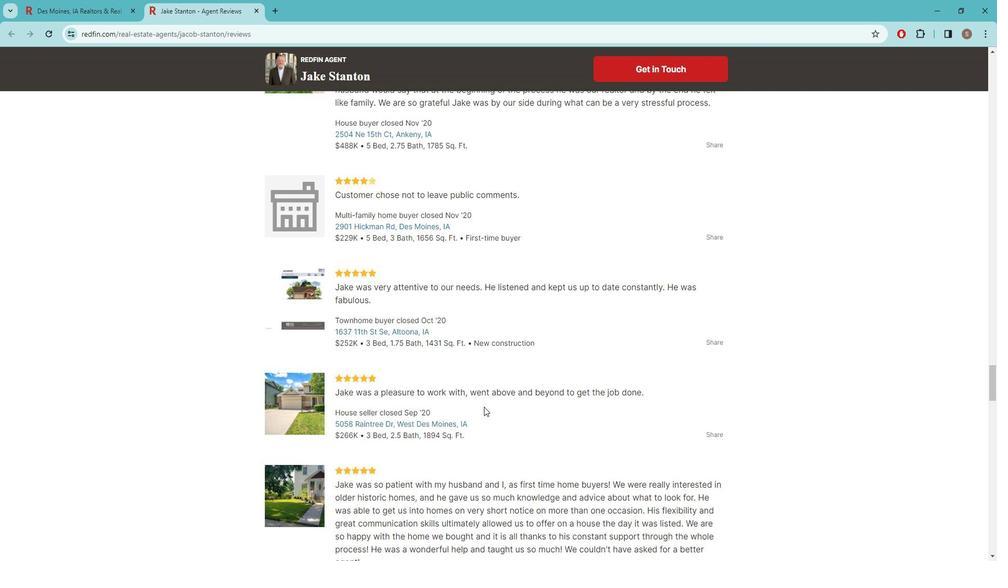 
Action: Mouse scrolled (490, 395) with delta (0, 0)
Screenshot: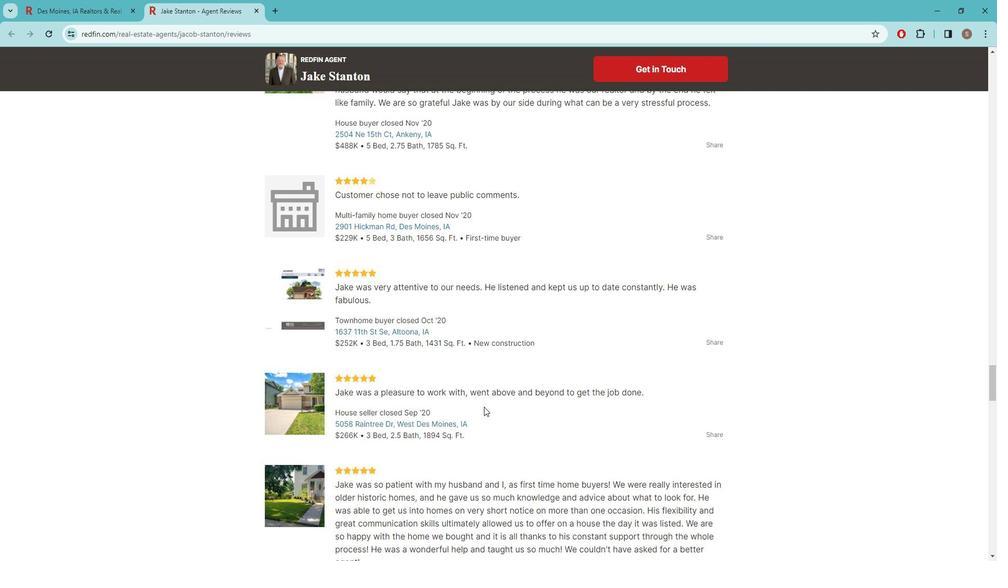 
Action: Mouse moved to (487, 390)
Screenshot: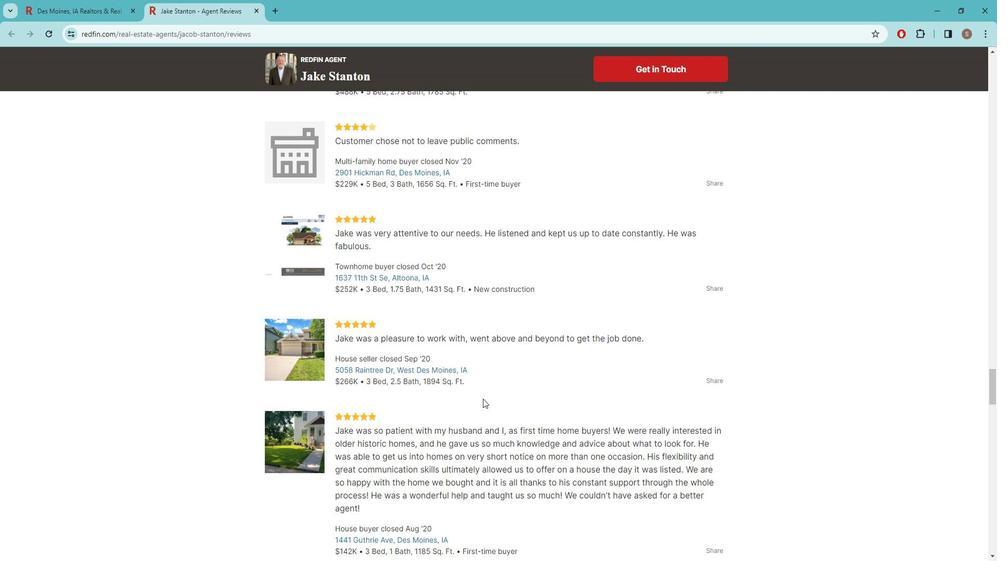 
Action: Mouse scrolled (487, 390) with delta (0, 0)
Screenshot: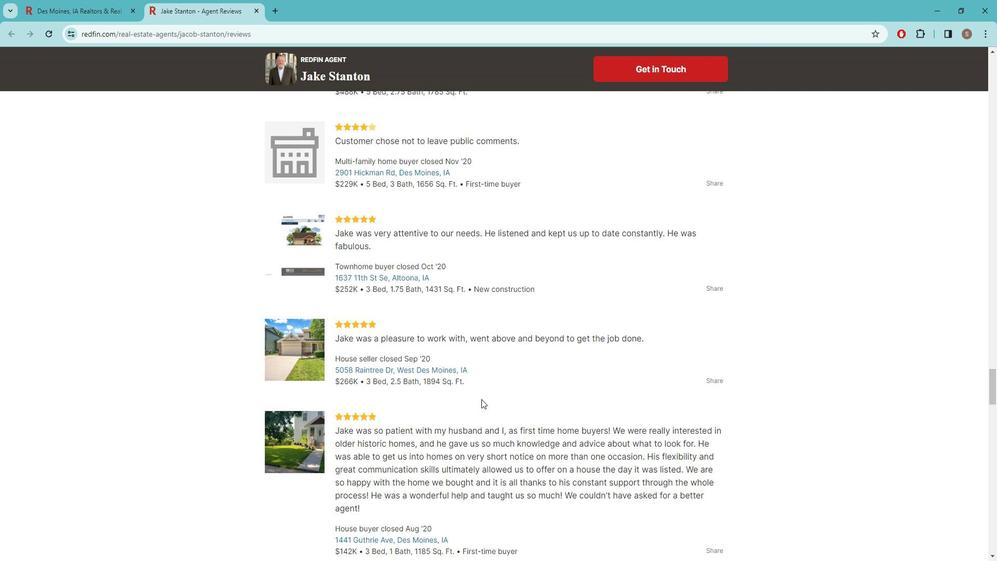
Action: Mouse moved to (555, 403)
Screenshot: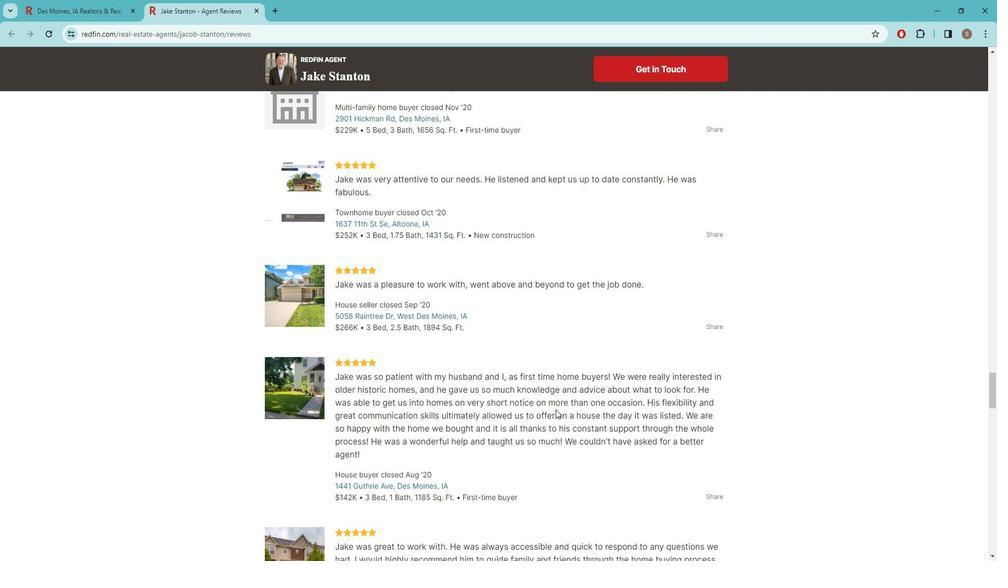 
Action: Mouse scrolled (555, 403) with delta (0, 0)
Screenshot: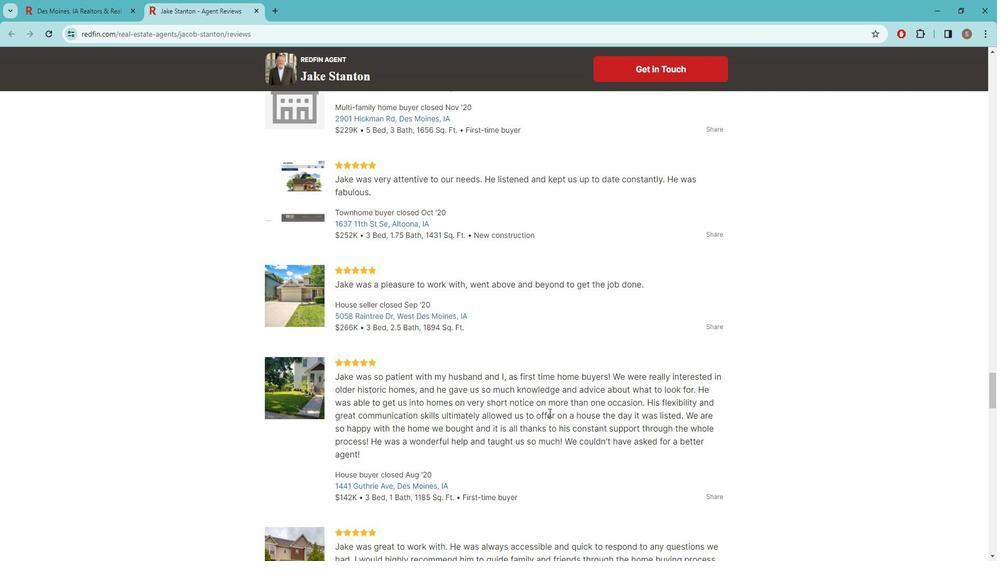
Action: Mouse moved to (513, 396)
Screenshot: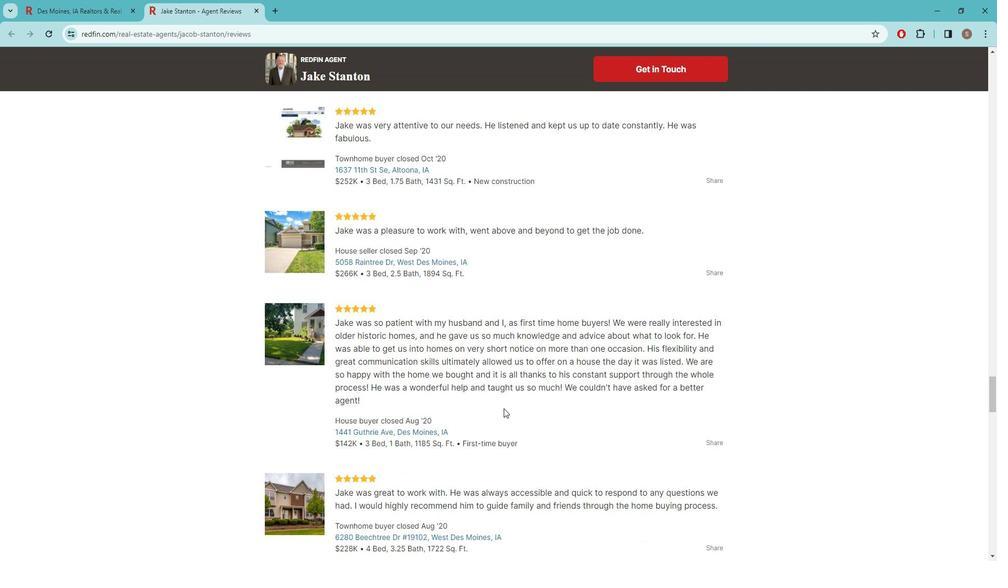 
Action: Mouse scrolled (513, 396) with delta (0, 0)
Screenshot: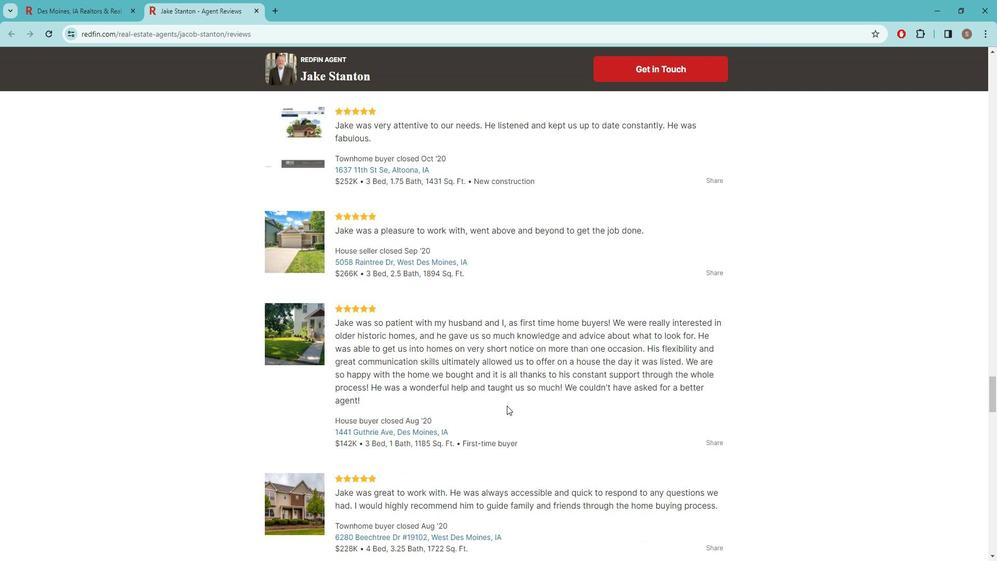 
Action: Mouse moved to (544, 369)
Screenshot: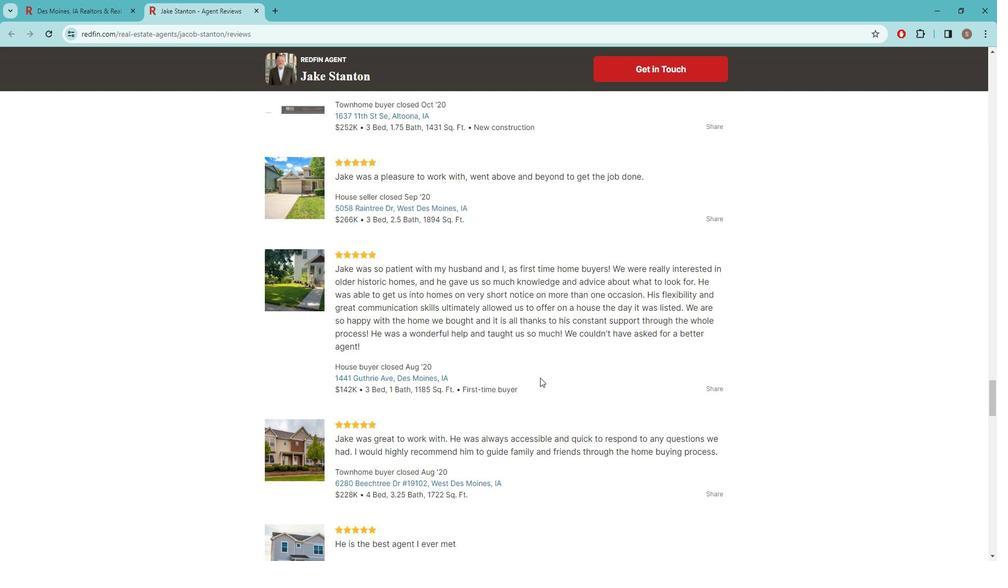 
Action: Mouse scrolled (544, 368) with delta (0, 0)
Screenshot: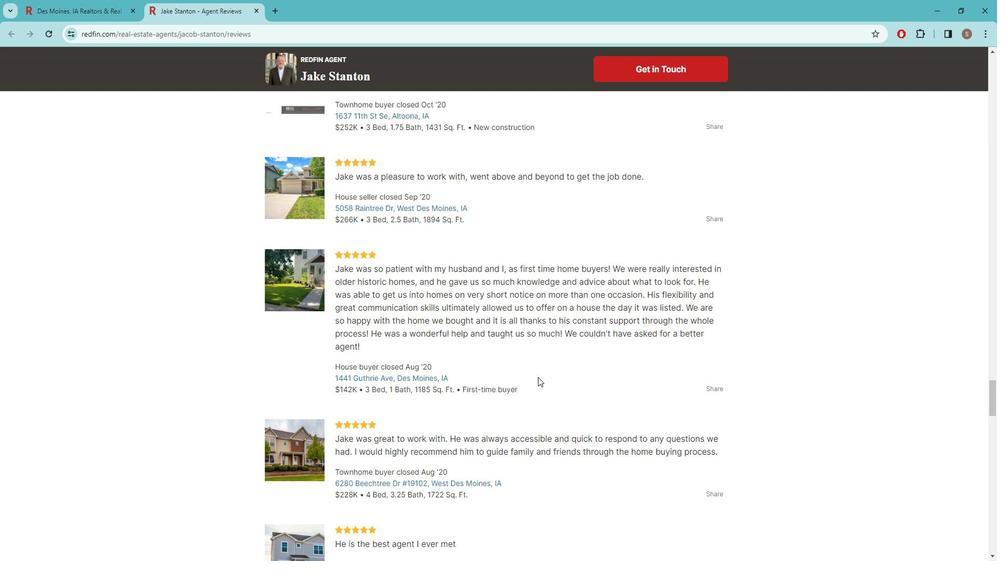 
Action: Mouse moved to (360, 227)
Screenshot: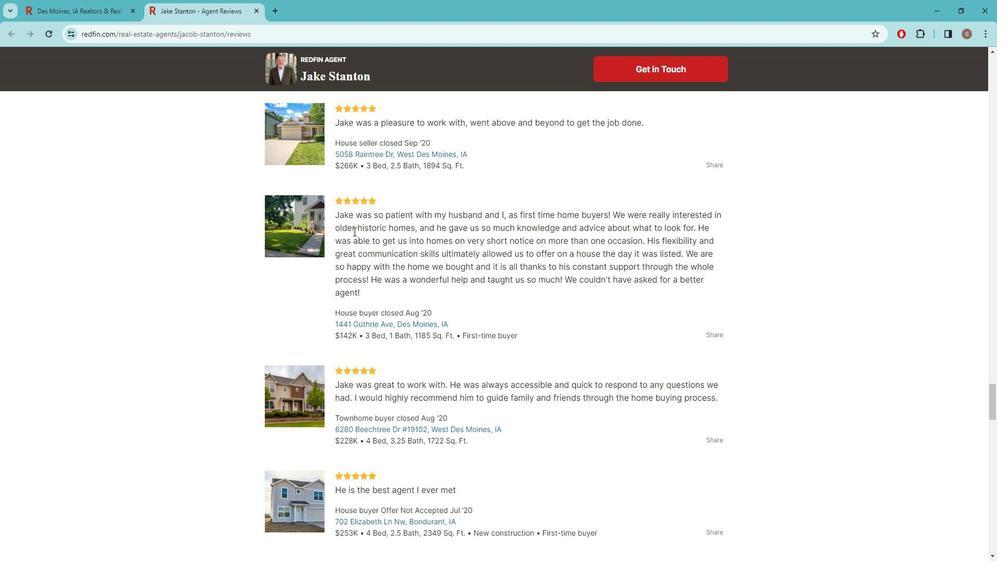 
Action: Mouse pressed left at (360, 227)
Screenshot: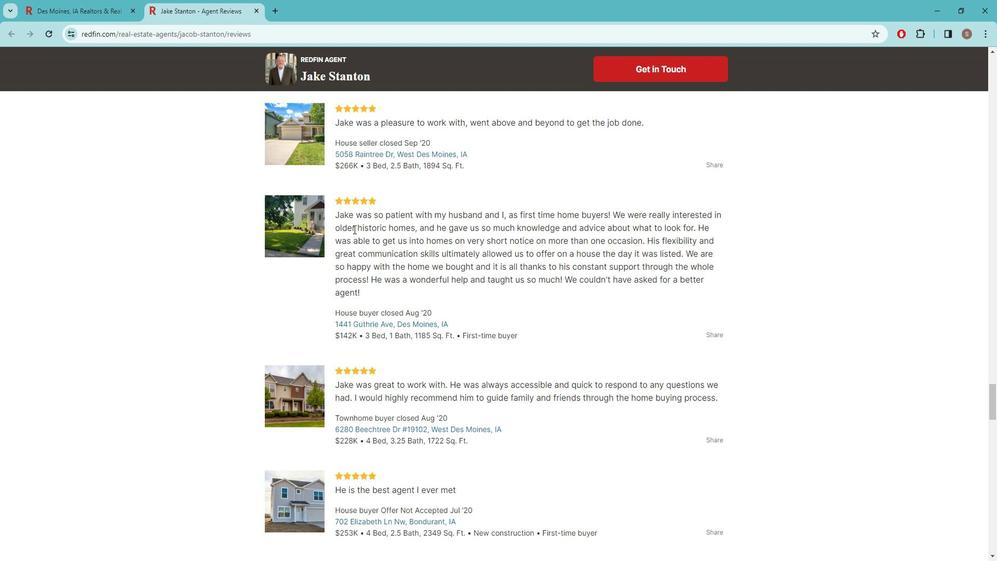 
Action: Mouse moved to (553, 292)
Screenshot: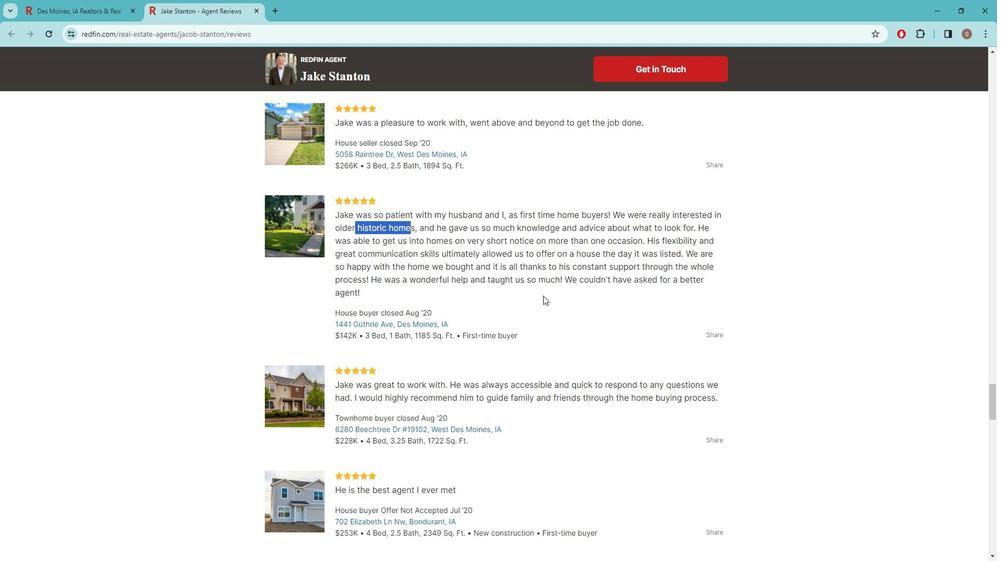 
Action: Mouse pressed left at (553, 292)
Screenshot: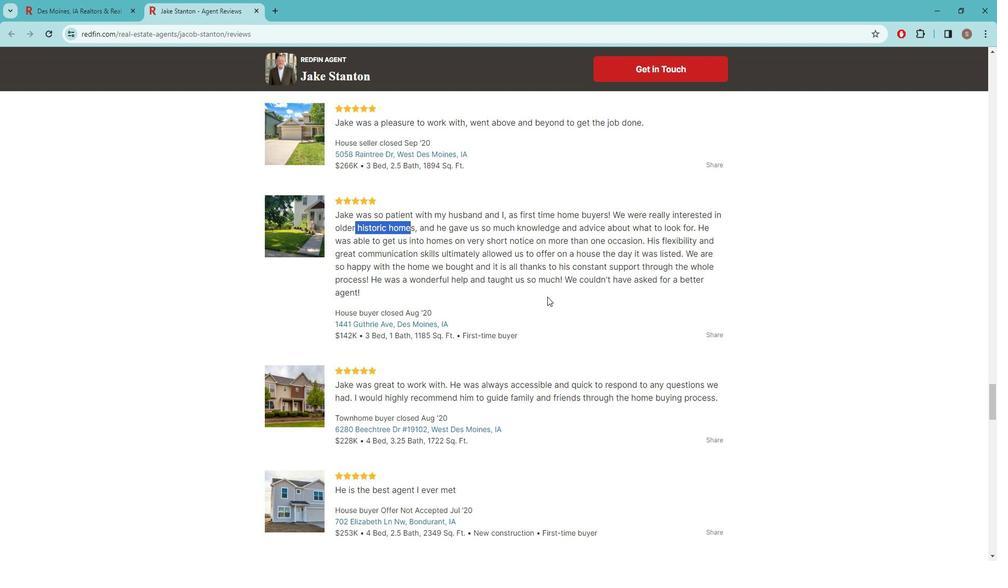 
Action: Mouse moved to (521, 349)
Screenshot: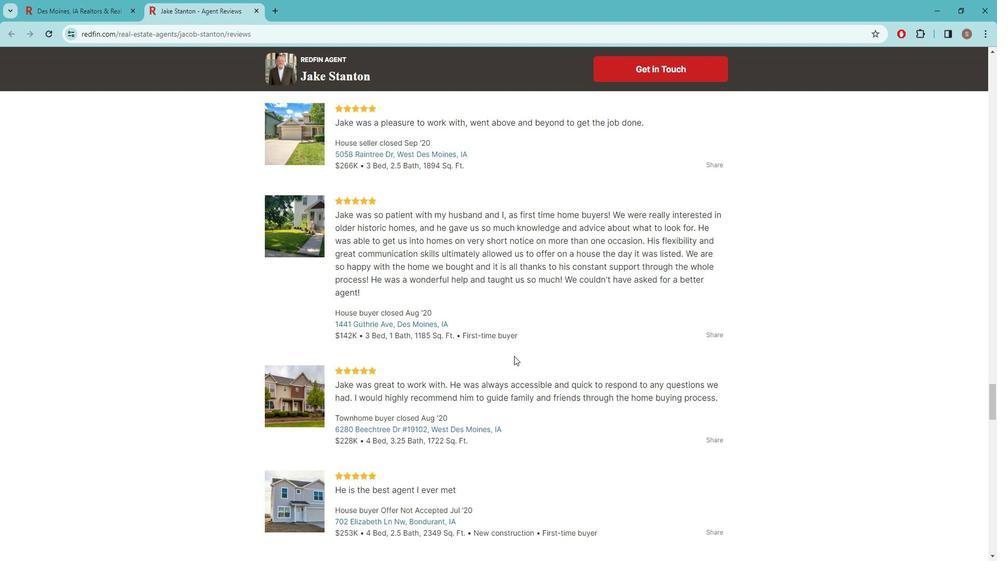 
Action: Mouse scrolled (521, 349) with delta (0, 0)
